 Task: Design a Vector Pattern for a Space-themed Fashion Show.
Action: Mouse moved to (50, 113)
Screenshot: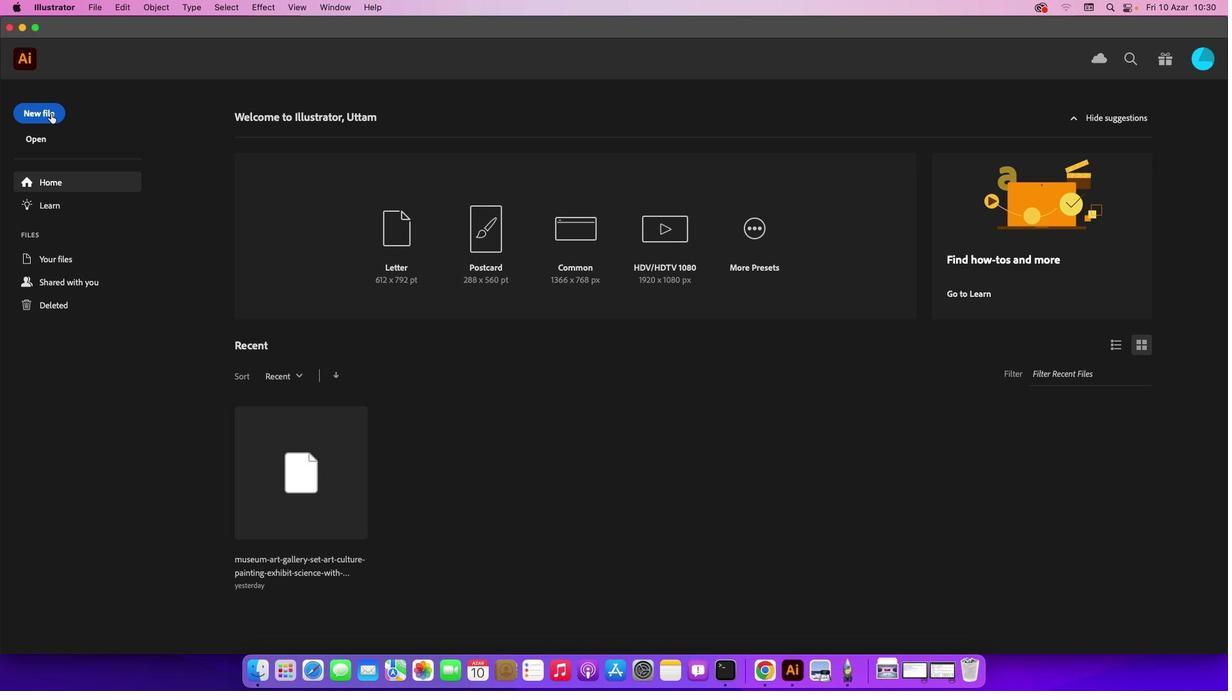 
Action: Mouse pressed left at (50, 113)
Screenshot: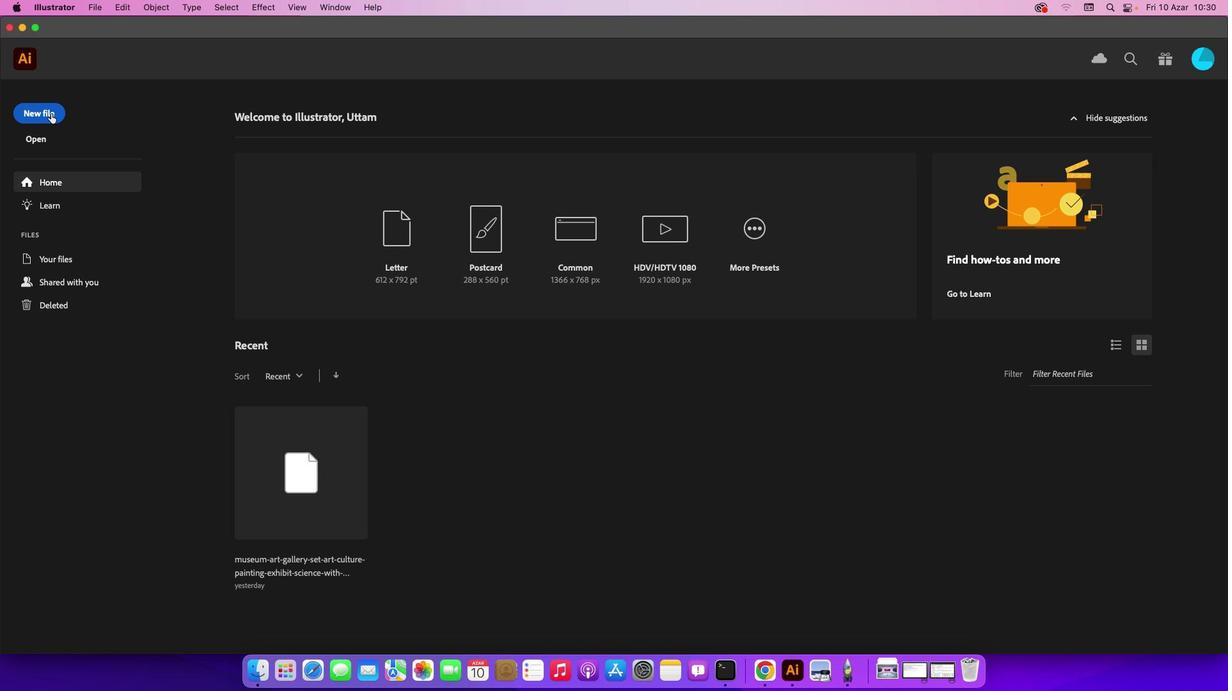 
Action: Mouse pressed left at (50, 113)
Screenshot: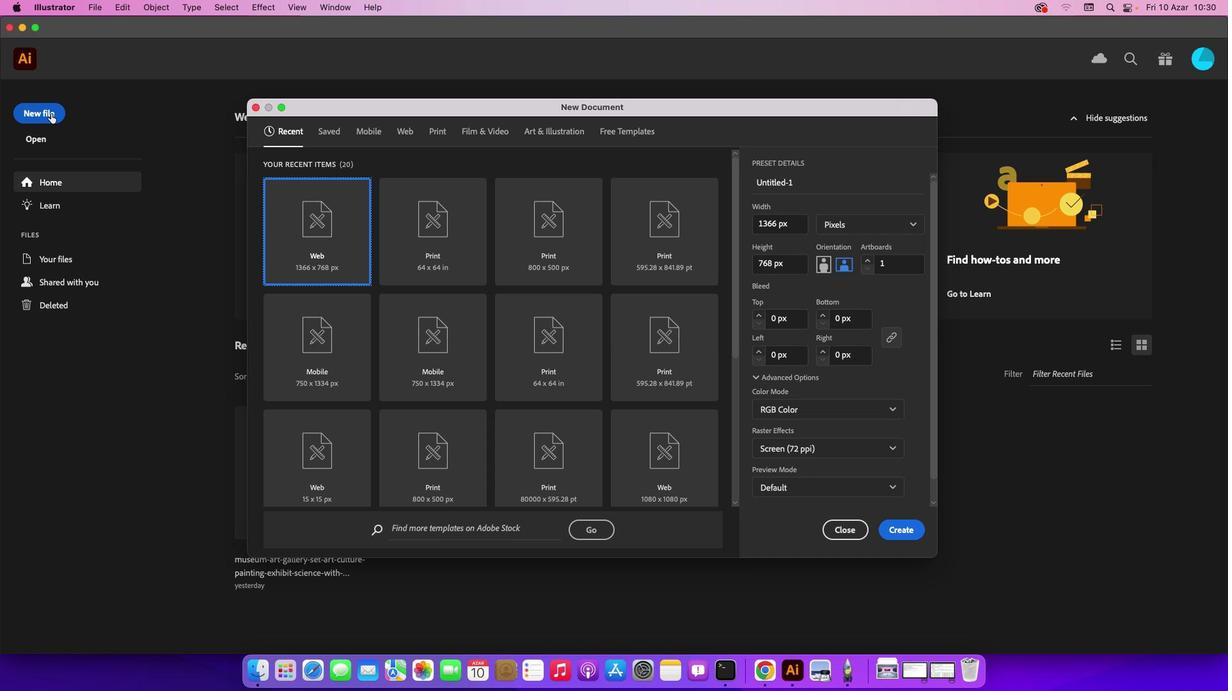 
Action: Mouse moved to (895, 529)
Screenshot: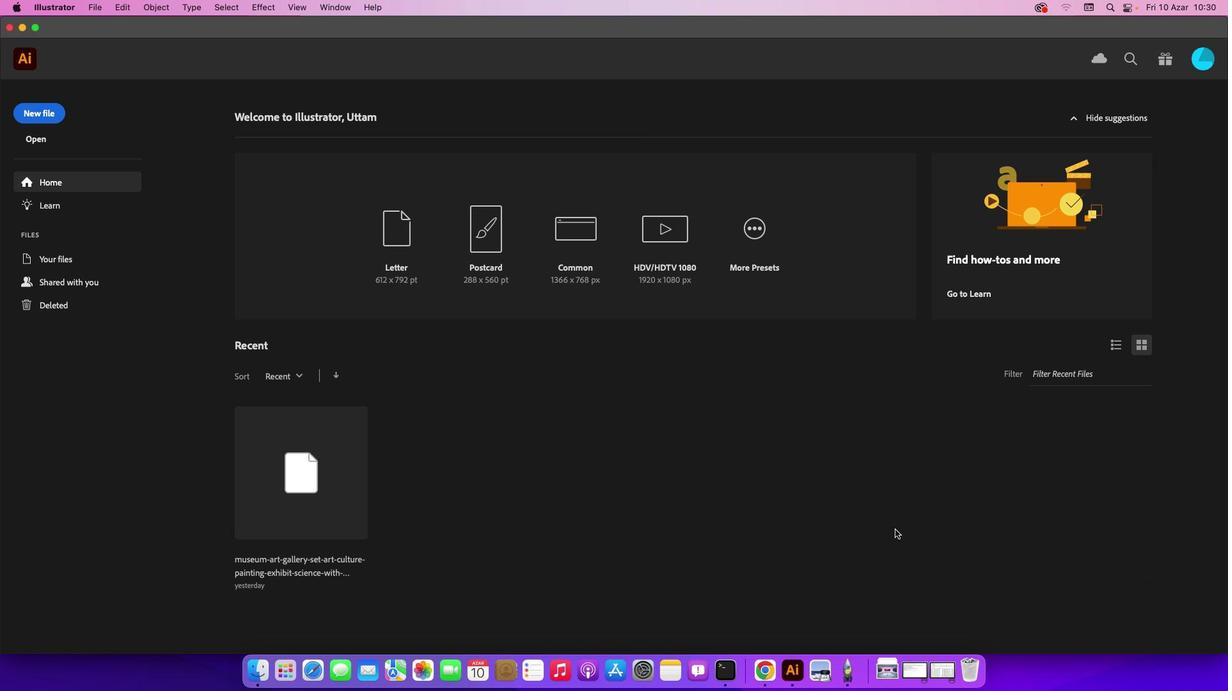 
Action: Mouse pressed left at (895, 529)
Screenshot: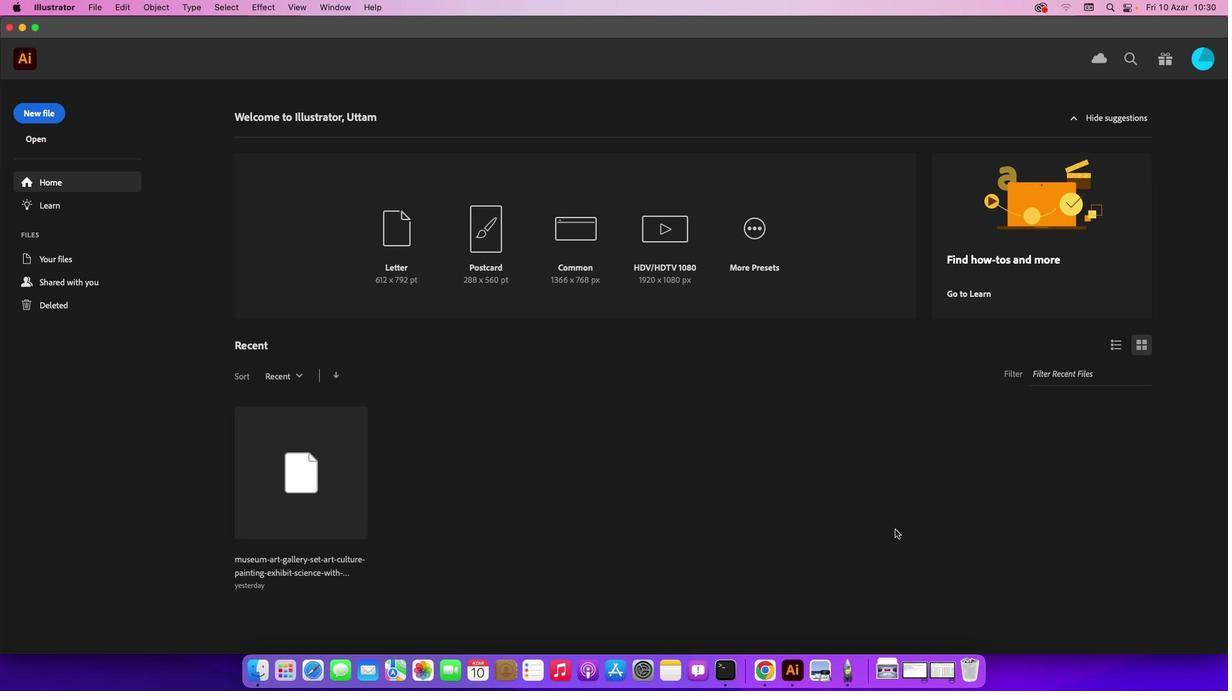 
Action: Mouse moved to (95, 7)
Screenshot: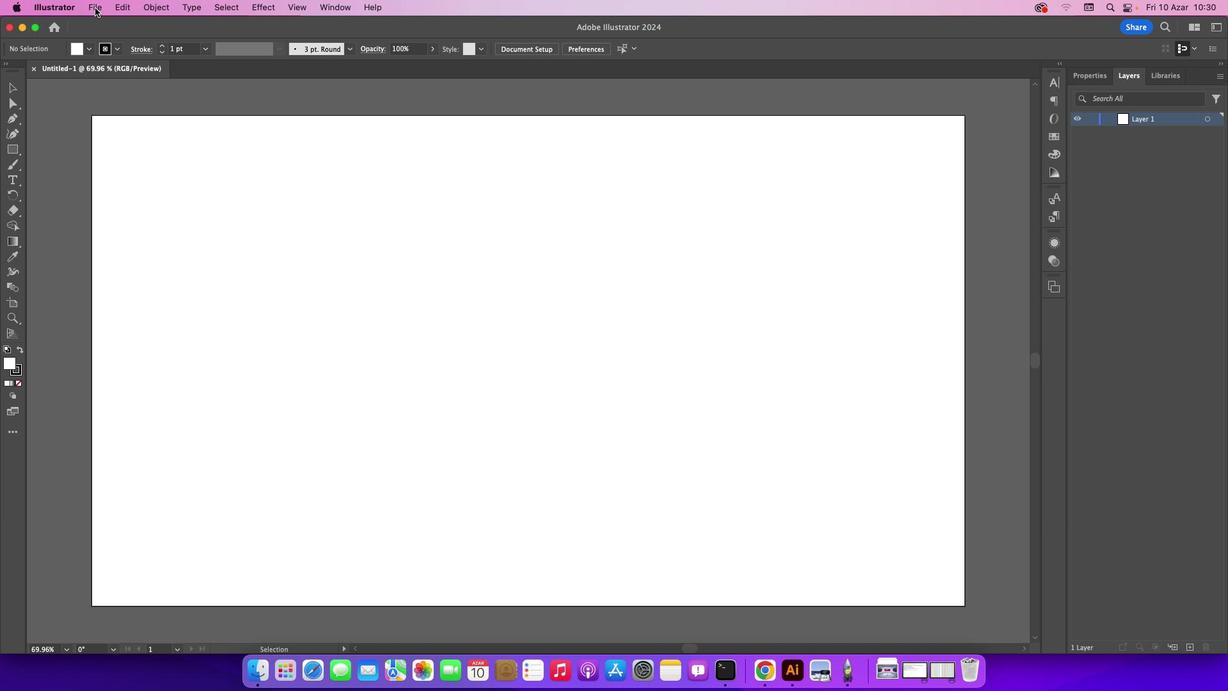 
Action: Mouse pressed left at (95, 7)
Screenshot: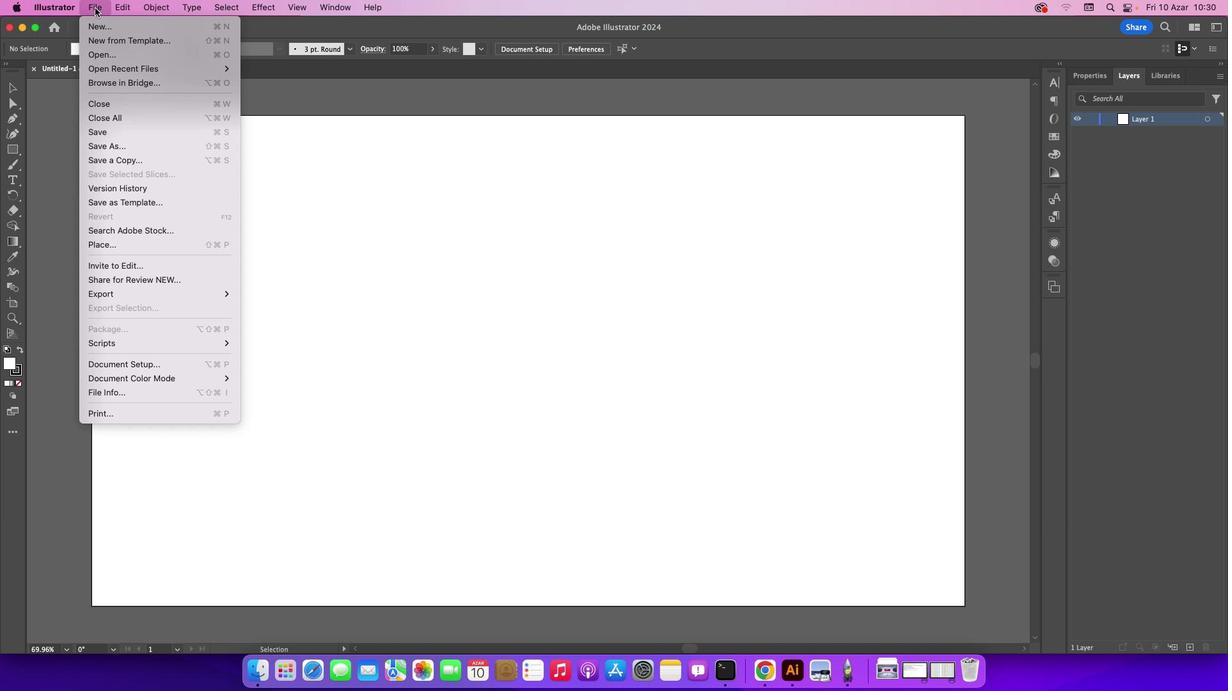 
Action: Mouse moved to (107, 59)
Screenshot: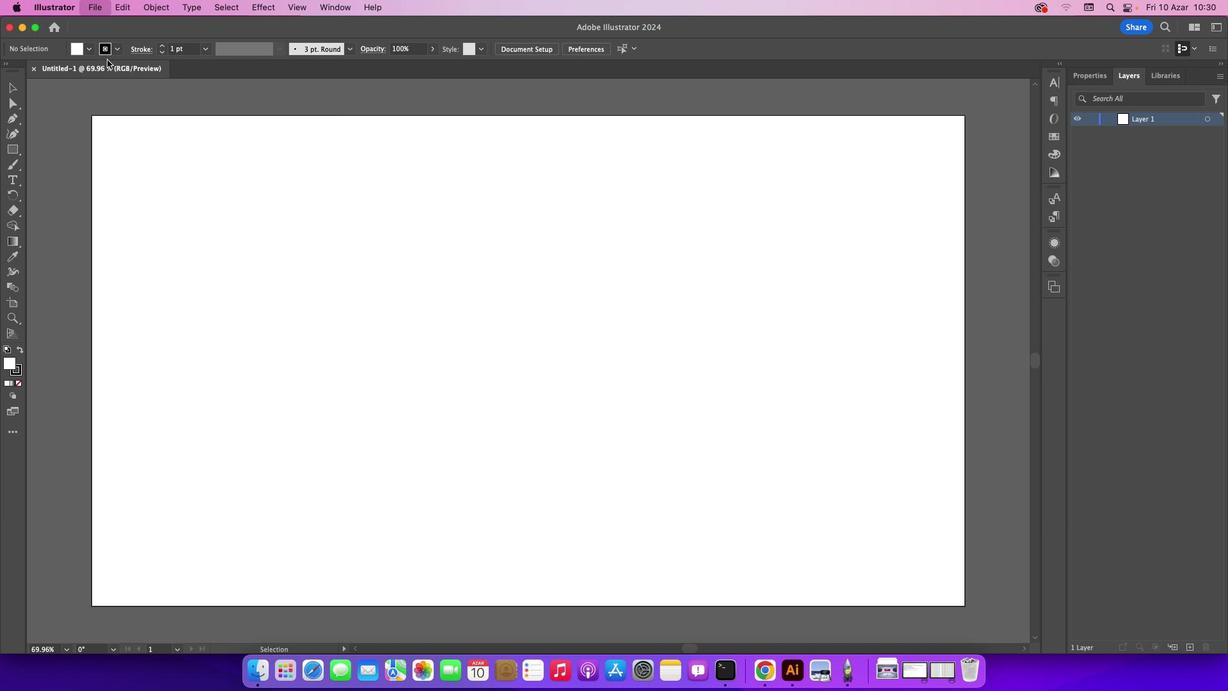 
Action: Mouse pressed left at (107, 59)
Screenshot: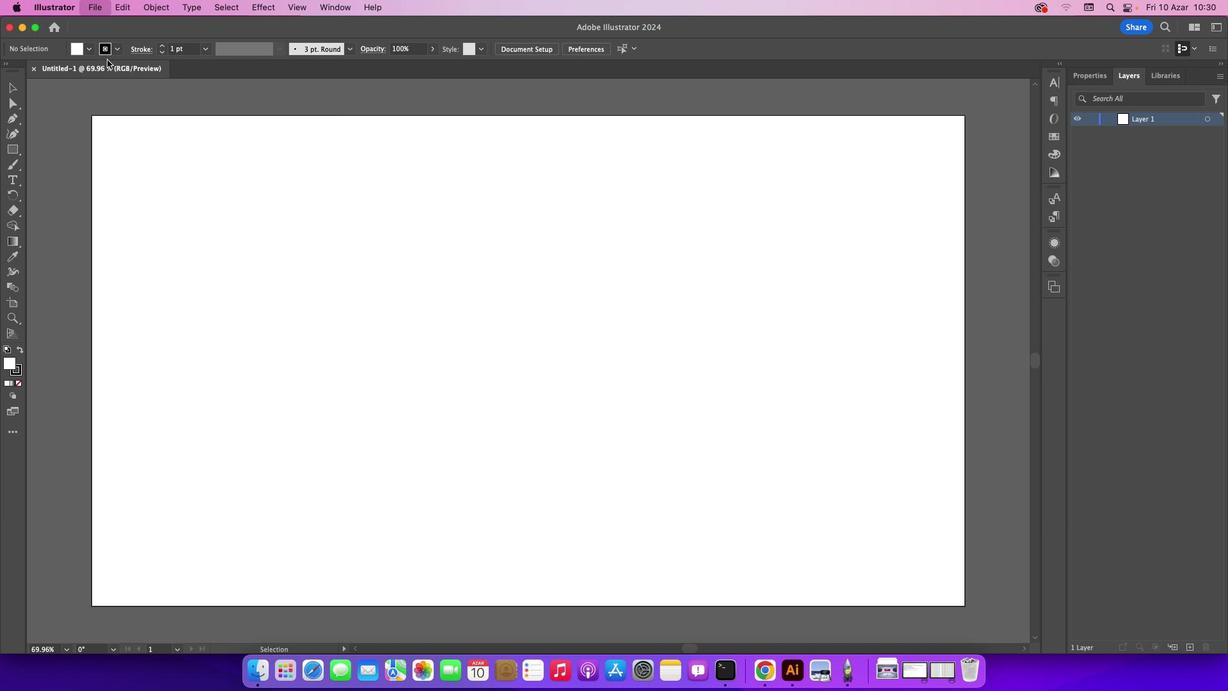 
Action: Mouse moved to (511, 190)
Screenshot: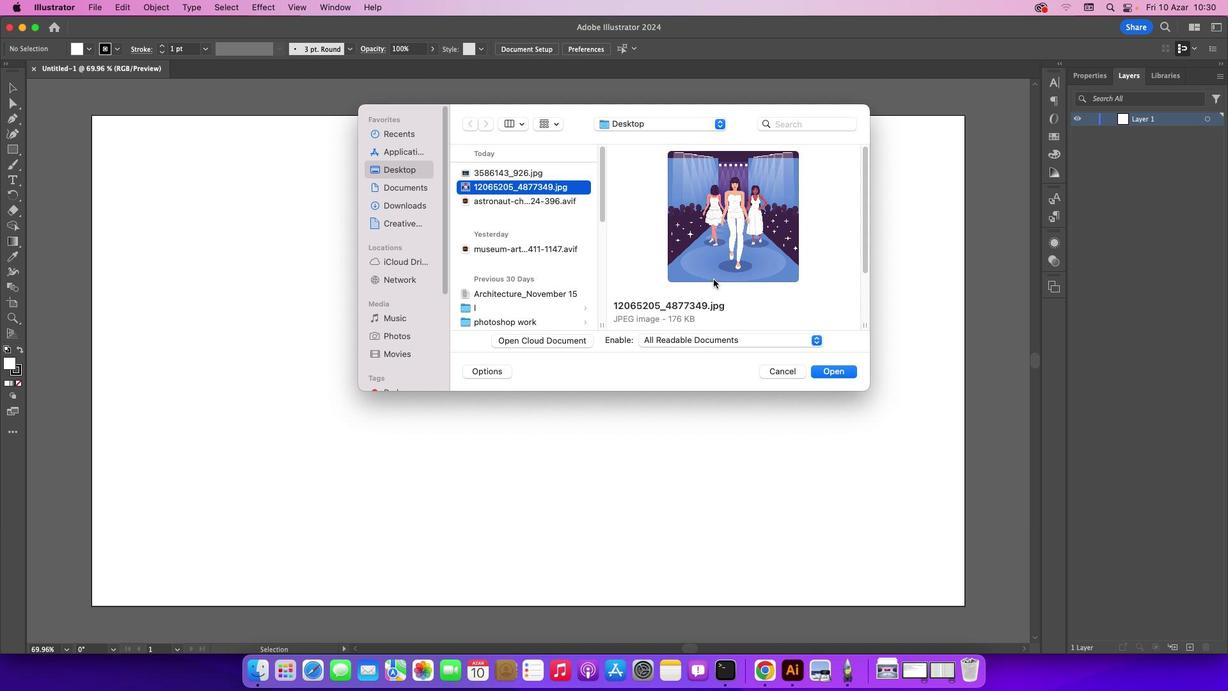 
Action: Mouse pressed left at (511, 190)
Screenshot: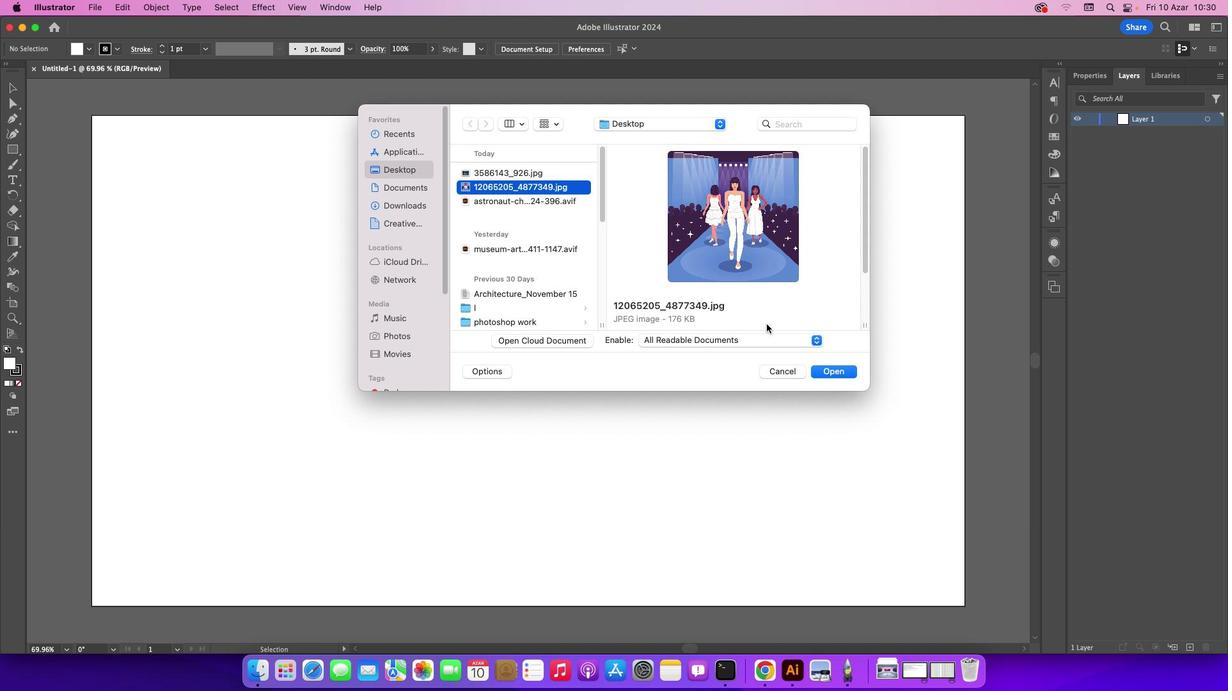 
Action: Mouse moved to (503, 170)
Screenshot: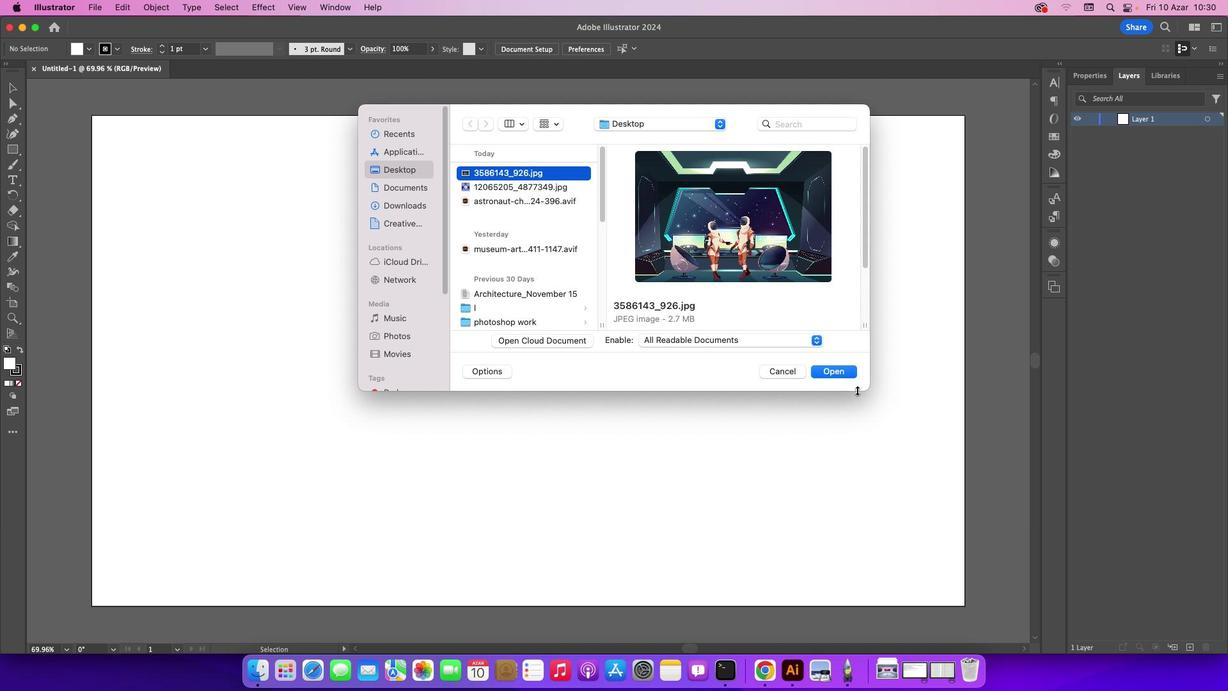 
Action: Mouse pressed left at (503, 170)
Screenshot: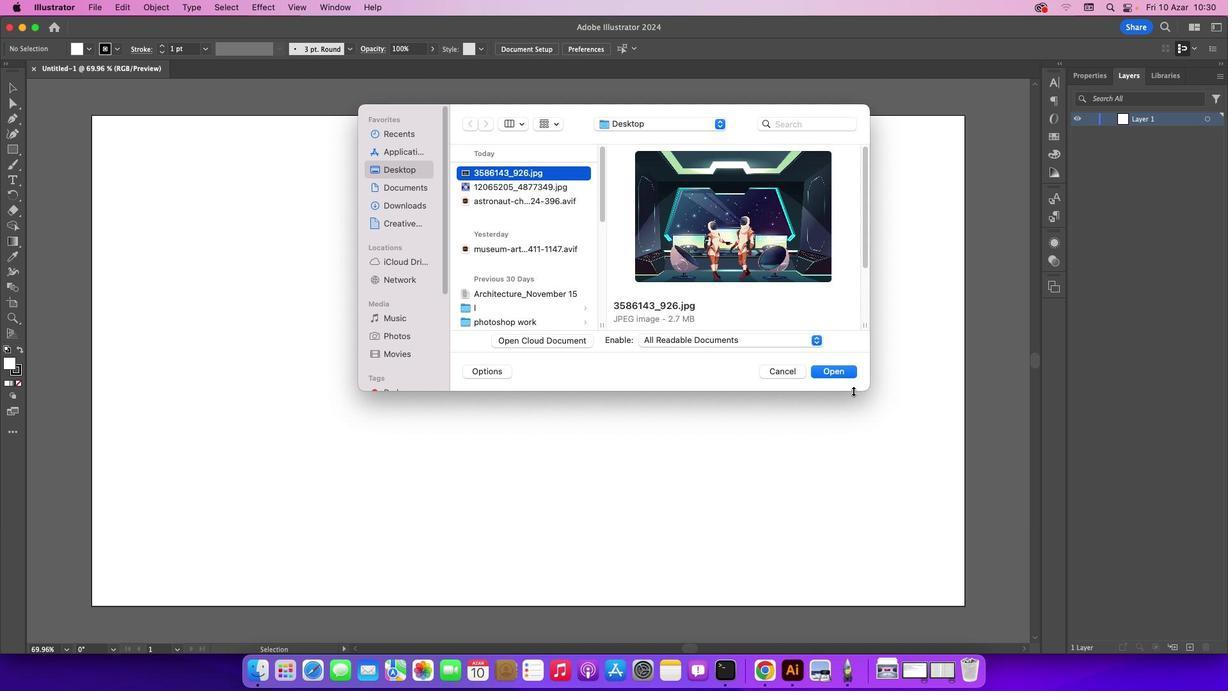 
Action: Mouse moved to (847, 374)
Screenshot: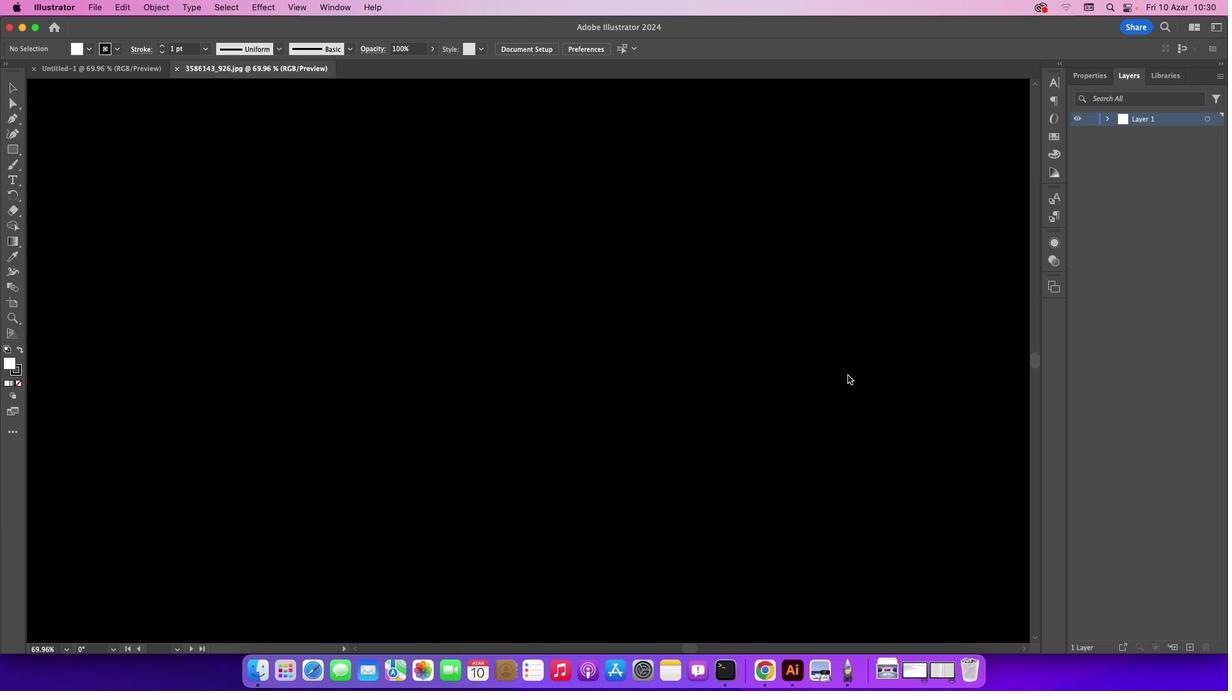 
Action: Mouse pressed left at (847, 374)
Screenshot: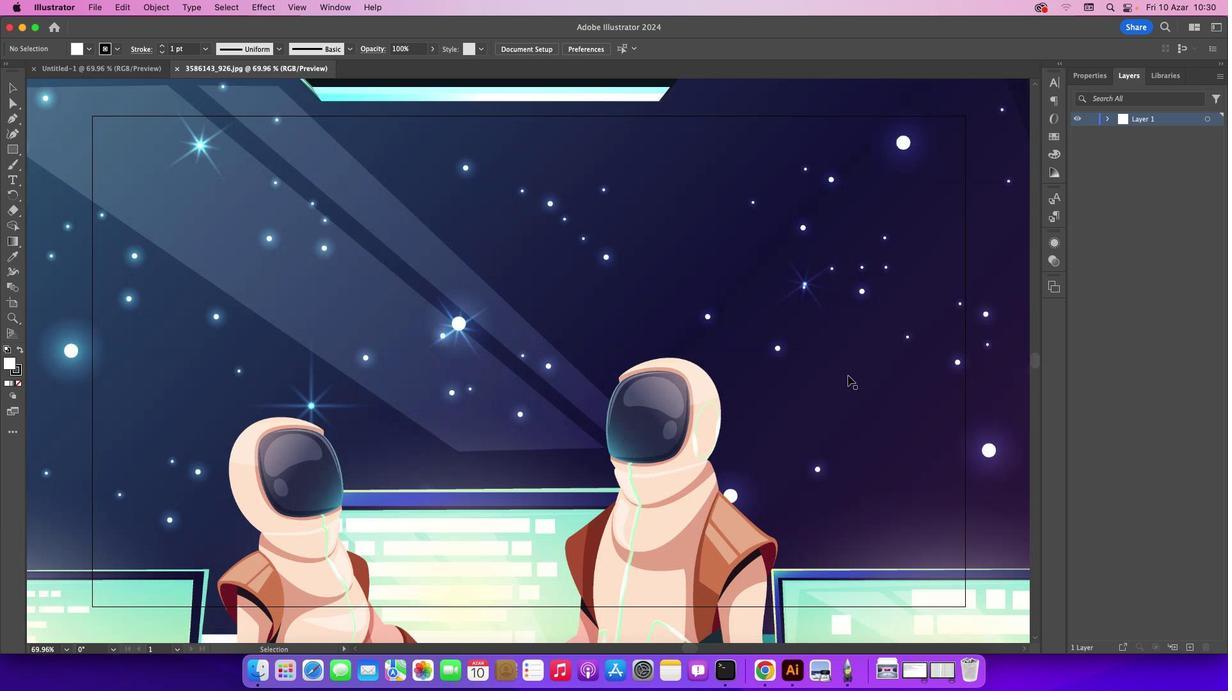 
Action: Mouse moved to (453, 398)
Screenshot: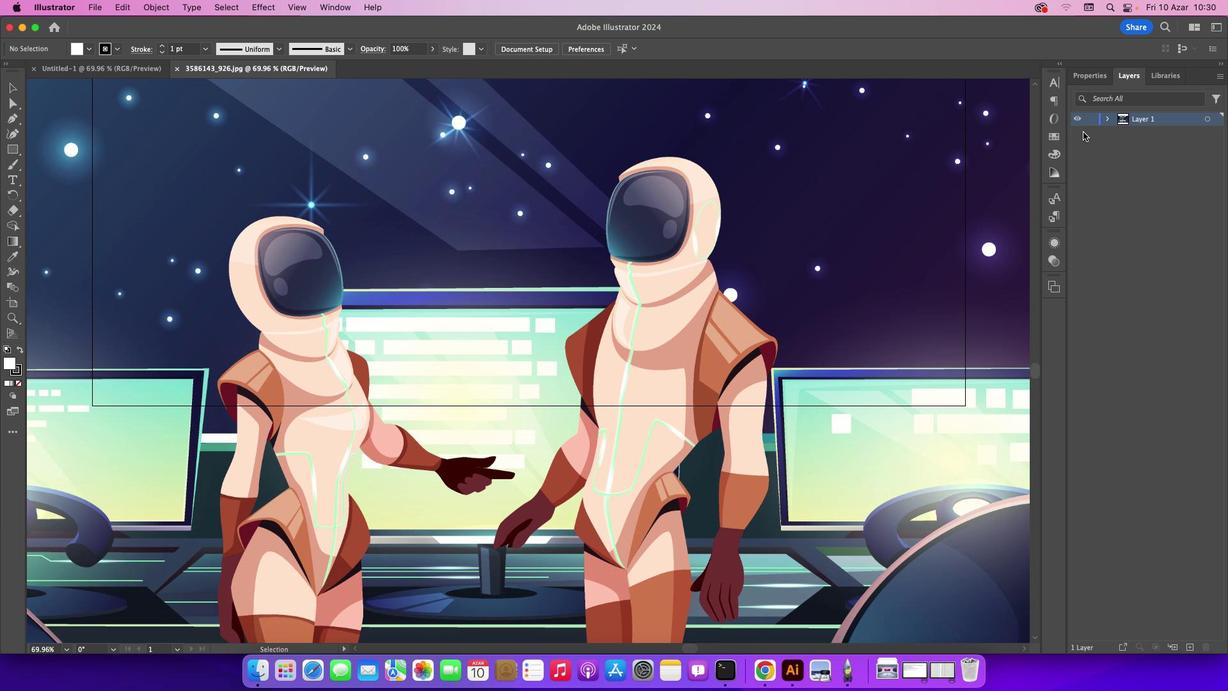 
Action: Mouse scrolled (453, 398) with delta (0, 0)
Screenshot: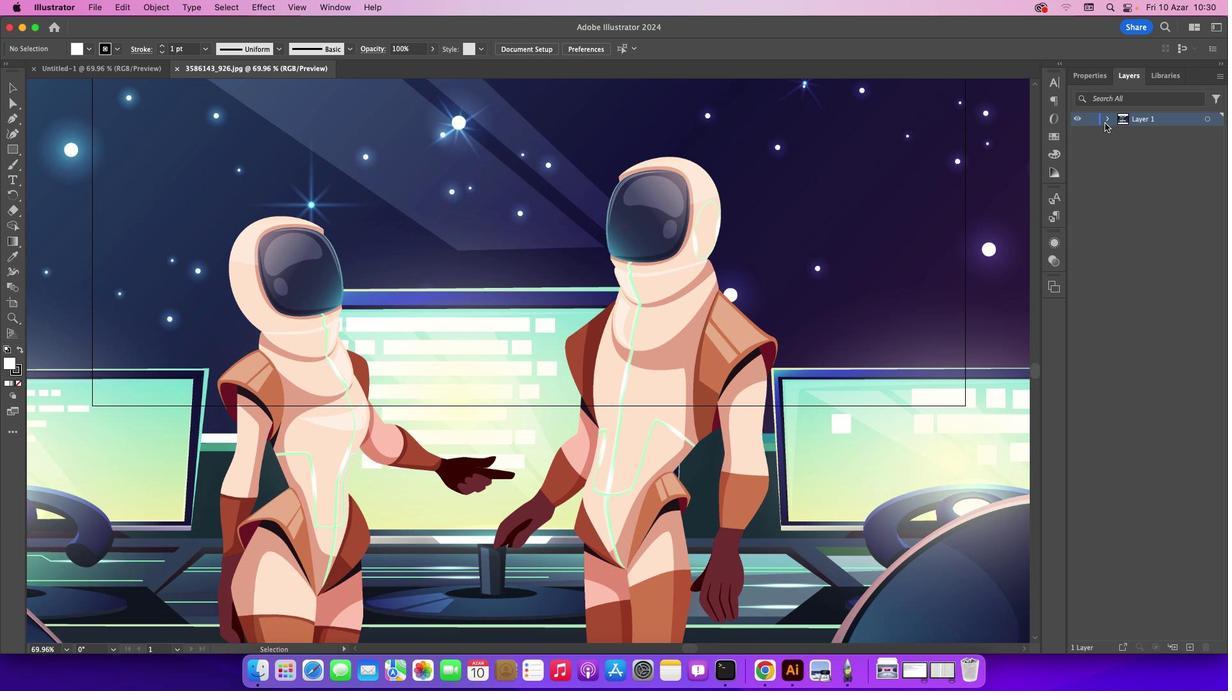
Action: Mouse scrolled (453, 398) with delta (0, 0)
Screenshot: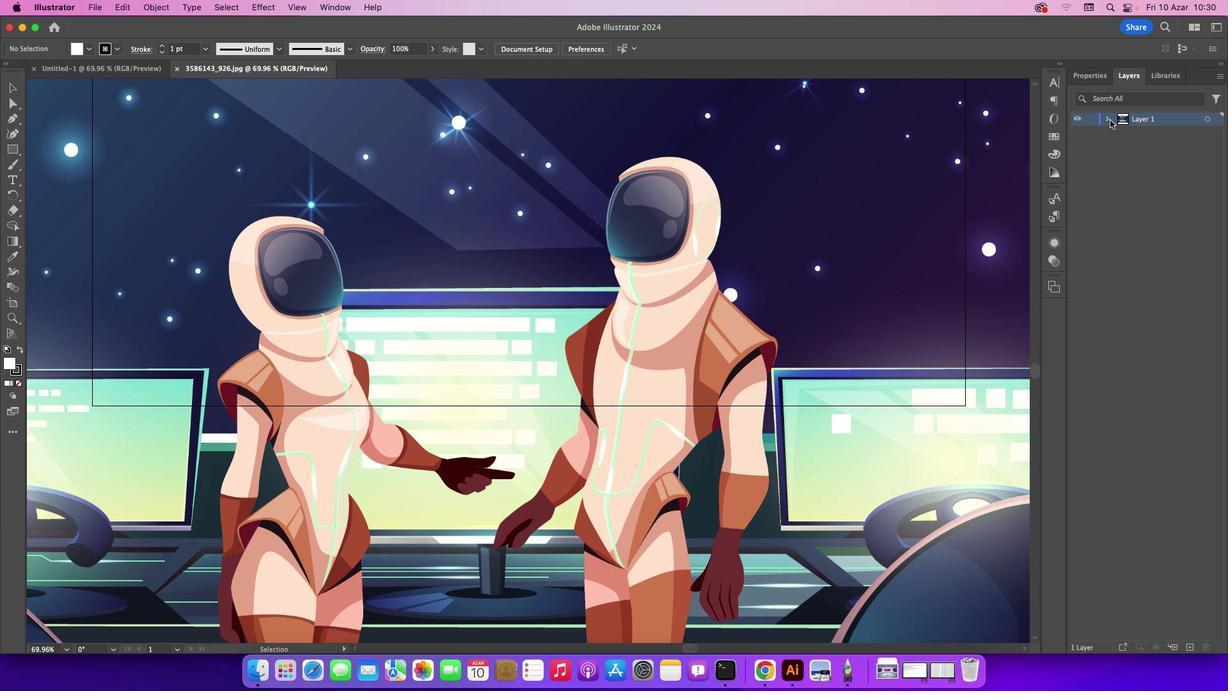 
Action: Mouse scrolled (453, 398) with delta (0, -1)
Screenshot: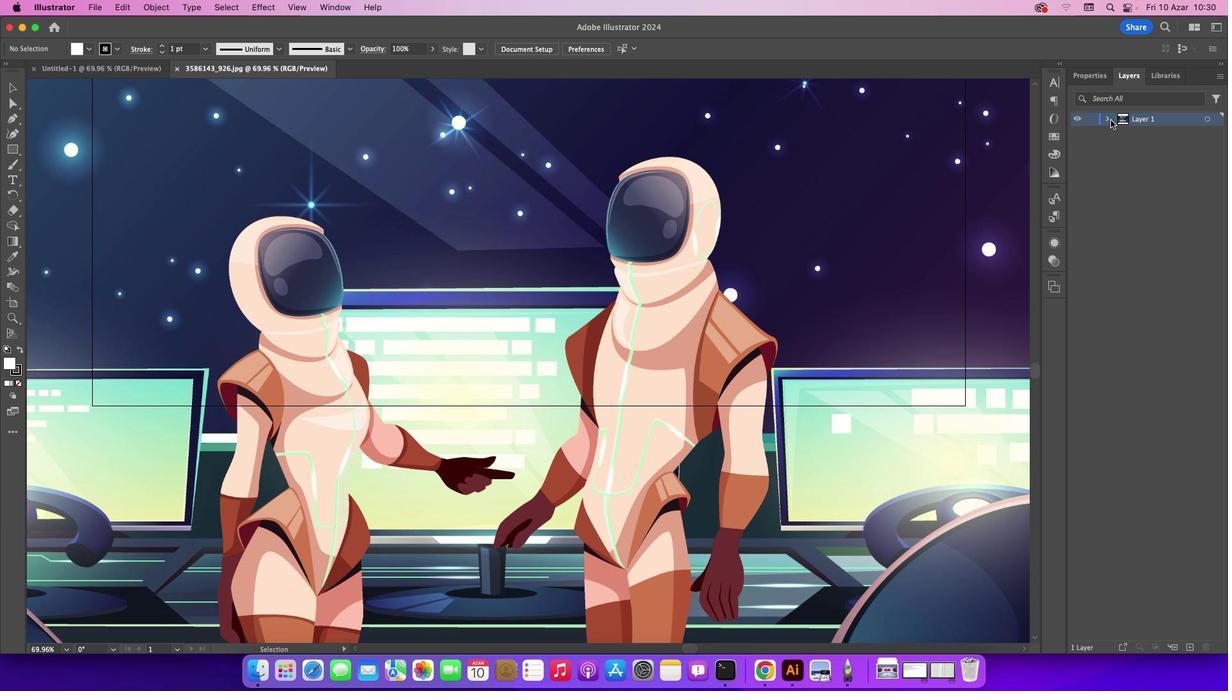 
Action: Mouse scrolled (453, 398) with delta (0, -2)
Screenshot: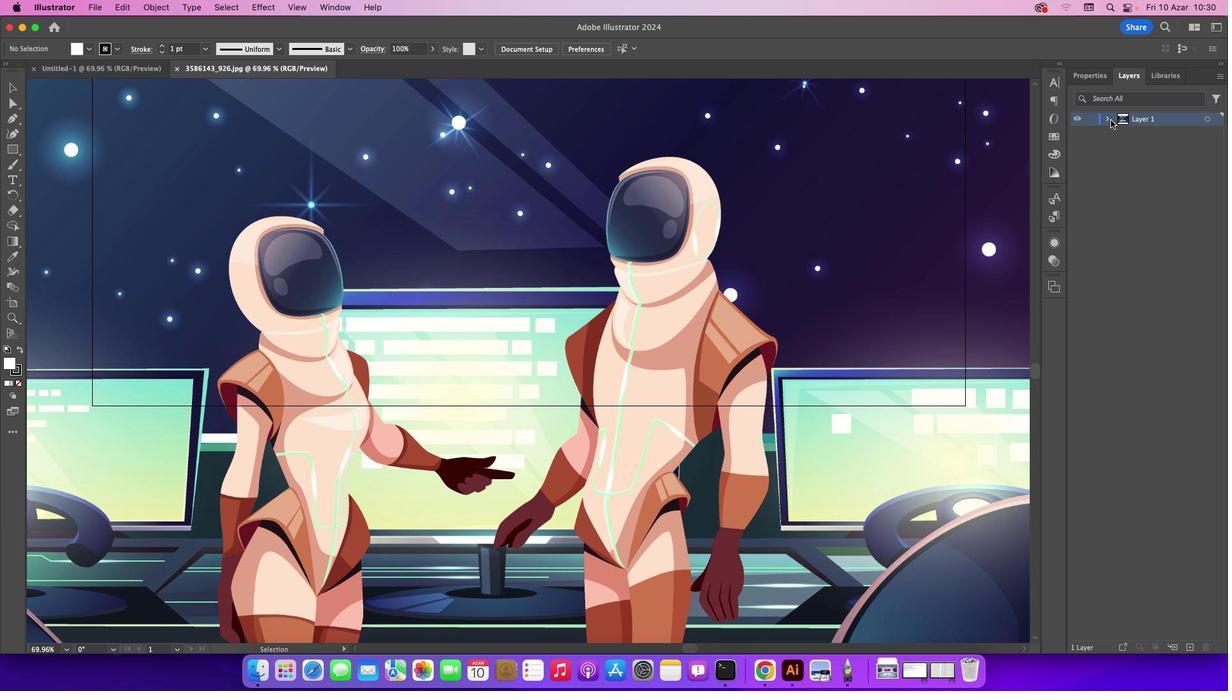 
Action: Mouse scrolled (453, 398) with delta (0, 0)
Screenshot: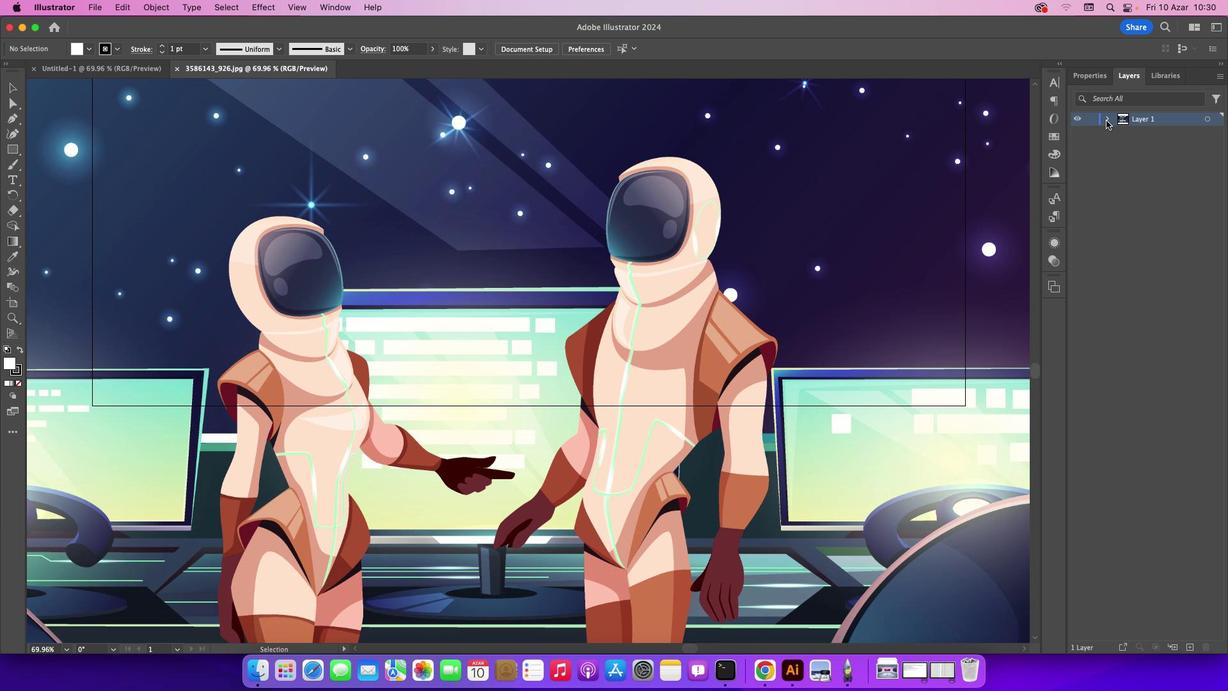 
Action: Mouse scrolled (453, 398) with delta (0, 0)
Screenshot: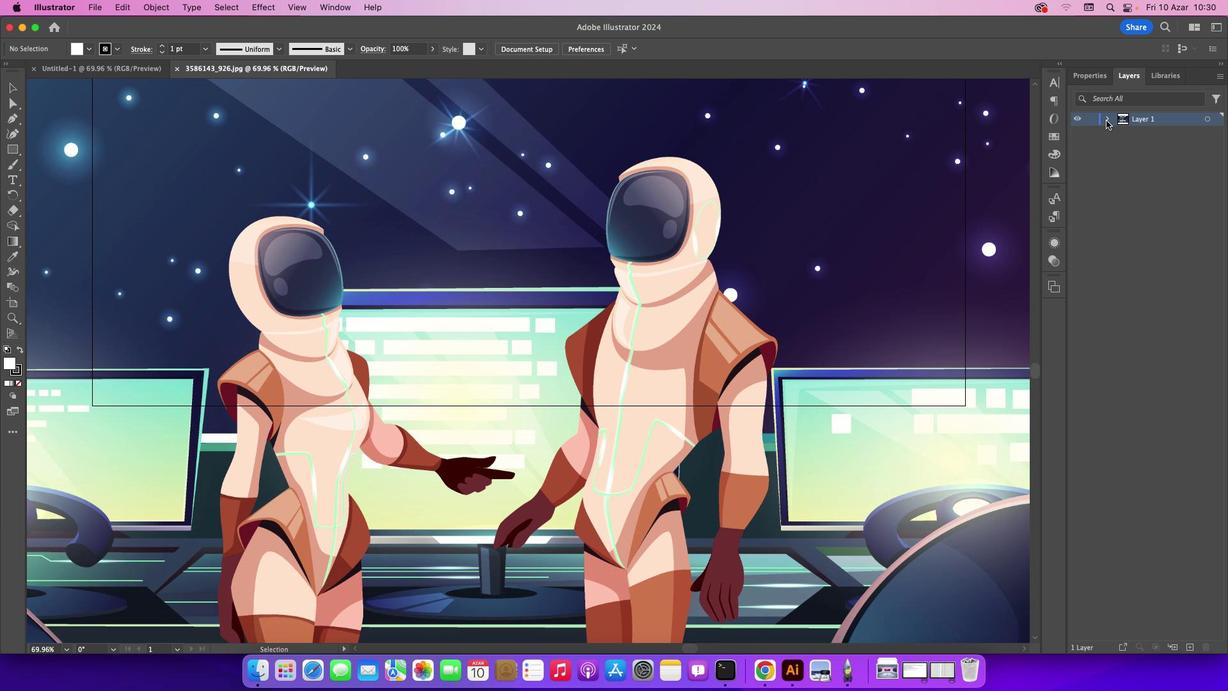 
Action: Mouse scrolled (453, 398) with delta (0, -1)
Screenshot: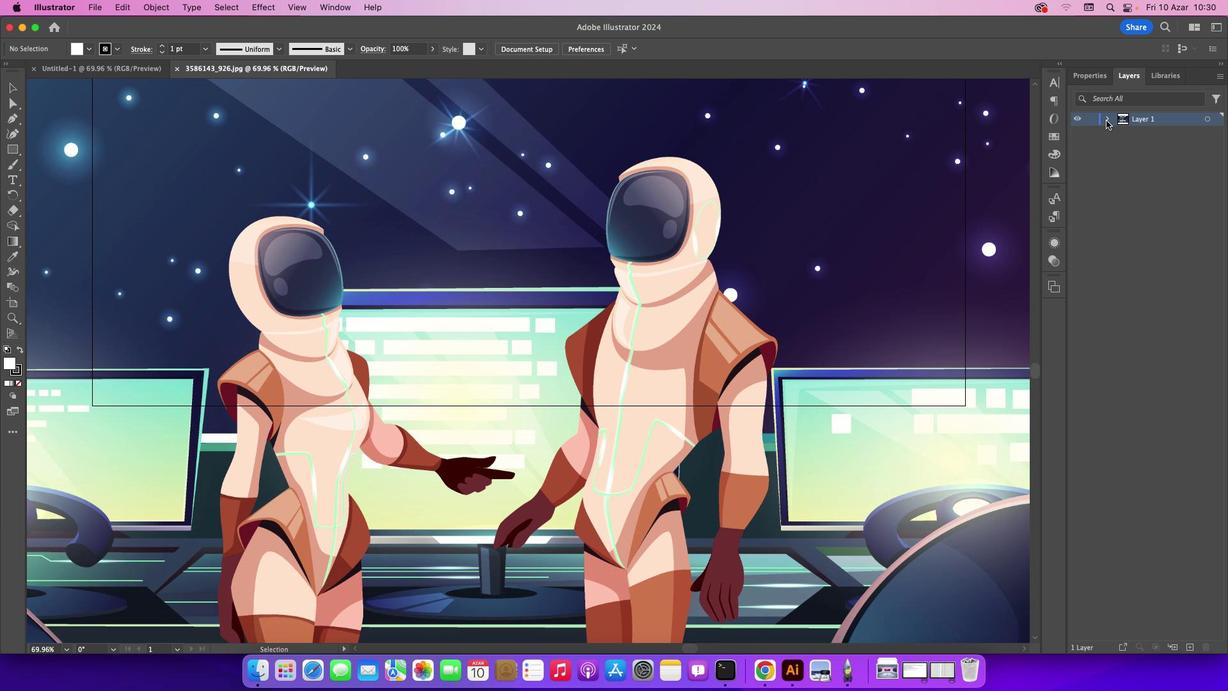 
Action: Mouse moved to (1106, 120)
Screenshot: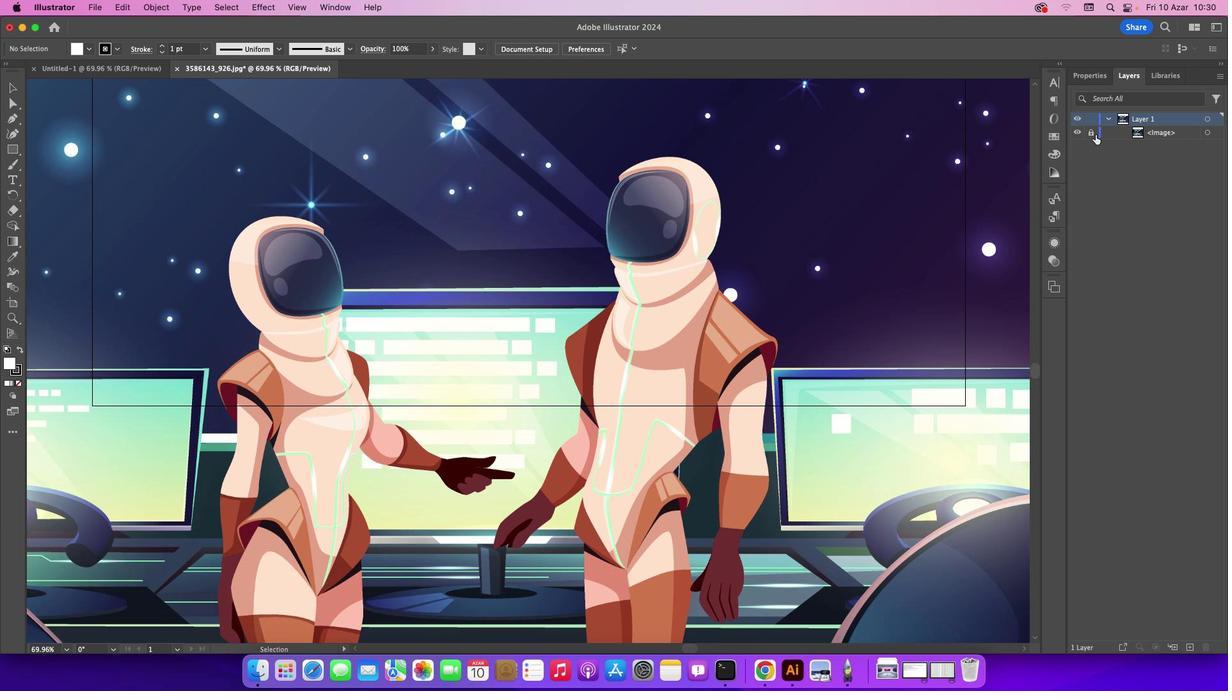 
Action: Mouse pressed left at (1106, 120)
Screenshot: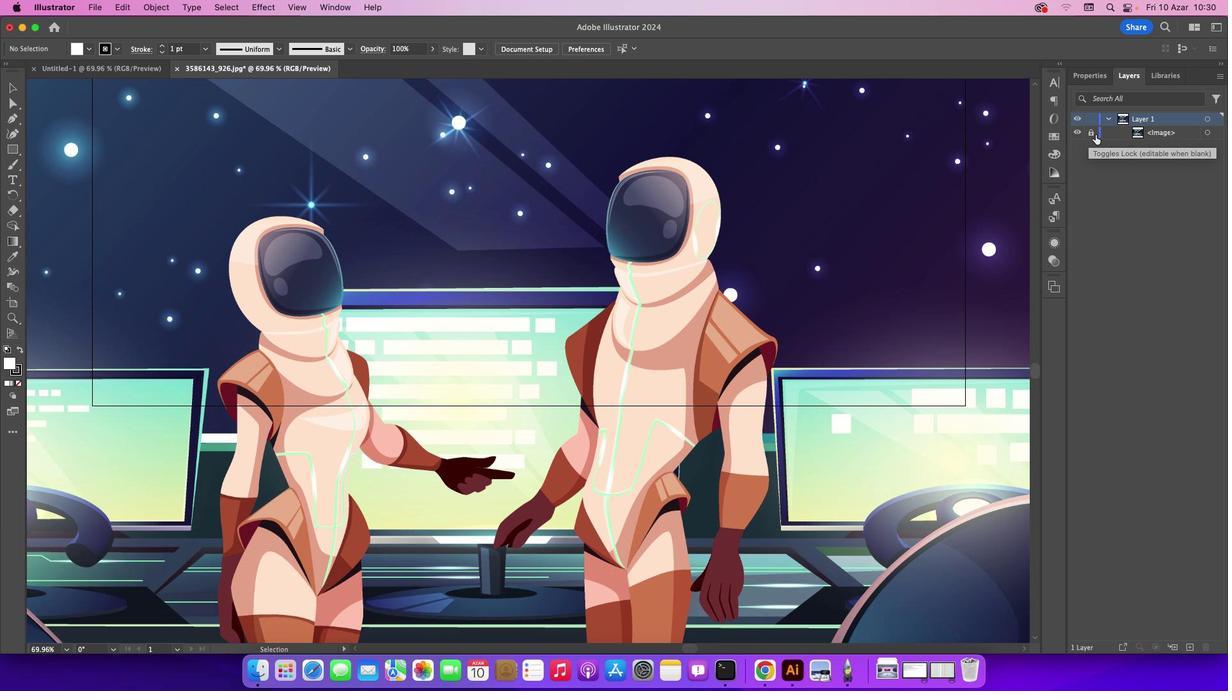 
Action: Mouse moved to (1095, 134)
Screenshot: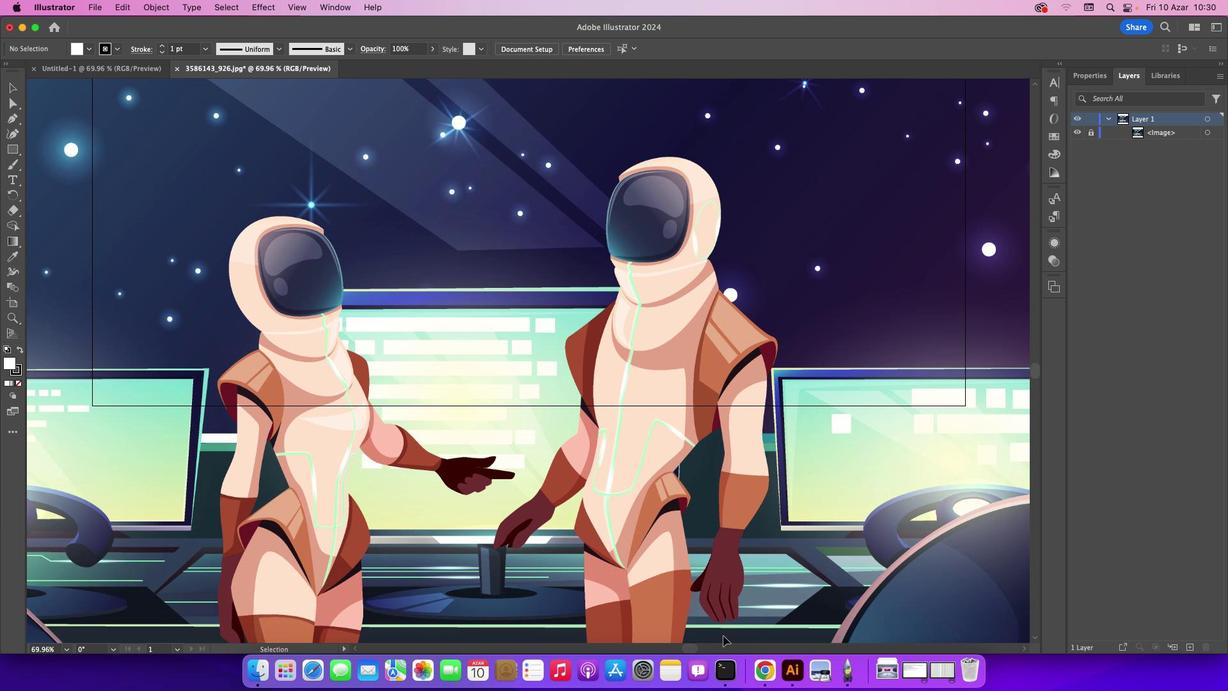 
Action: Mouse pressed left at (1095, 134)
Screenshot: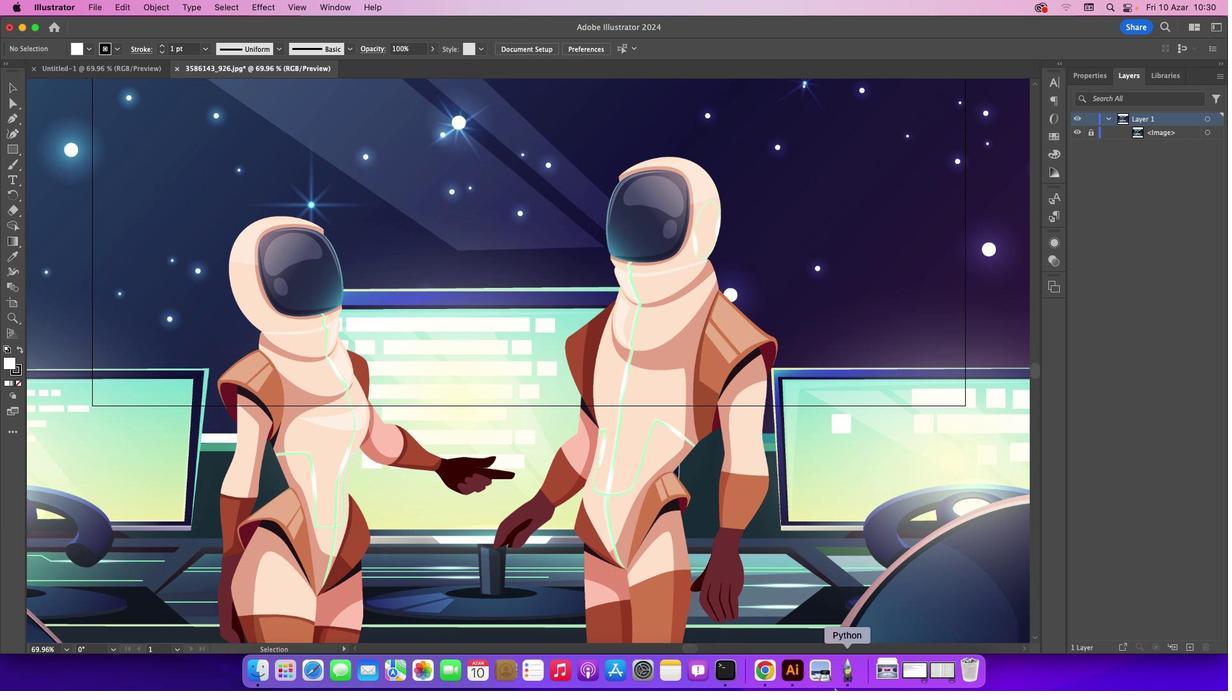 
Action: Mouse moved to (689, 648)
Screenshot: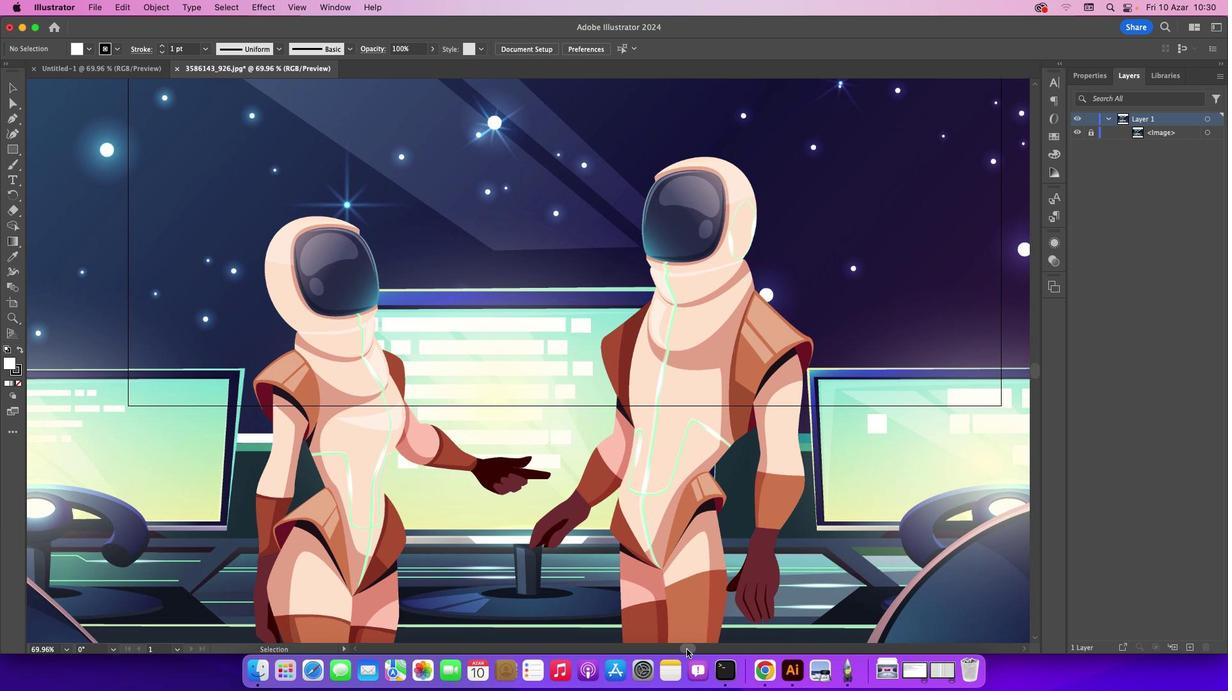 
Action: Mouse pressed left at (689, 648)
Screenshot: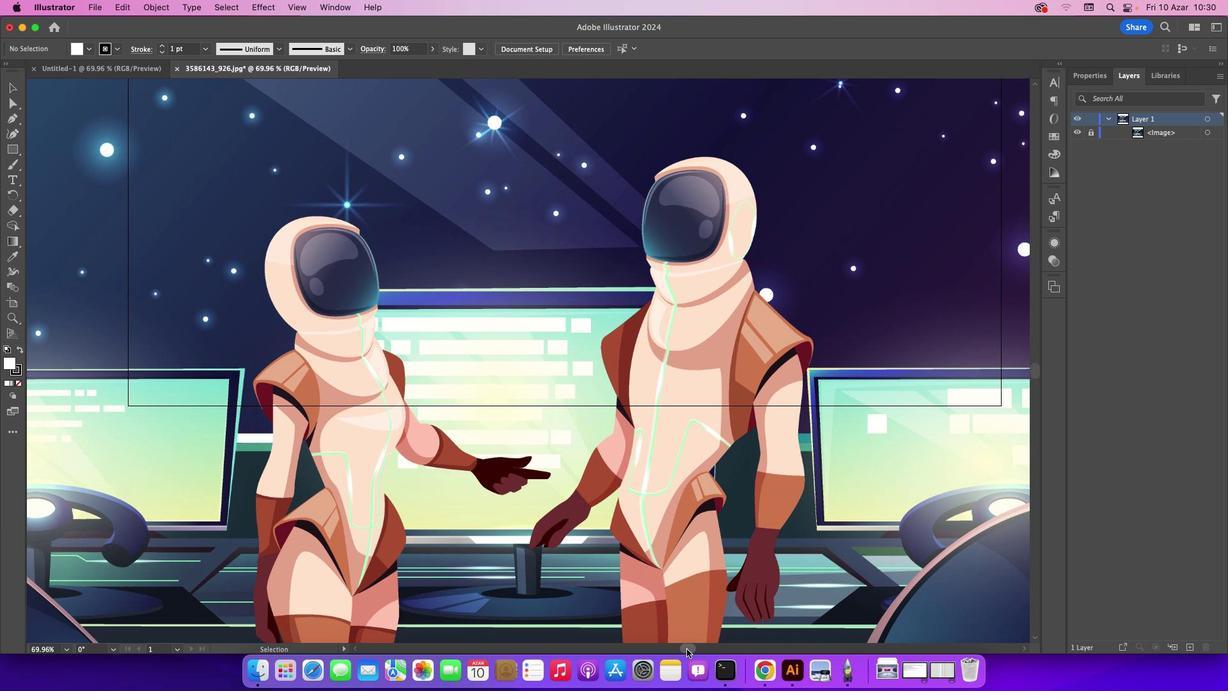 
Action: Mouse moved to (563, 577)
Screenshot: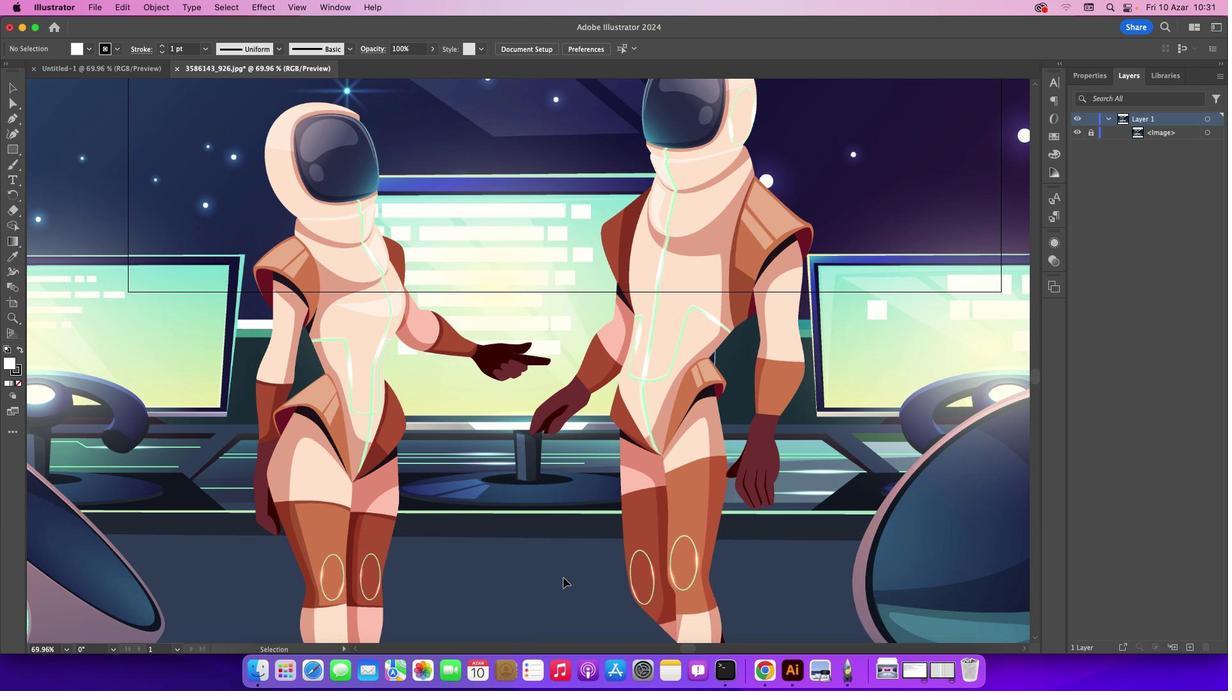 
Action: Mouse scrolled (563, 577) with delta (0, 0)
Screenshot: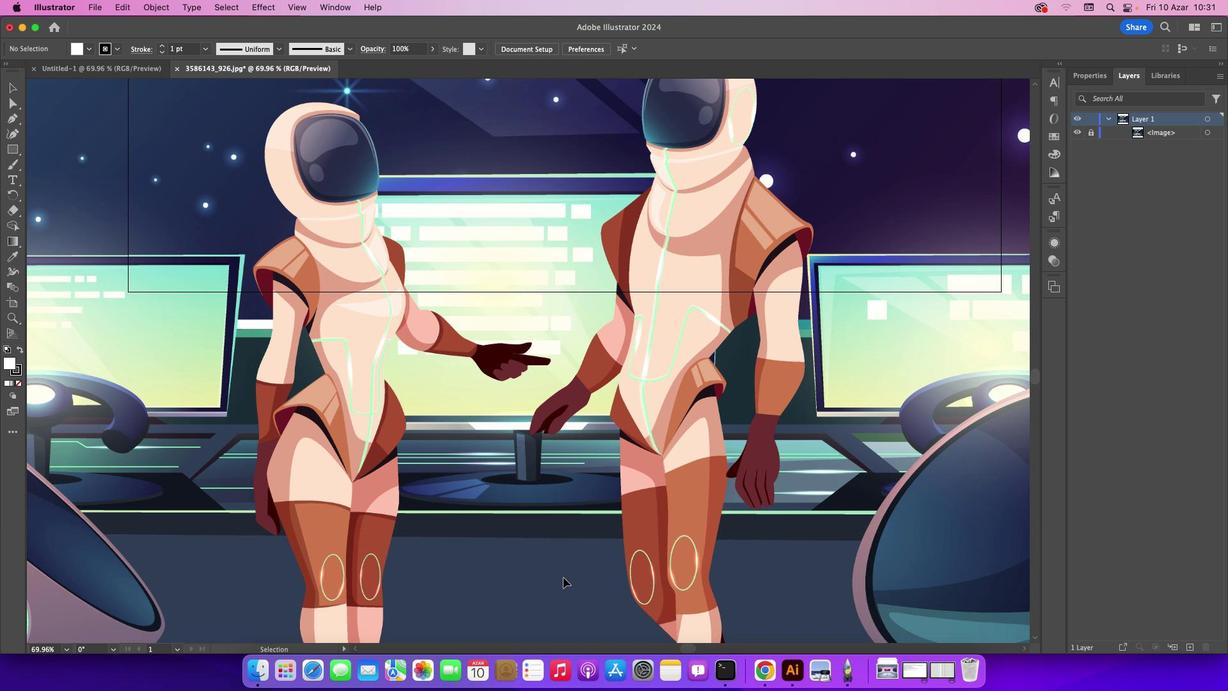 
Action: Mouse scrolled (563, 577) with delta (0, 0)
Screenshot: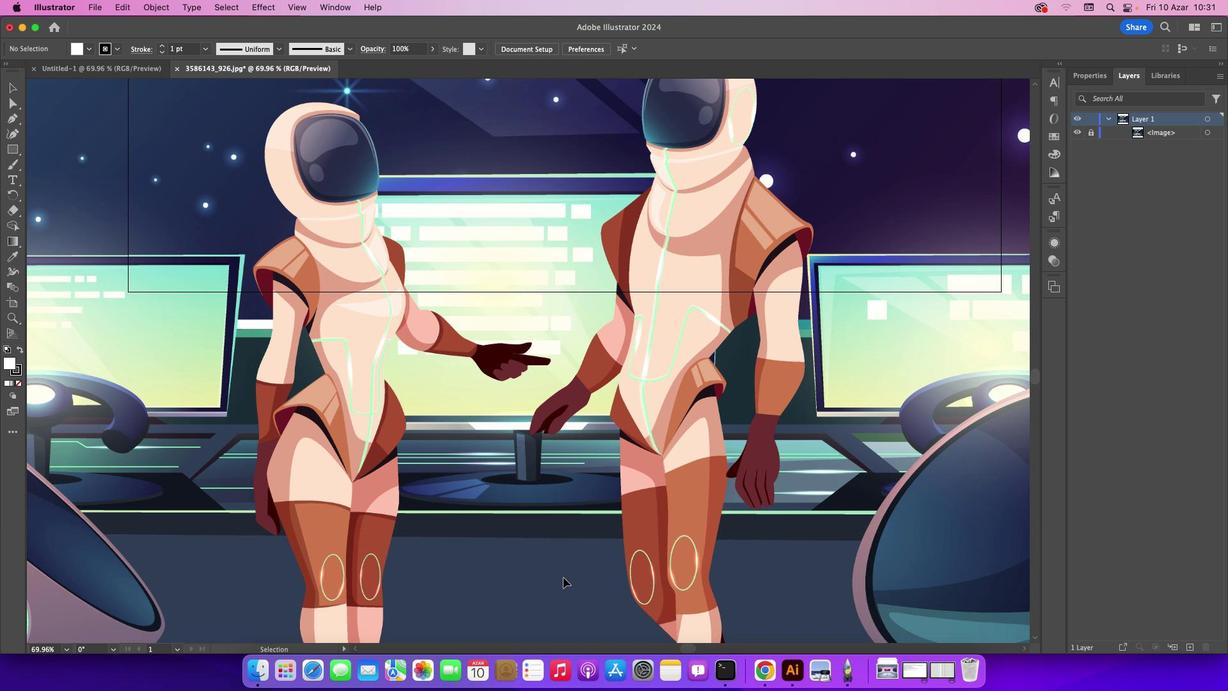 
Action: Mouse scrolled (563, 577) with delta (0, -1)
Screenshot: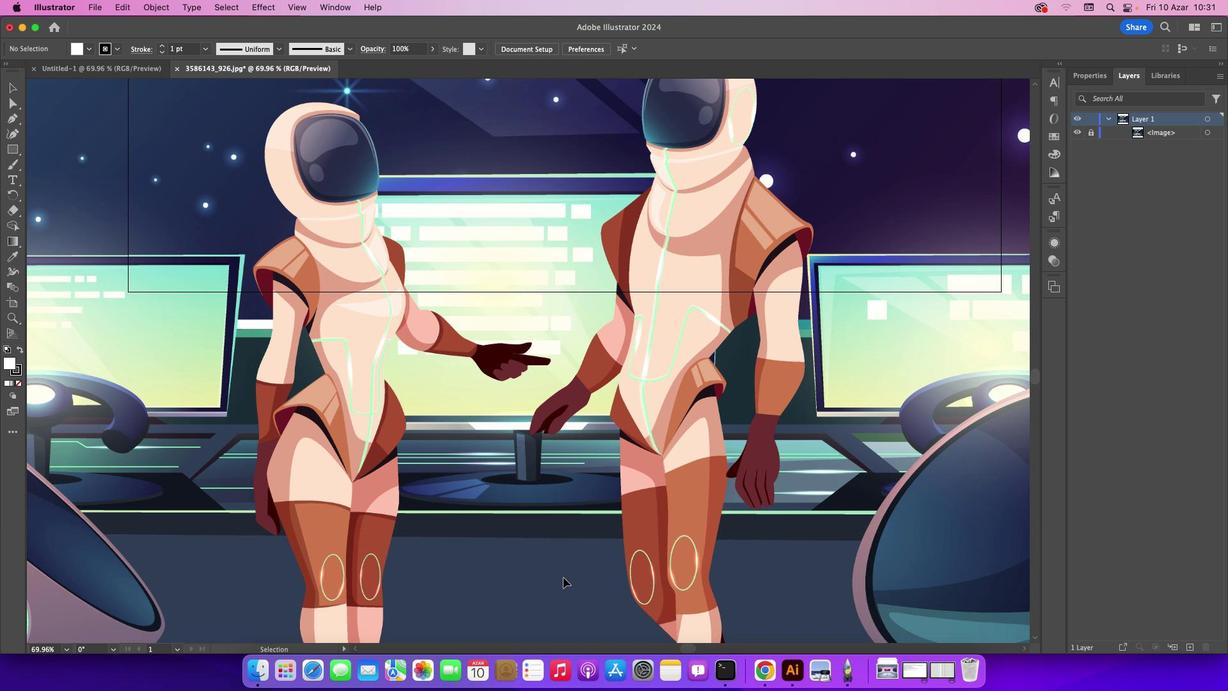 
Action: Mouse scrolled (563, 577) with delta (0, 0)
Screenshot: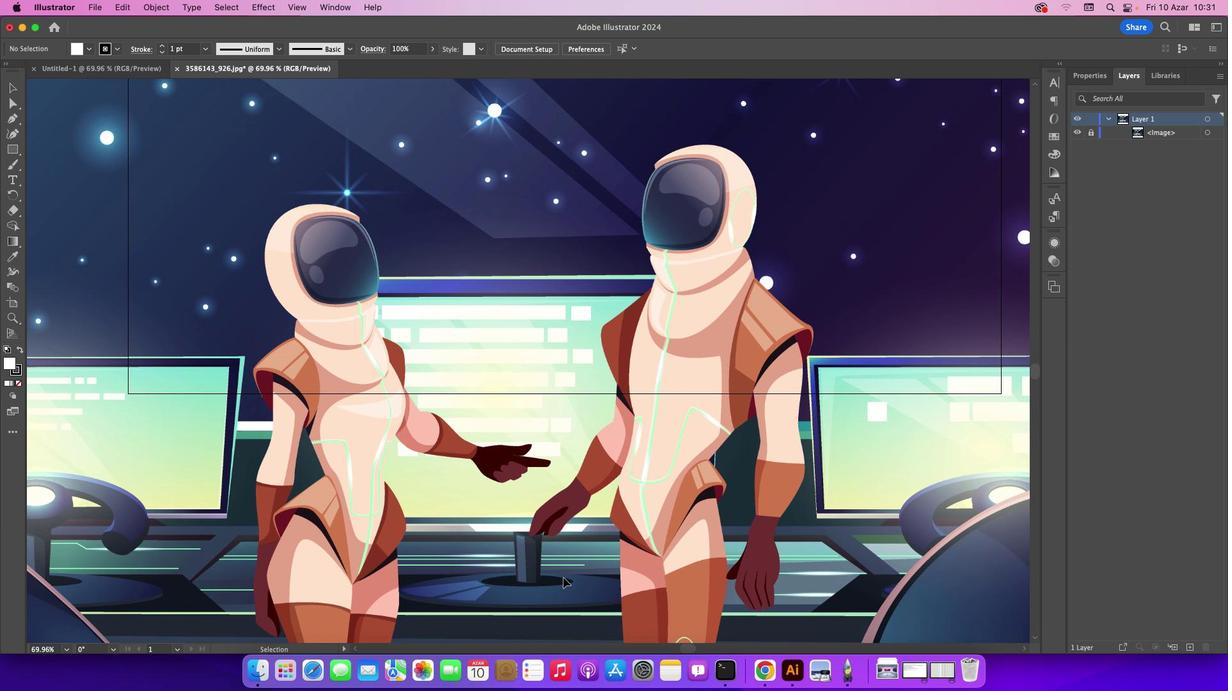 
Action: Mouse scrolled (563, 577) with delta (0, 0)
Screenshot: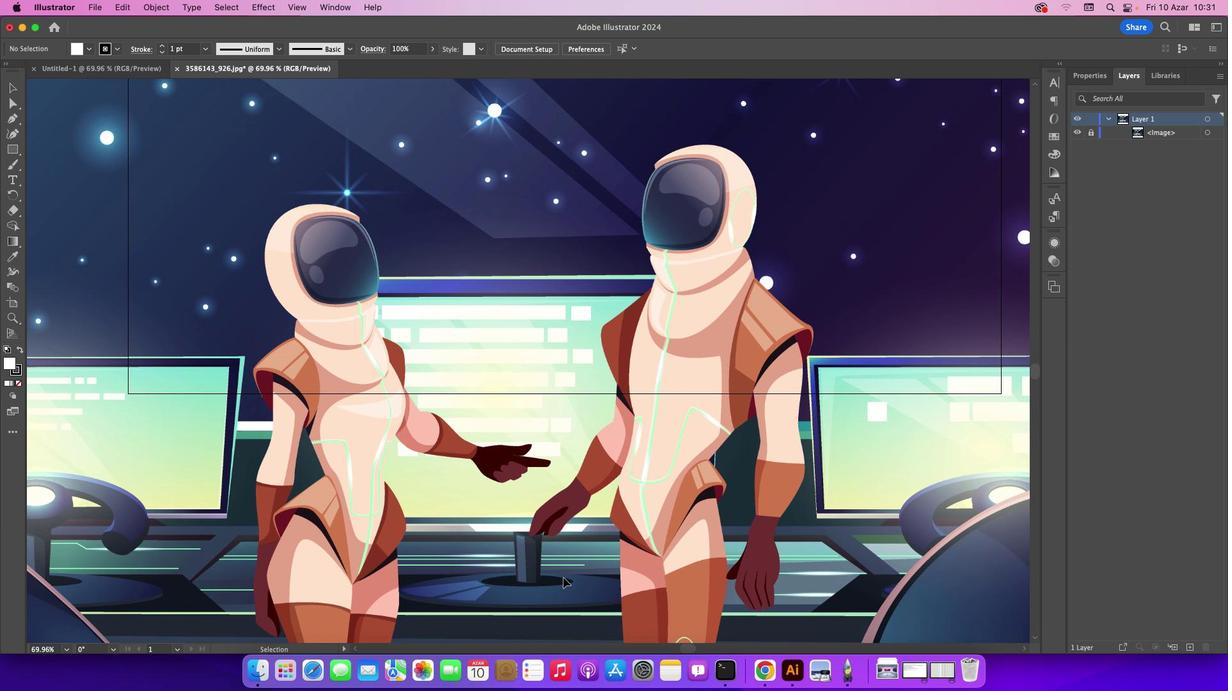 
Action: Mouse scrolled (563, 577) with delta (0, -1)
Screenshot: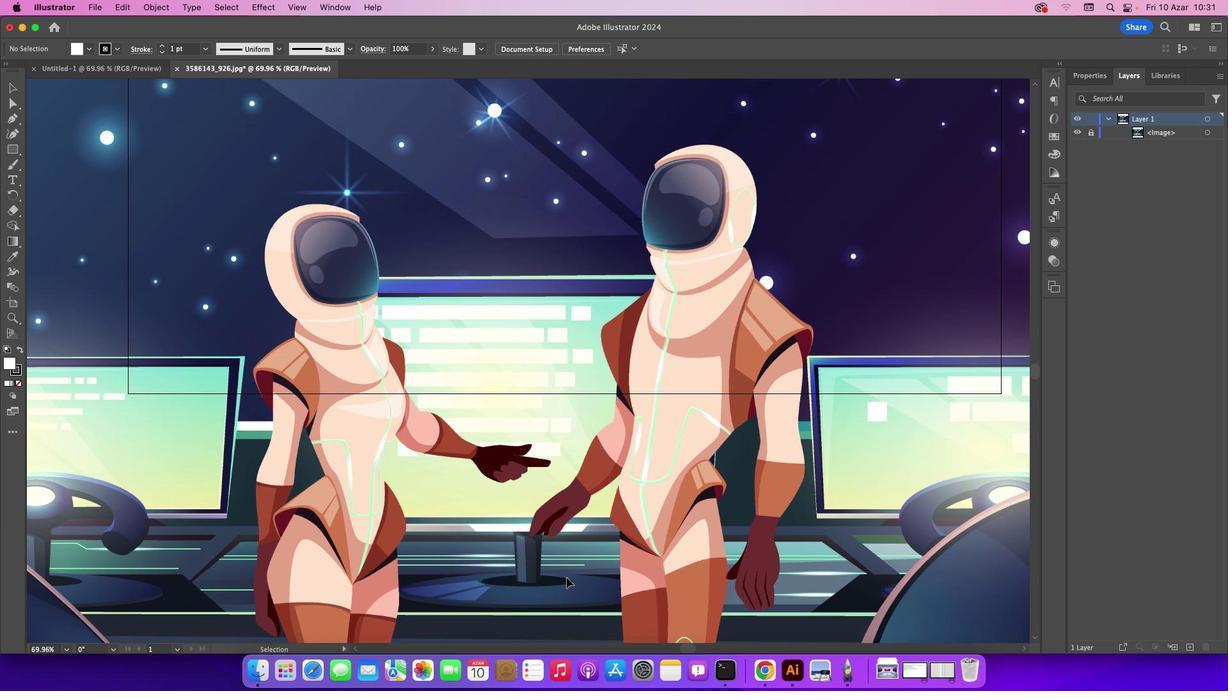 
Action: Mouse scrolled (563, 577) with delta (0, 0)
Screenshot: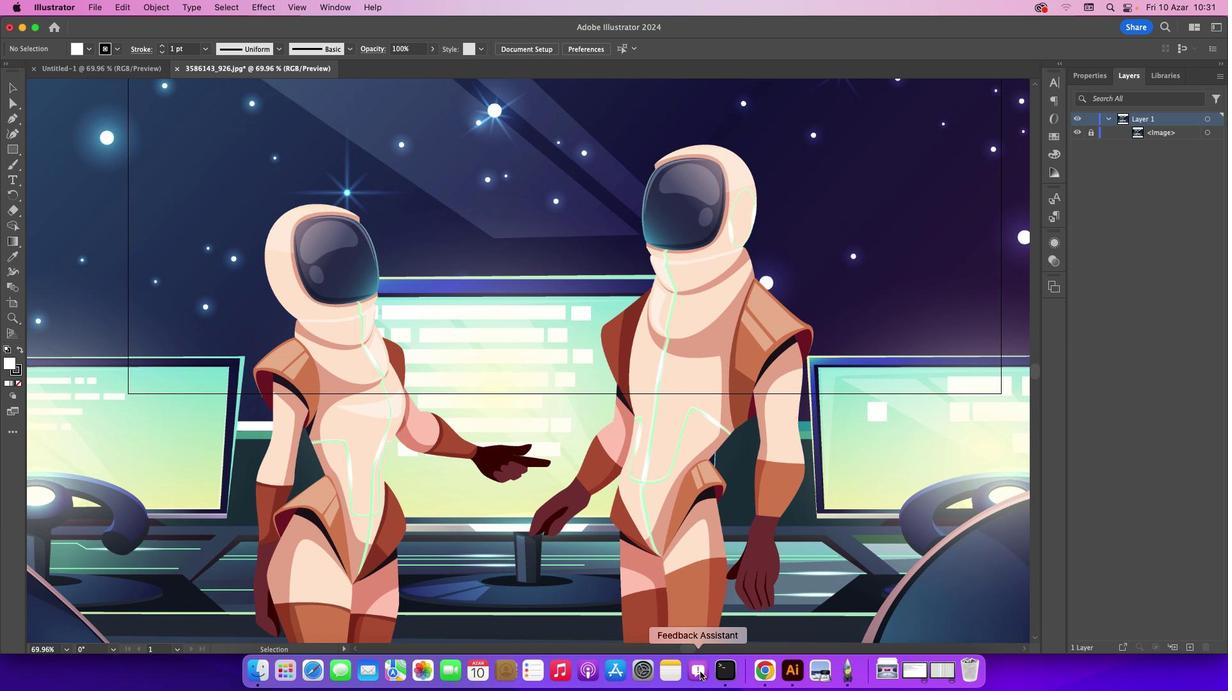 
Action: Mouse scrolled (563, 577) with delta (0, 0)
Screenshot: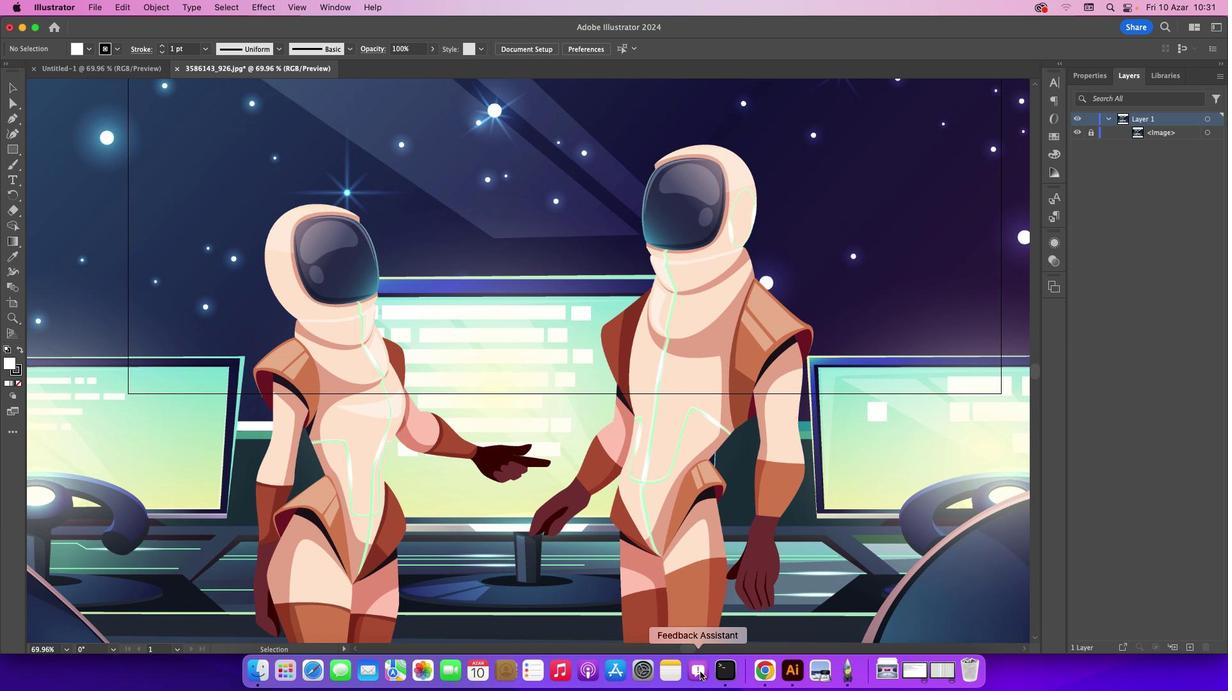 
Action: Mouse scrolled (563, 577) with delta (0, 1)
Screenshot: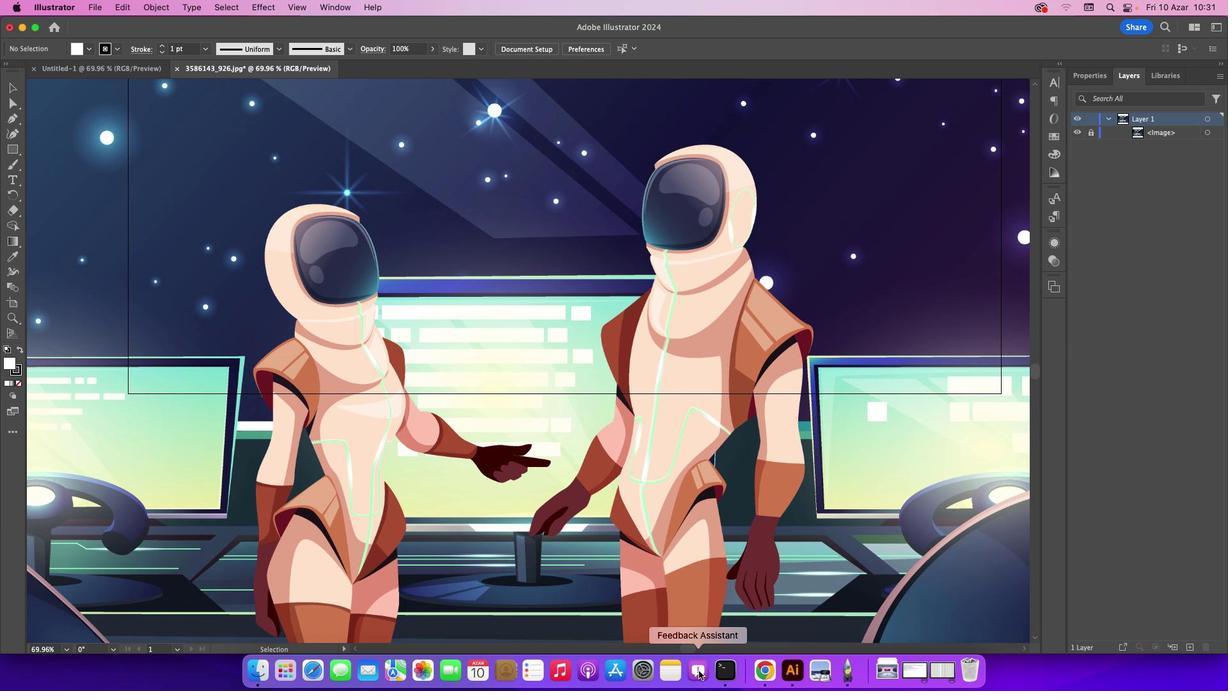 
Action: Mouse scrolled (563, 577) with delta (0, 1)
Screenshot: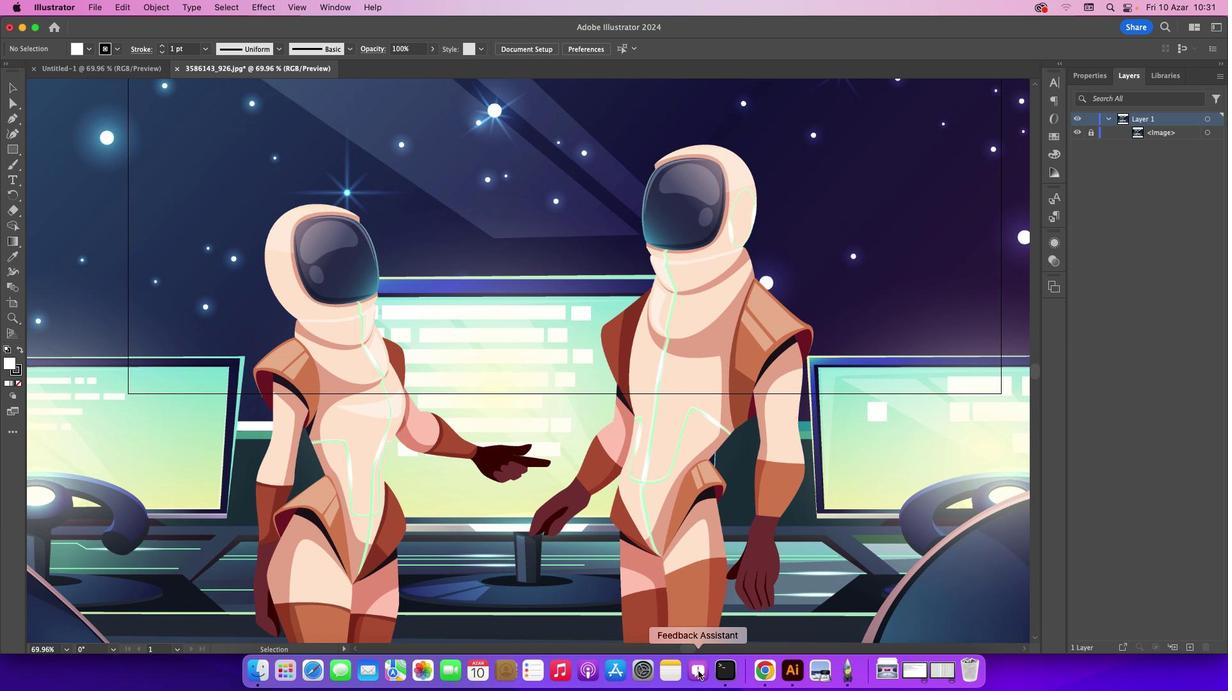 
Action: Mouse moved to (691, 649)
Screenshot: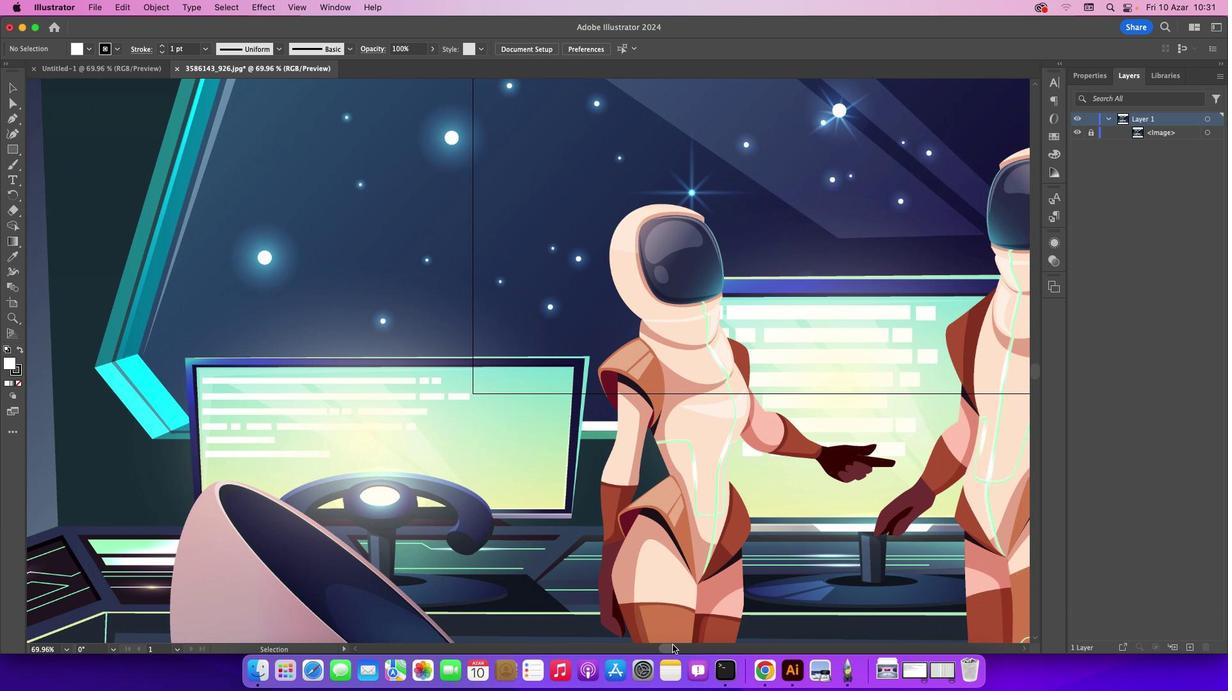 
Action: Mouse pressed left at (691, 649)
Screenshot: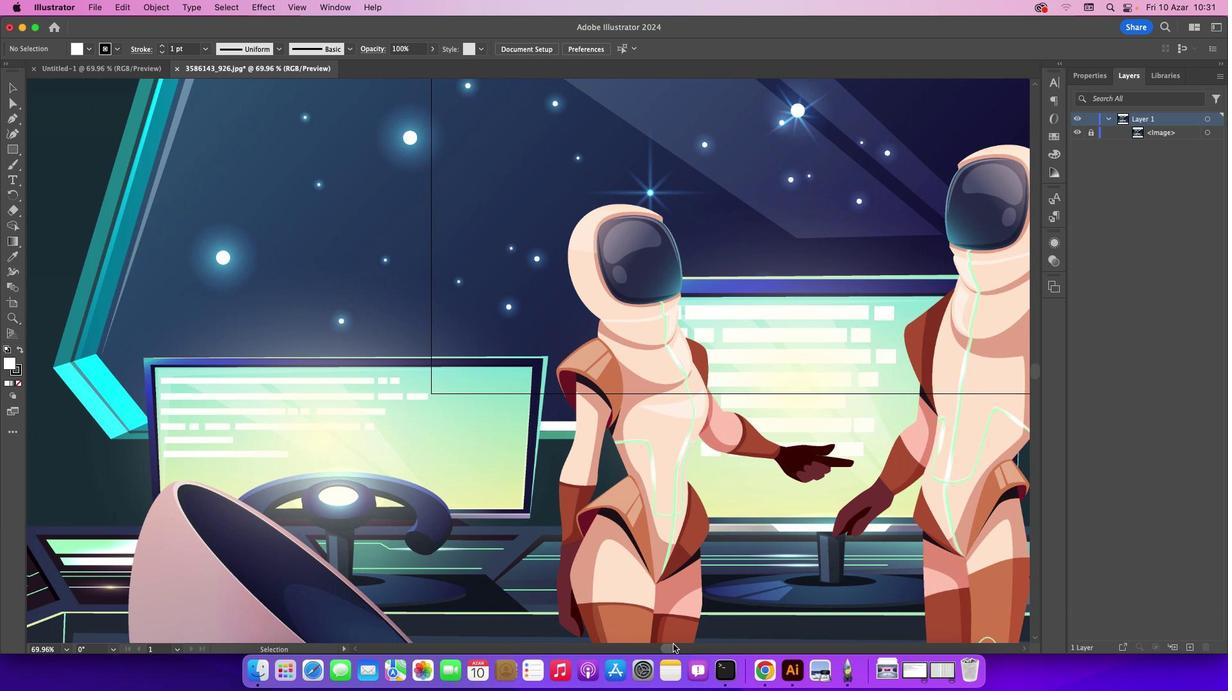 
Action: Mouse moved to (12, 118)
Screenshot: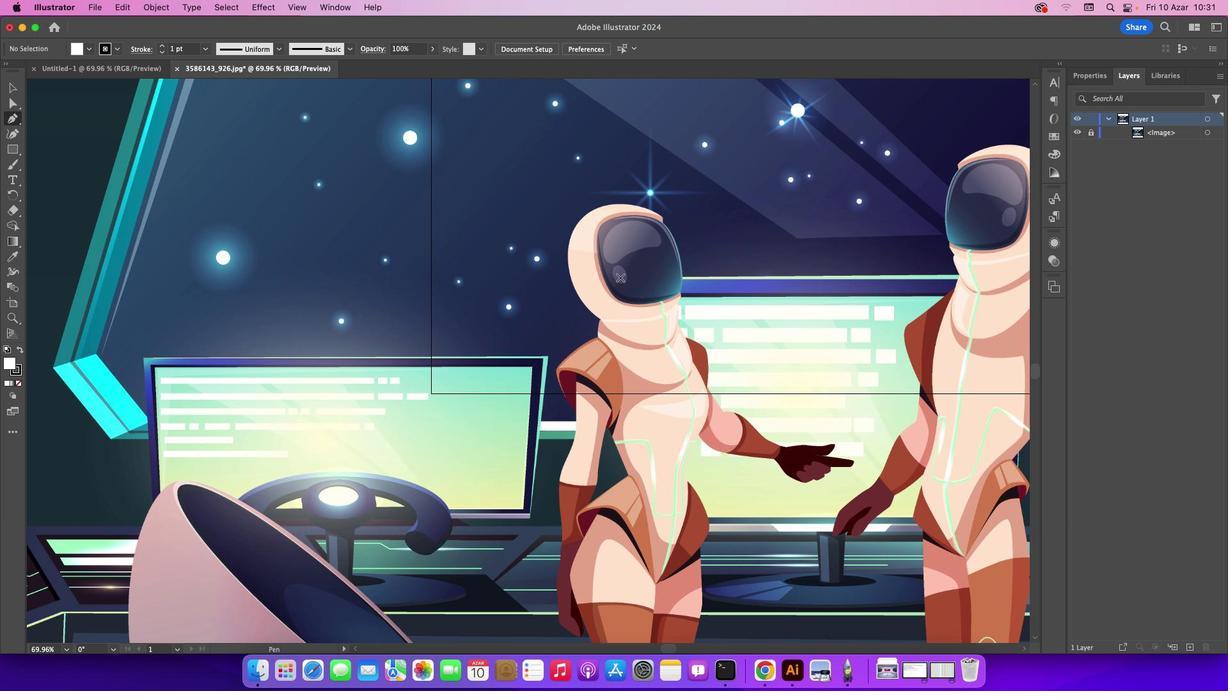 
Action: Mouse pressed left at (12, 118)
Screenshot: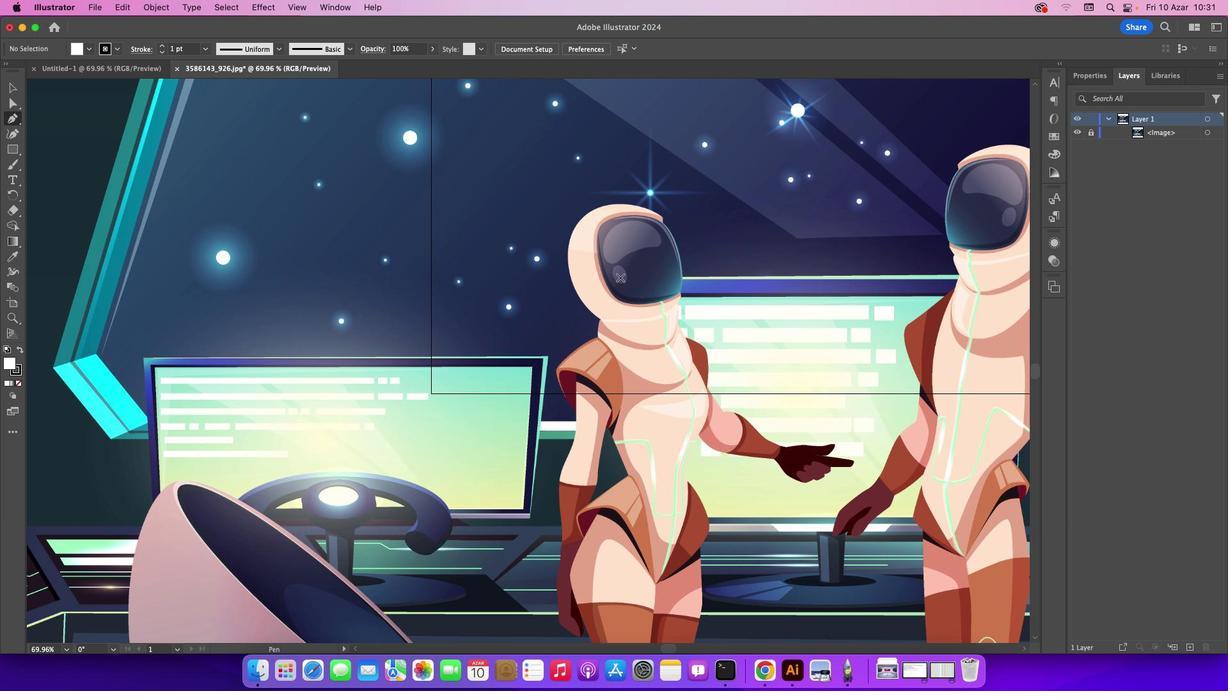 
Action: Mouse moved to (620, 277)
Screenshot: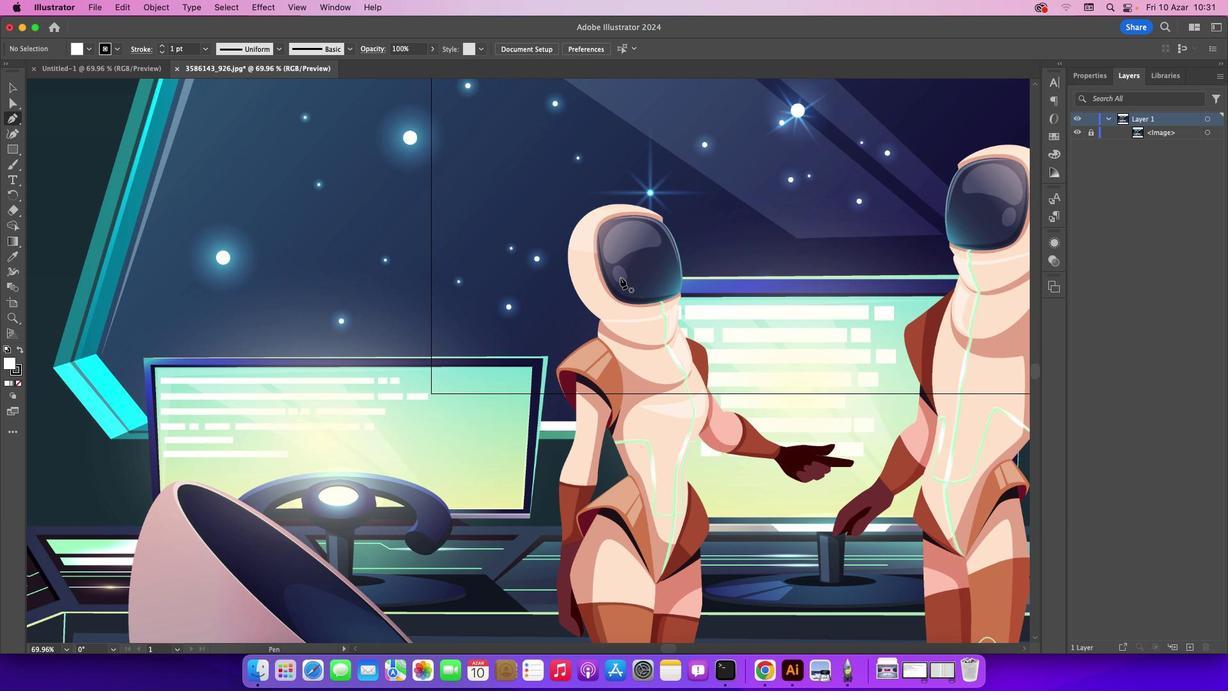 
Action: Key pressed Key.caps_lock
Screenshot: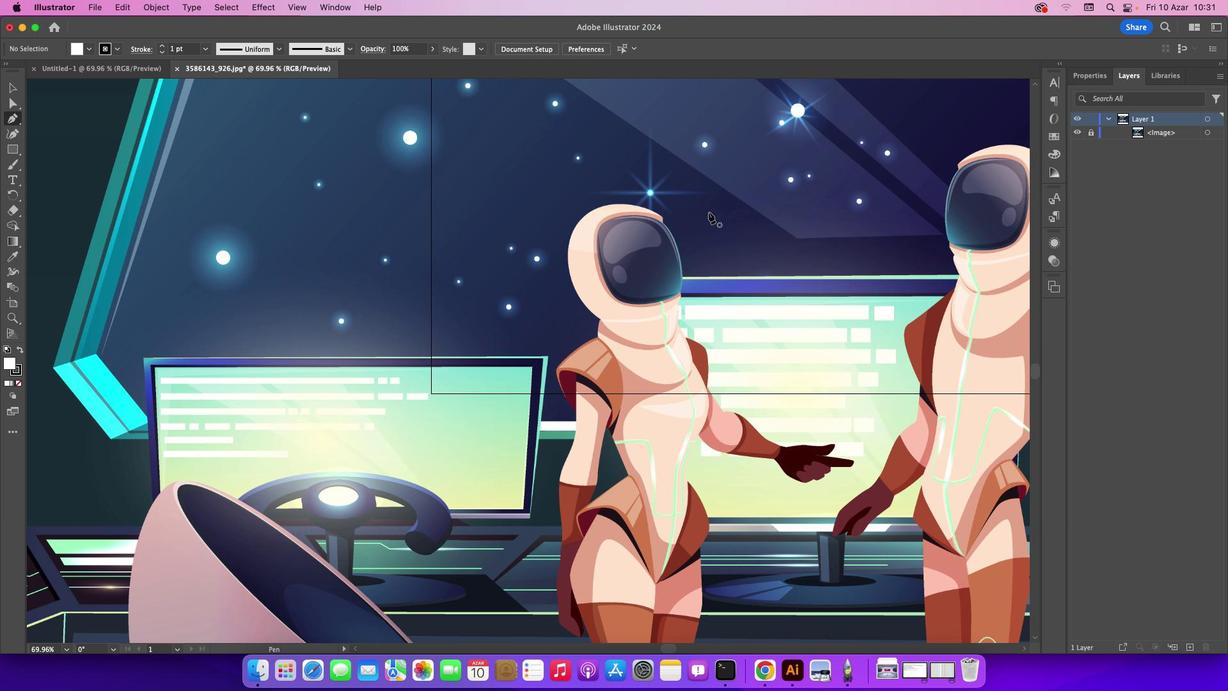 
Action: Mouse moved to (607, 220)
Screenshot: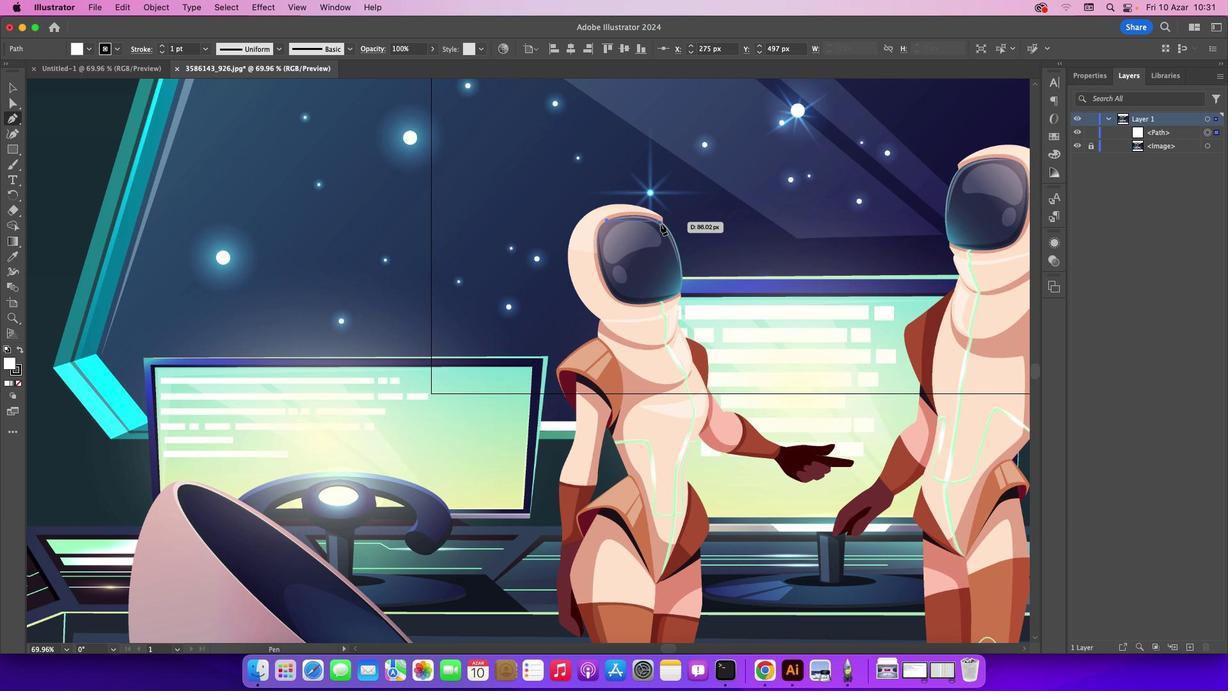 
Action: Mouse pressed left at (607, 220)
Screenshot: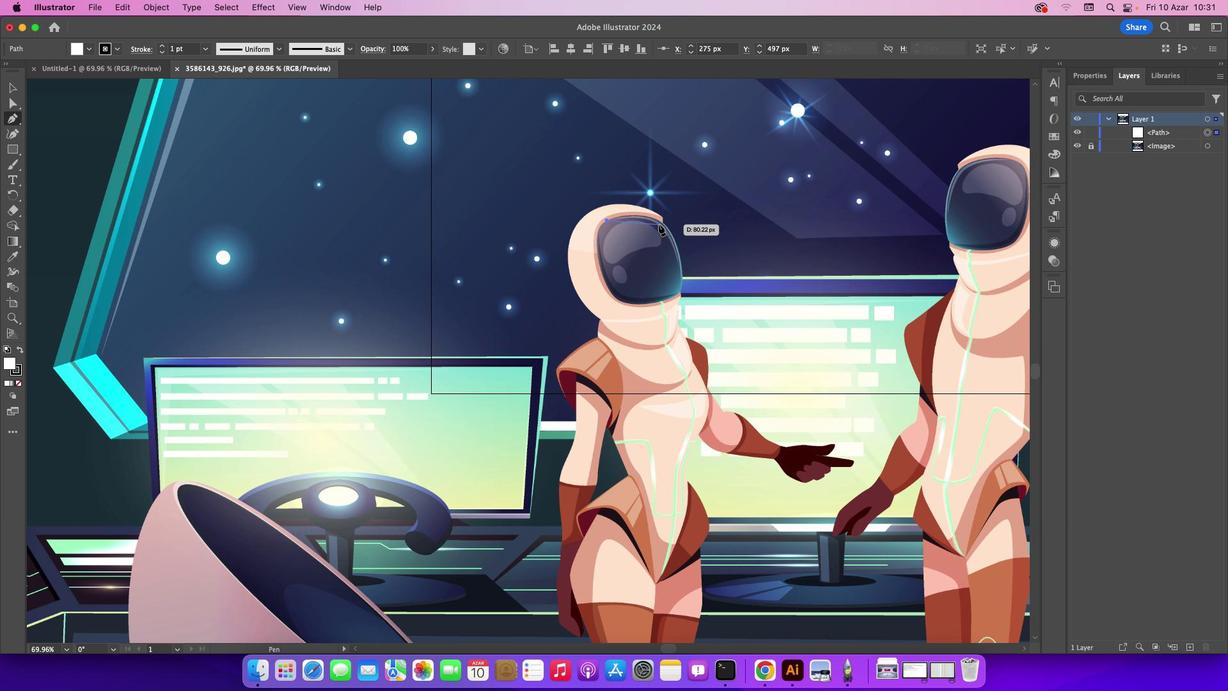 
Action: Mouse moved to (666, 225)
Screenshot: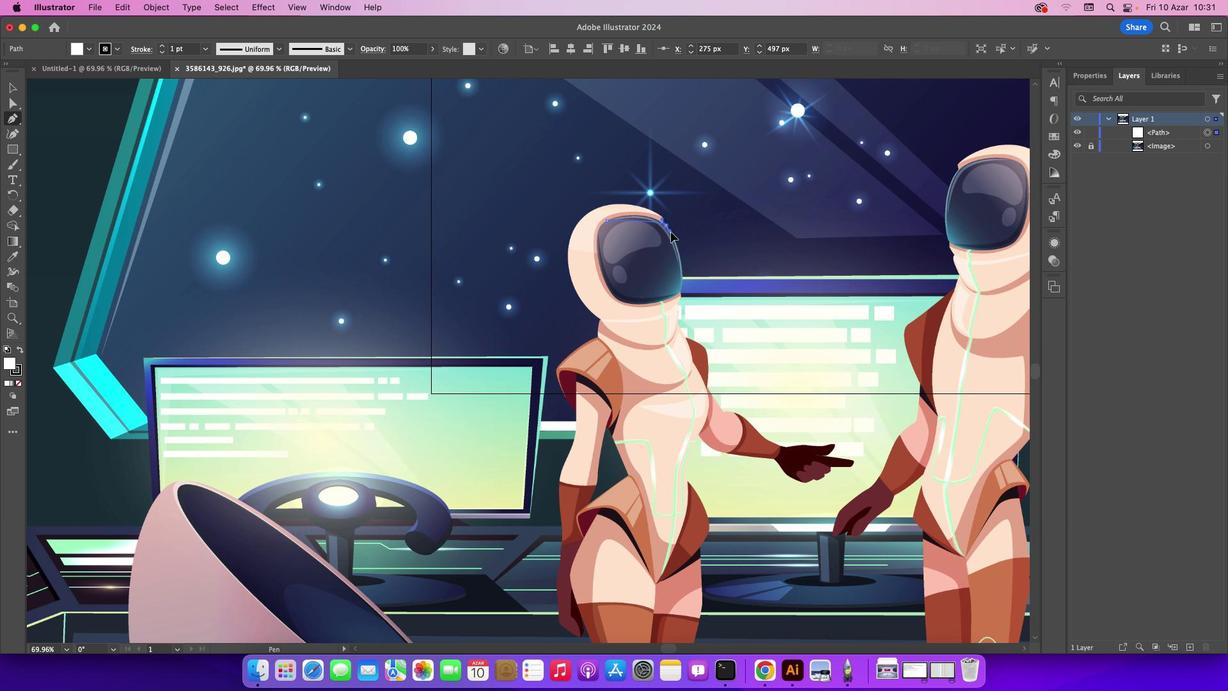 
Action: Mouse pressed left at (666, 225)
Screenshot: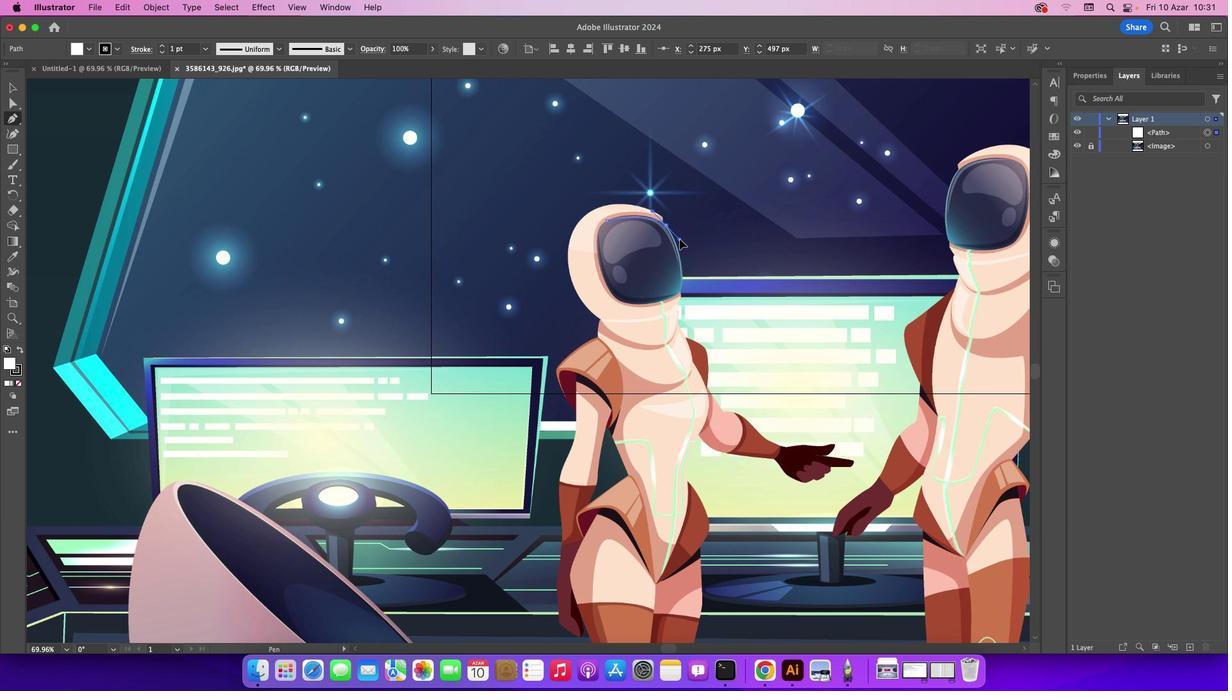 
Action: Mouse moved to (665, 225)
Screenshot: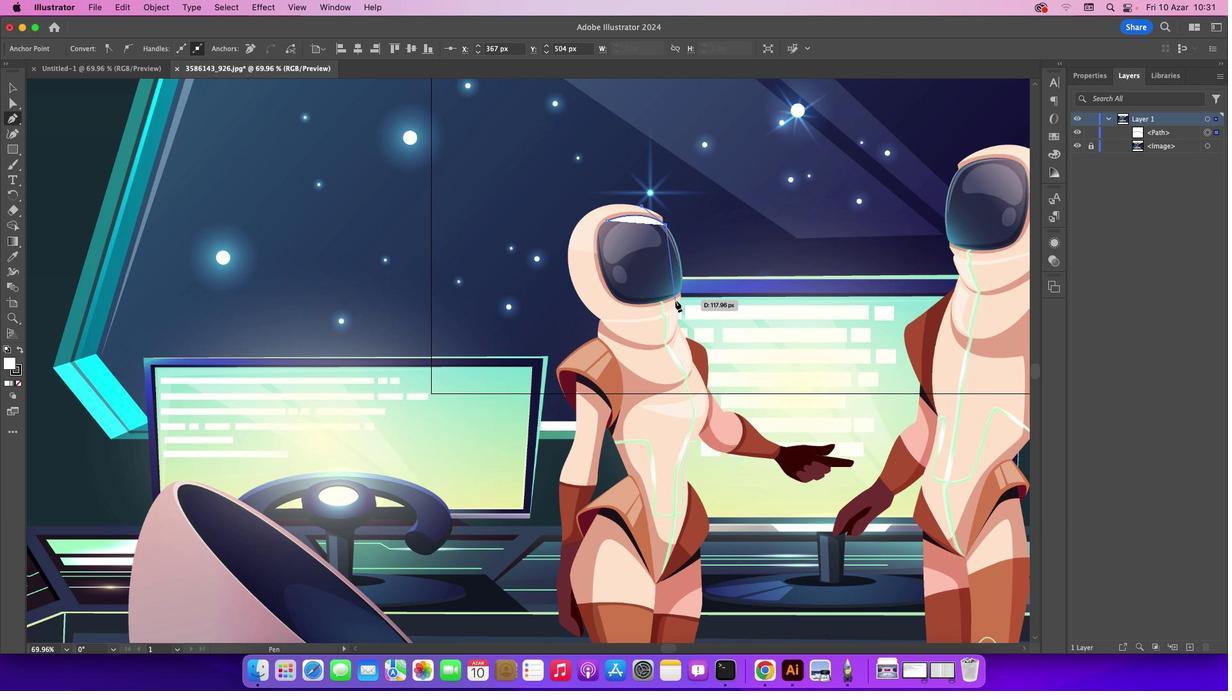 
Action: Mouse pressed left at (665, 225)
Screenshot: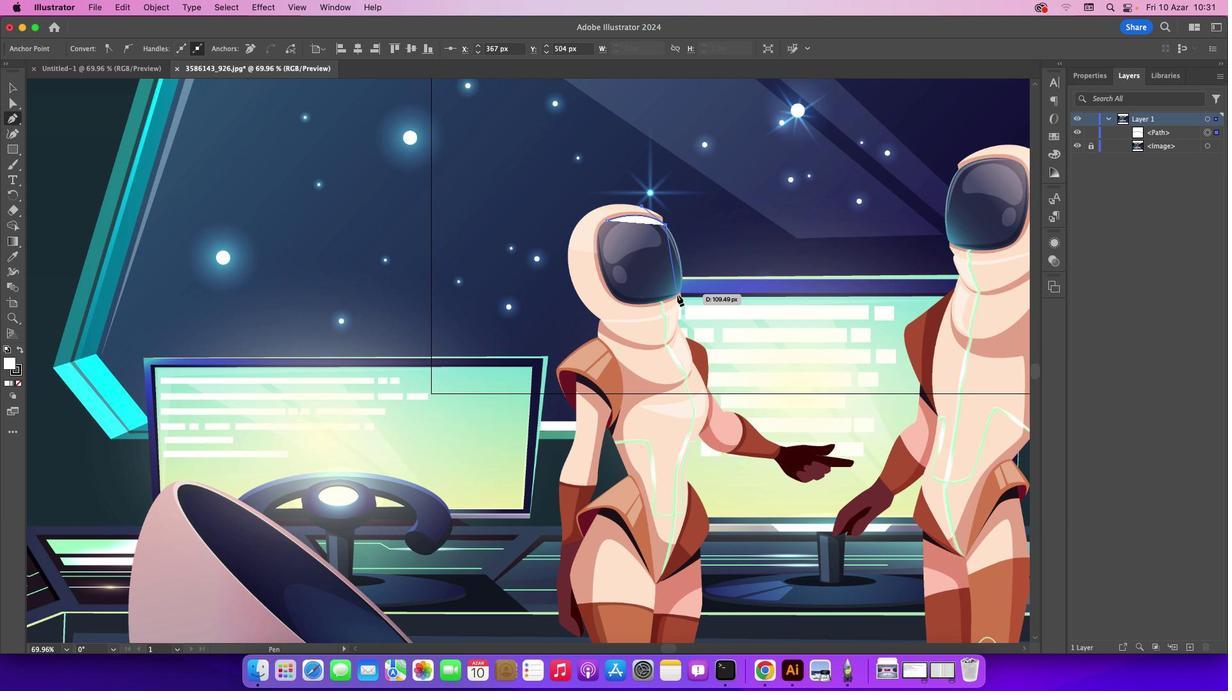 
Action: Mouse moved to (680, 292)
Screenshot: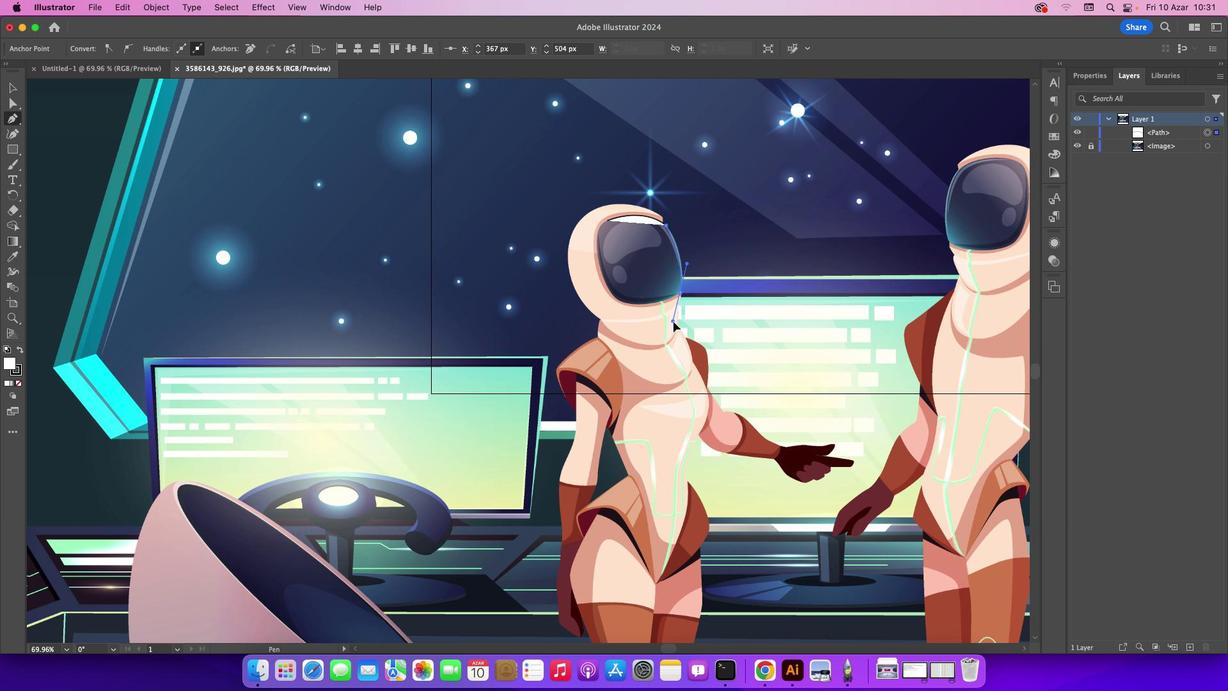 
Action: Mouse pressed left at (680, 292)
Screenshot: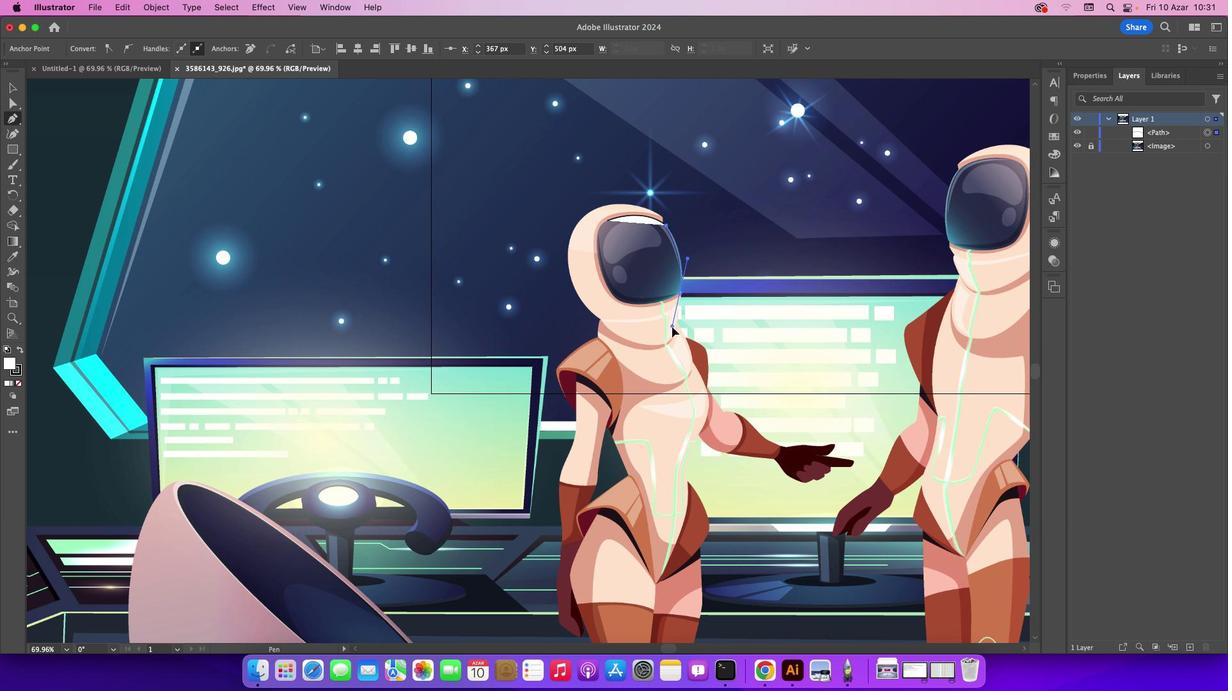 
Action: Mouse moved to (679, 293)
Screenshot: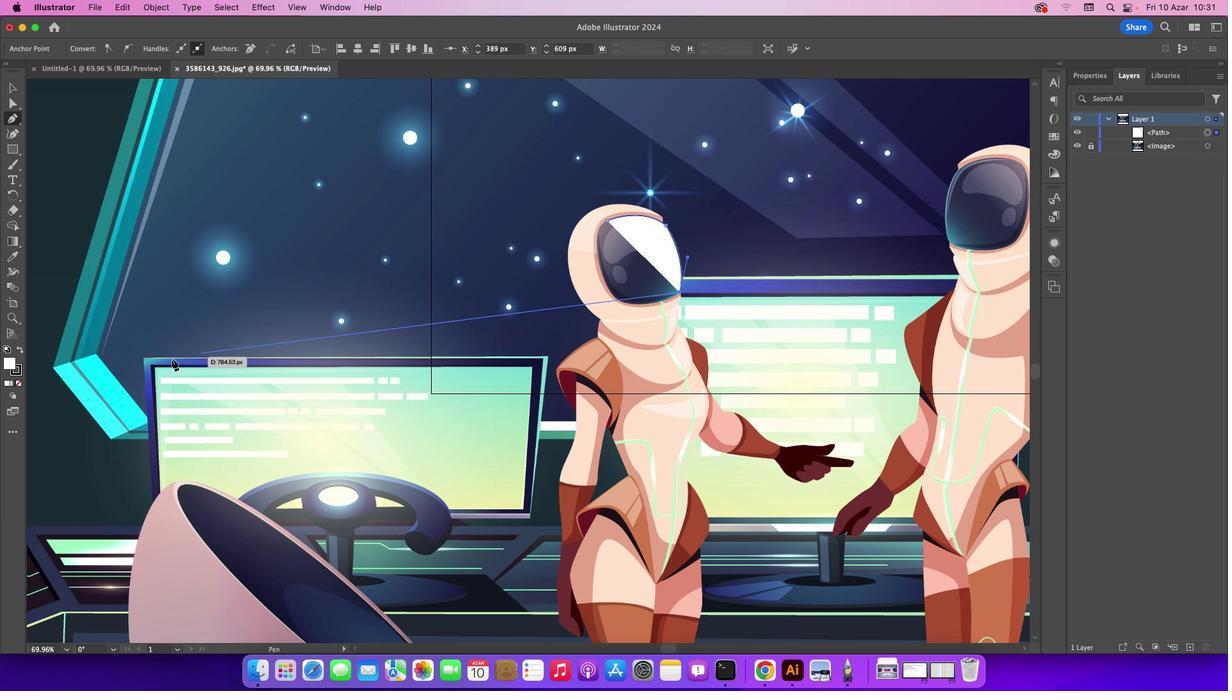 
Action: Mouse pressed left at (679, 293)
Screenshot: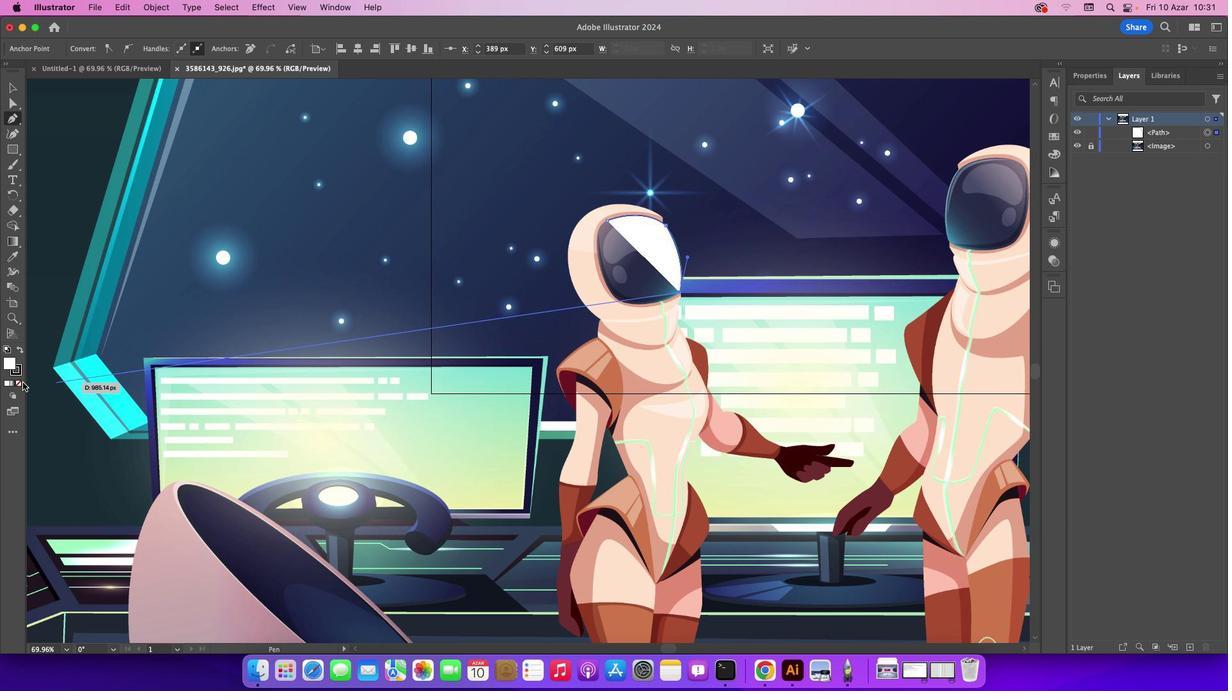 
Action: Mouse moved to (16, 385)
Screenshot: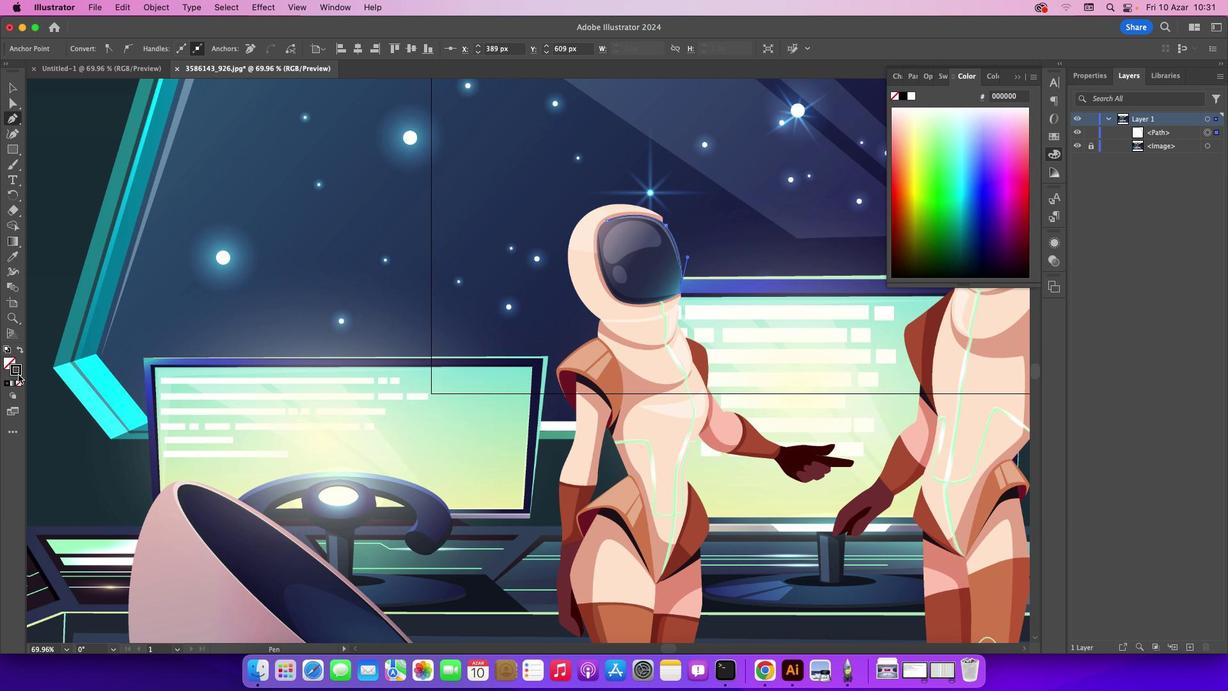 
Action: Mouse pressed left at (16, 385)
Screenshot: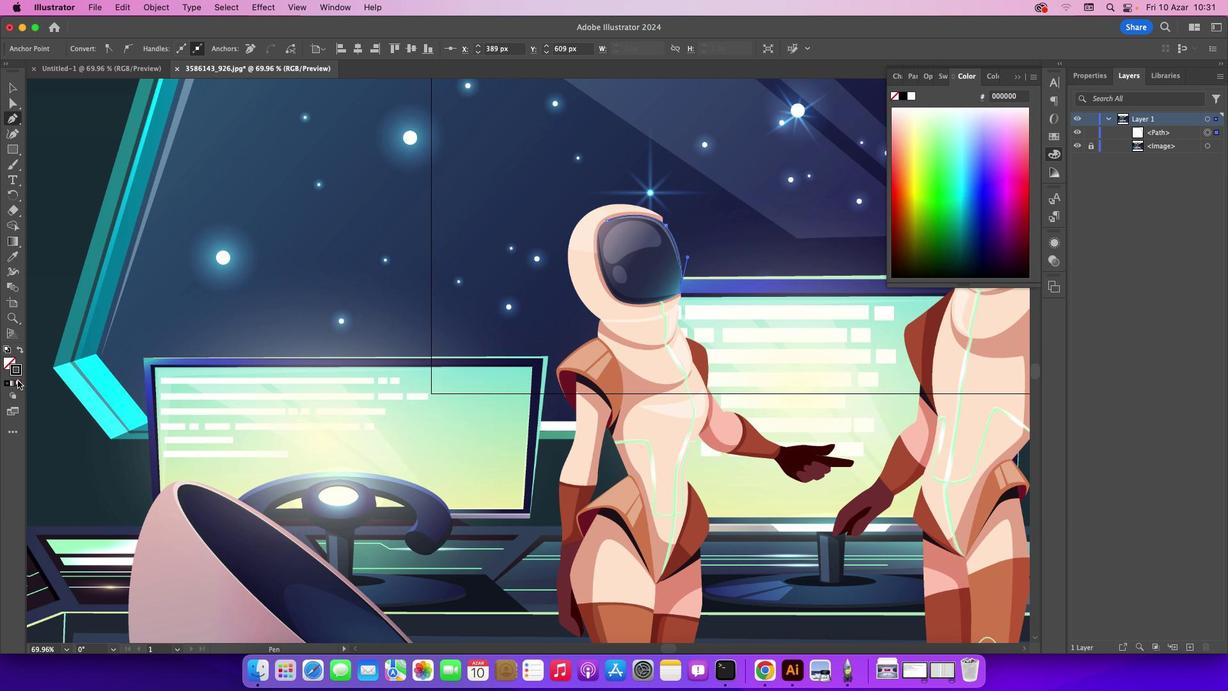 
Action: Mouse moved to (19, 372)
Screenshot: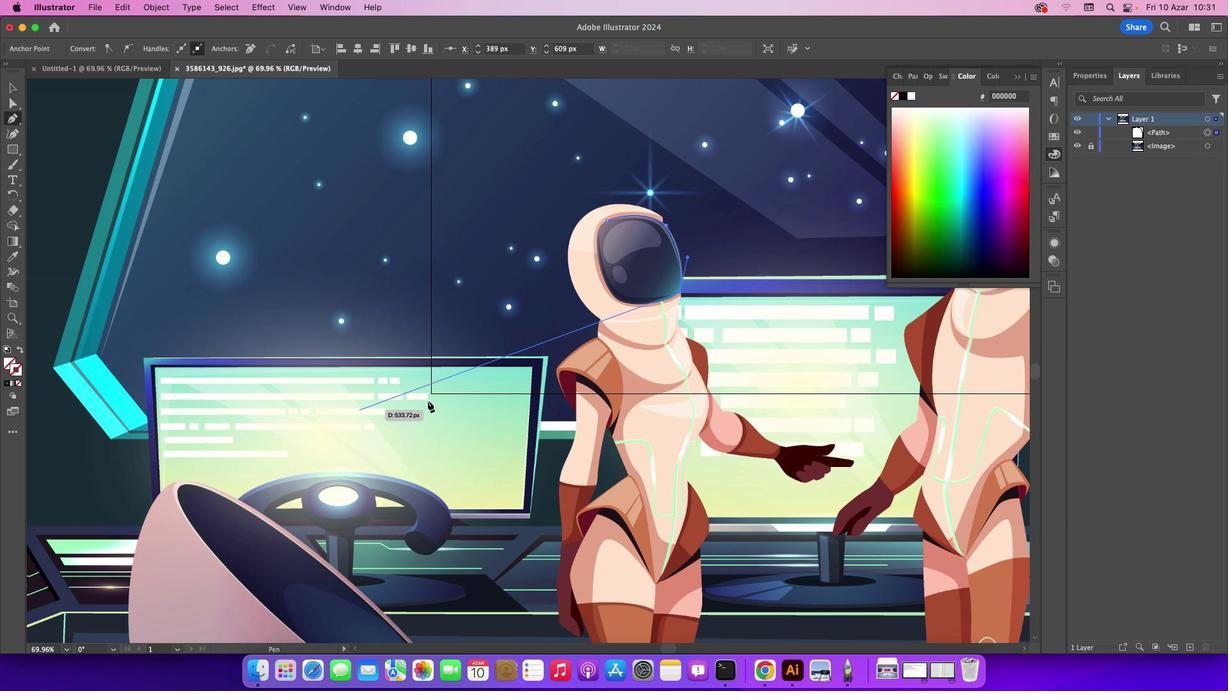 
Action: Mouse pressed left at (19, 372)
Screenshot: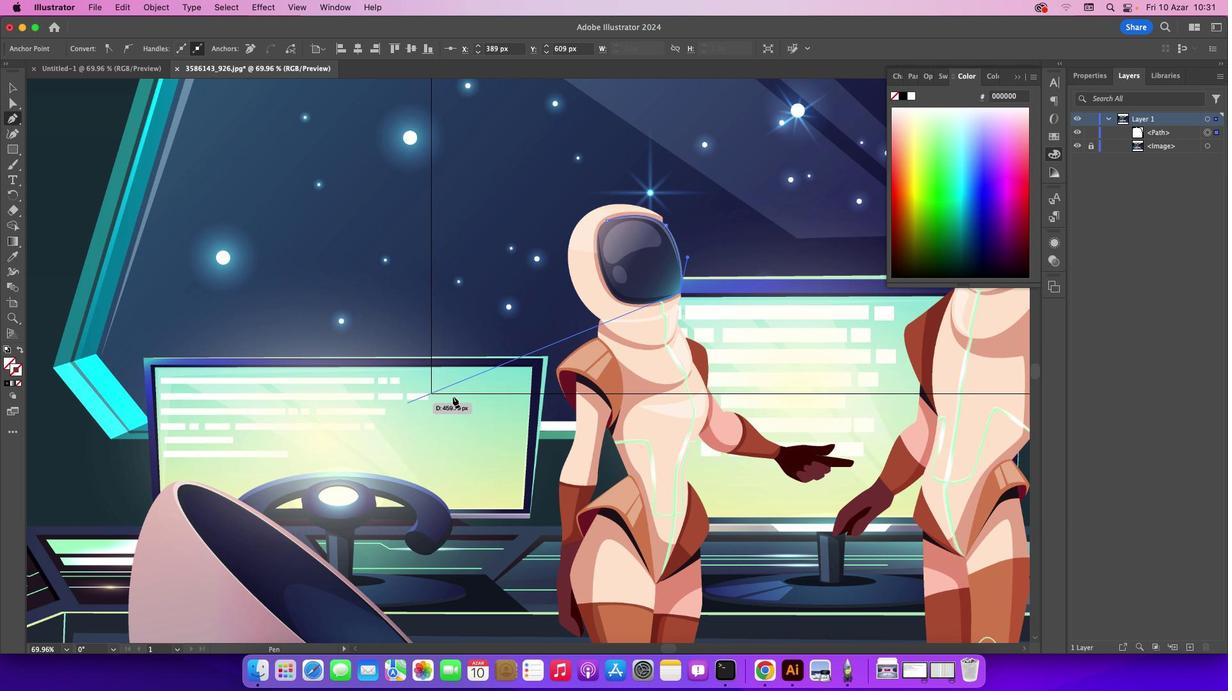 
Action: Mouse moved to (17, 383)
Screenshot: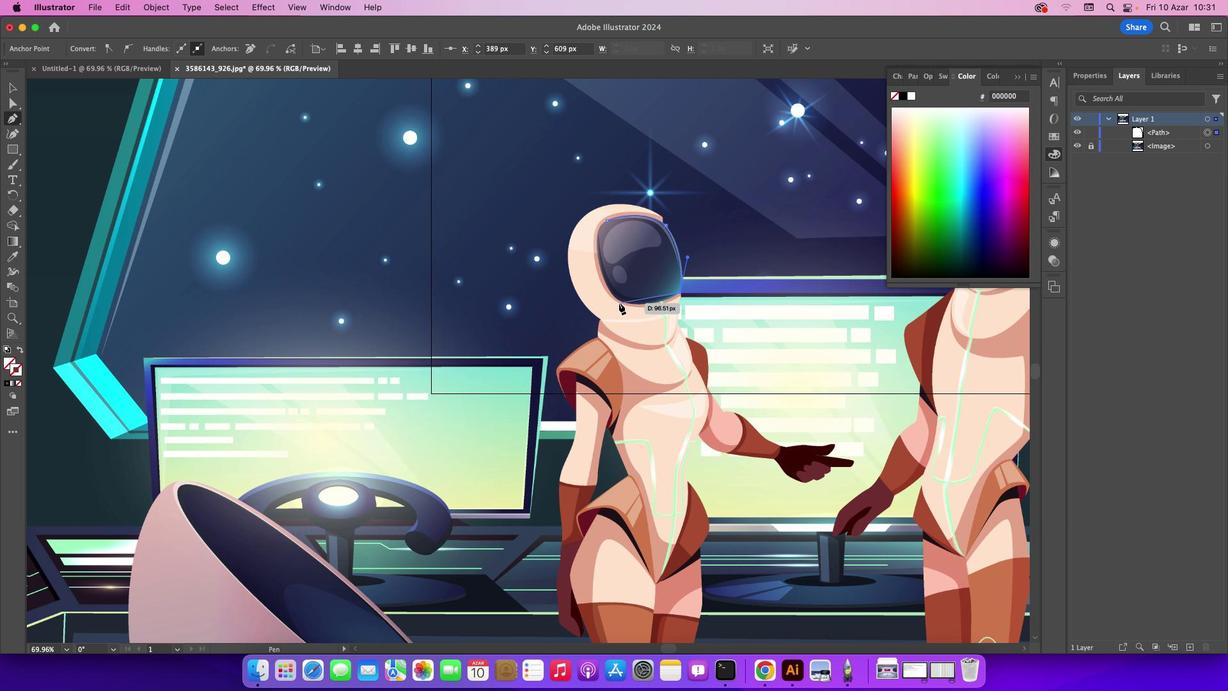 
Action: Mouse pressed left at (17, 383)
Screenshot: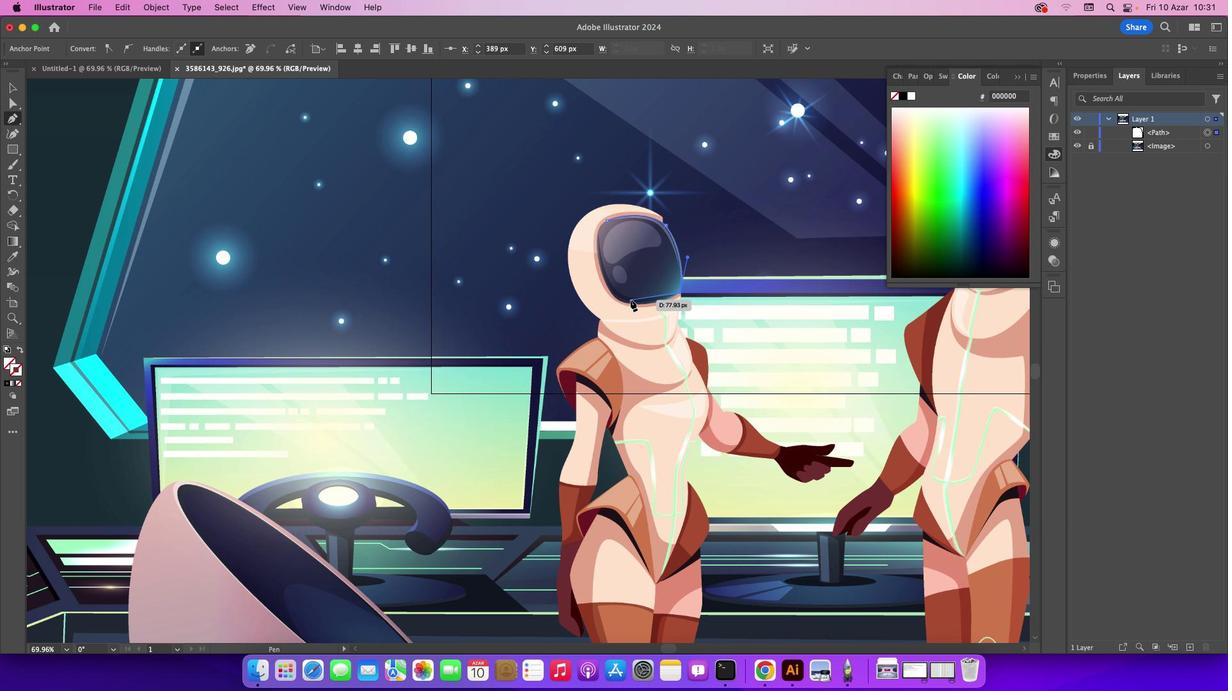 
Action: Mouse moved to (628, 303)
Screenshot: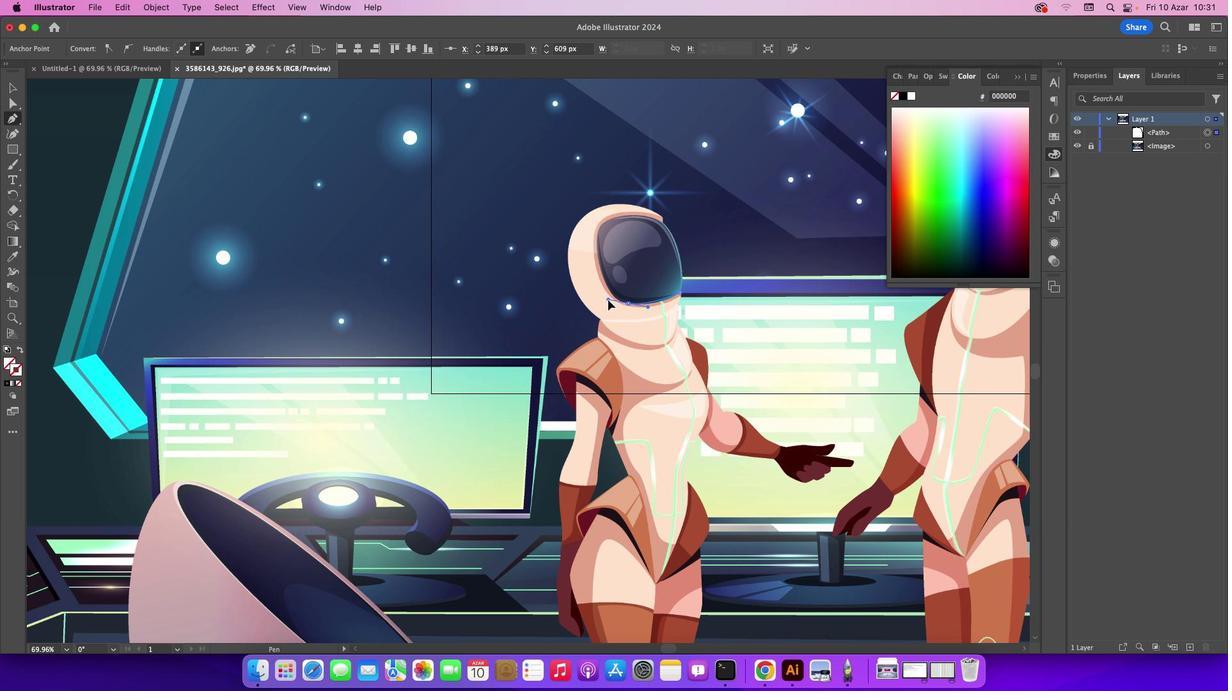 
Action: Mouse pressed left at (628, 303)
Screenshot: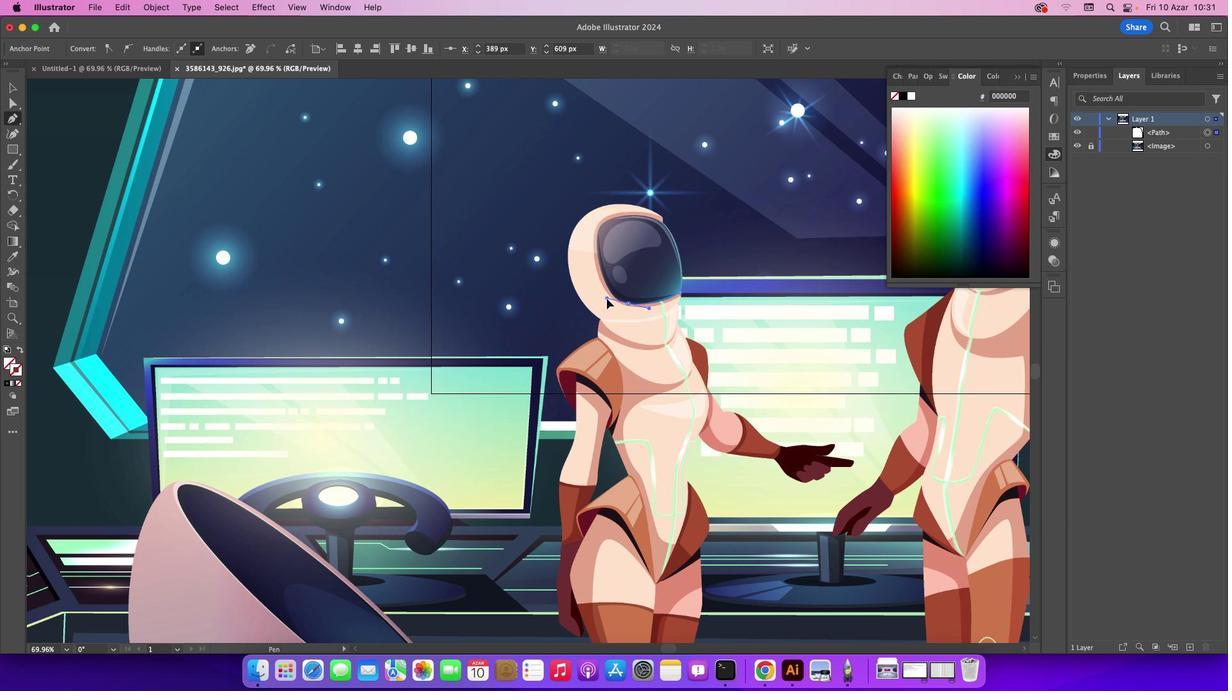 
Action: Mouse moved to (597, 233)
Screenshot: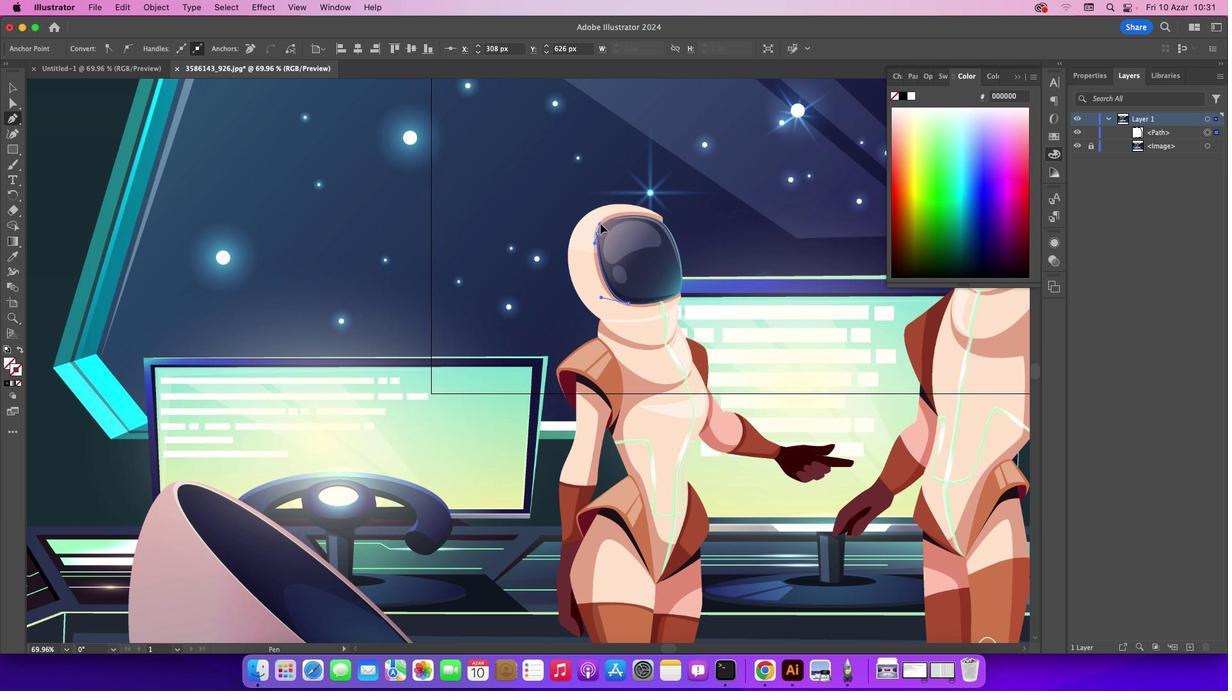 
Action: Mouse pressed left at (597, 233)
Screenshot: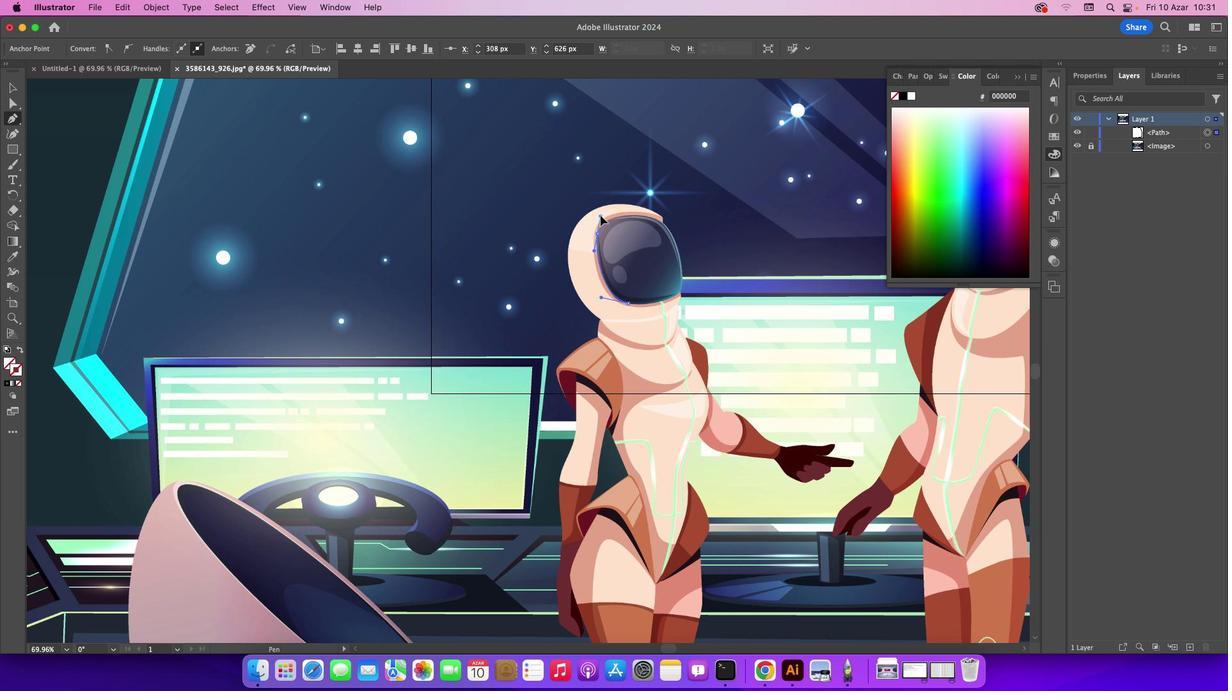 
Action: Mouse moved to (597, 234)
Screenshot: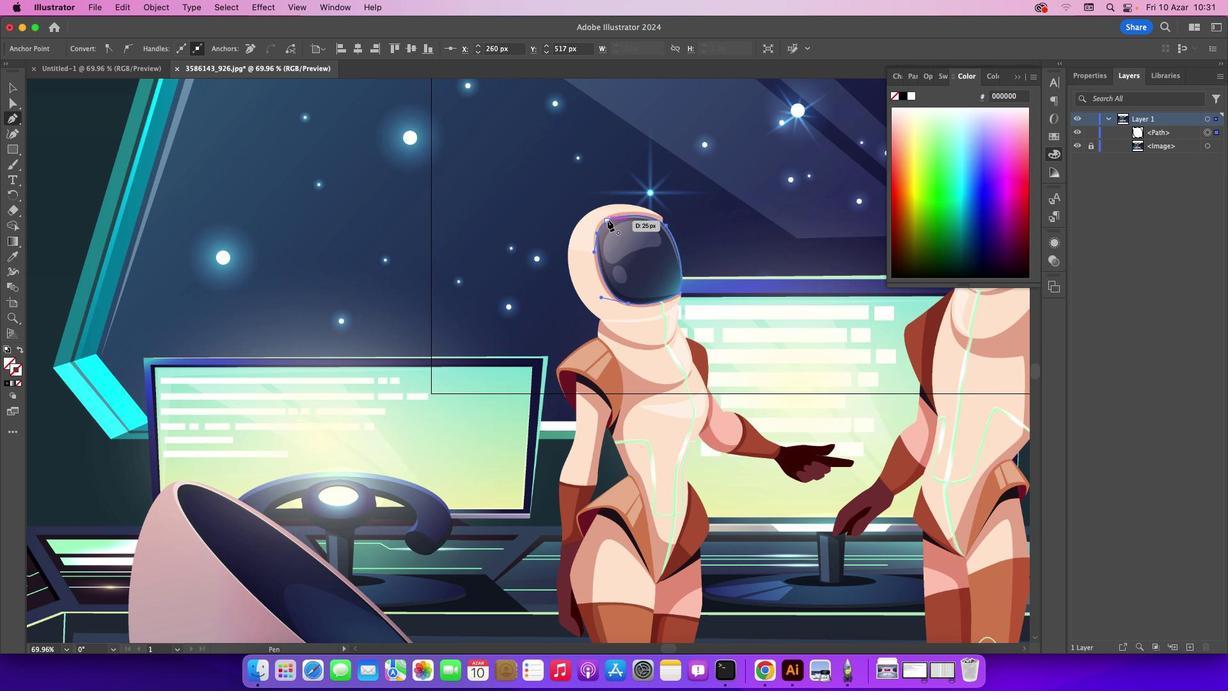 
Action: Mouse pressed left at (597, 234)
Screenshot: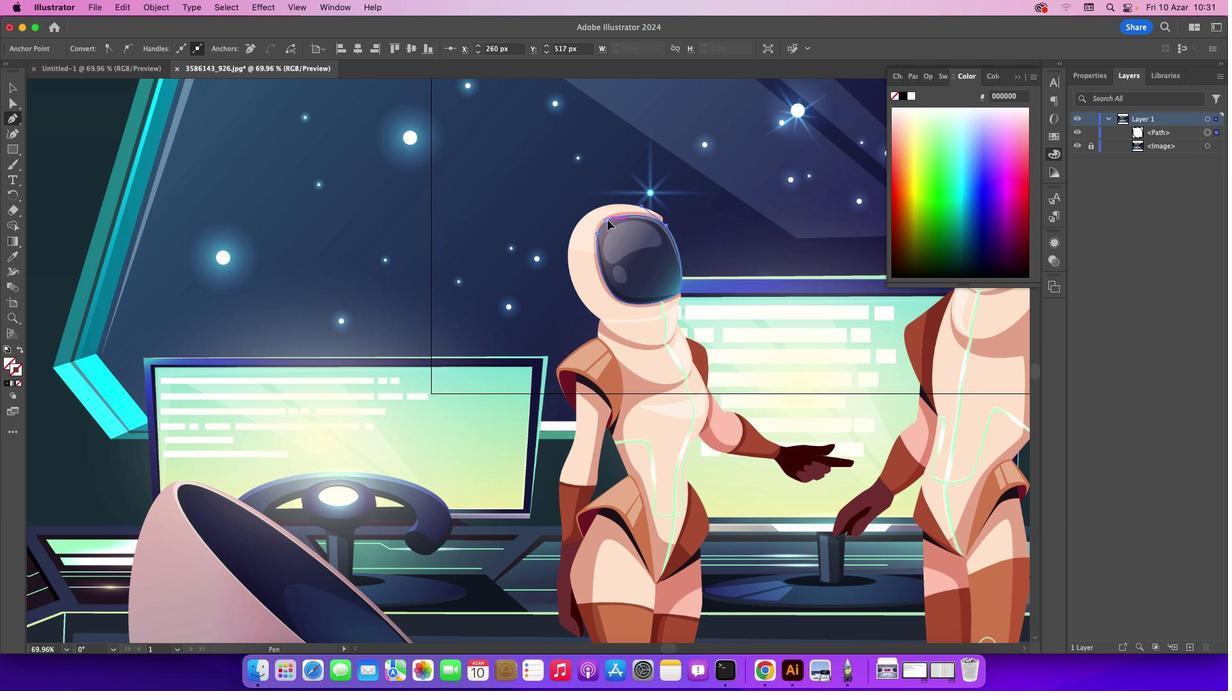 
Action: Mouse moved to (607, 219)
Screenshot: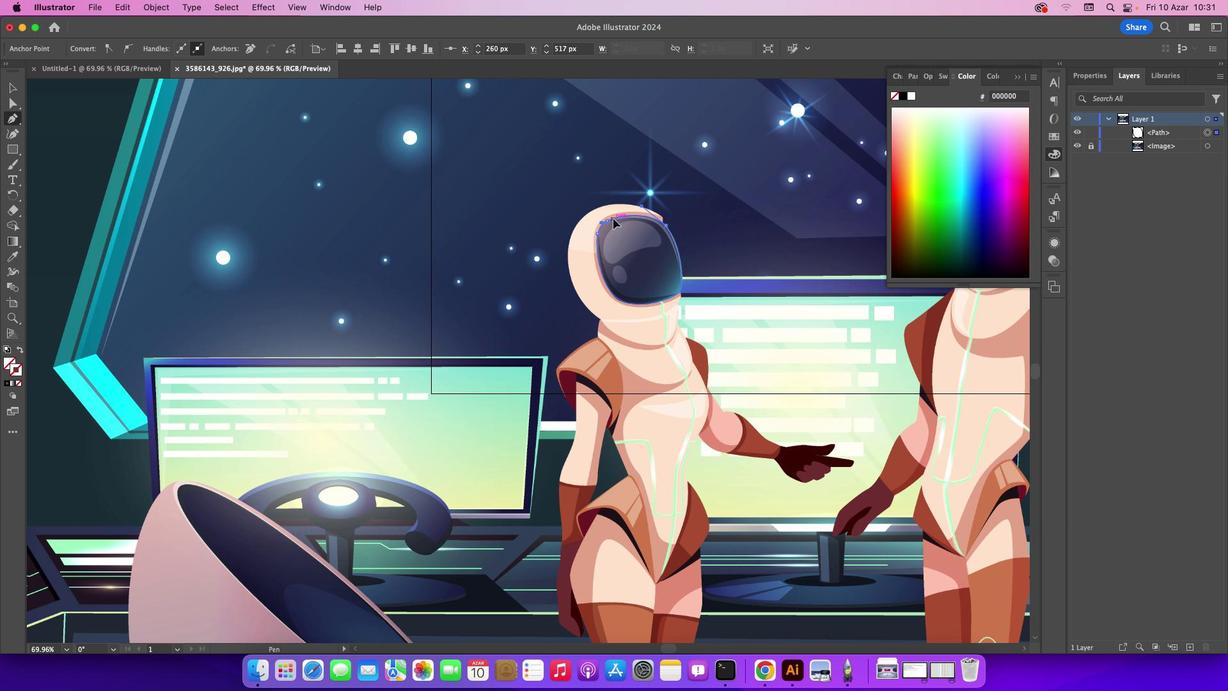 
Action: Mouse pressed left at (607, 219)
Screenshot: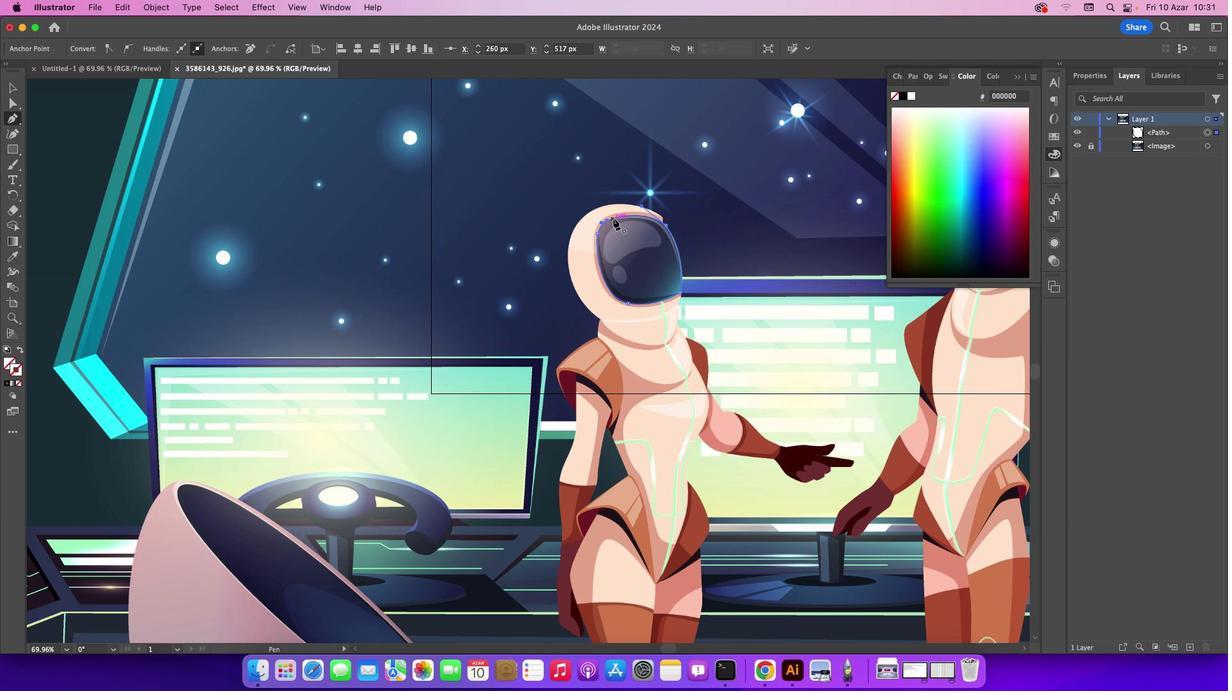 
Action: Mouse moved to (16, 78)
Screenshot: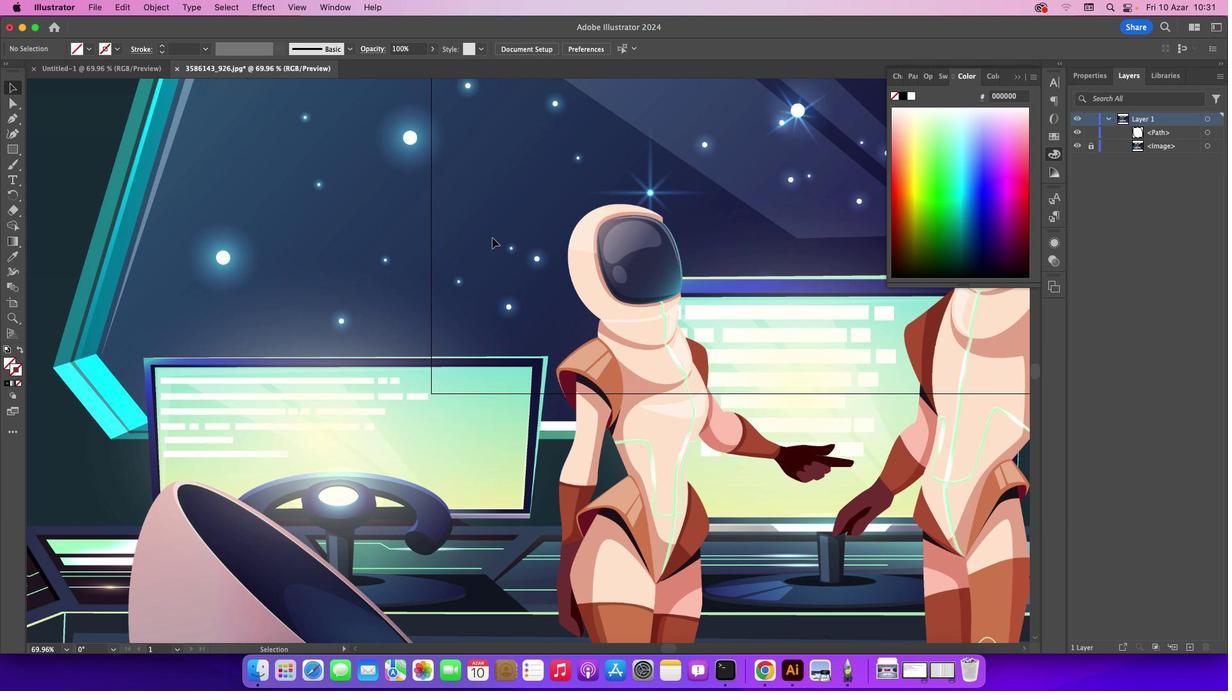 
Action: Mouse pressed left at (16, 78)
Screenshot: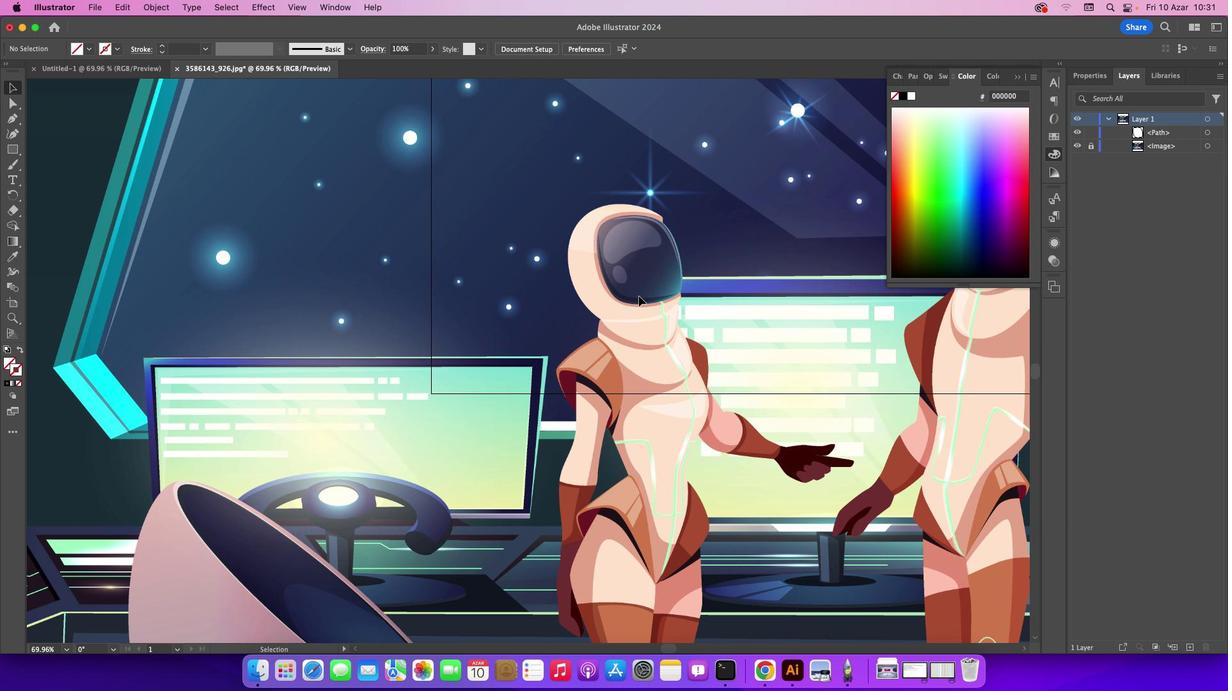 
Action: Mouse moved to (15, 83)
Screenshot: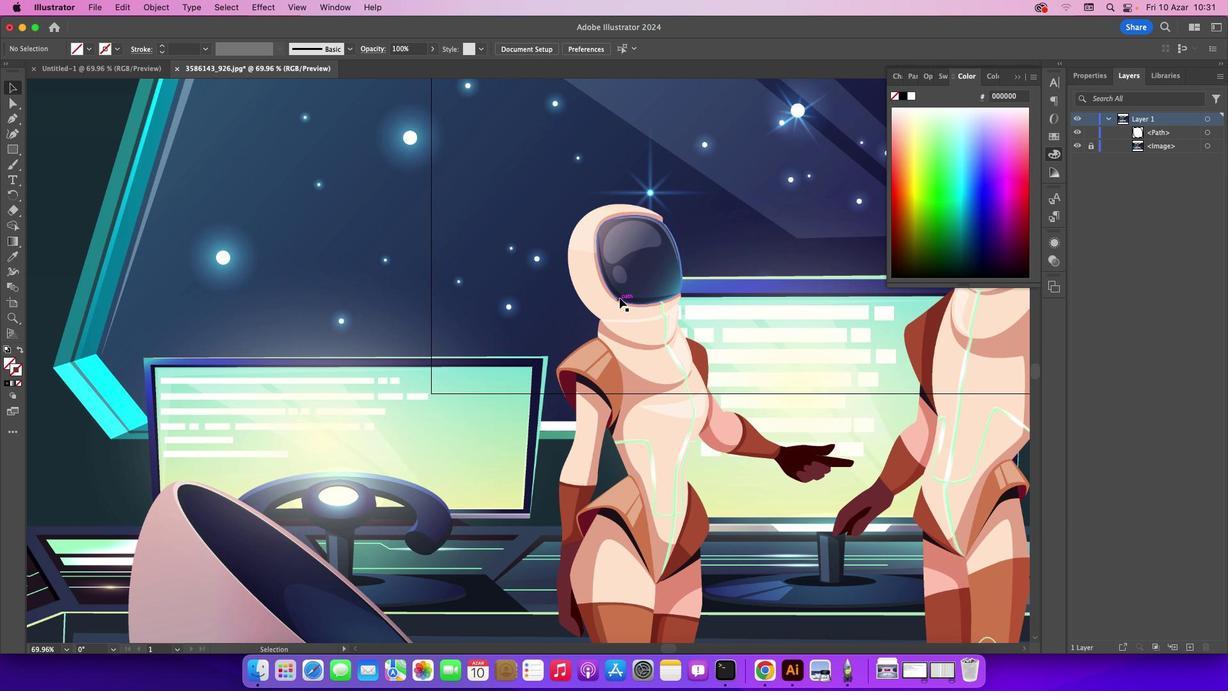
Action: Mouse pressed left at (15, 83)
Screenshot: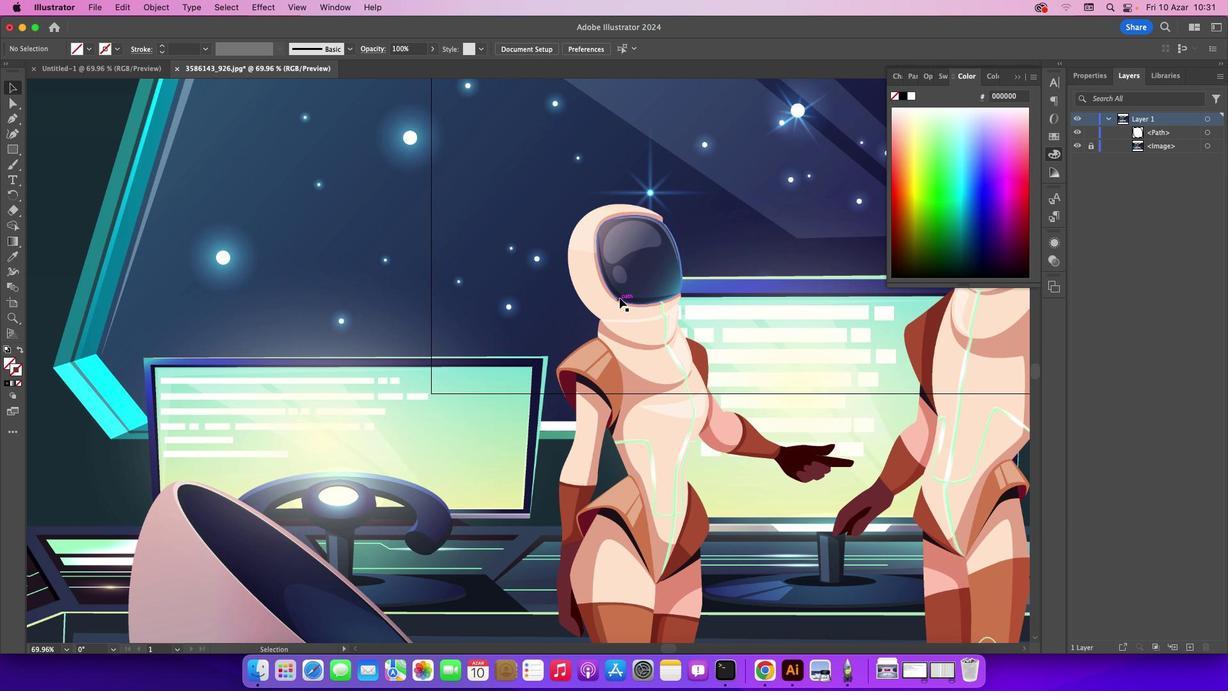 
Action: Mouse moved to (309, 181)
Screenshot: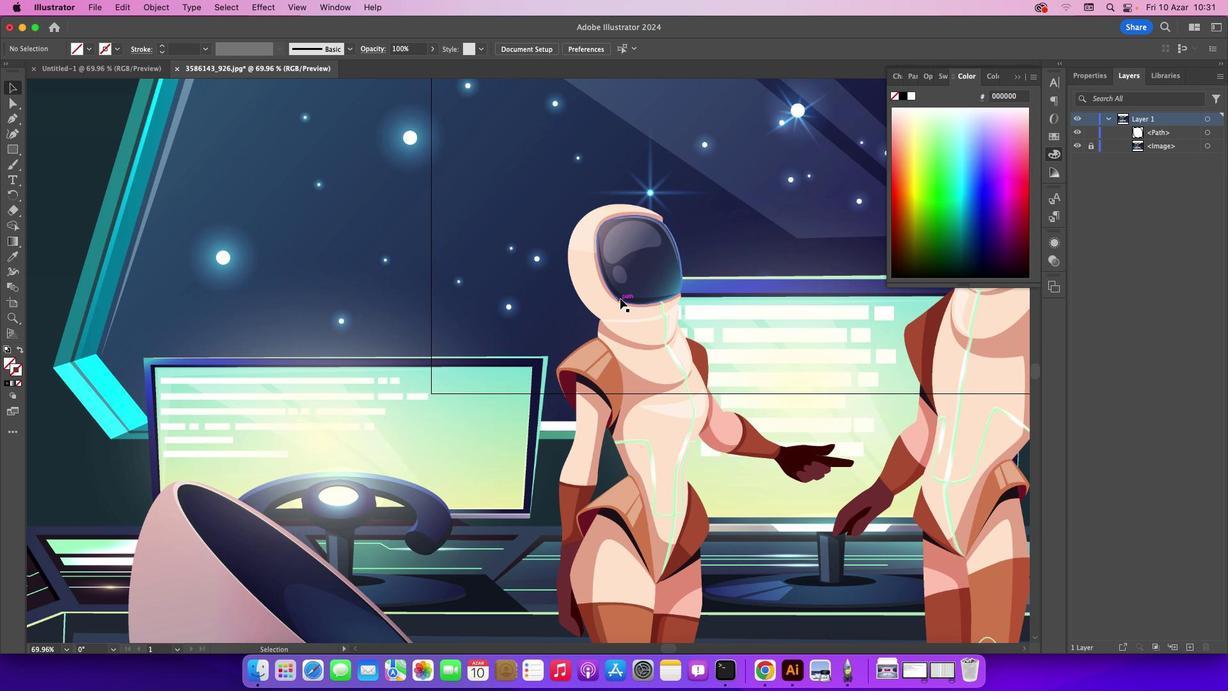 
Action: Mouse pressed left at (309, 181)
Screenshot: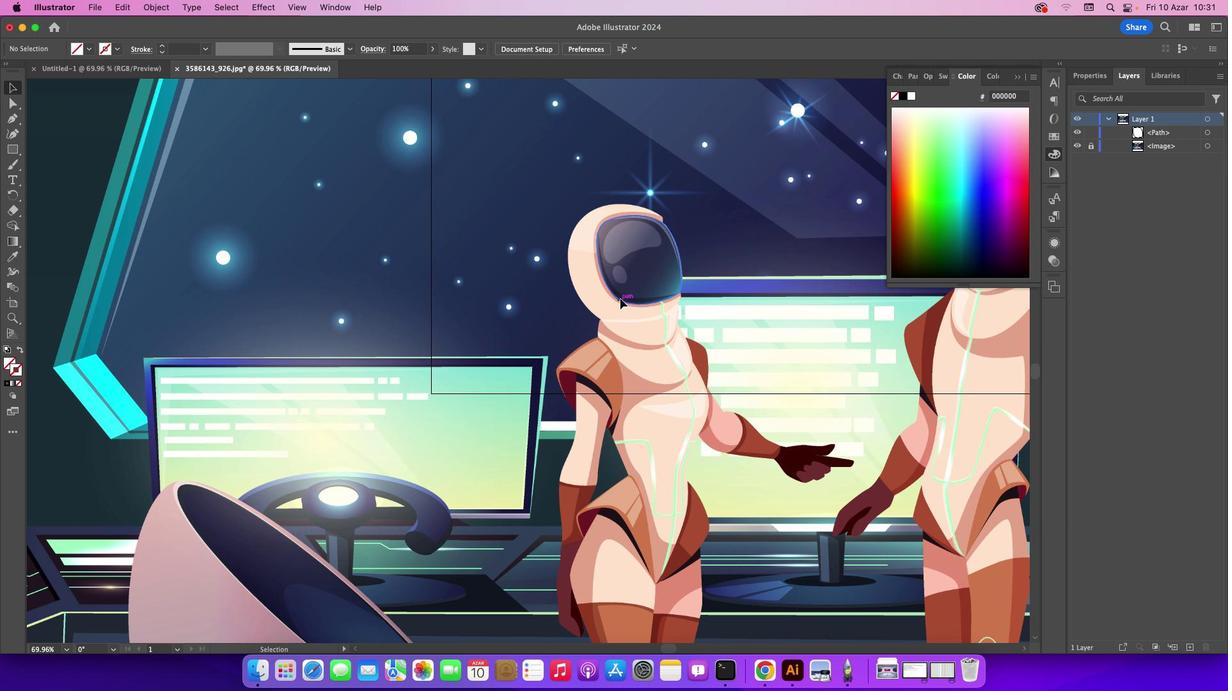
Action: Mouse moved to (620, 298)
Screenshot: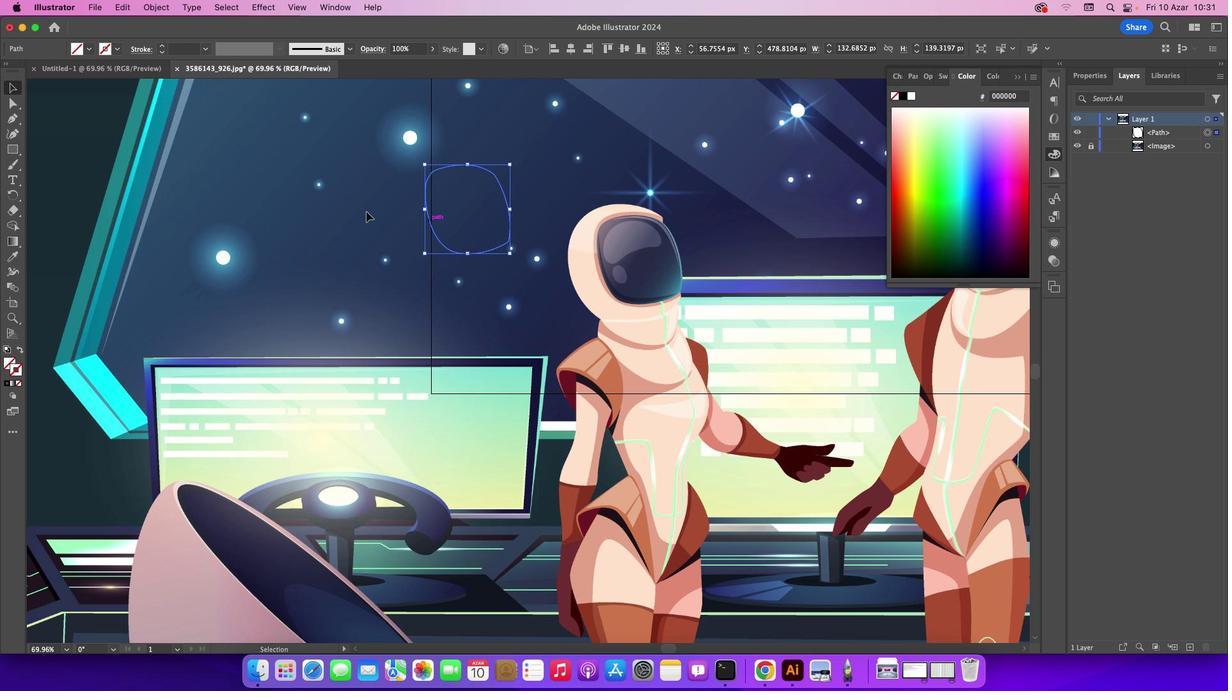 
Action: Mouse pressed left at (620, 298)
Screenshot: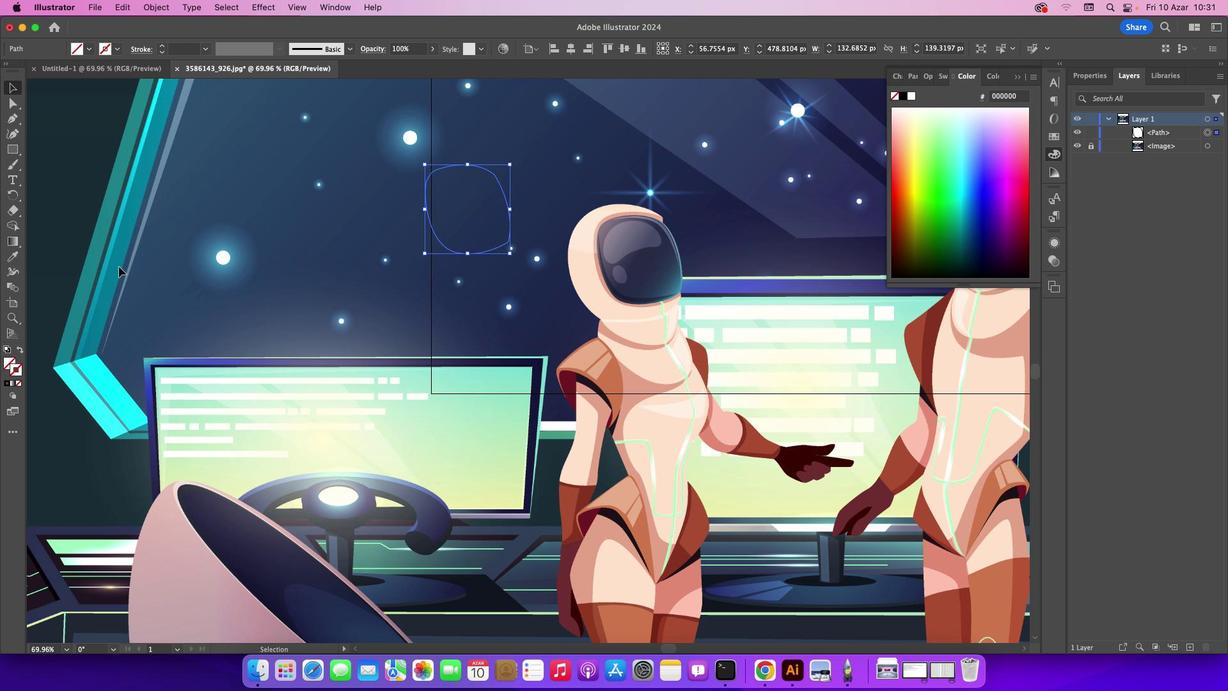 
Action: Mouse moved to (6, 250)
Screenshot: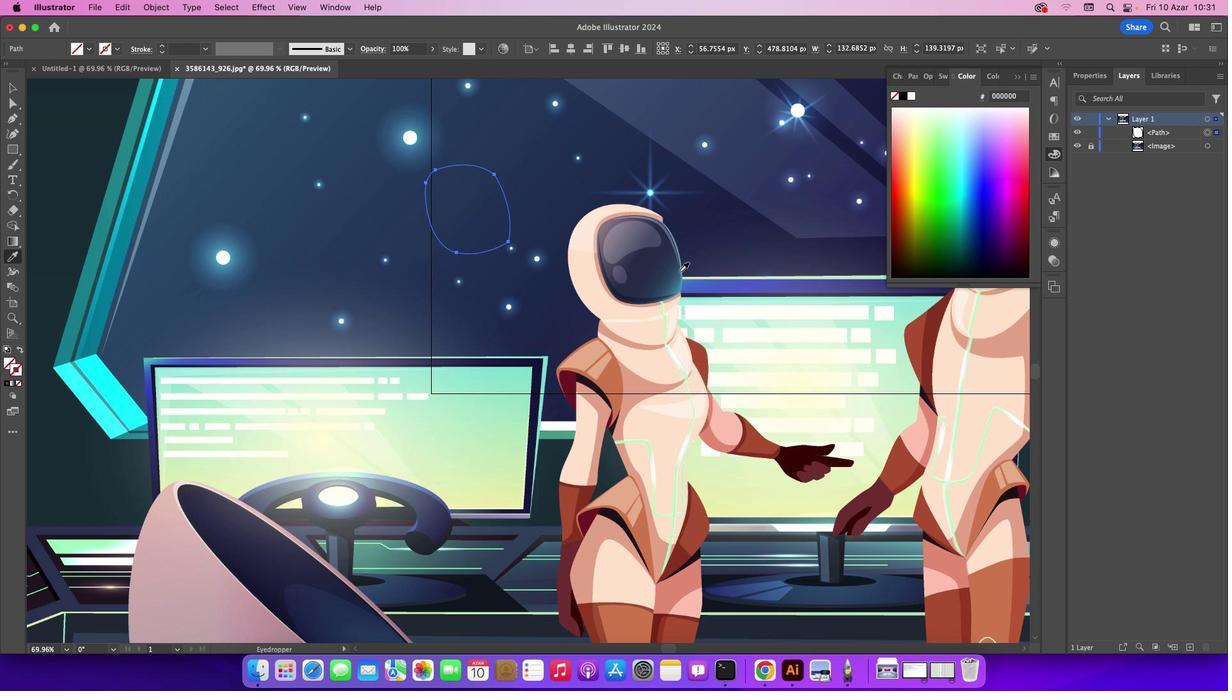 
Action: Mouse pressed left at (6, 250)
Screenshot: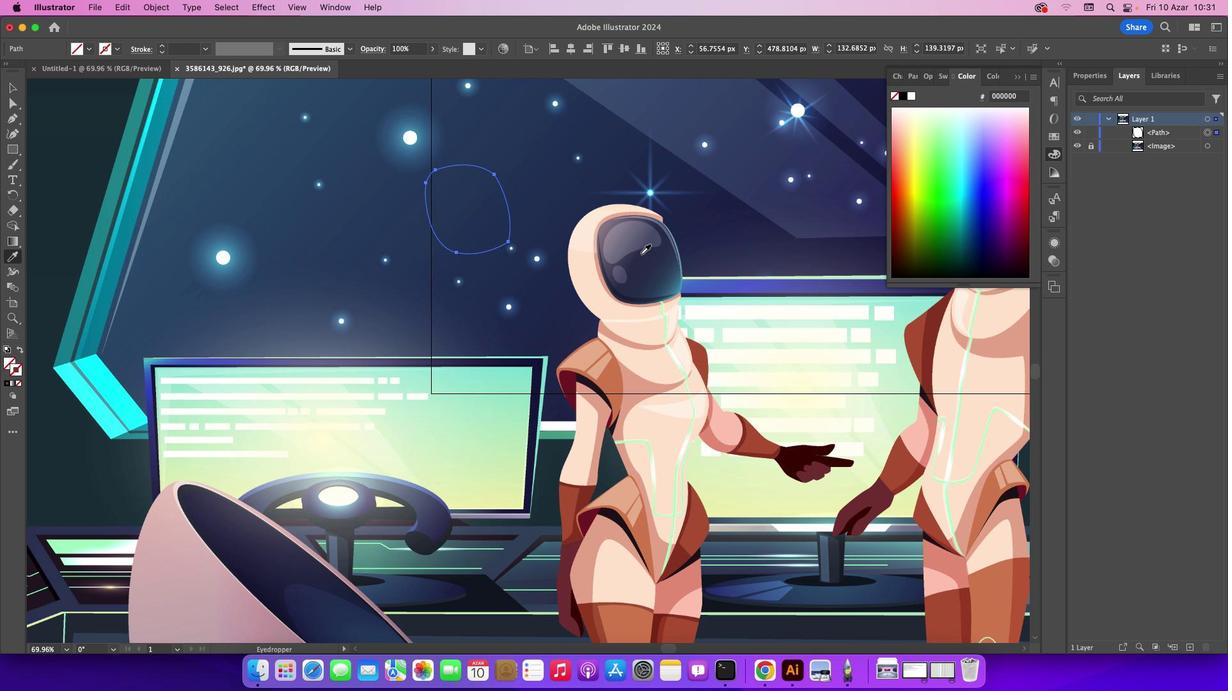 
Action: Mouse moved to (660, 254)
Screenshot: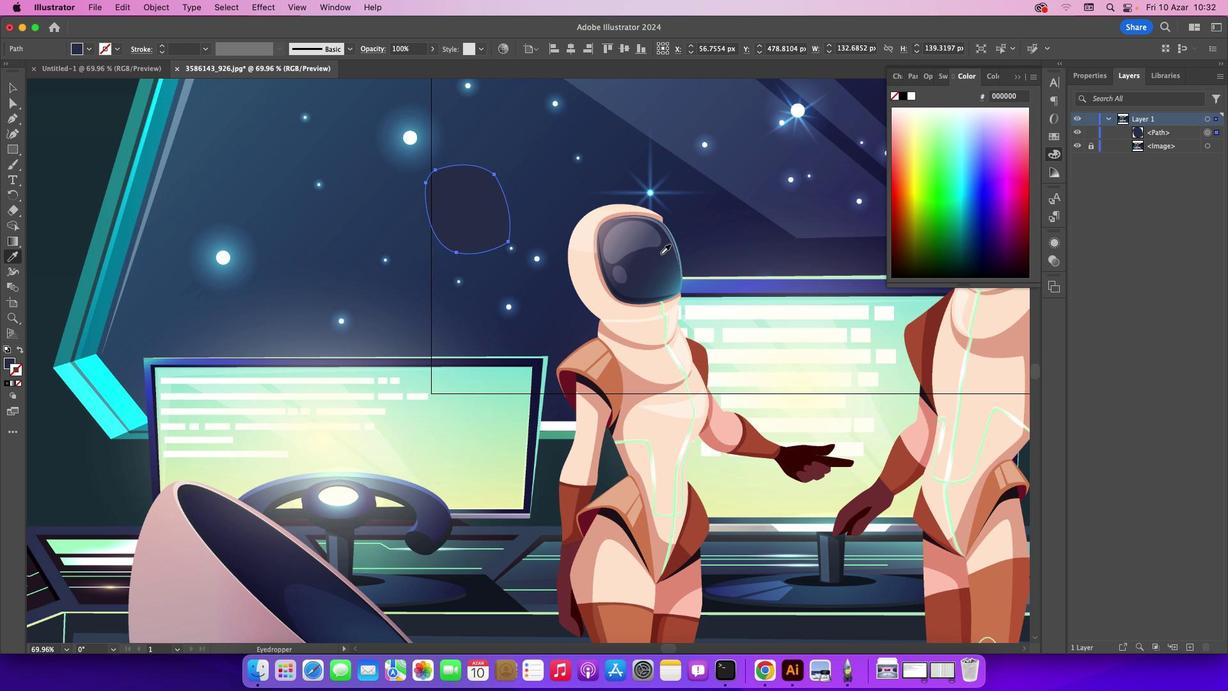 
Action: Mouse pressed left at (660, 254)
Screenshot: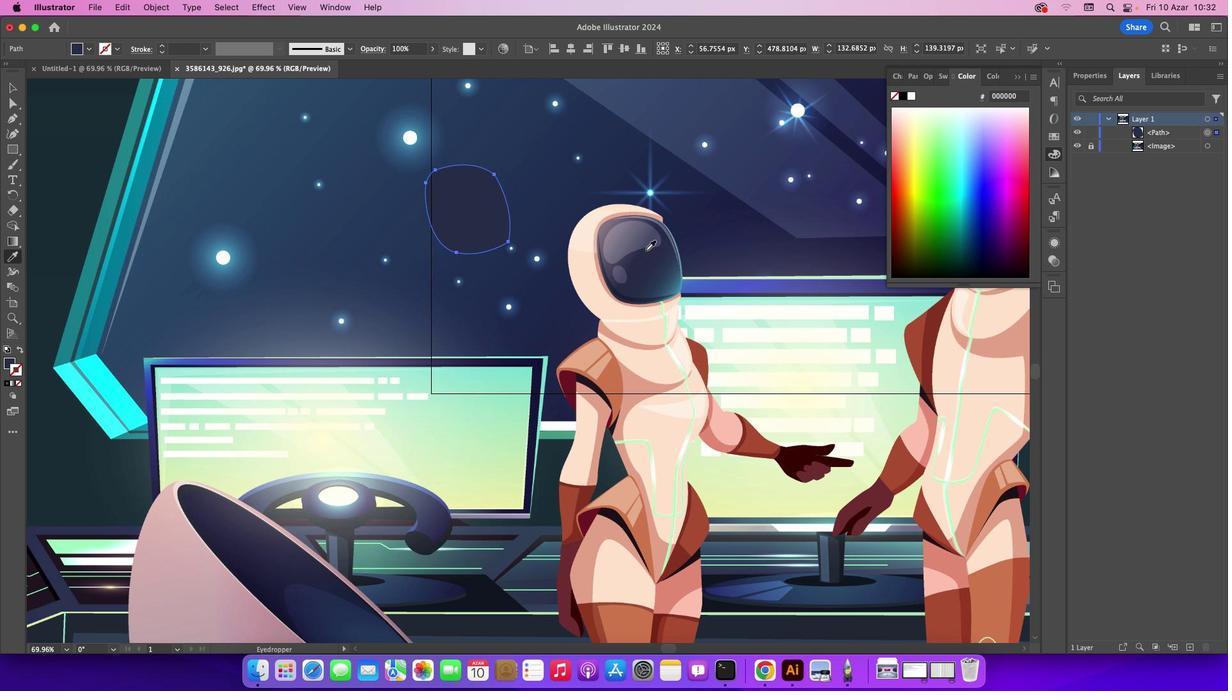 
Action: Mouse moved to (19, 92)
Screenshot: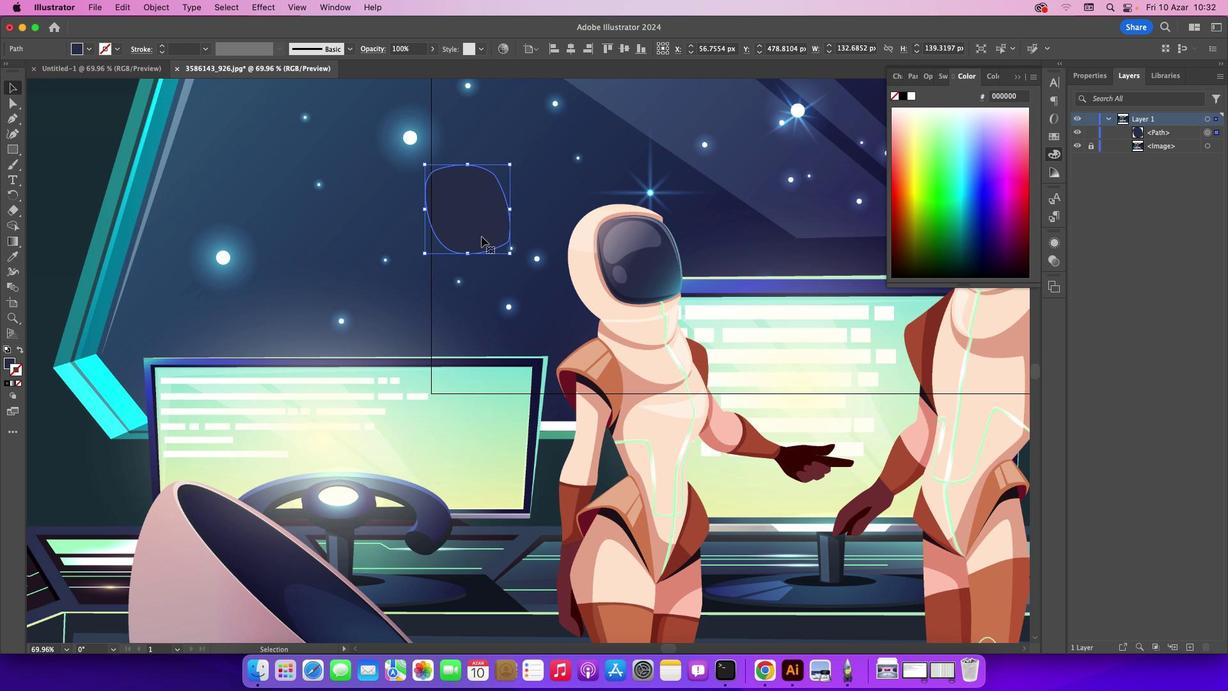 
Action: Mouse pressed left at (19, 92)
Screenshot: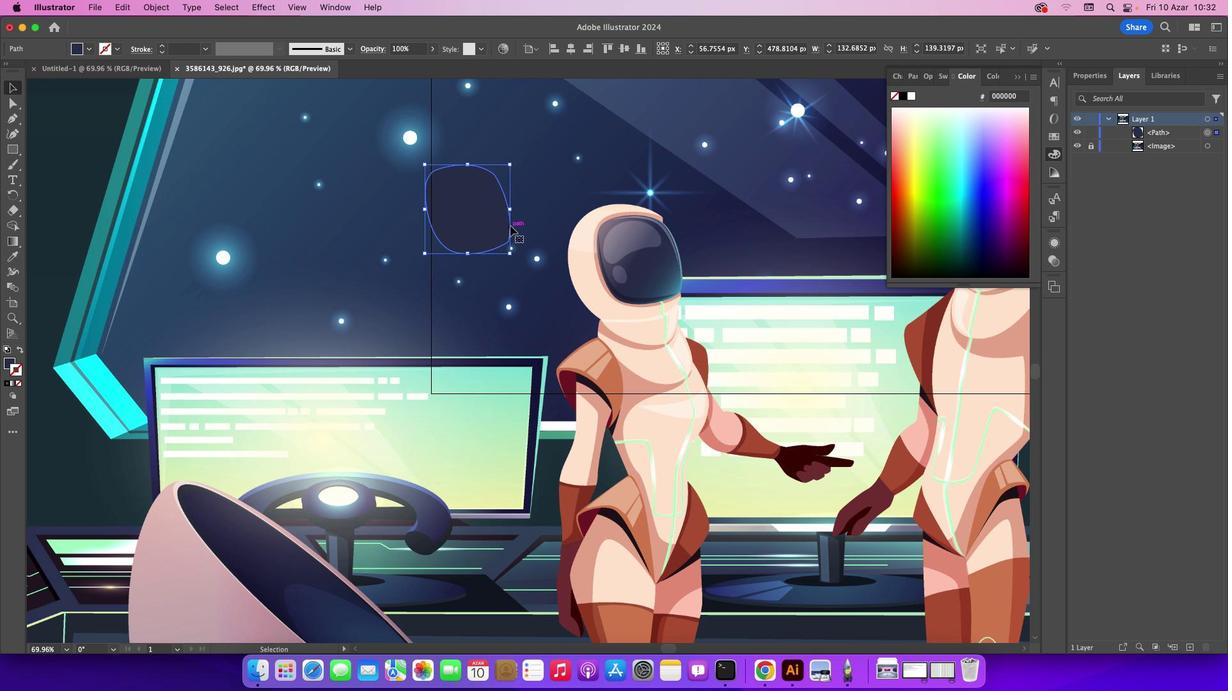 
Action: Mouse moved to (489, 219)
Screenshot: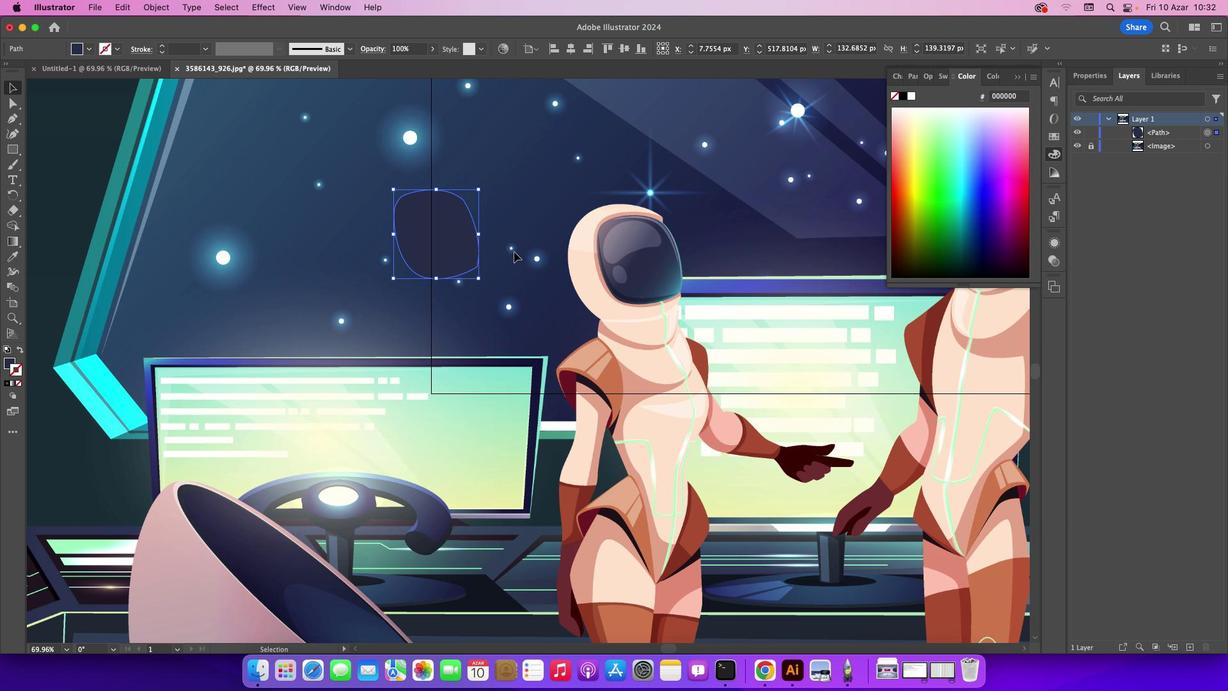 
Action: Mouse pressed left at (489, 219)
Screenshot: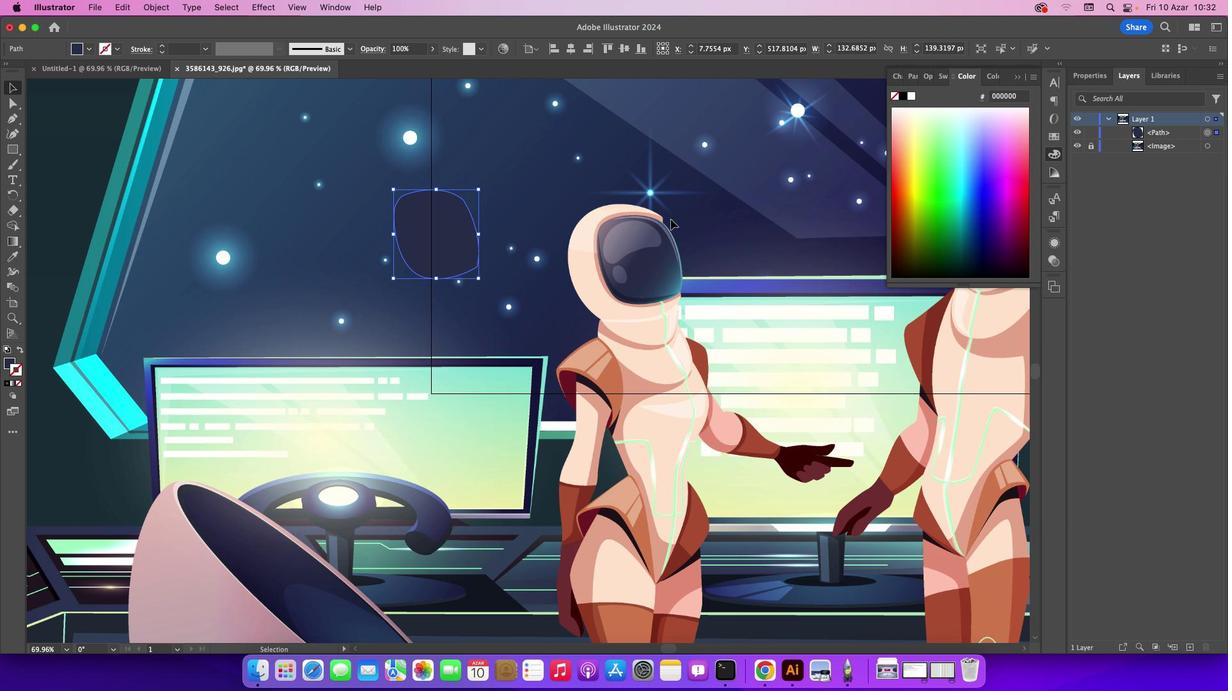 
Action: Mouse moved to (10, 363)
Screenshot: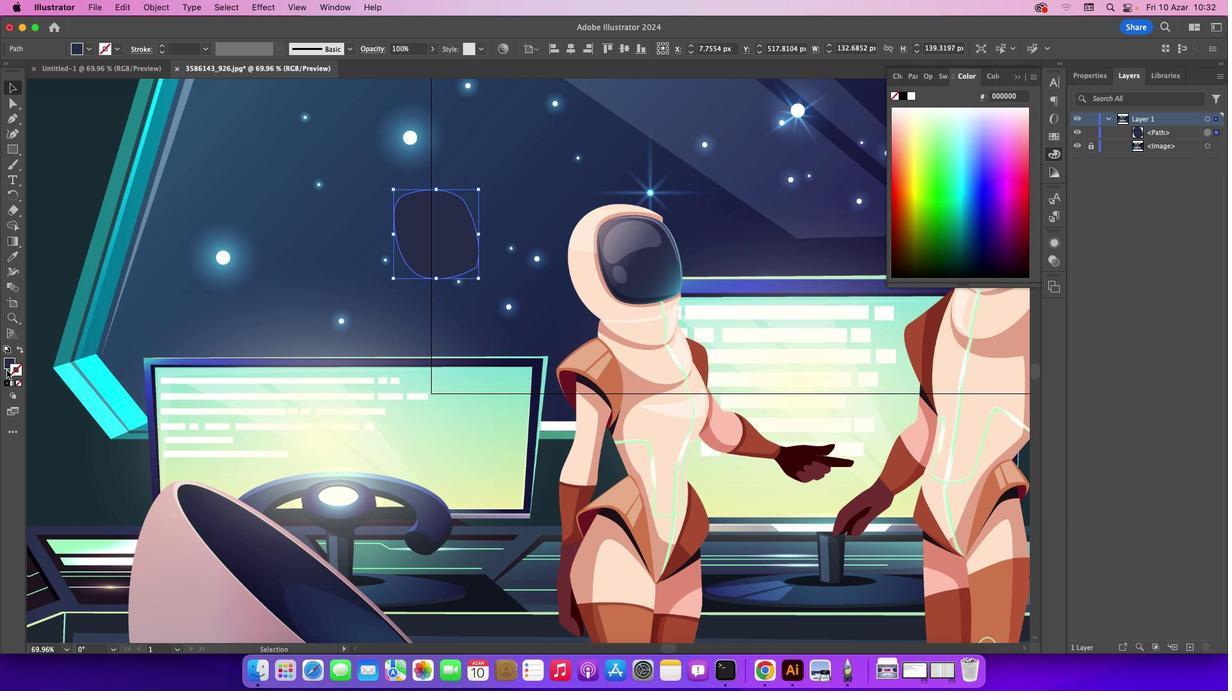
Action: Mouse pressed left at (10, 363)
Screenshot: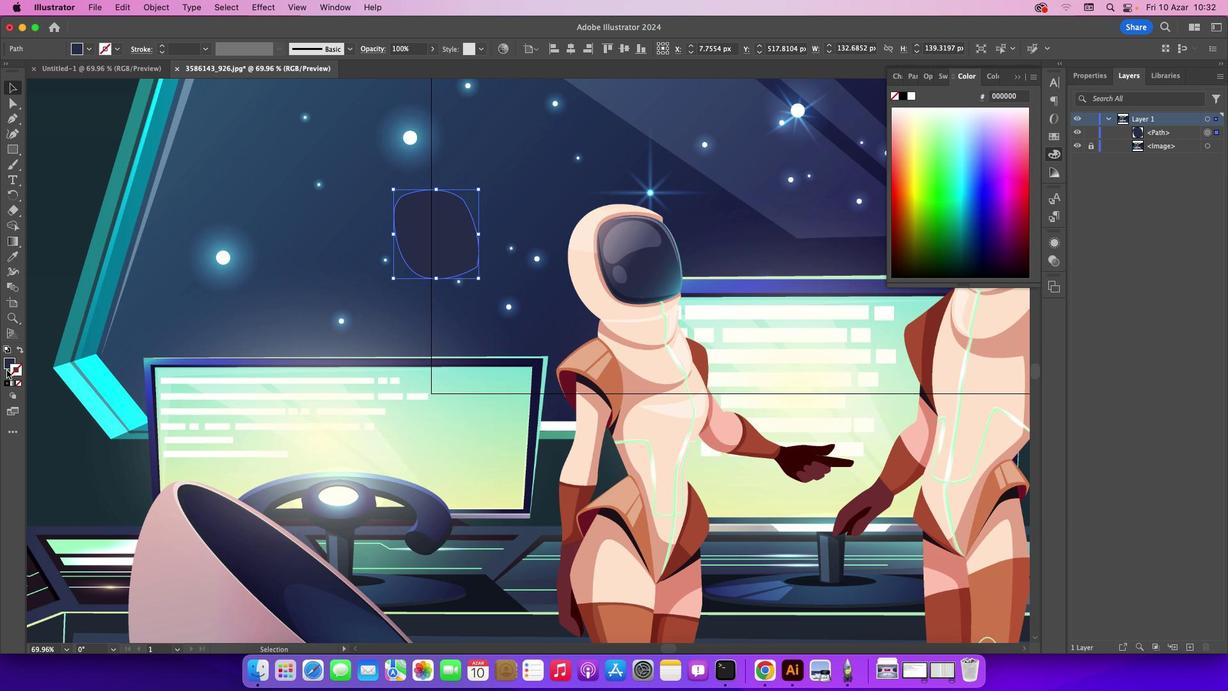 
Action: Mouse moved to (10, 363)
Screenshot: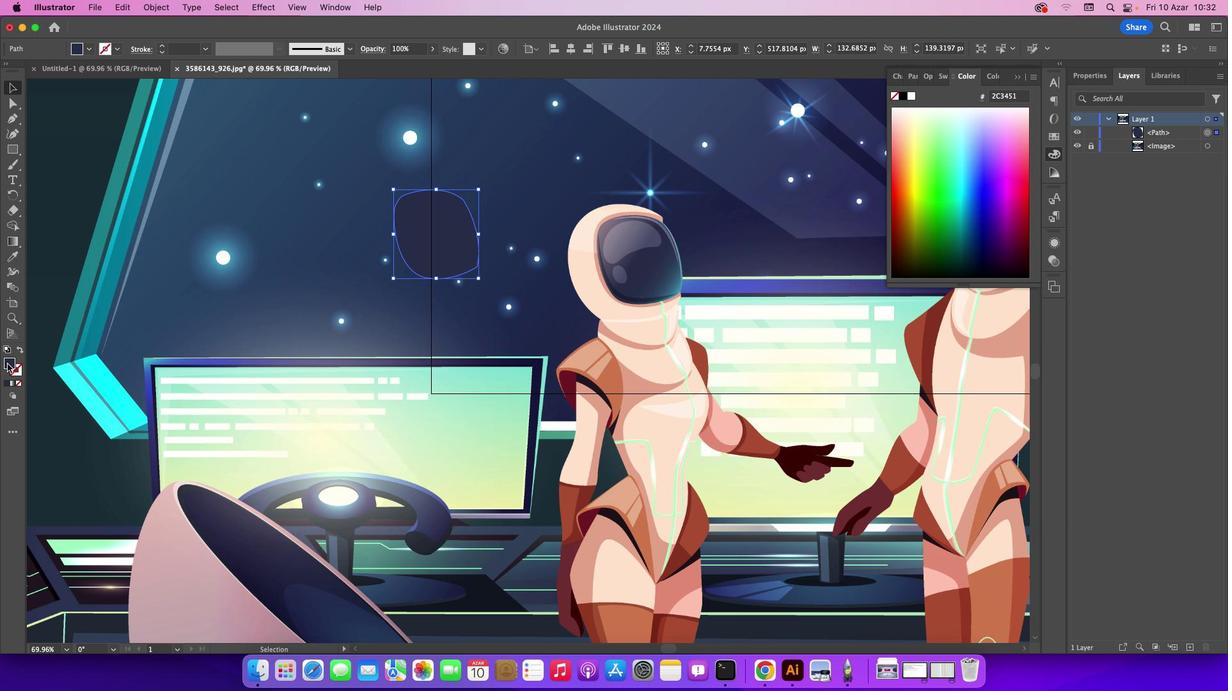 
Action: Mouse pressed left at (10, 363)
Screenshot: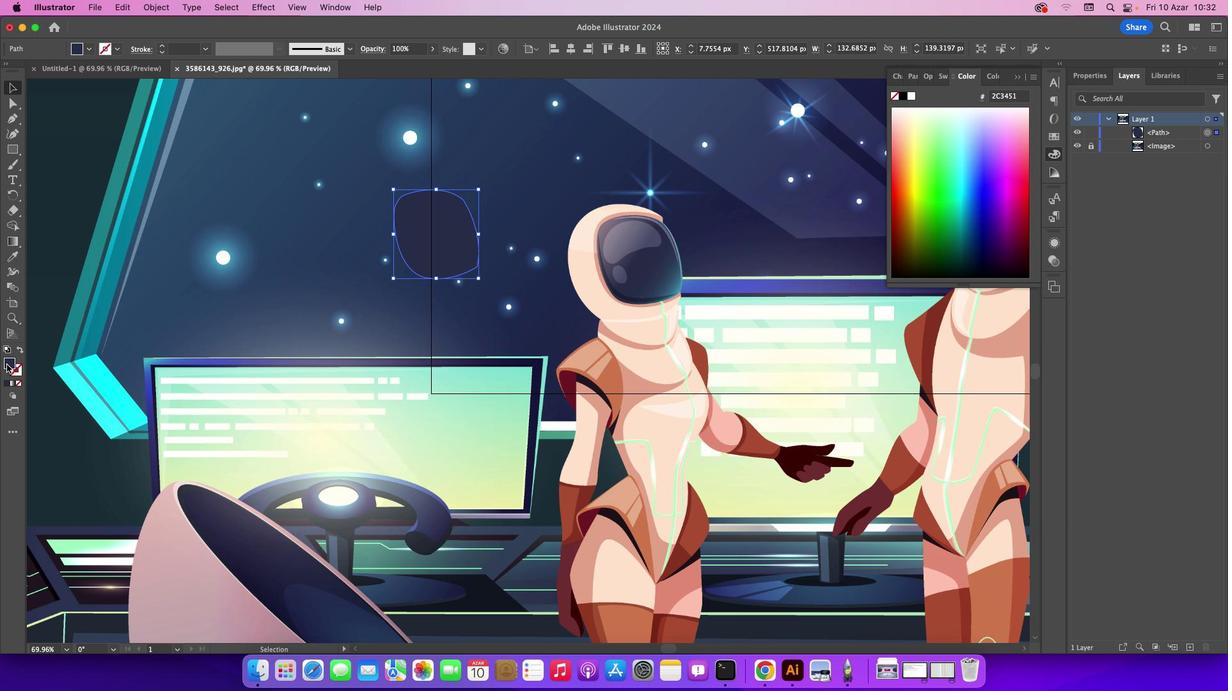
Action: Mouse moved to (7, 364)
Screenshot: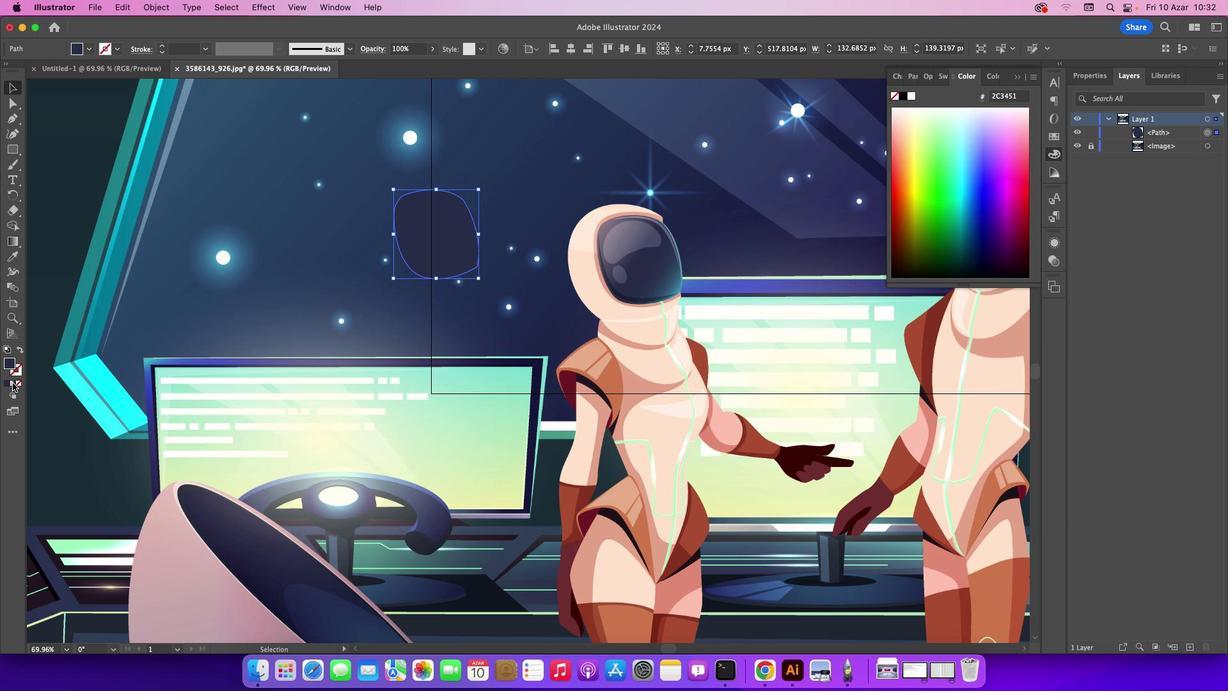 
Action: Mouse pressed left at (7, 364)
Screenshot: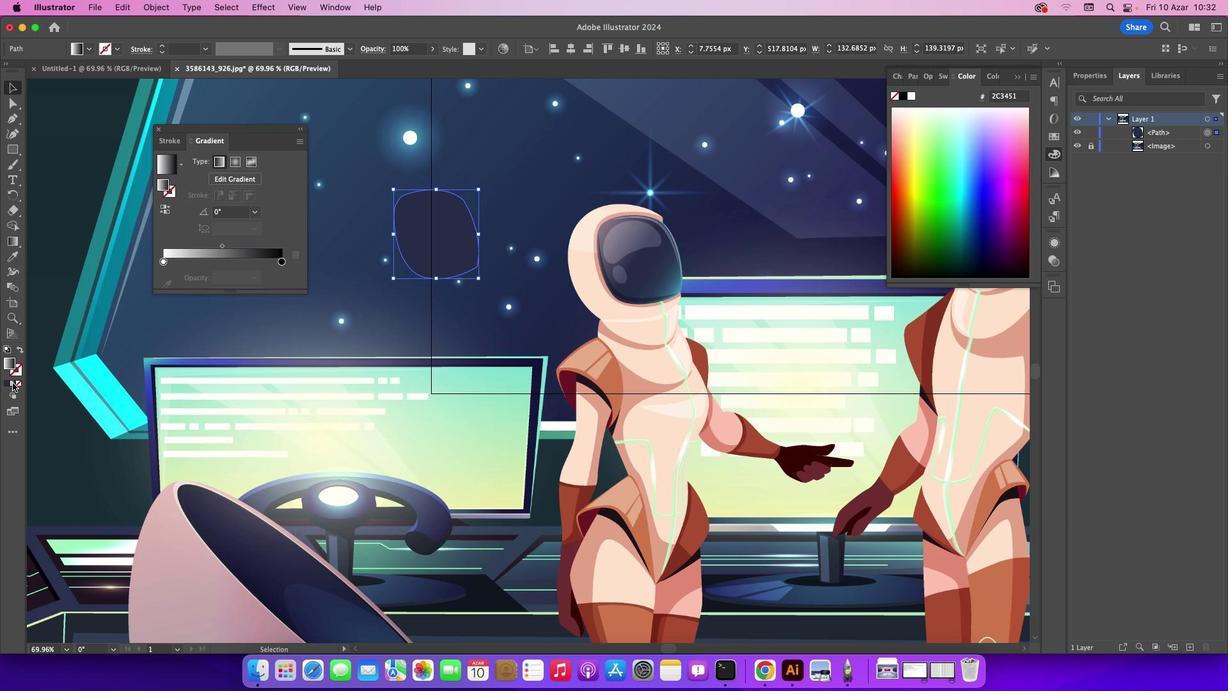 
Action: Mouse moved to (12, 382)
Screenshot: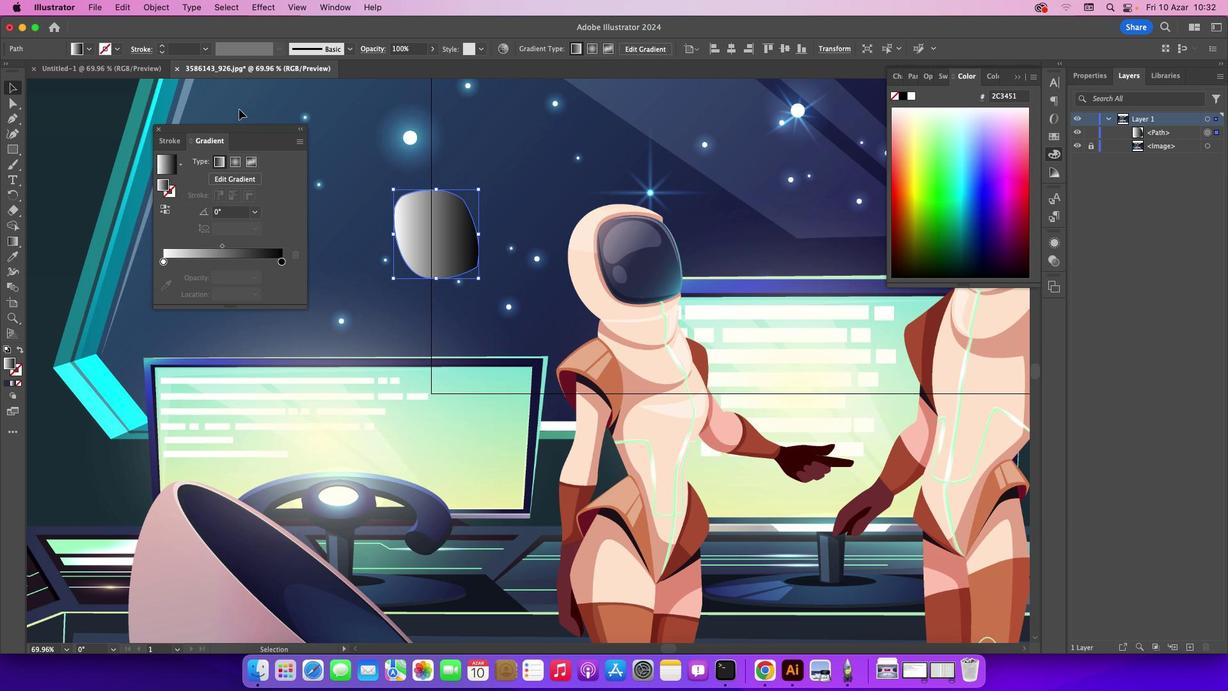 
Action: Mouse pressed left at (12, 382)
Screenshot: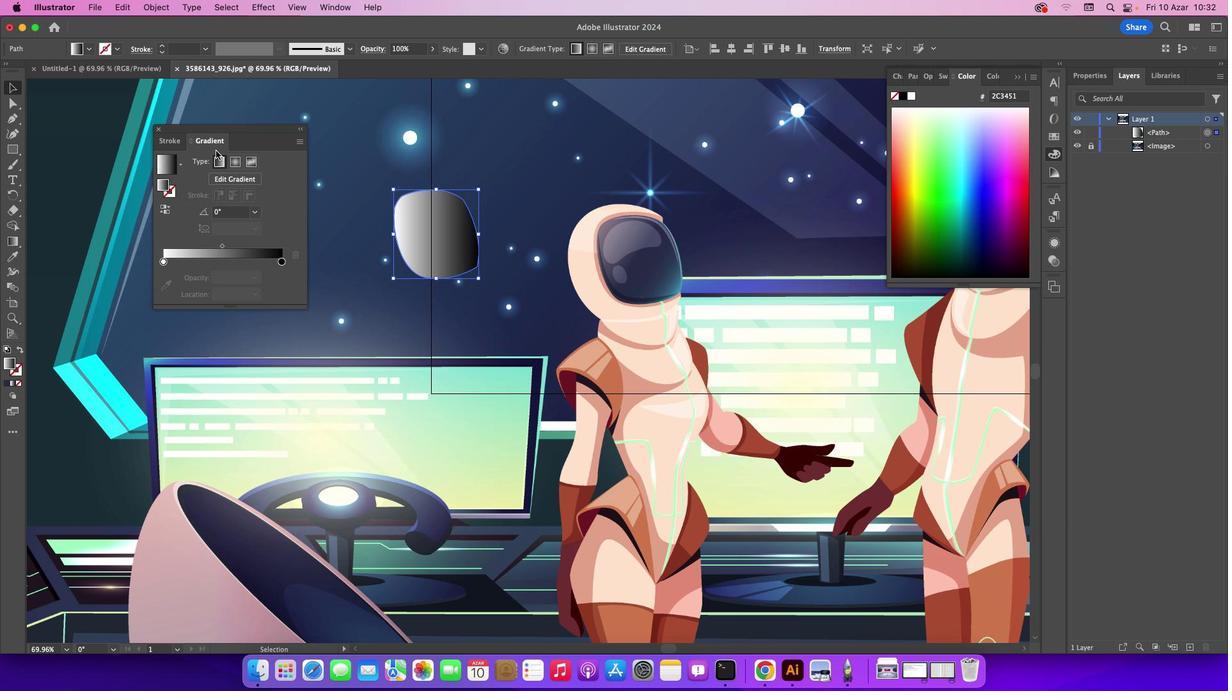 
Action: Mouse moved to (163, 261)
Screenshot: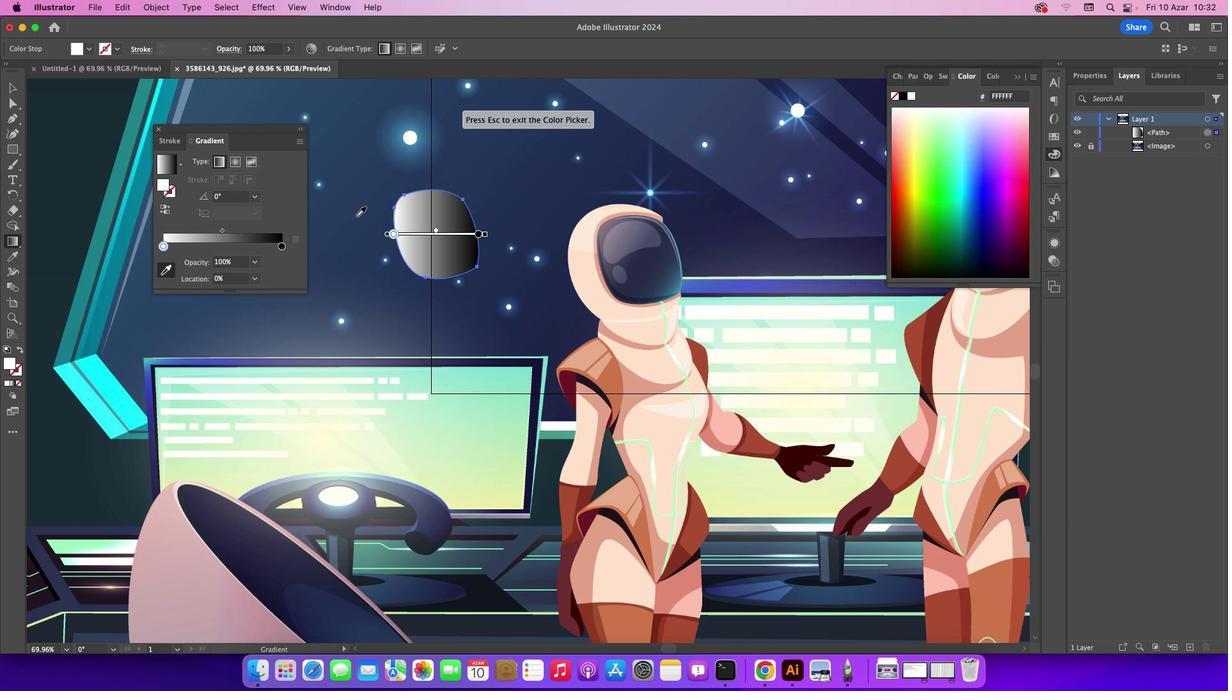 
Action: Mouse pressed left at (163, 261)
Screenshot: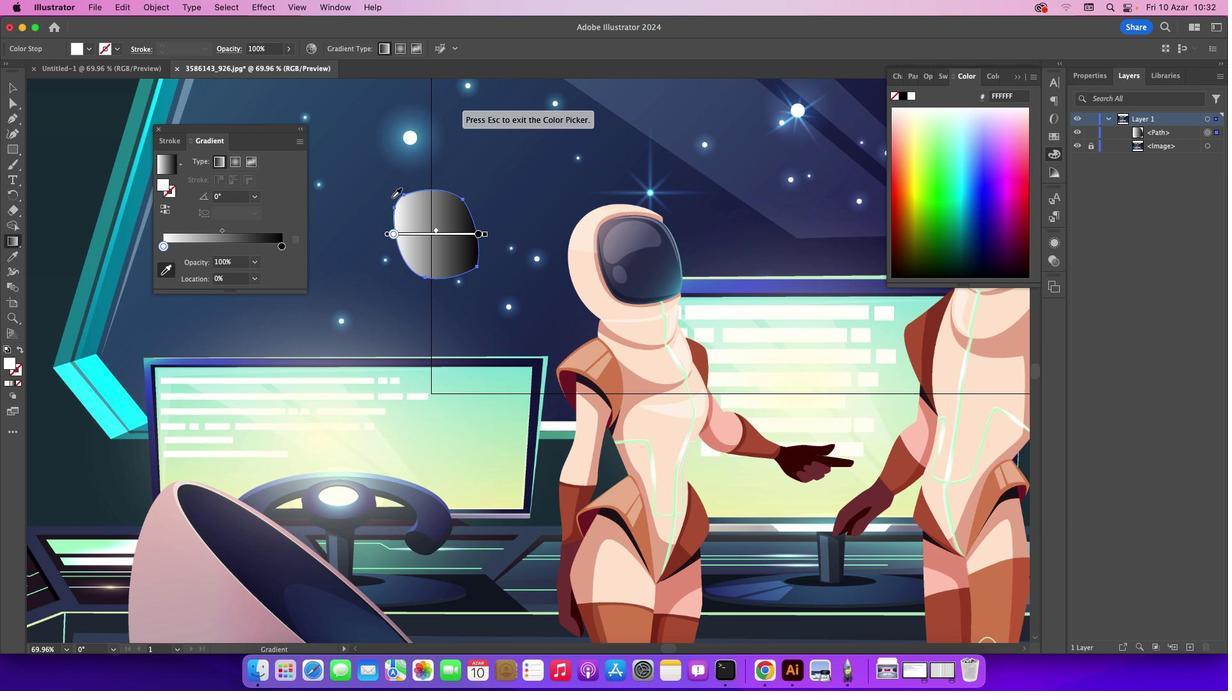 
Action: Mouse moved to (168, 284)
Screenshot: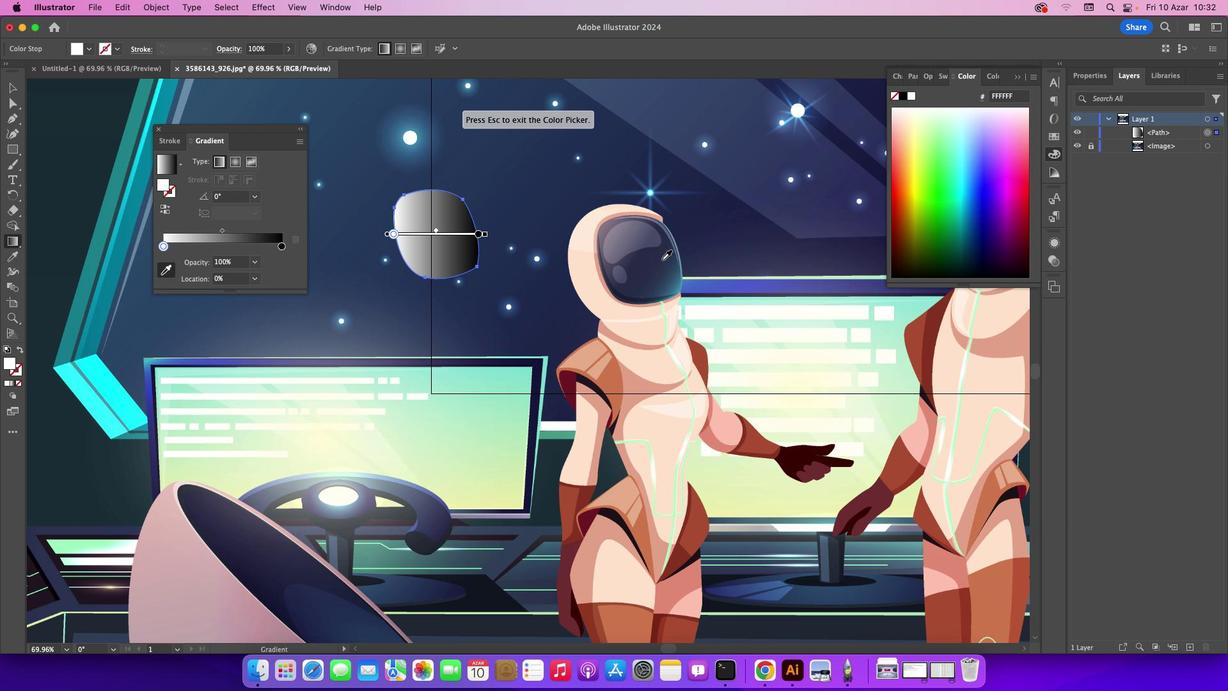 
Action: Mouse pressed left at (168, 284)
Screenshot: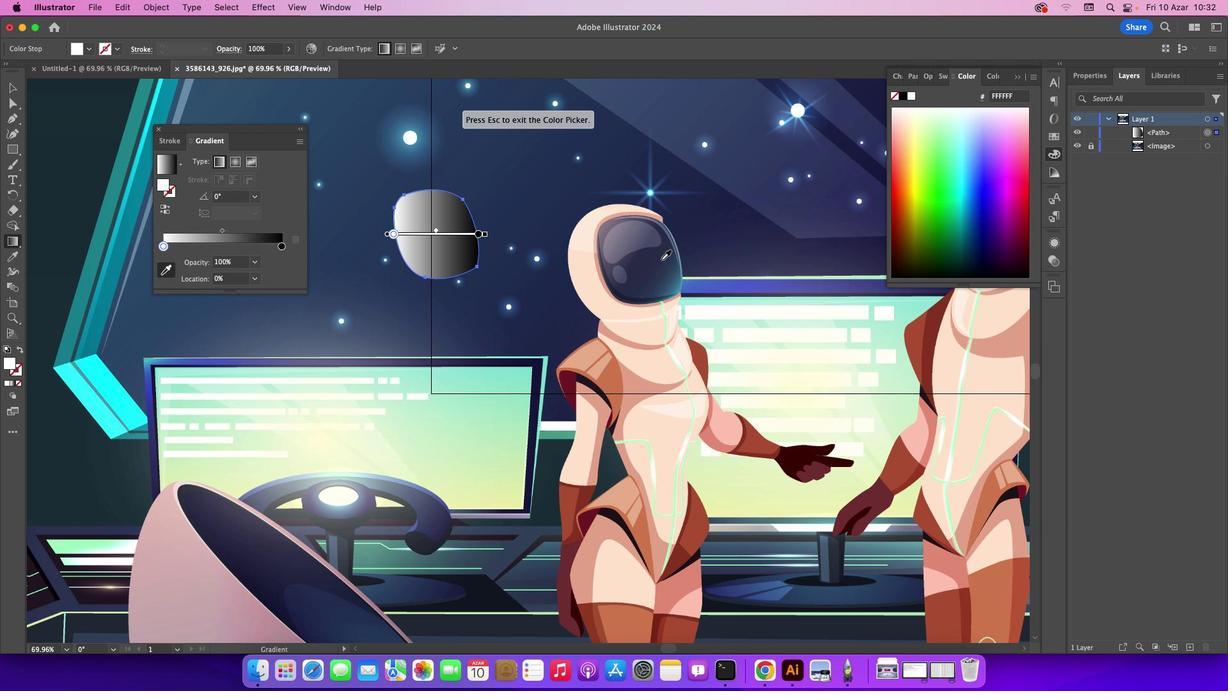 
Action: Mouse moved to (646, 262)
Screenshot: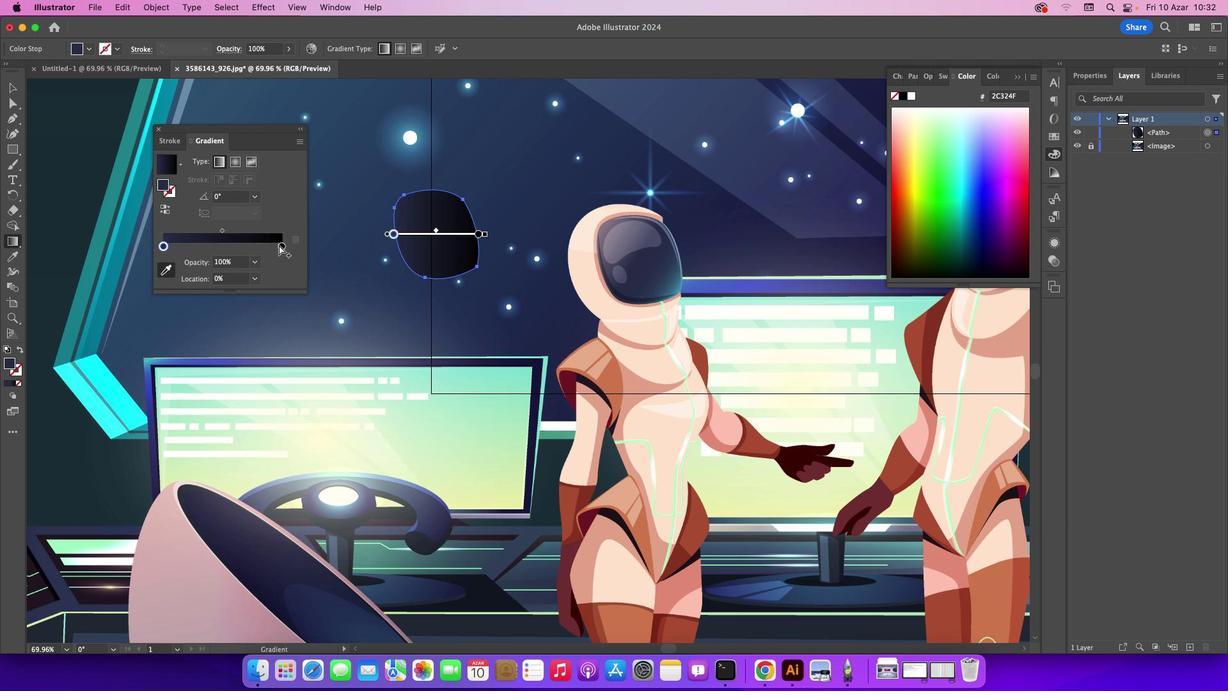 
Action: Mouse pressed left at (646, 262)
Screenshot: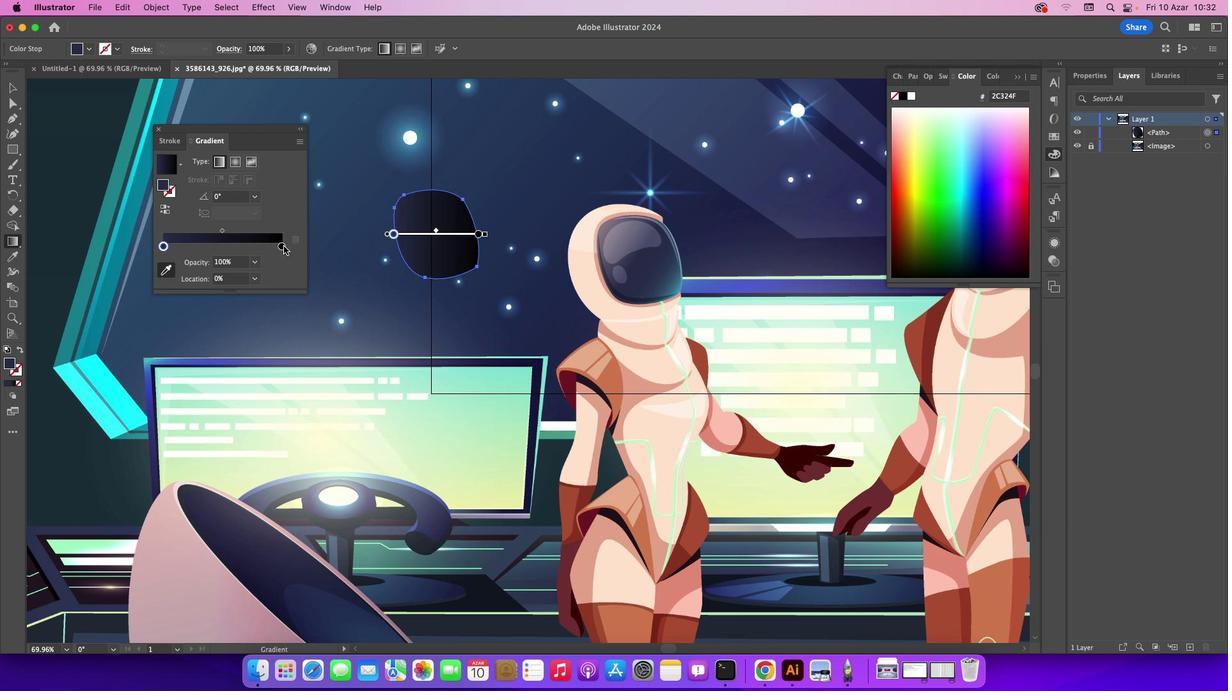 
Action: Mouse moved to (284, 246)
Screenshot: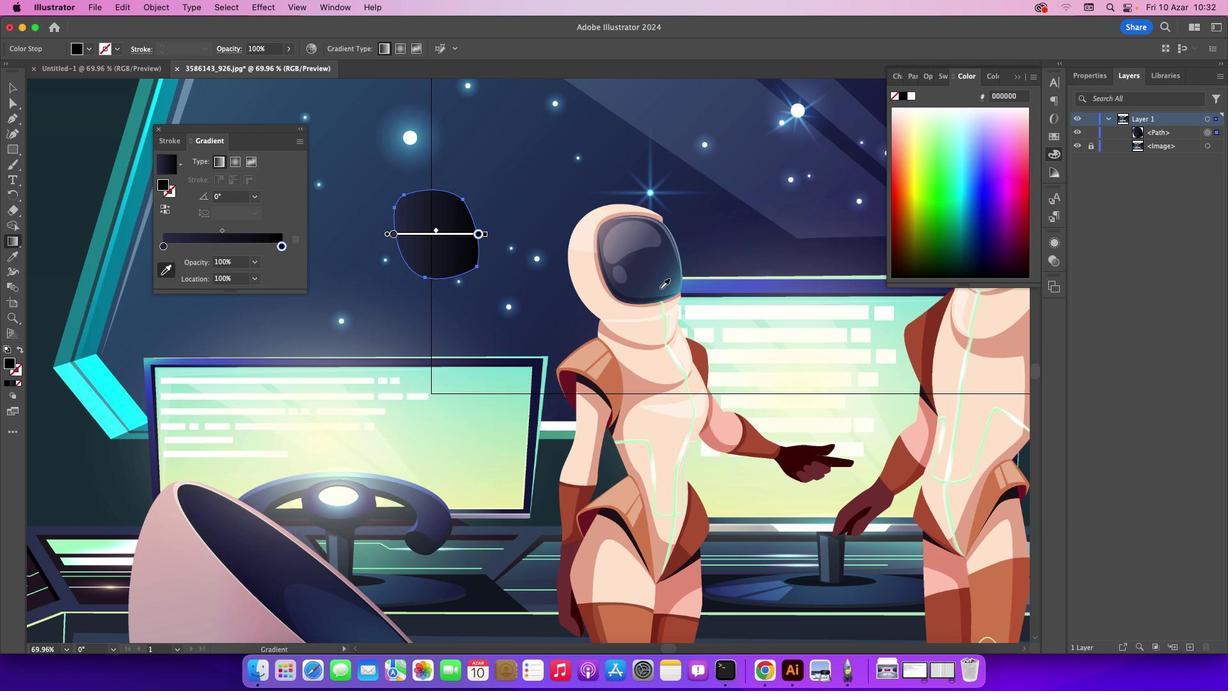 
Action: Mouse pressed left at (284, 246)
Screenshot: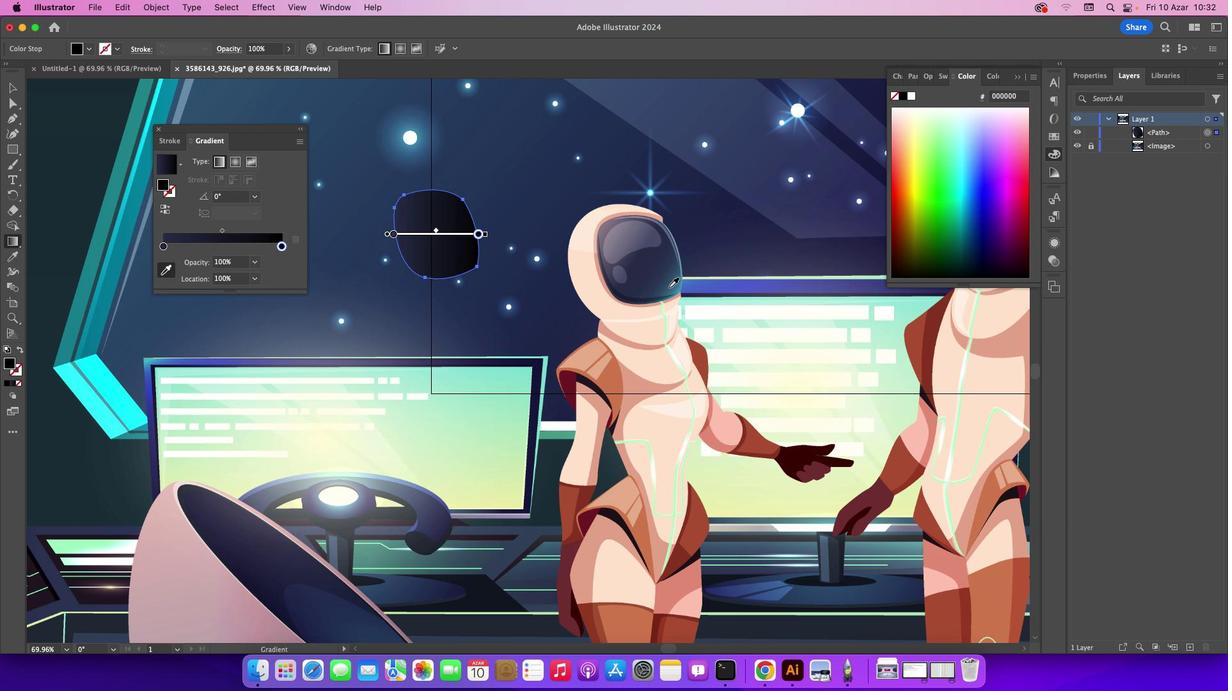 
Action: Mouse moved to (676, 286)
Screenshot: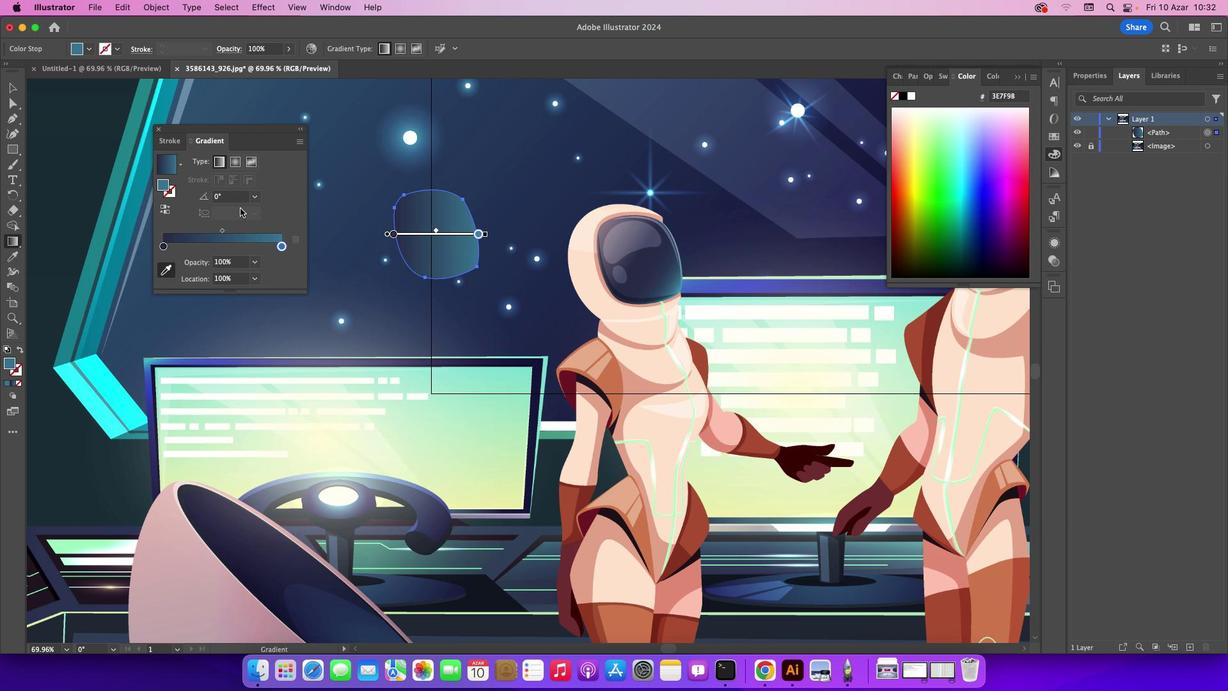 
Action: Mouse pressed left at (676, 286)
Screenshot: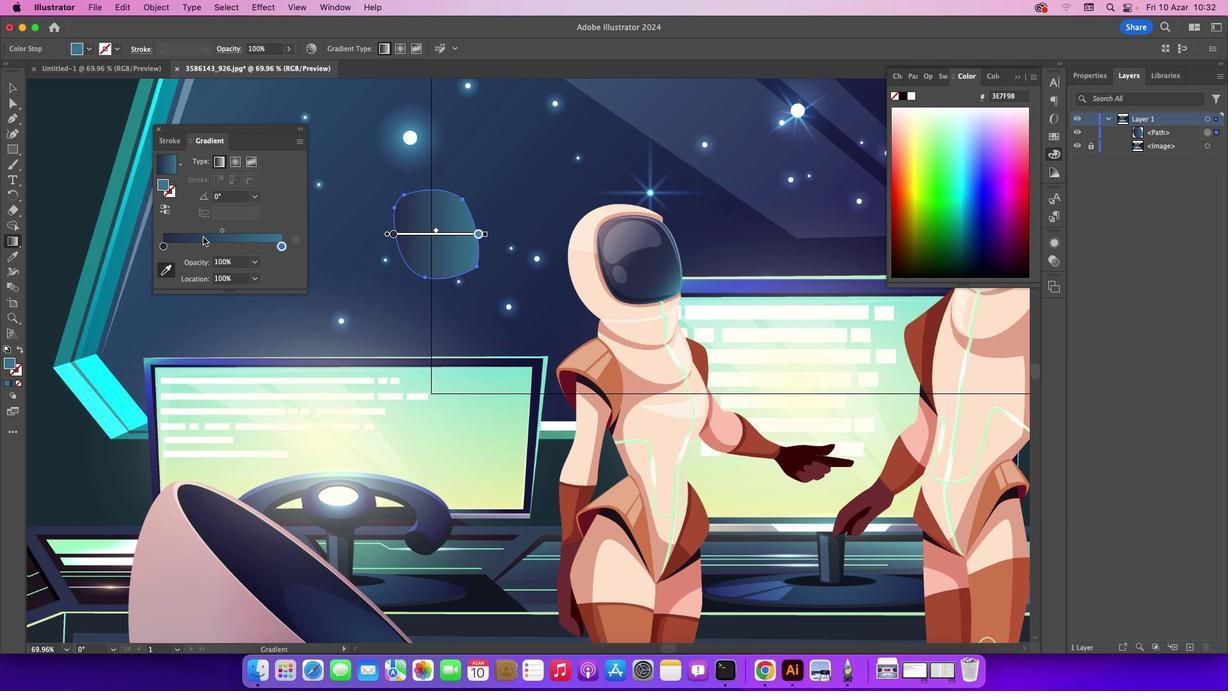 
Action: Mouse moved to (222, 232)
Screenshot: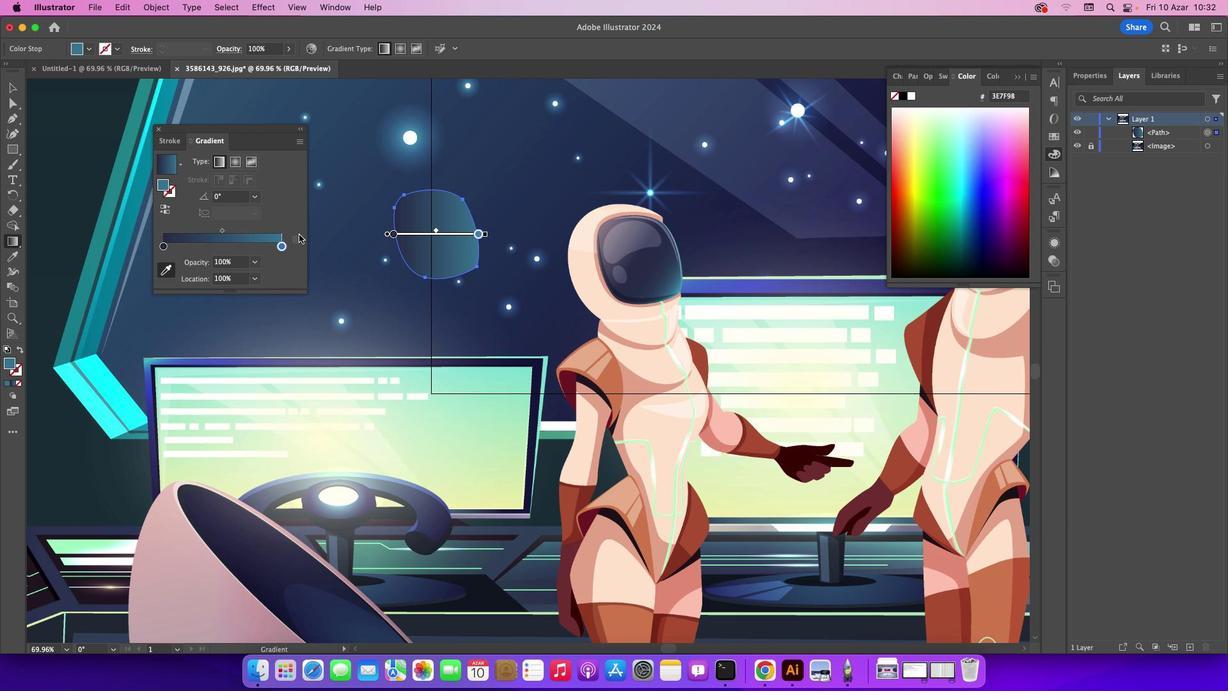 
Action: Mouse pressed left at (222, 232)
Screenshot: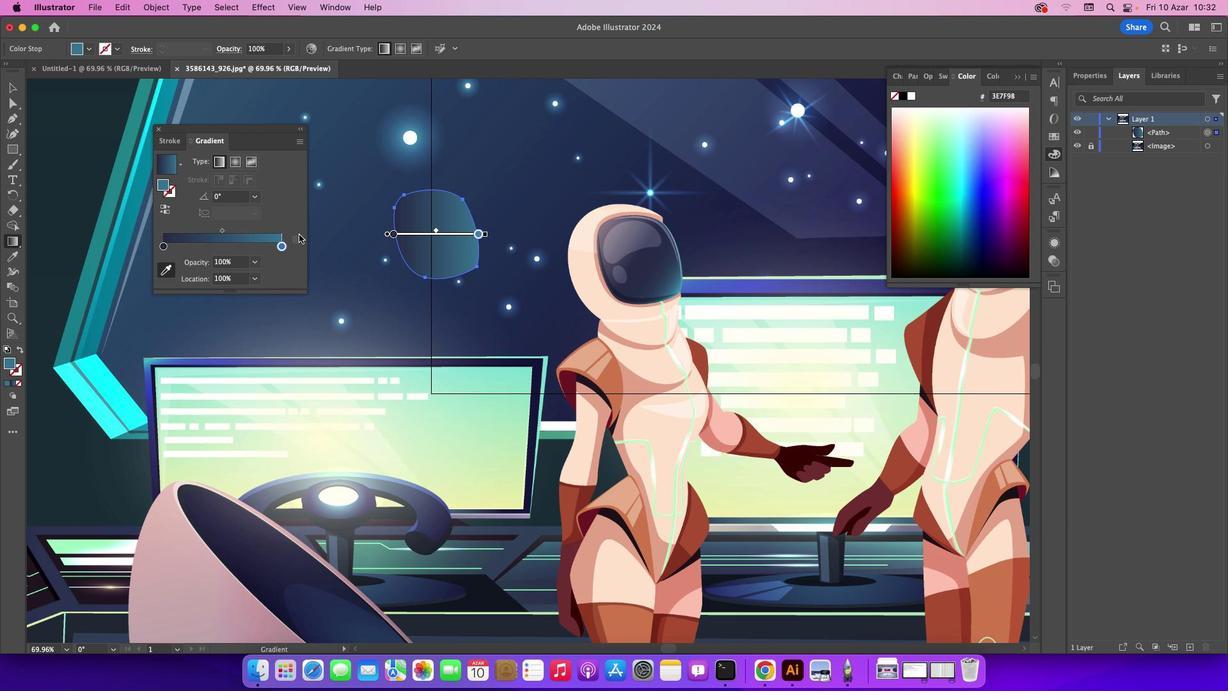 
Action: Mouse moved to (222, 232)
Screenshot: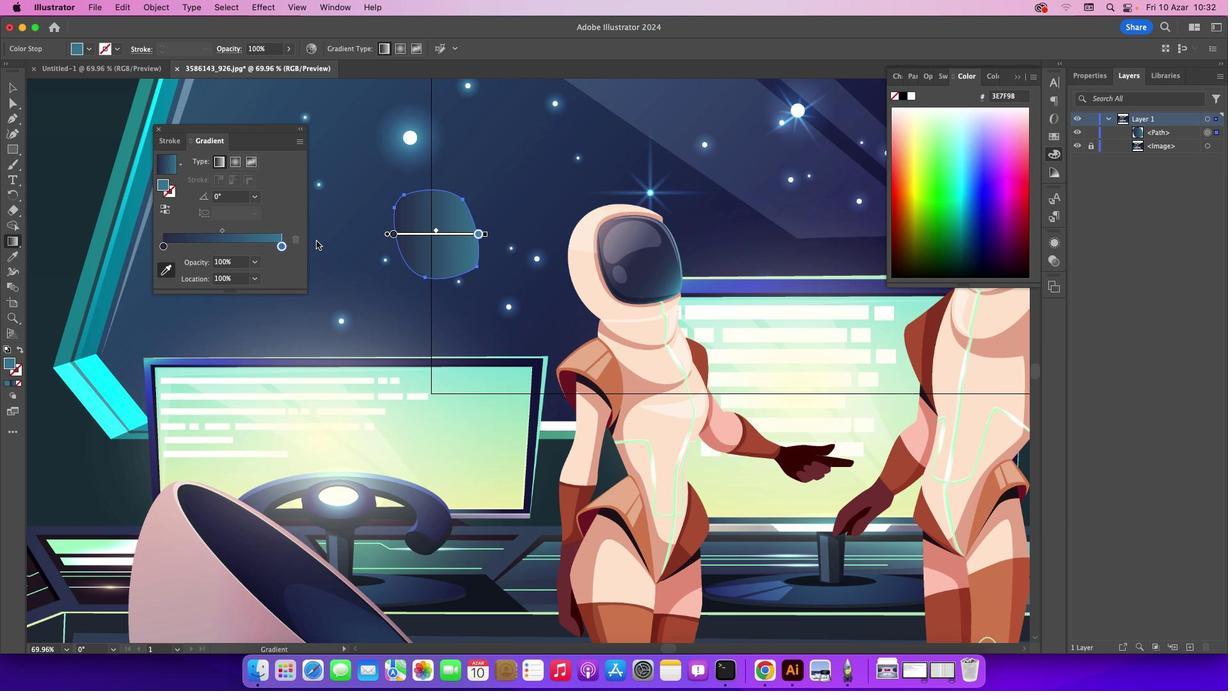 
Action: Mouse pressed left at (222, 232)
Screenshot: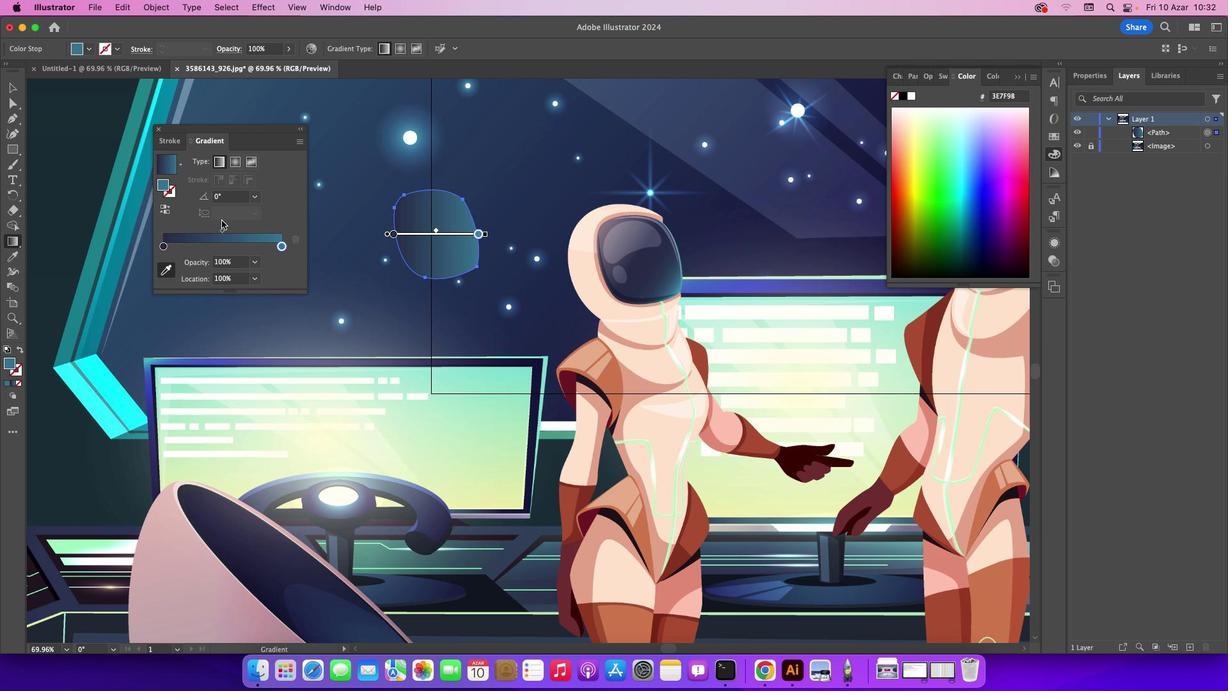 
Action: Mouse moved to (222, 232)
Screenshot: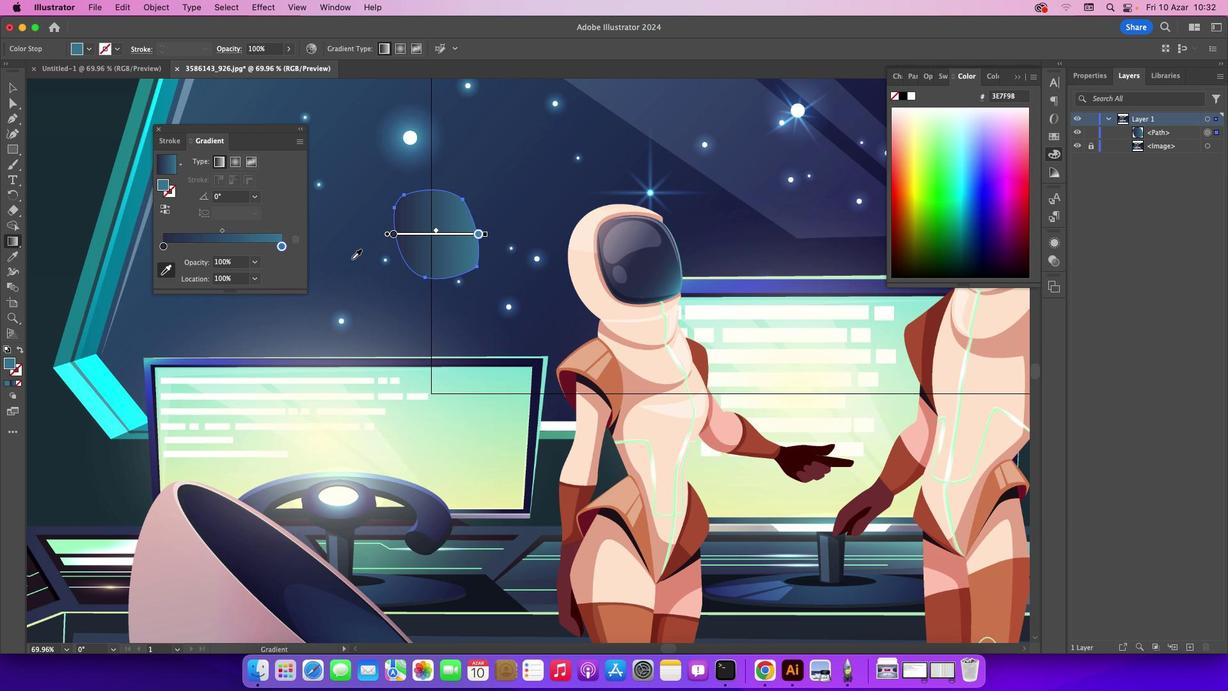 
Action: Mouse pressed left at (222, 232)
Screenshot: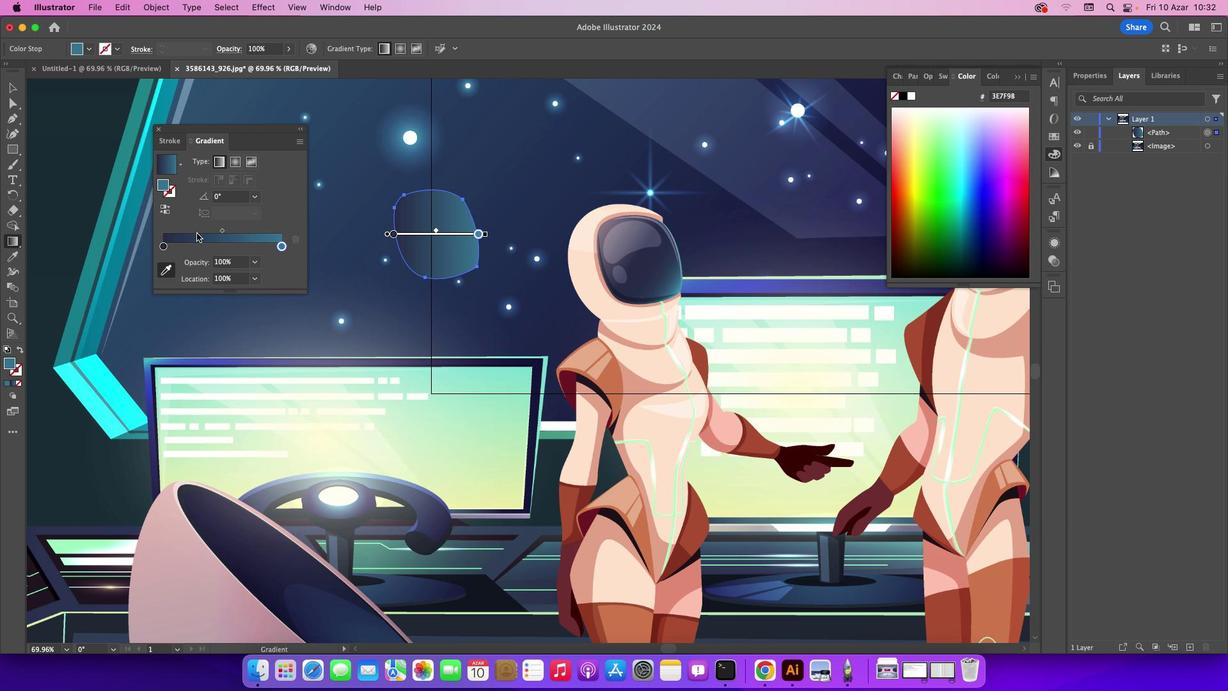 
Action: Mouse moved to (162, 246)
Screenshot: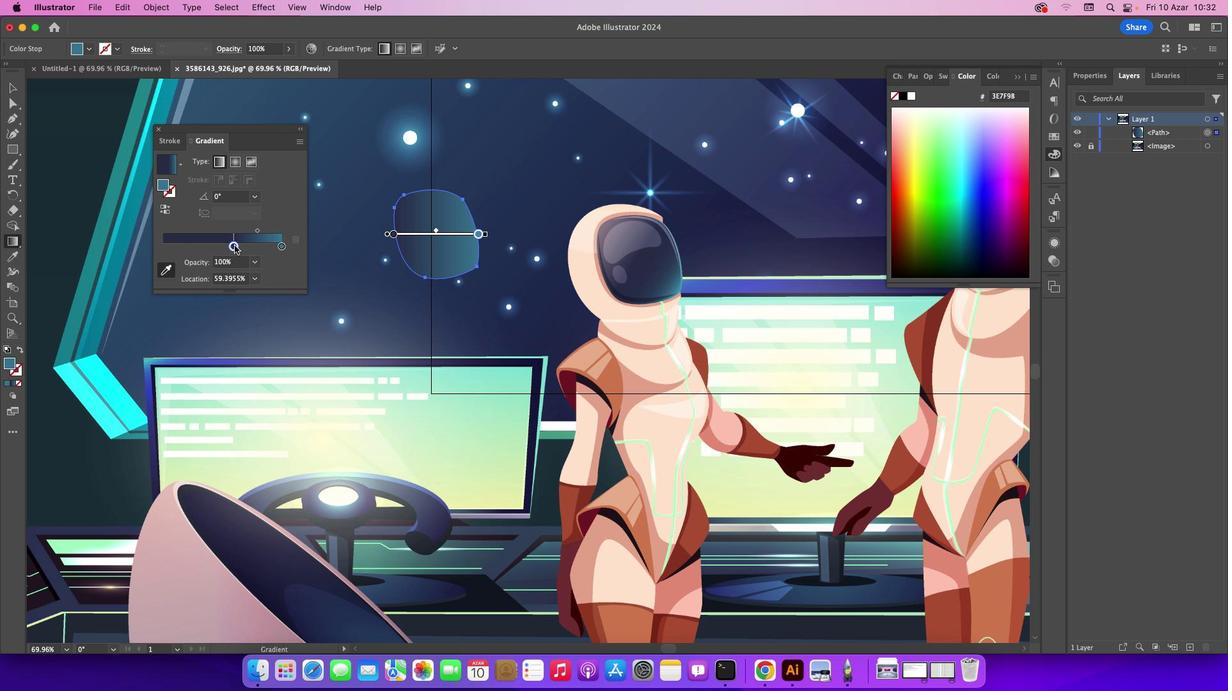 
Action: Mouse pressed left at (162, 246)
Screenshot: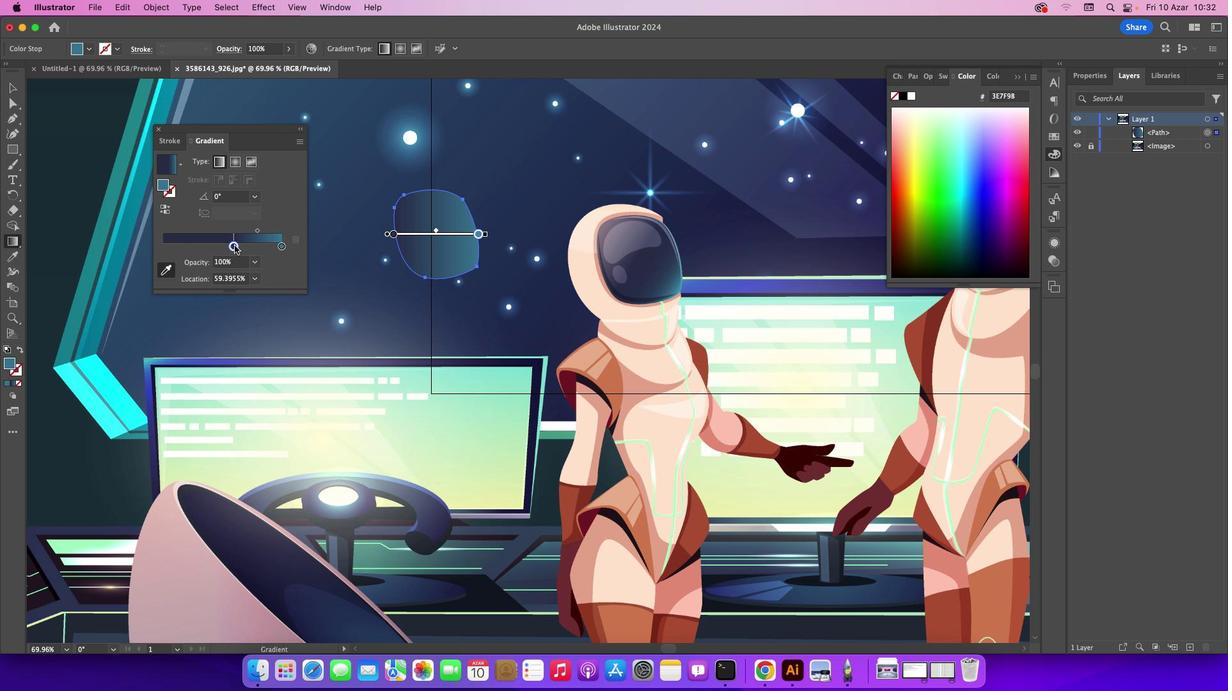 
Action: Mouse moved to (234, 245)
Screenshot: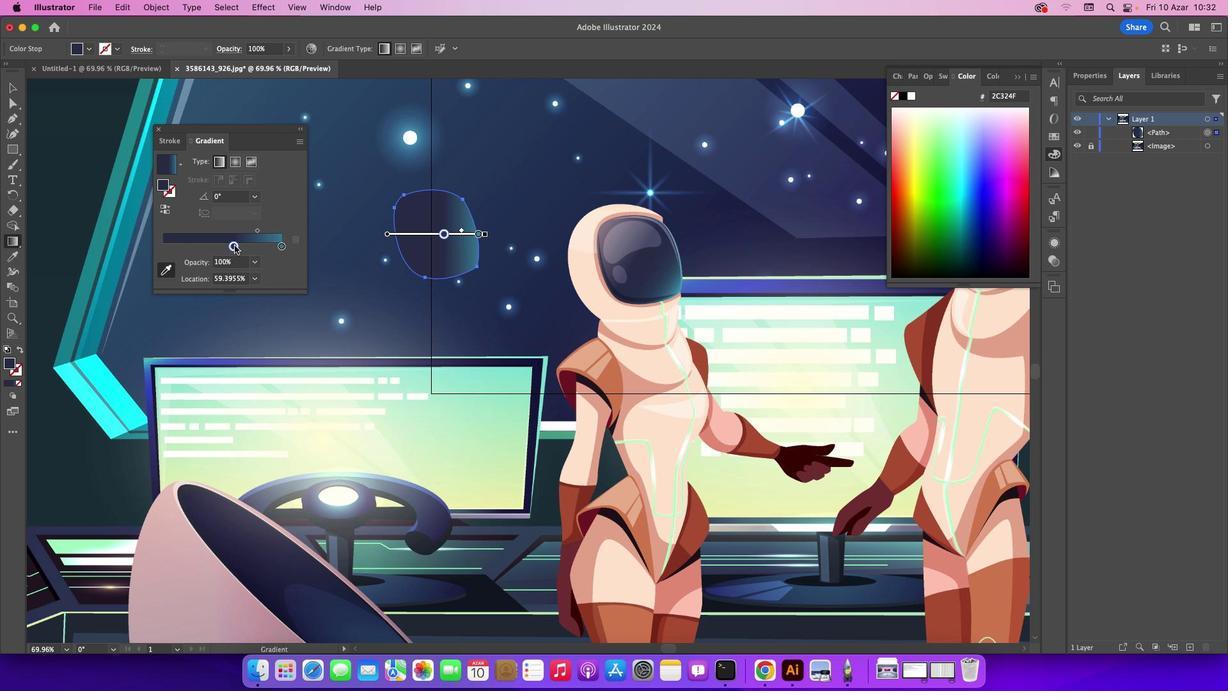 
Action: Mouse pressed left at (234, 245)
Screenshot: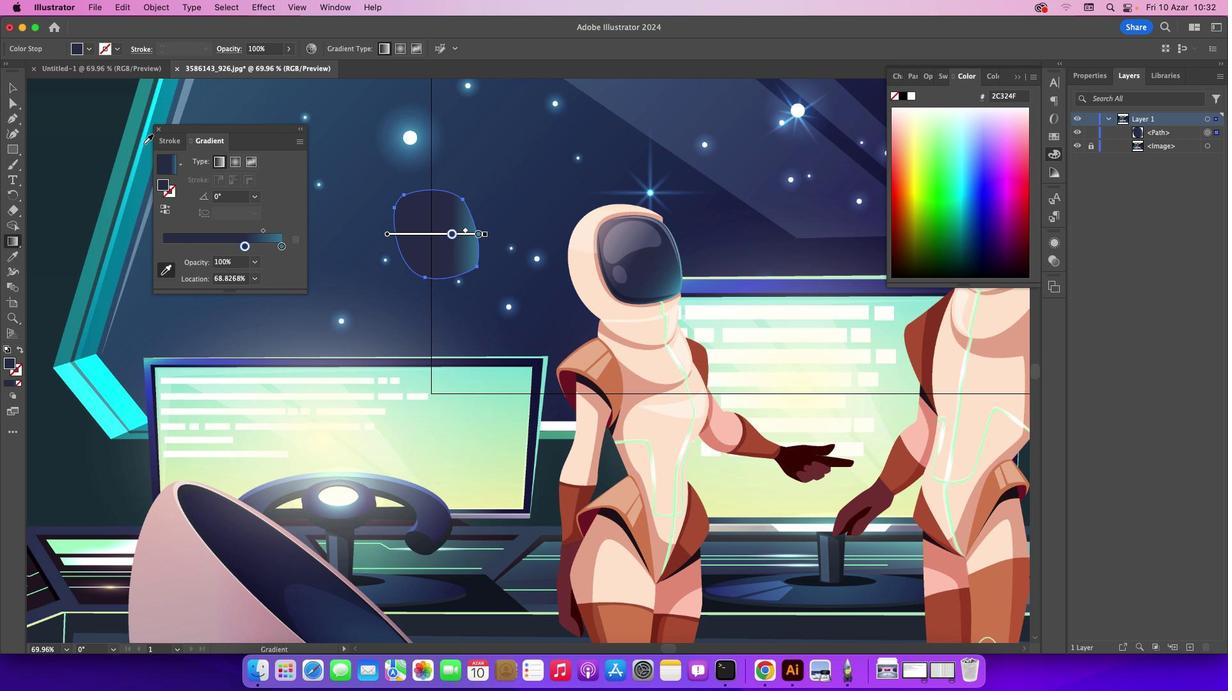 
Action: Mouse moved to (158, 128)
Screenshot: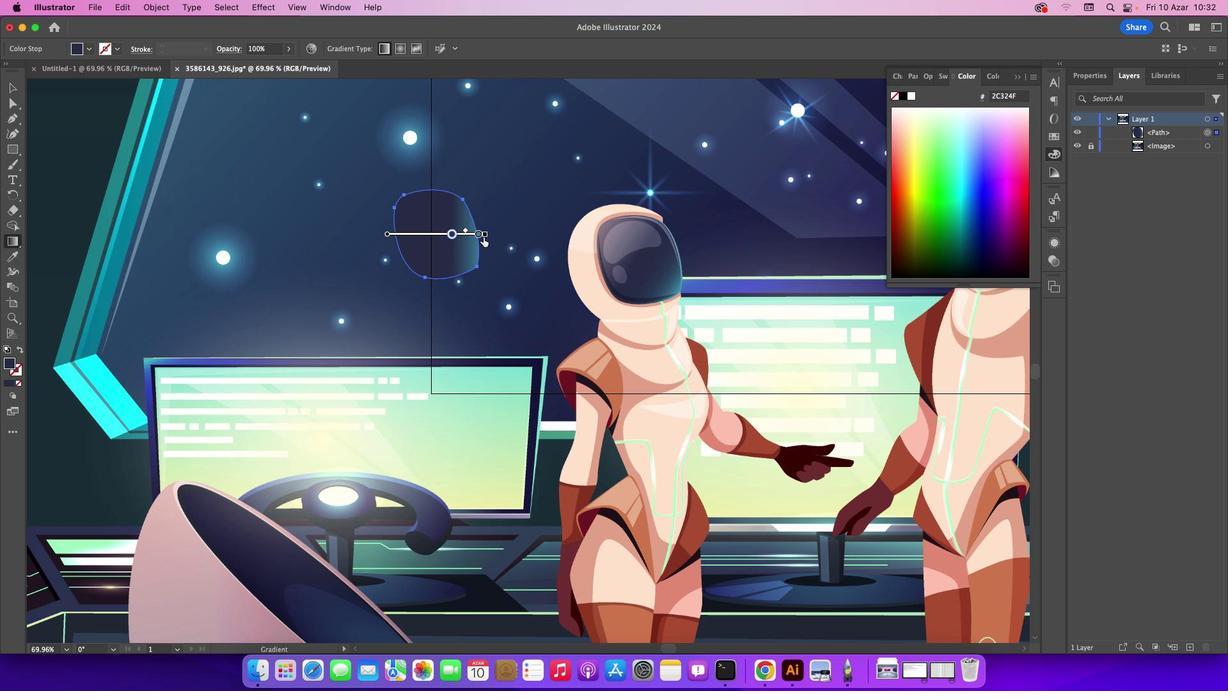 
Action: Mouse pressed left at (158, 128)
Screenshot: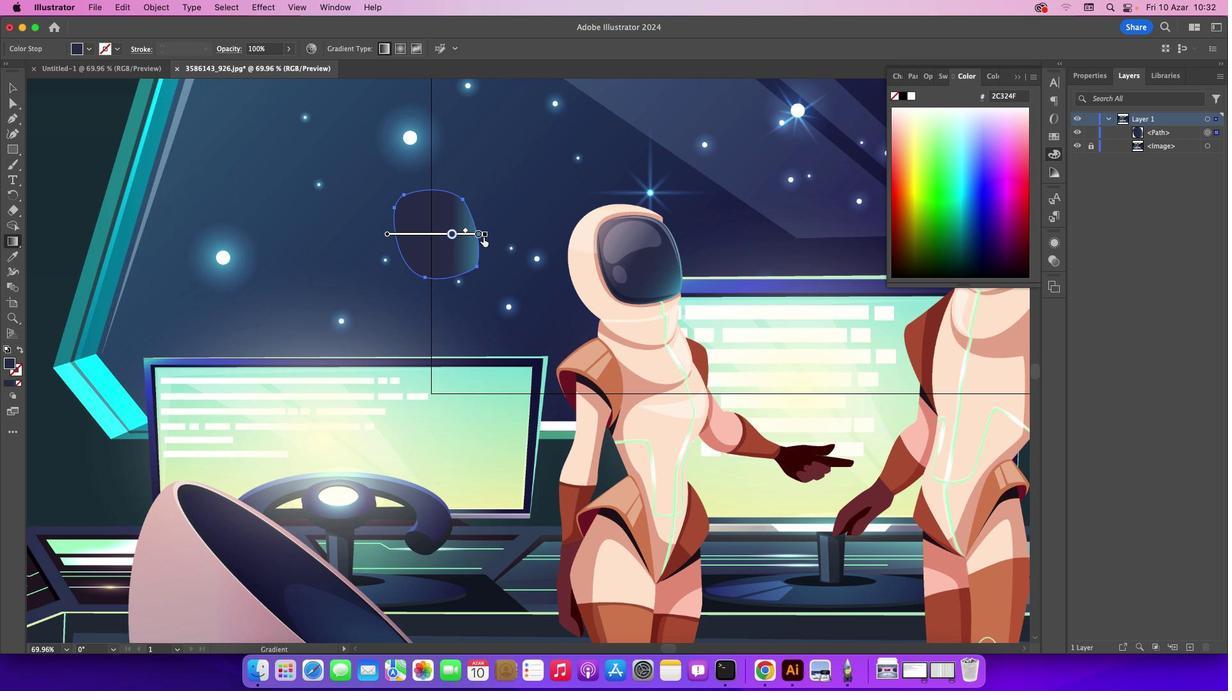 
Action: Mouse moved to (488, 232)
Screenshot: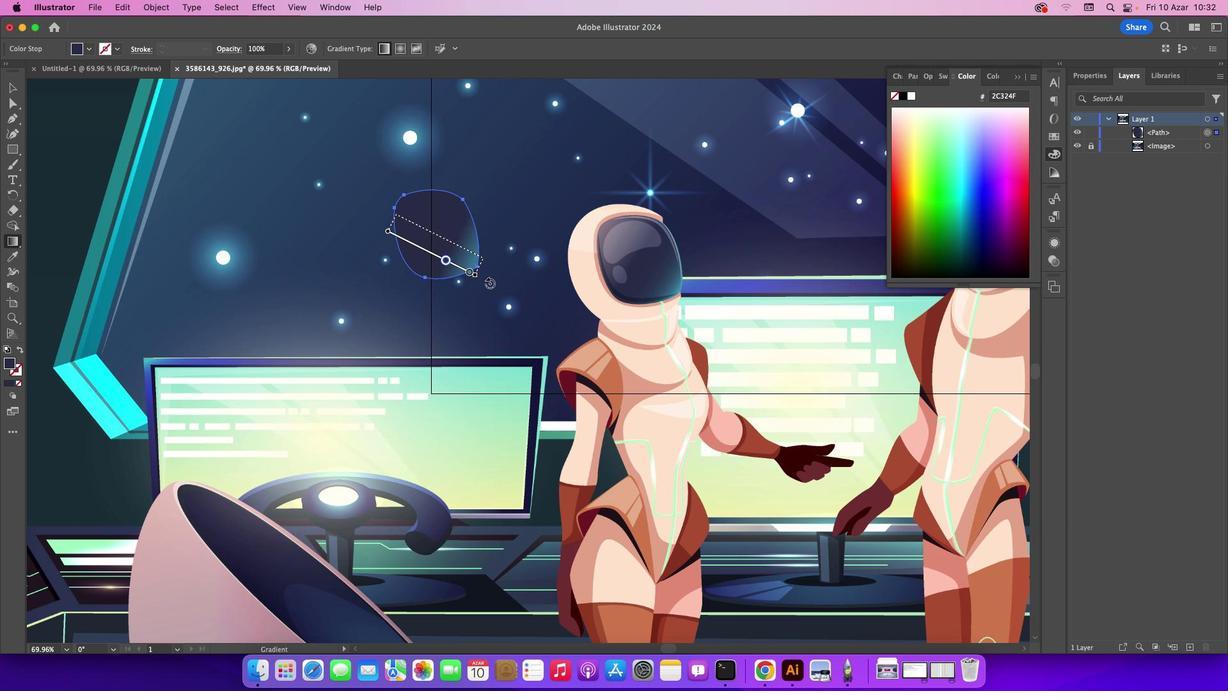 
Action: Mouse pressed left at (488, 232)
Screenshot: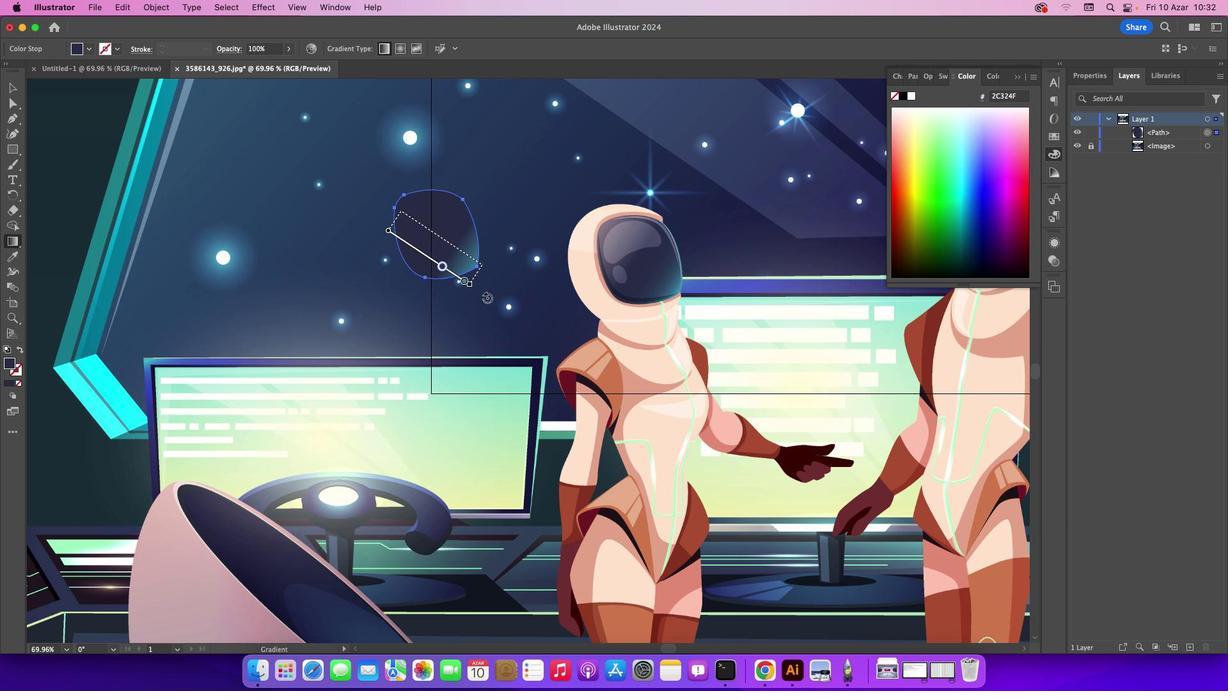 
Action: Mouse moved to (14, 92)
Screenshot: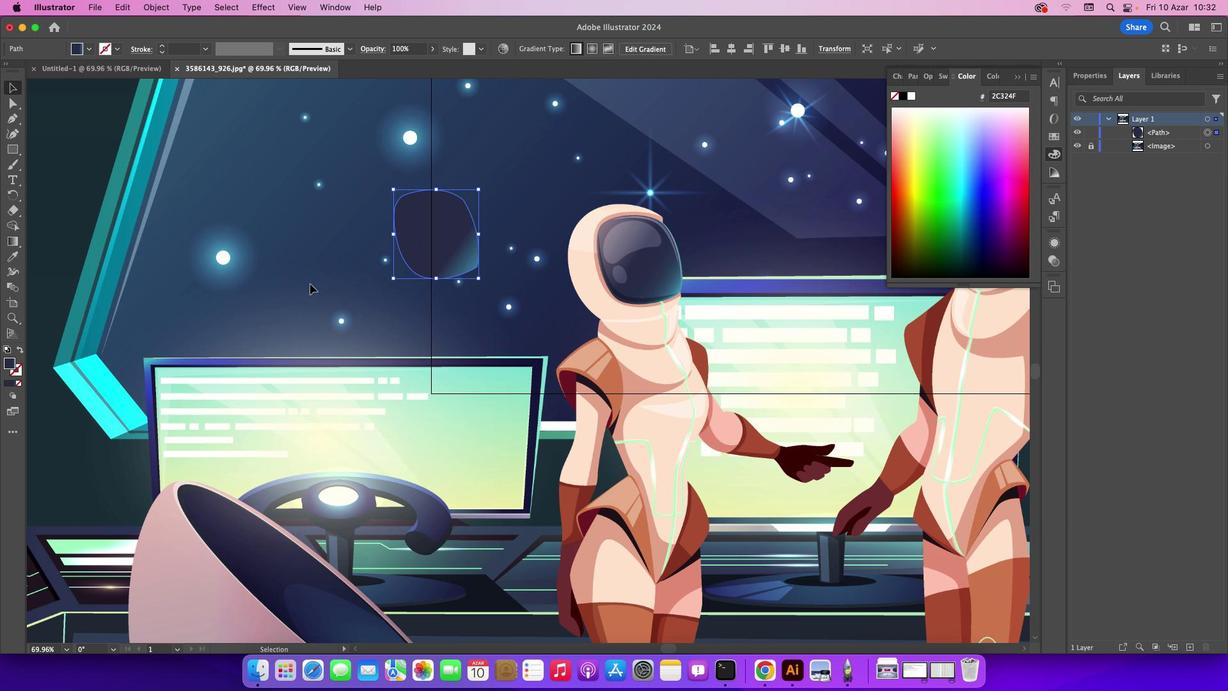 
Action: Mouse pressed left at (14, 92)
Screenshot: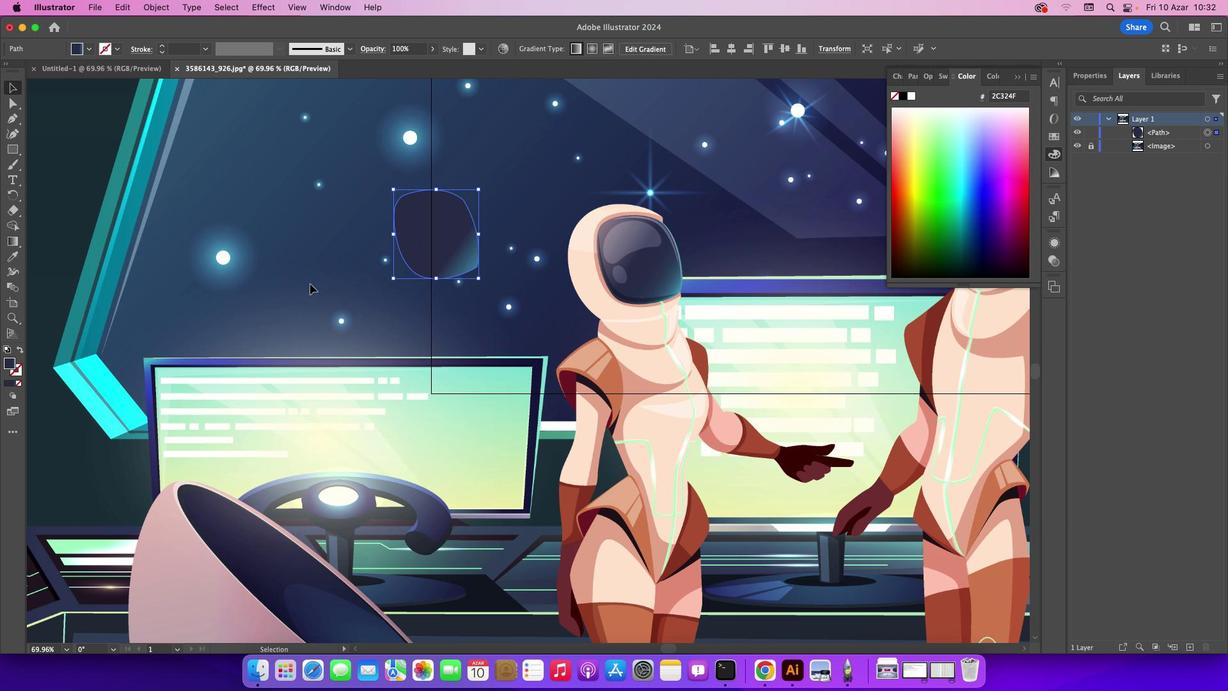 
Action: Mouse moved to (310, 283)
Screenshot: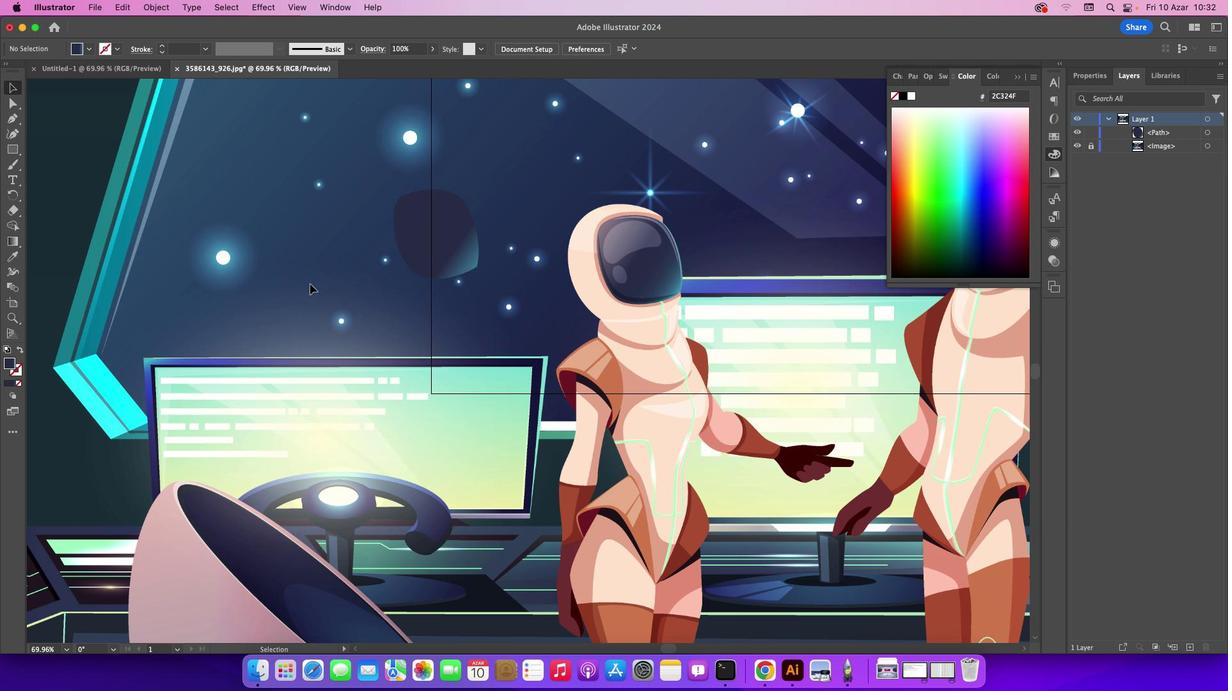 
Action: Mouse pressed left at (310, 283)
Screenshot: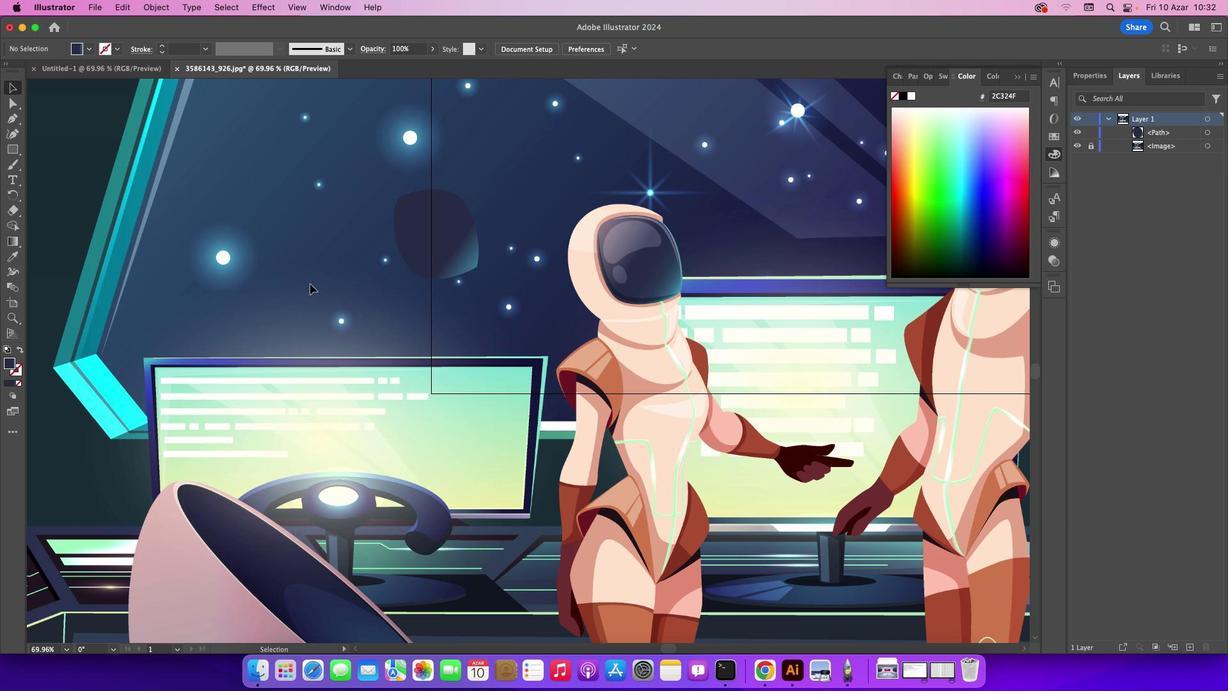 
Action: Mouse moved to (17, 113)
Screenshot: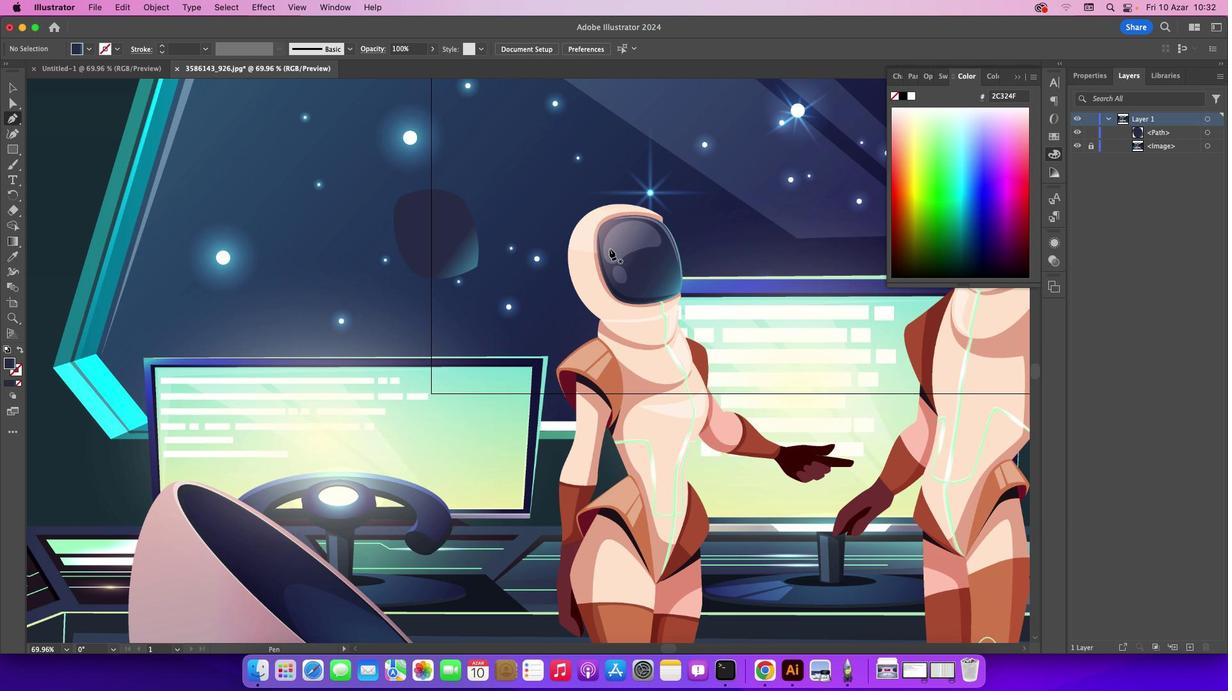 
Action: Mouse pressed left at (17, 113)
Screenshot: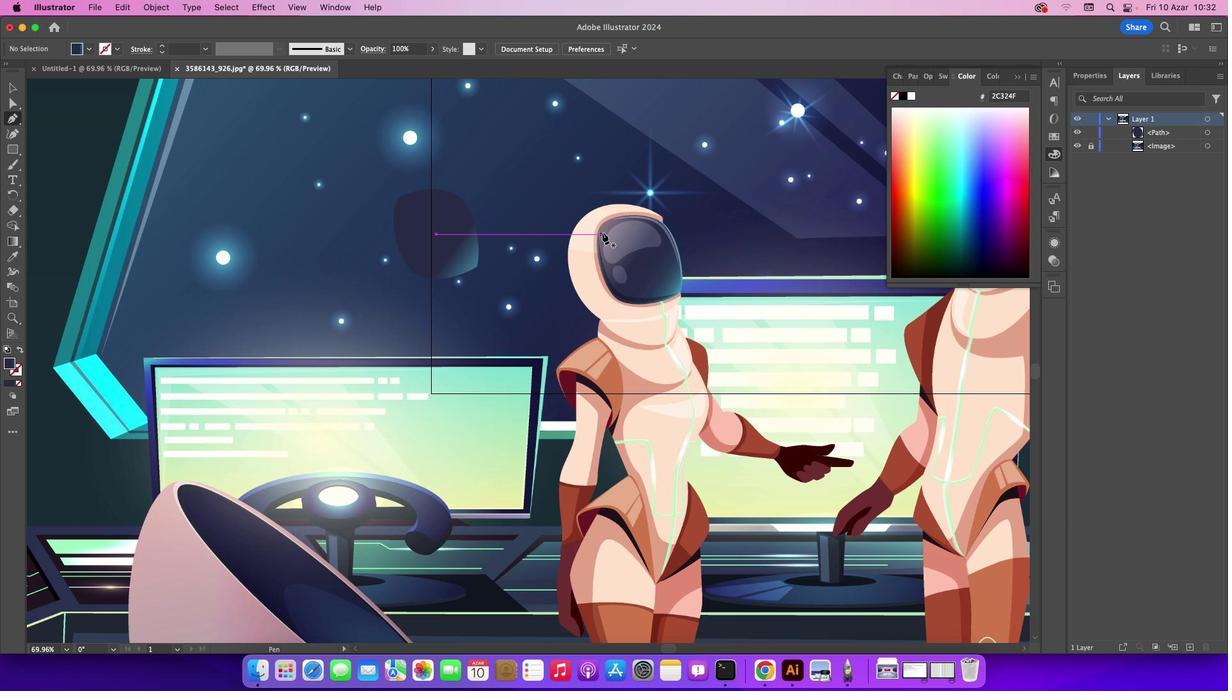 
Action: Mouse moved to (609, 230)
Screenshot: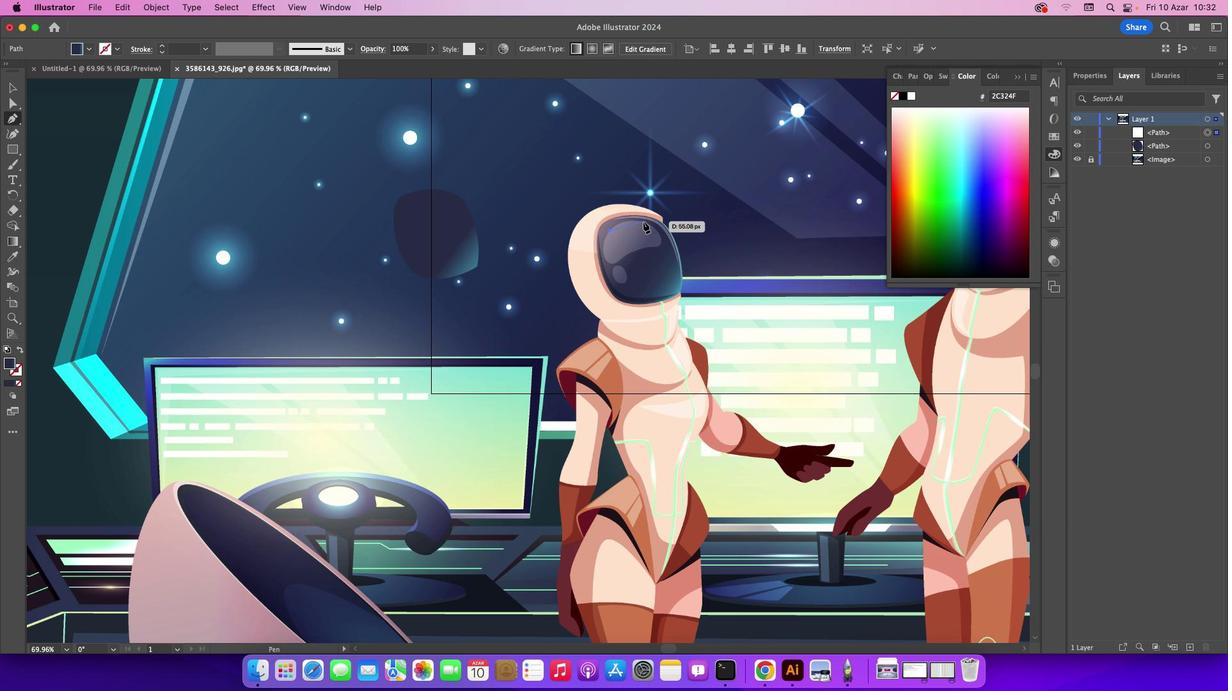 
Action: Mouse pressed left at (609, 230)
Screenshot: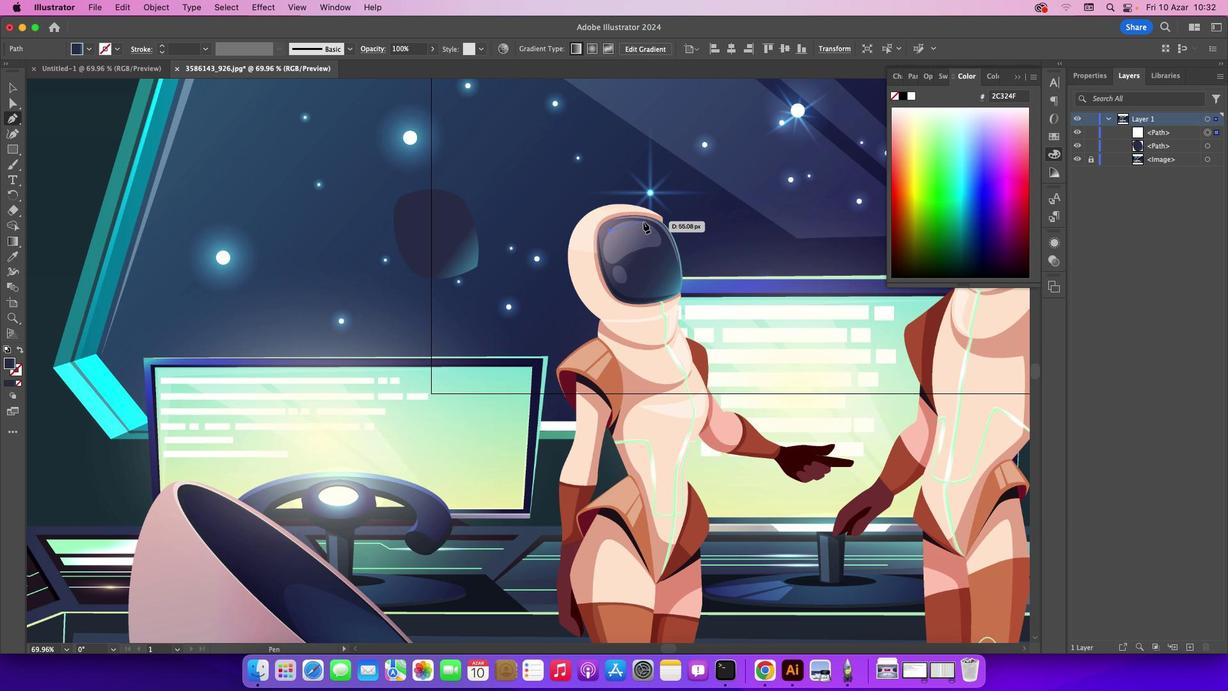 
Action: Mouse moved to (643, 221)
Screenshot: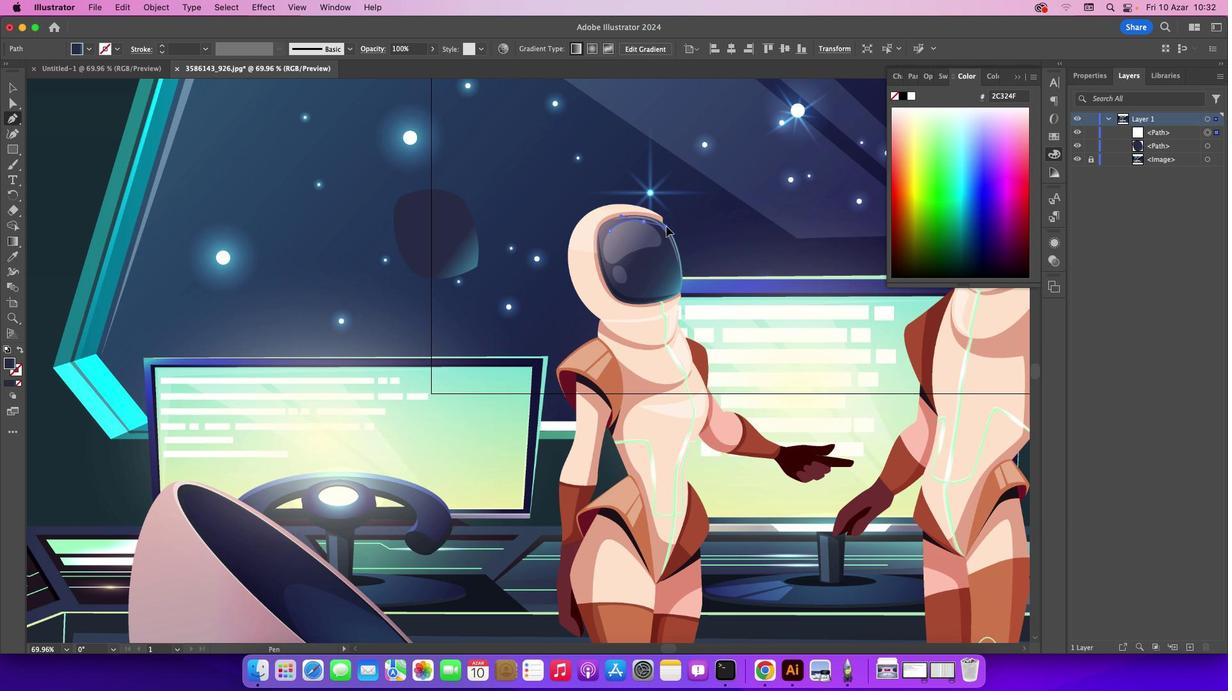 
Action: Mouse pressed left at (643, 221)
Screenshot: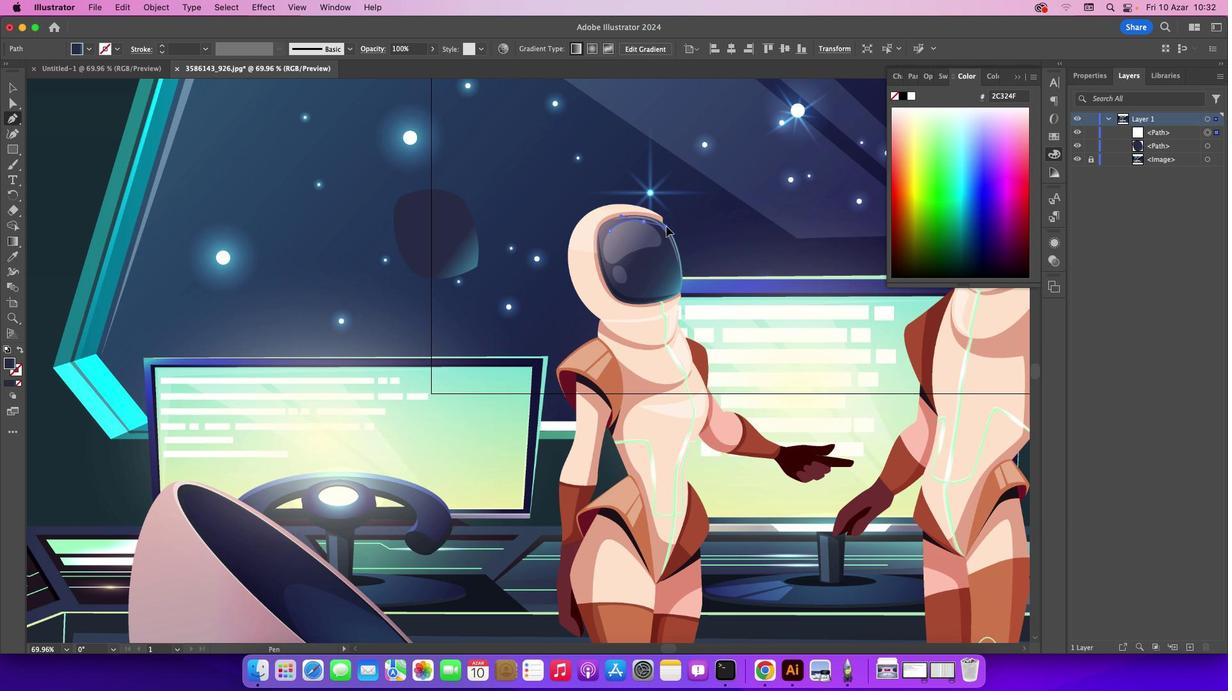 
Action: Mouse moved to (658, 246)
Screenshot: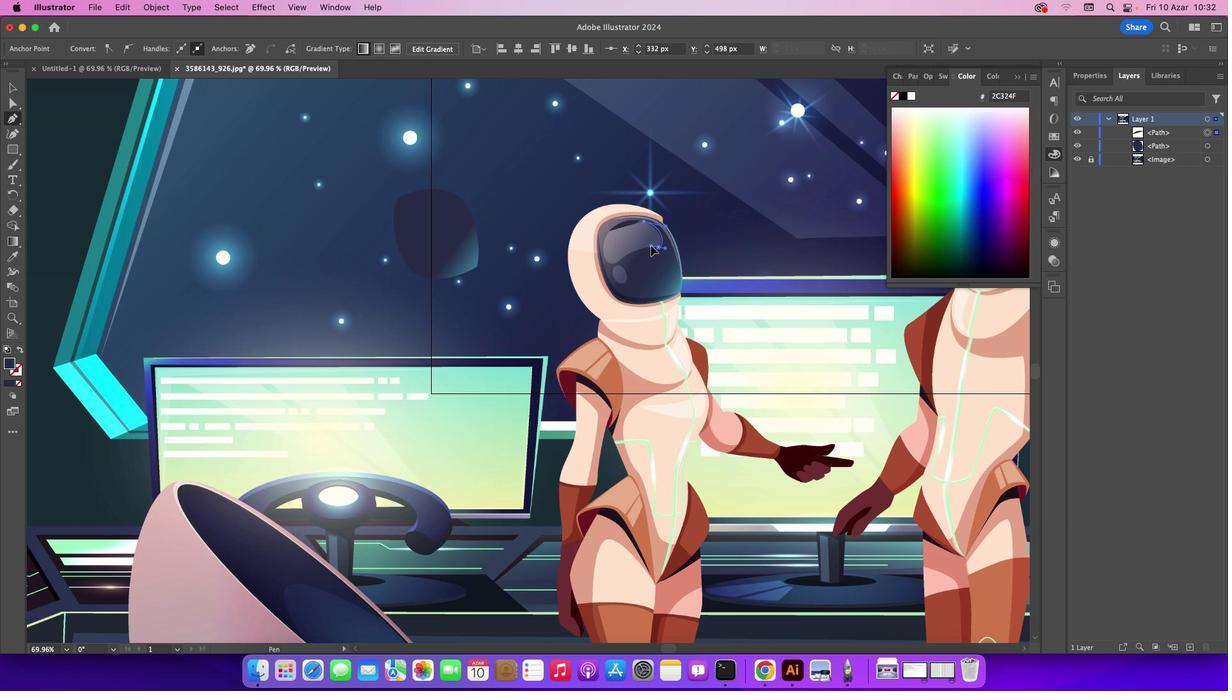 
Action: Mouse pressed left at (658, 246)
Screenshot: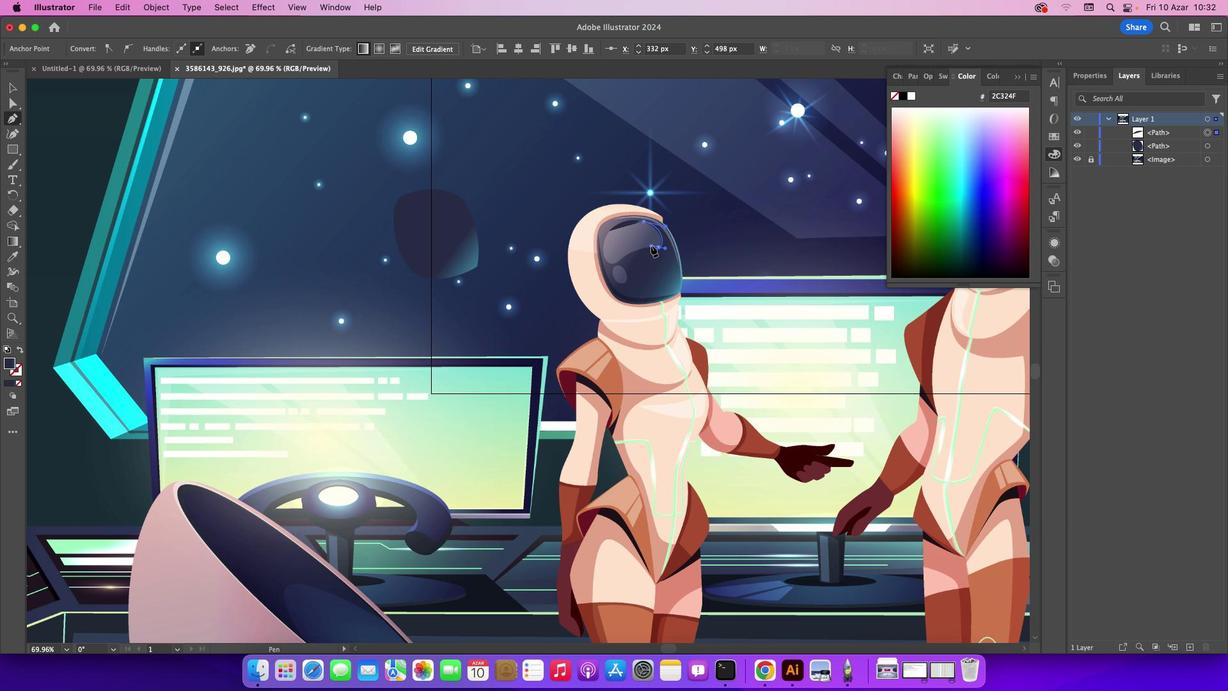 
Action: Mouse moved to (620, 259)
Screenshot: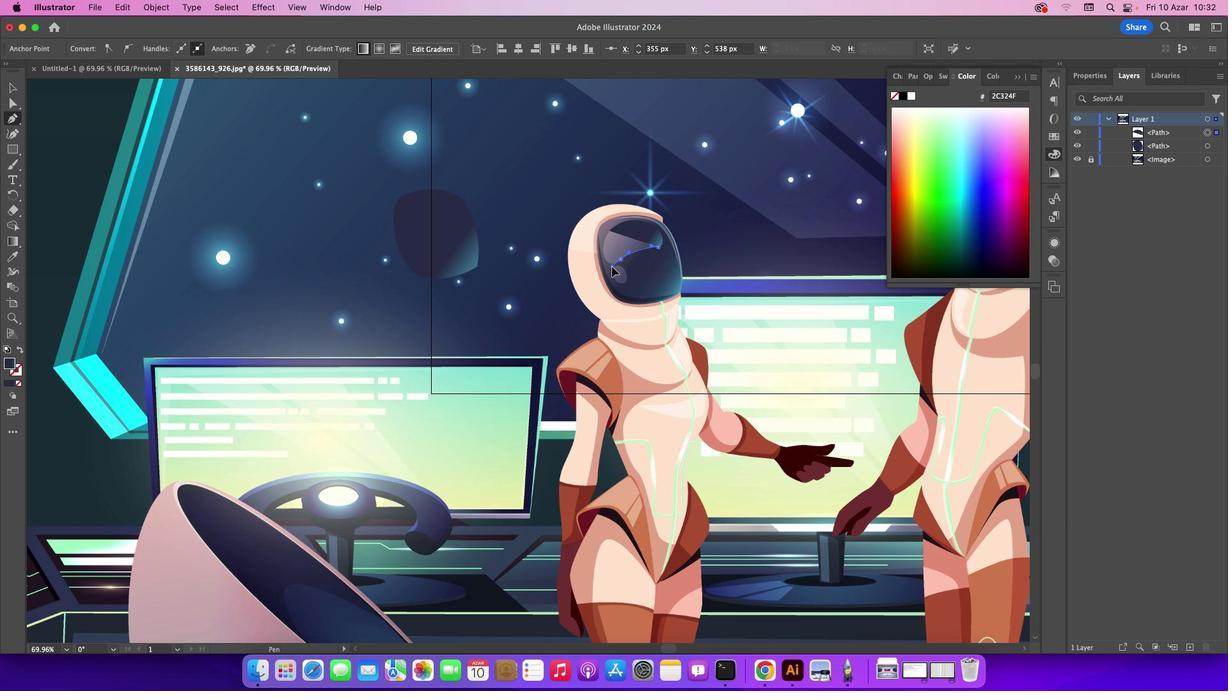 
Action: Mouse pressed left at (620, 259)
Screenshot: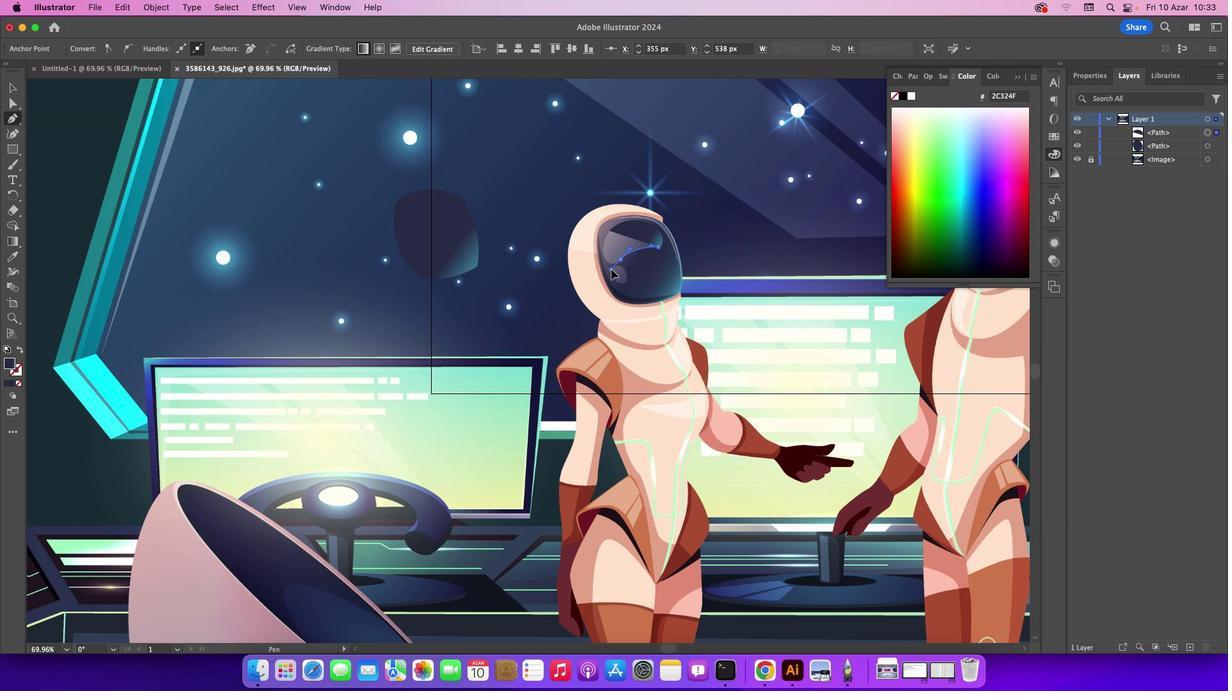 
Action: Mouse moved to (603, 245)
Screenshot: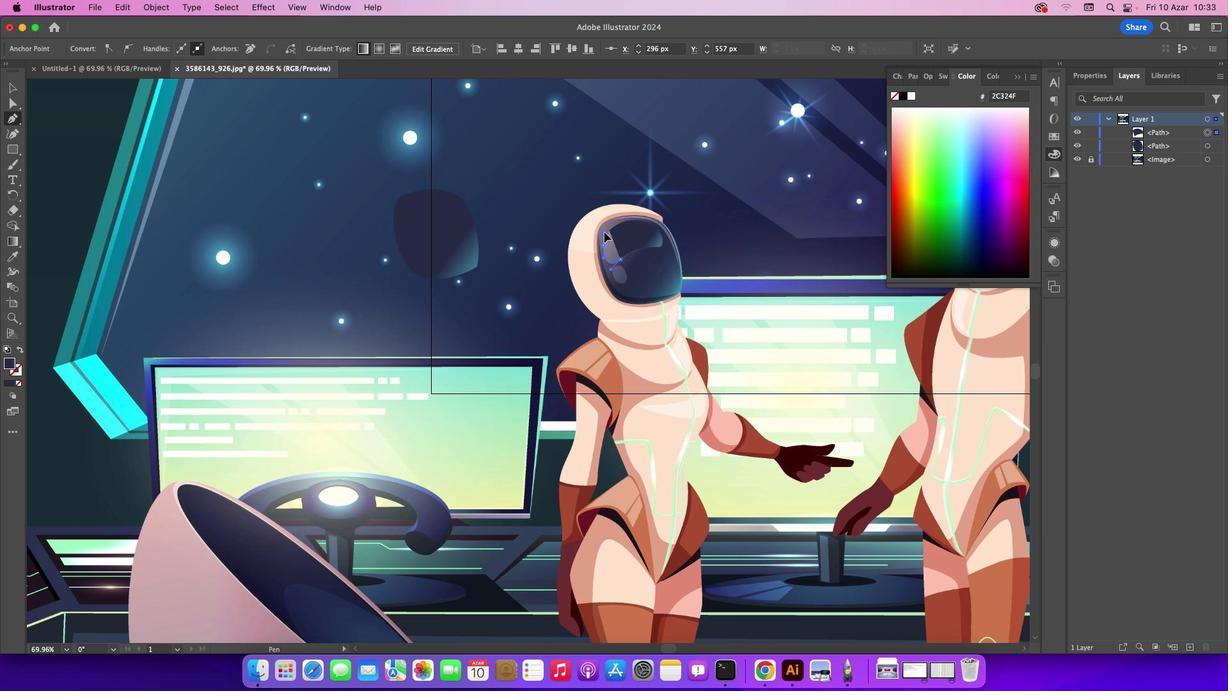 
Action: Mouse pressed left at (603, 245)
Screenshot: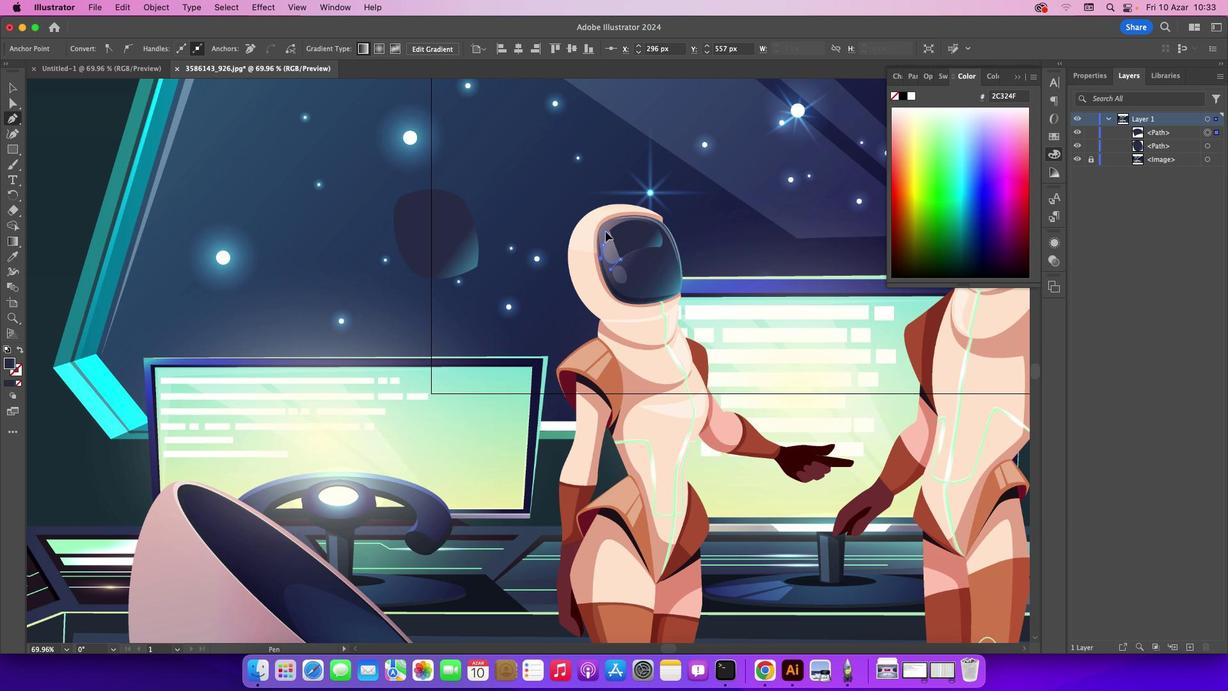 
Action: Mouse moved to (612, 230)
Screenshot: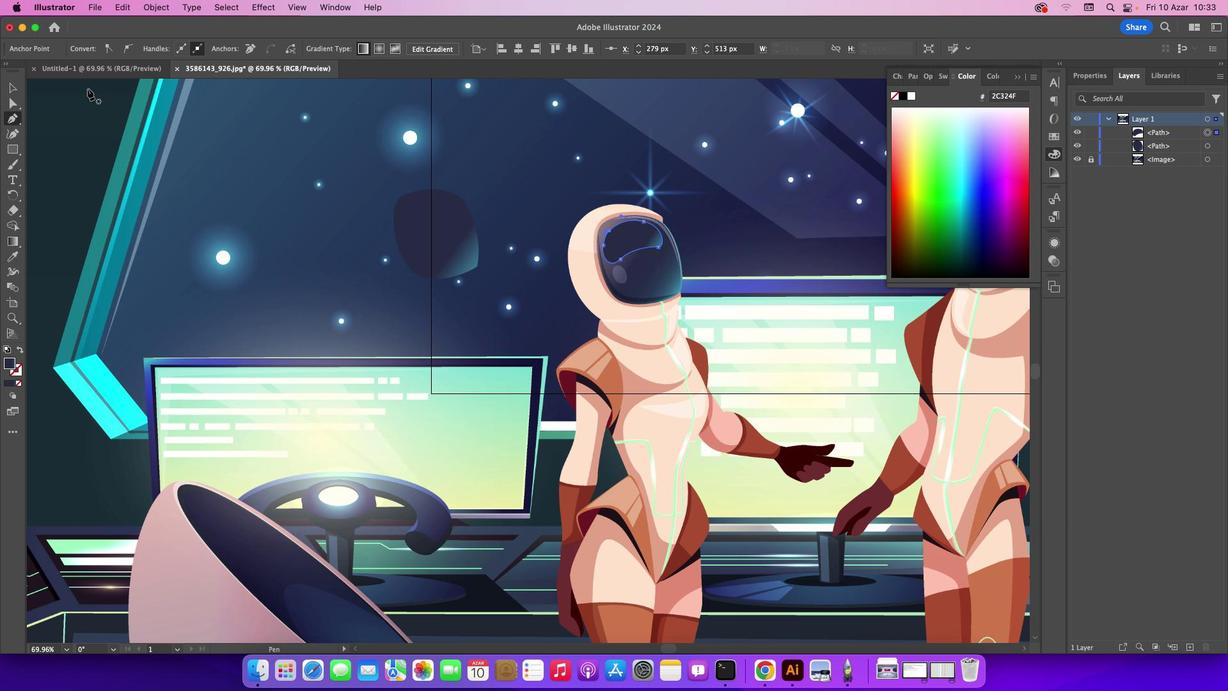 
Action: Mouse pressed left at (612, 230)
Screenshot: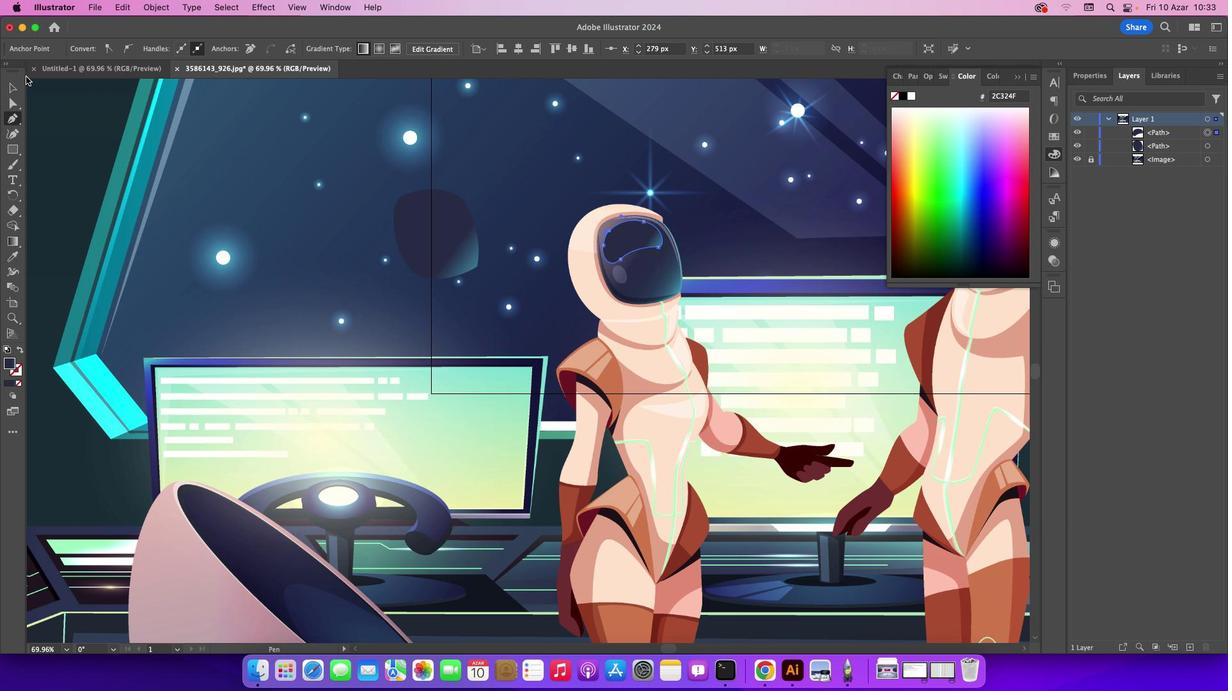
Action: Mouse moved to (17, 83)
Screenshot: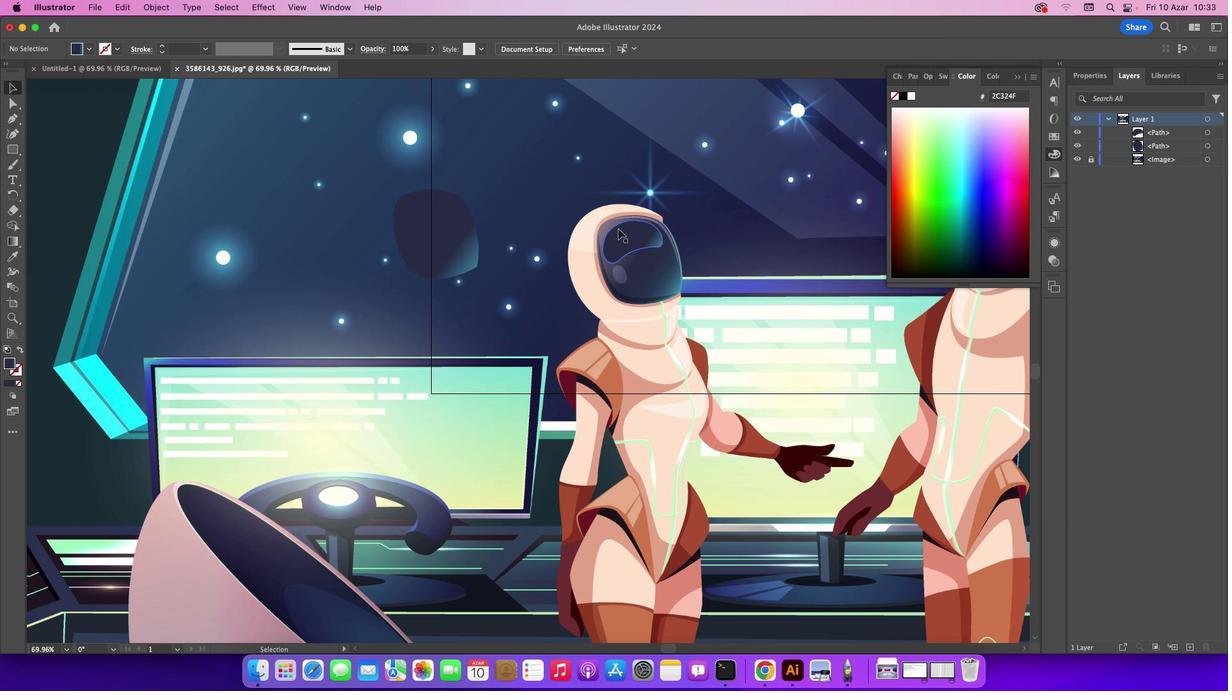 
Action: Mouse pressed left at (17, 83)
Screenshot: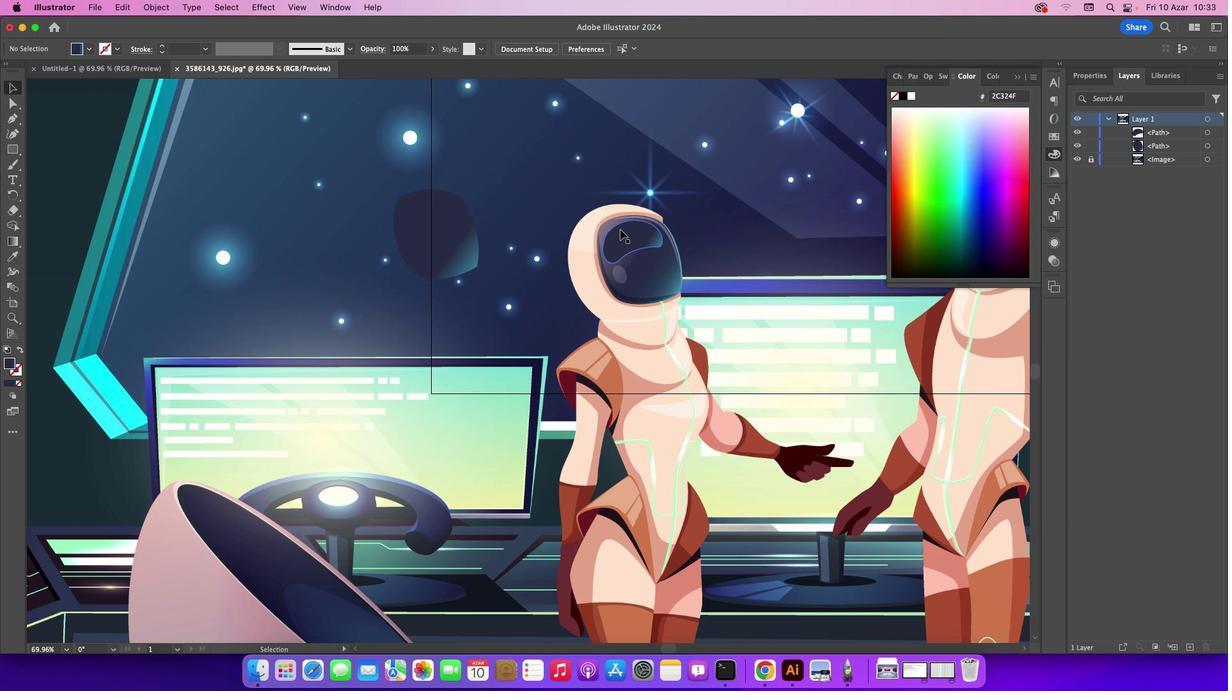 
Action: Mouse moved to (168, 139)
Screenshot: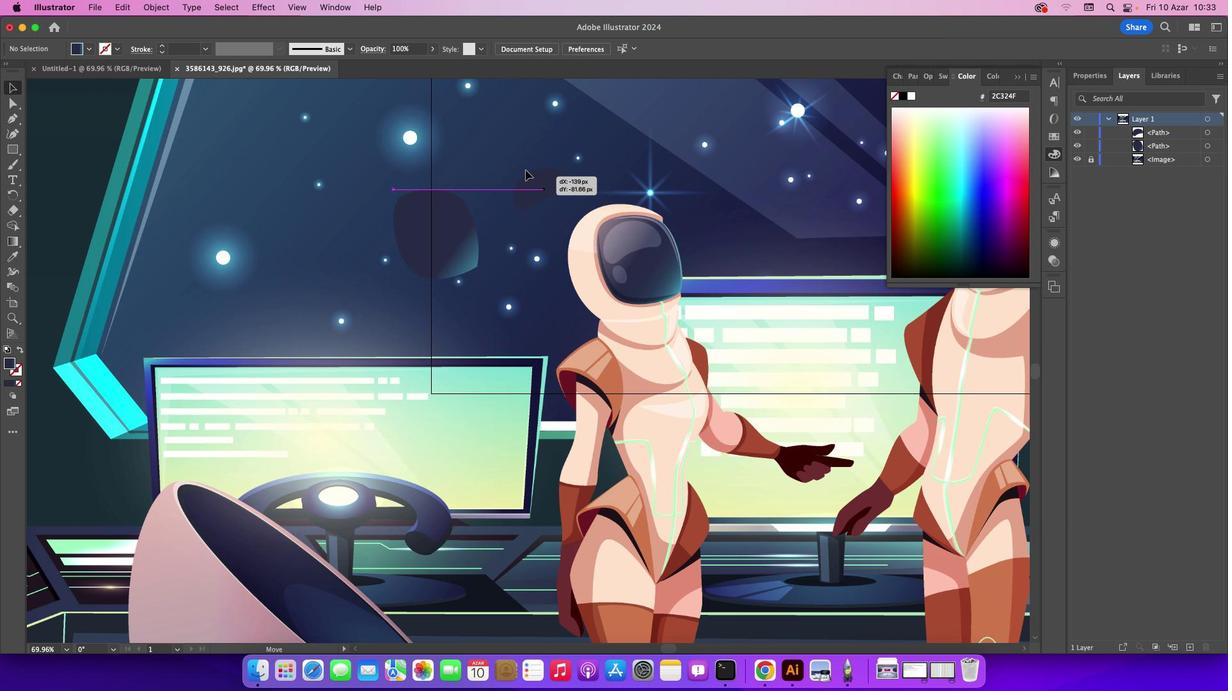 
Action: Mouse pressed left at (168, 139)
Screenshot: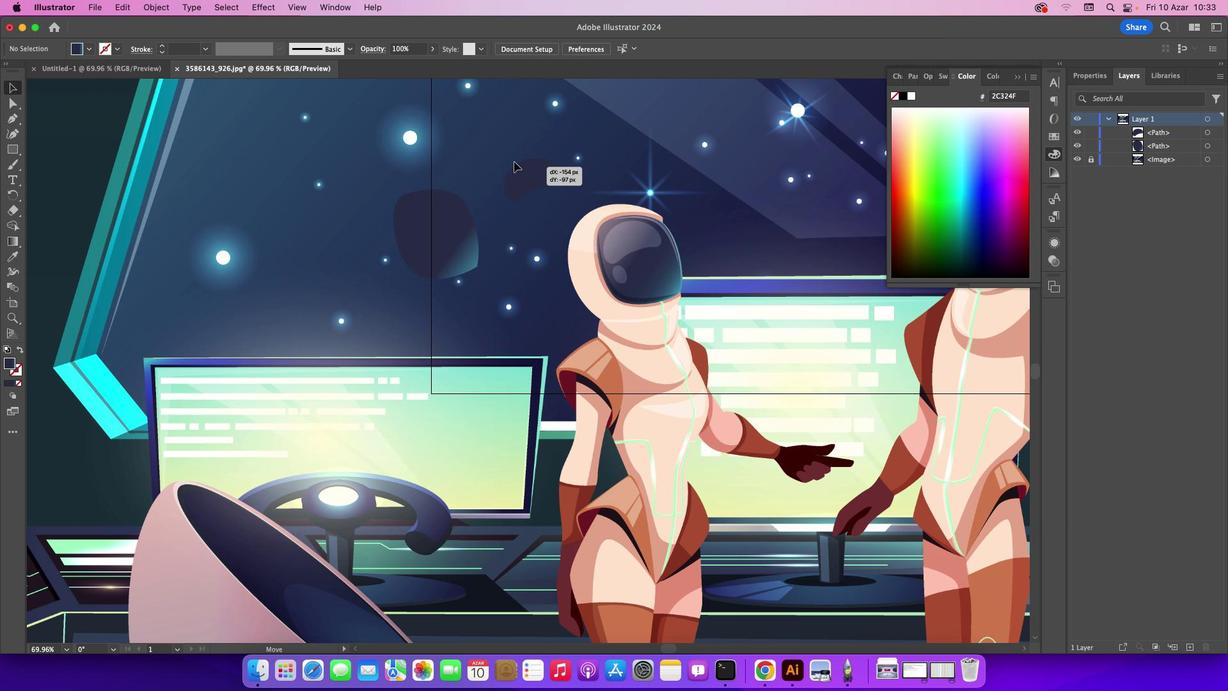 
Action: Mouse moved to (620, 229)
Screenshot: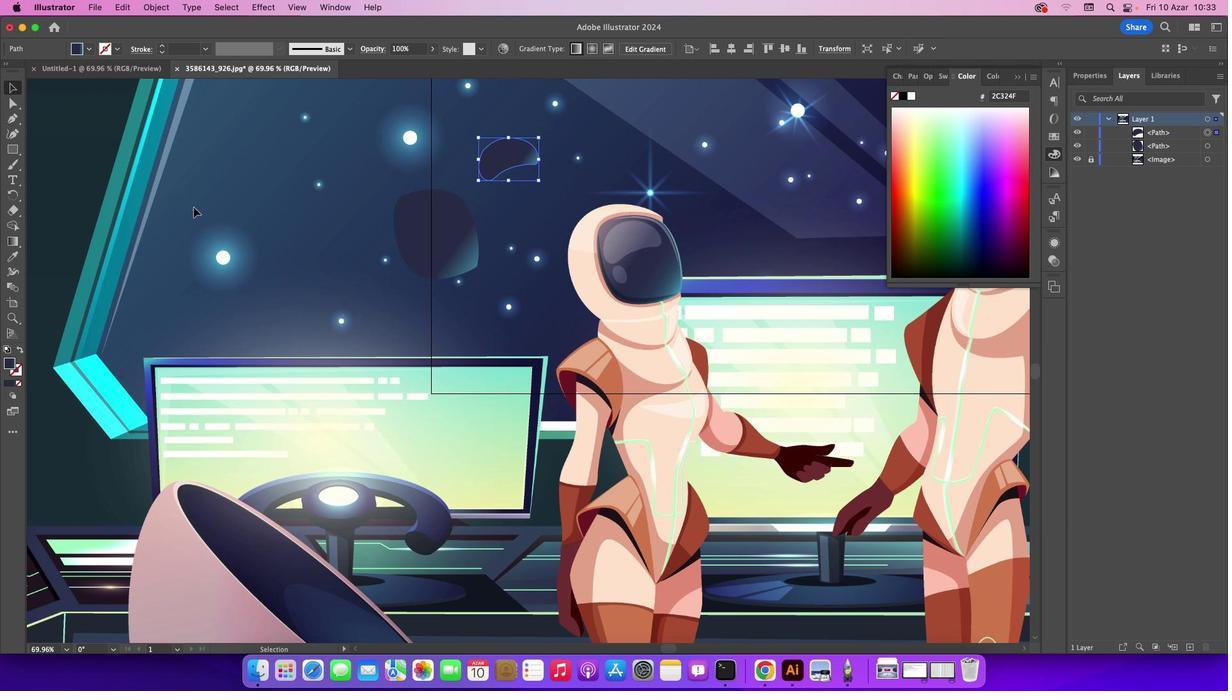 
Action: Mouse pressed left at (620, 229)
Screenshot: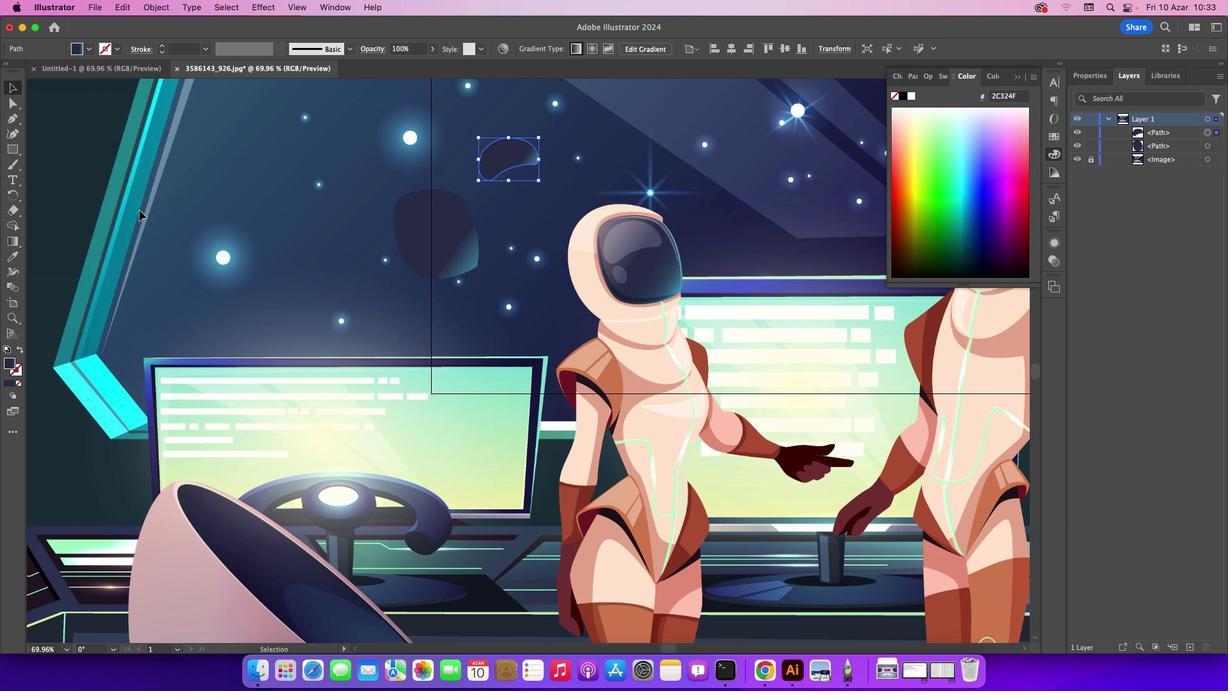 
Action: Mouse moved to (12, 255)
Screenshot: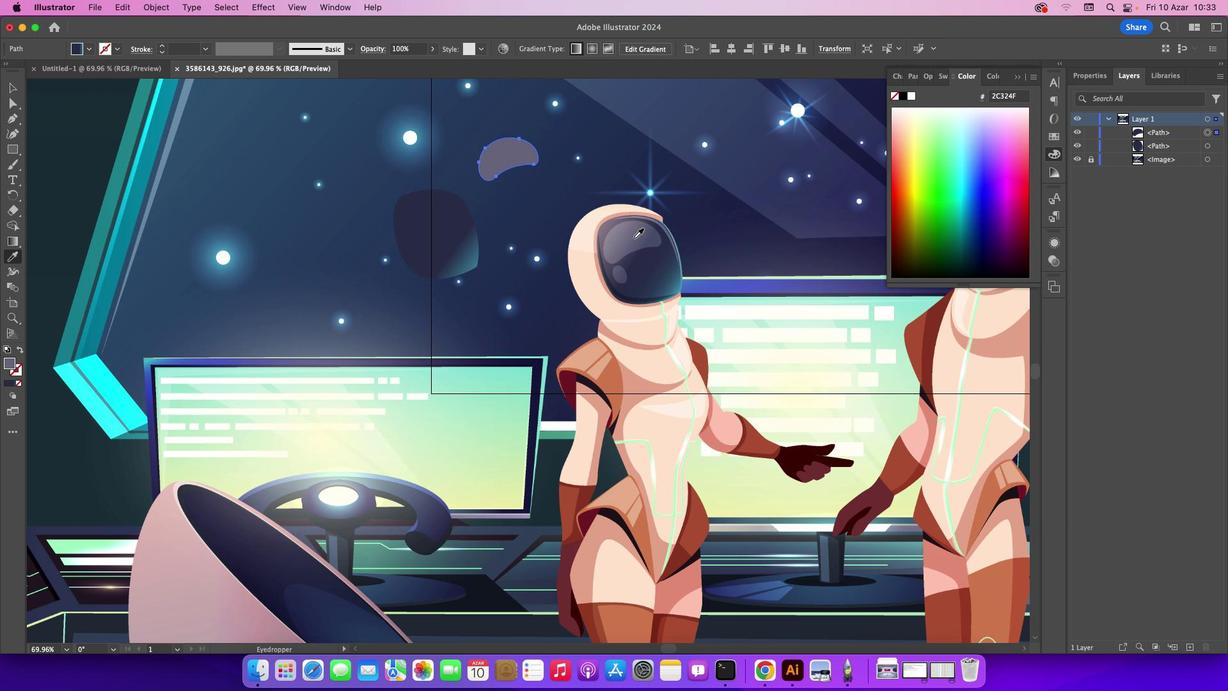 
Action: Mouse pressed left at (12, 255)
Screenshot: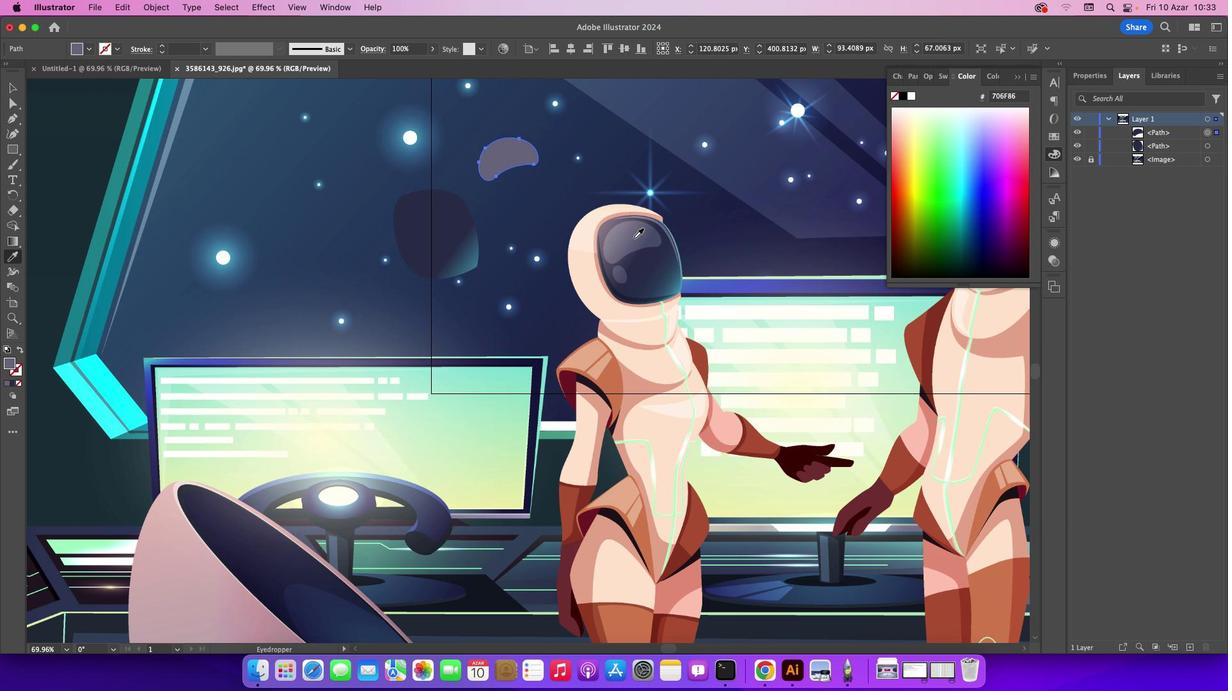 
Action: Mouse moved to (633, 237)
Screenshot: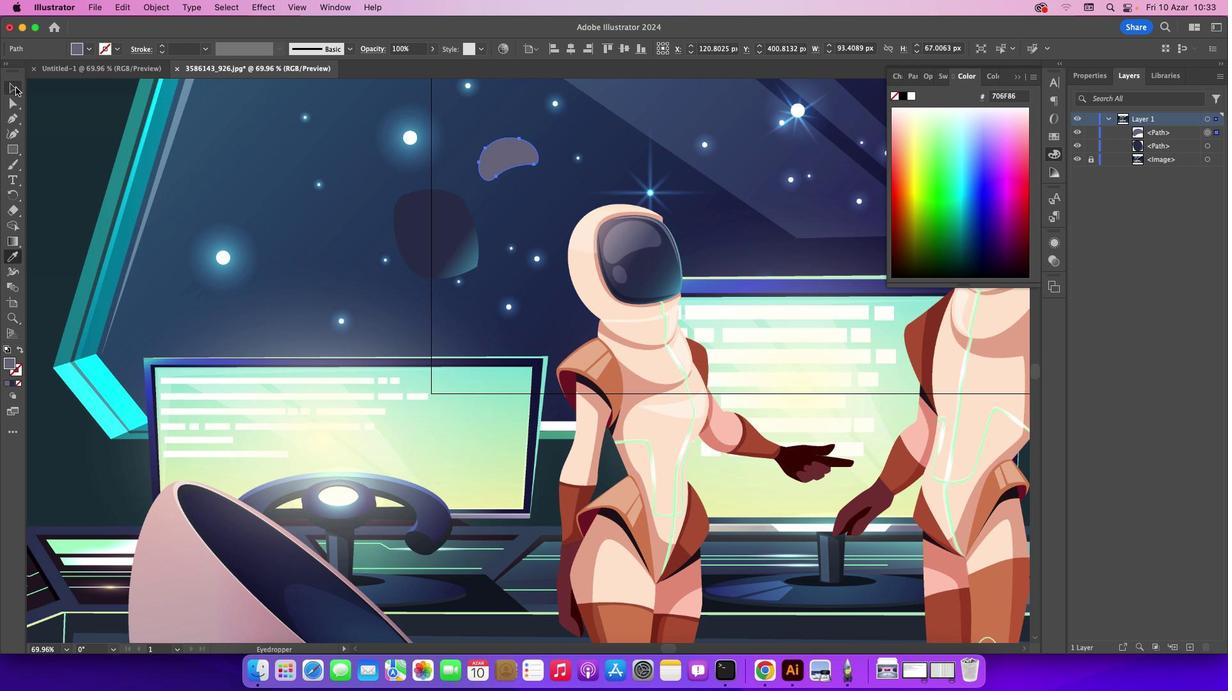 
Action: Mouse pressed left at (633, 237)
Screenshot: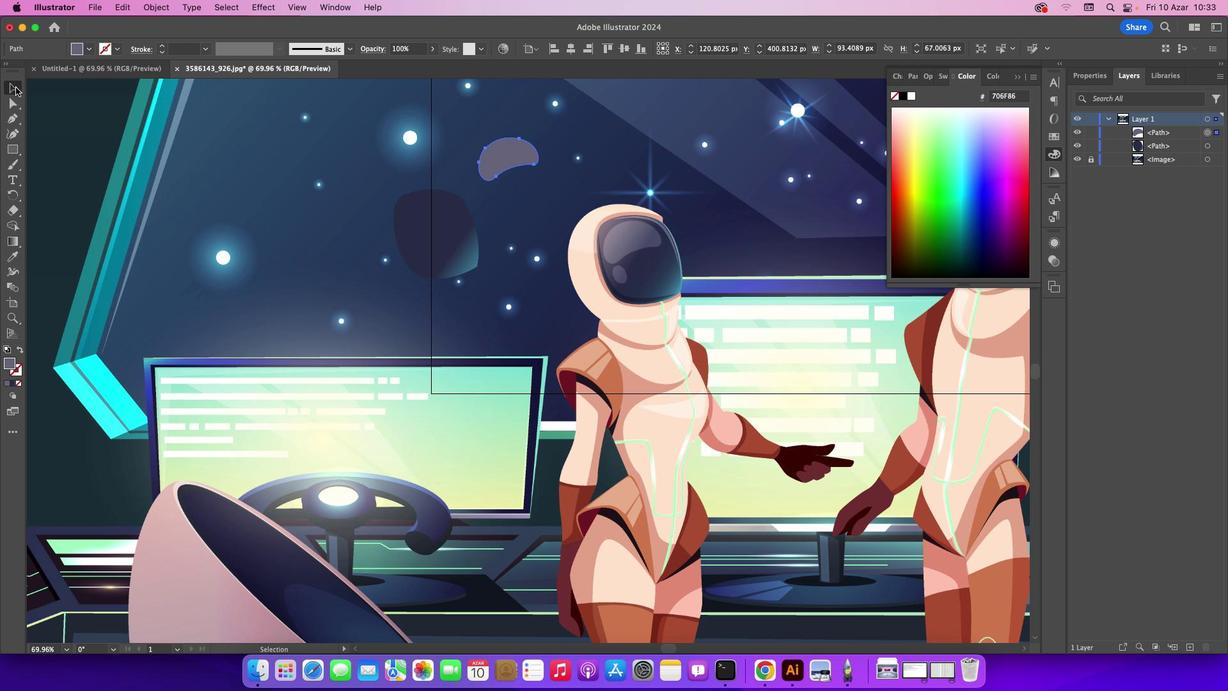 
Action: Mouse moved to (15, 87)
Screenshot: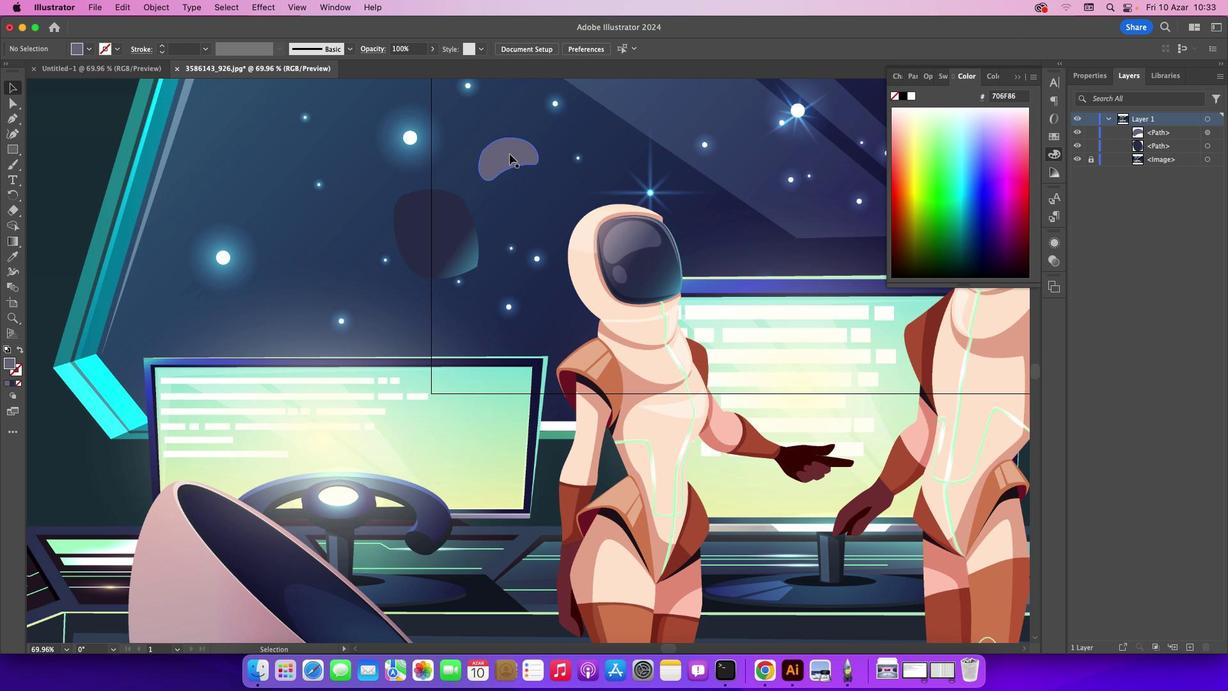 
Action: Mouse pressed left at (15, 87)
Screenshot: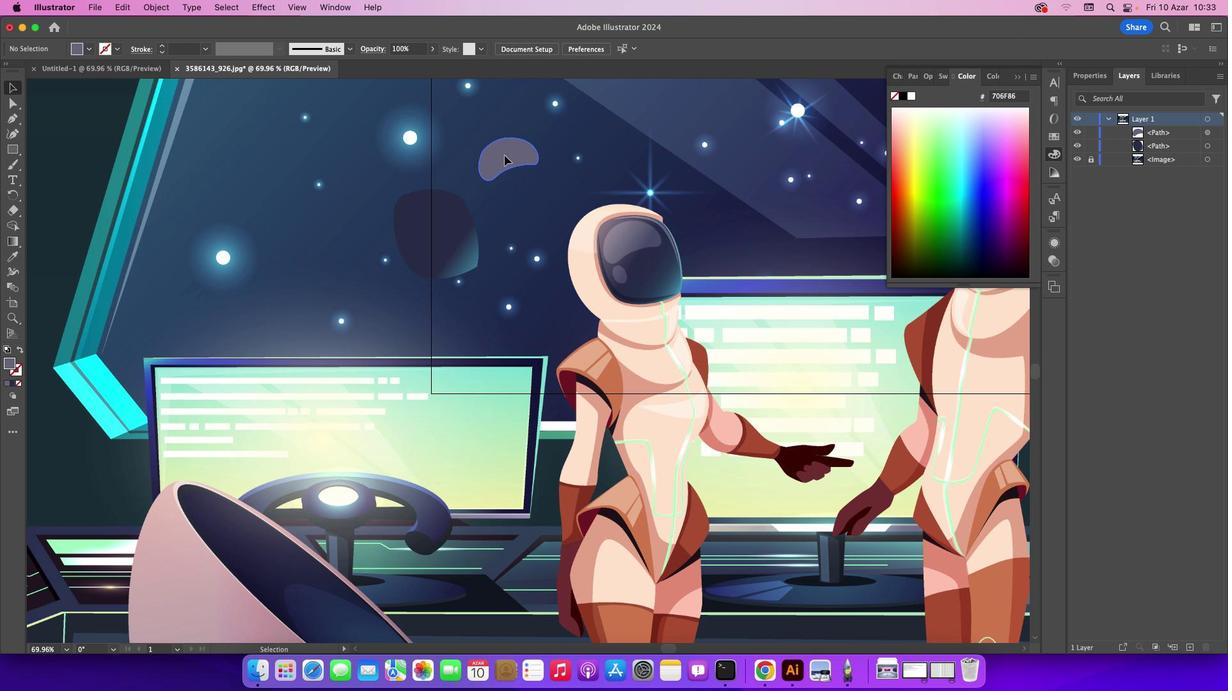 
Action: Mouse moved to (126, 127)
Screenshot: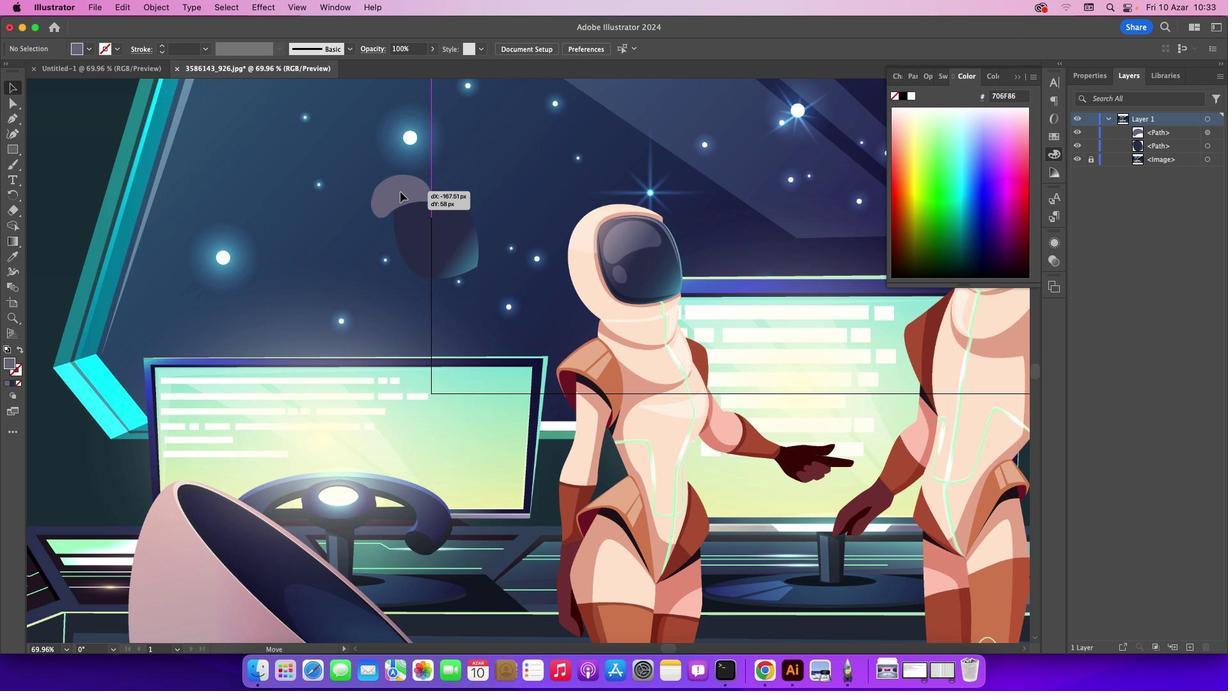 
Action: Mouse pressed left at (126, 127)
Screenshot: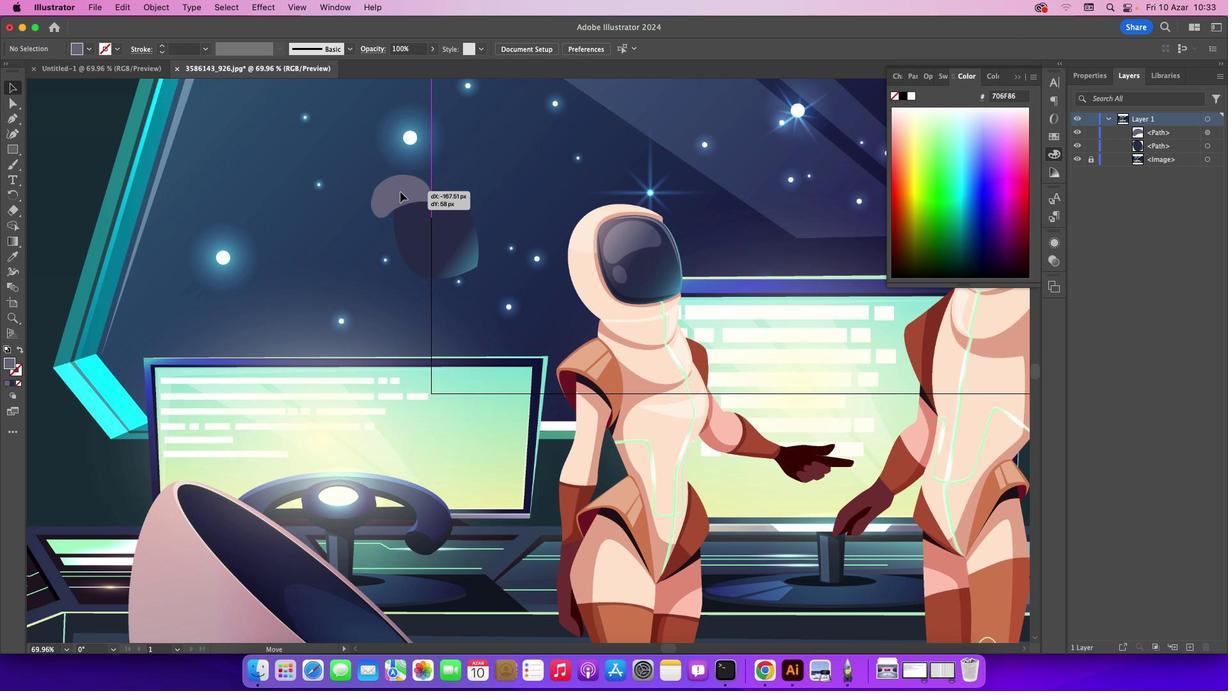
Action: Mouse moved to (509, 154)
Screenshot: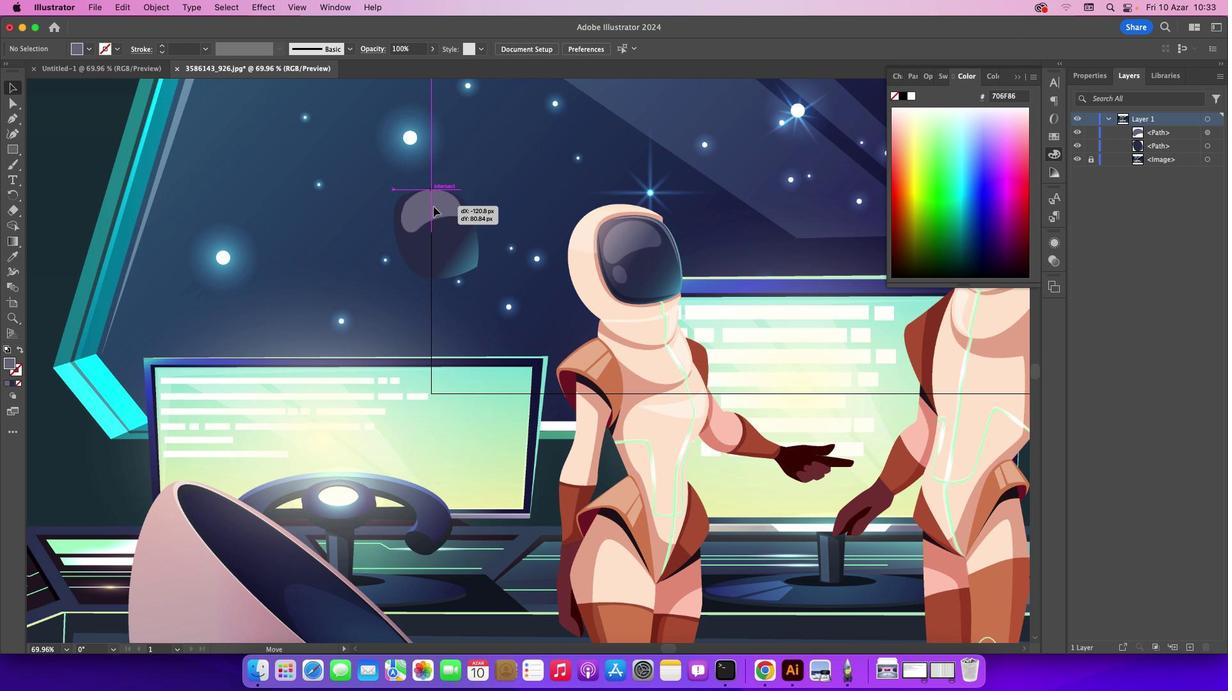 
Action: Mouse pressed left at (509, 154)
Screenshot: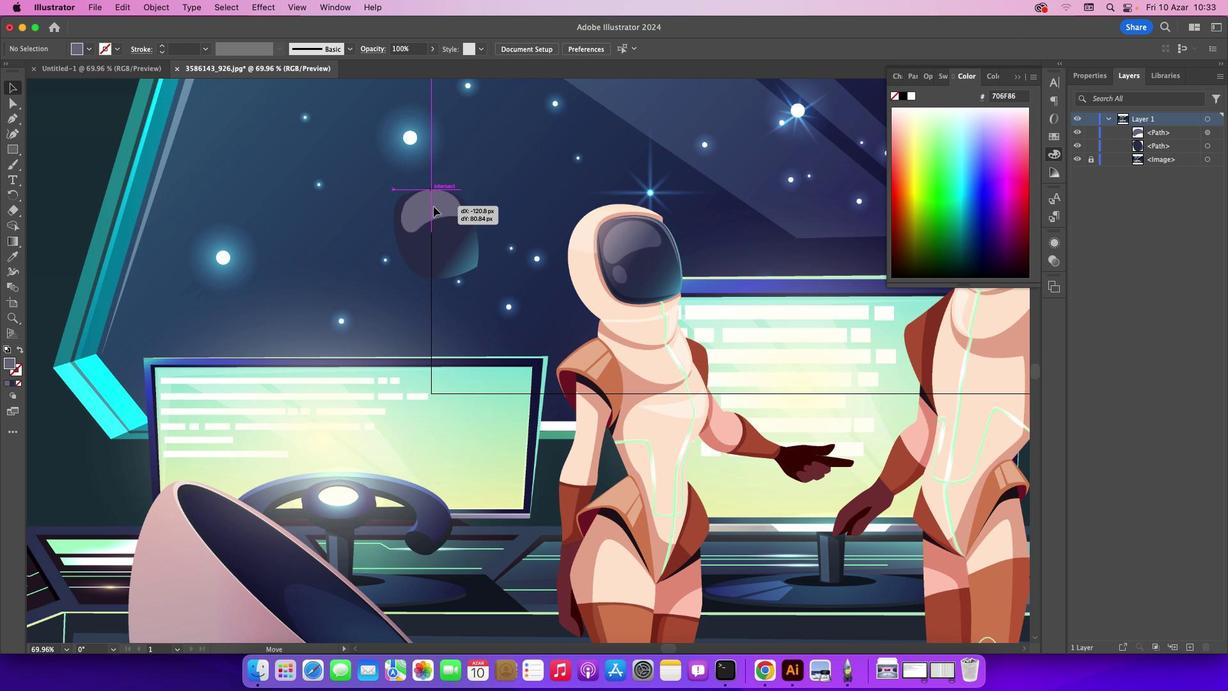 
Action: Mouse moved to (511, 184)
Screenshot: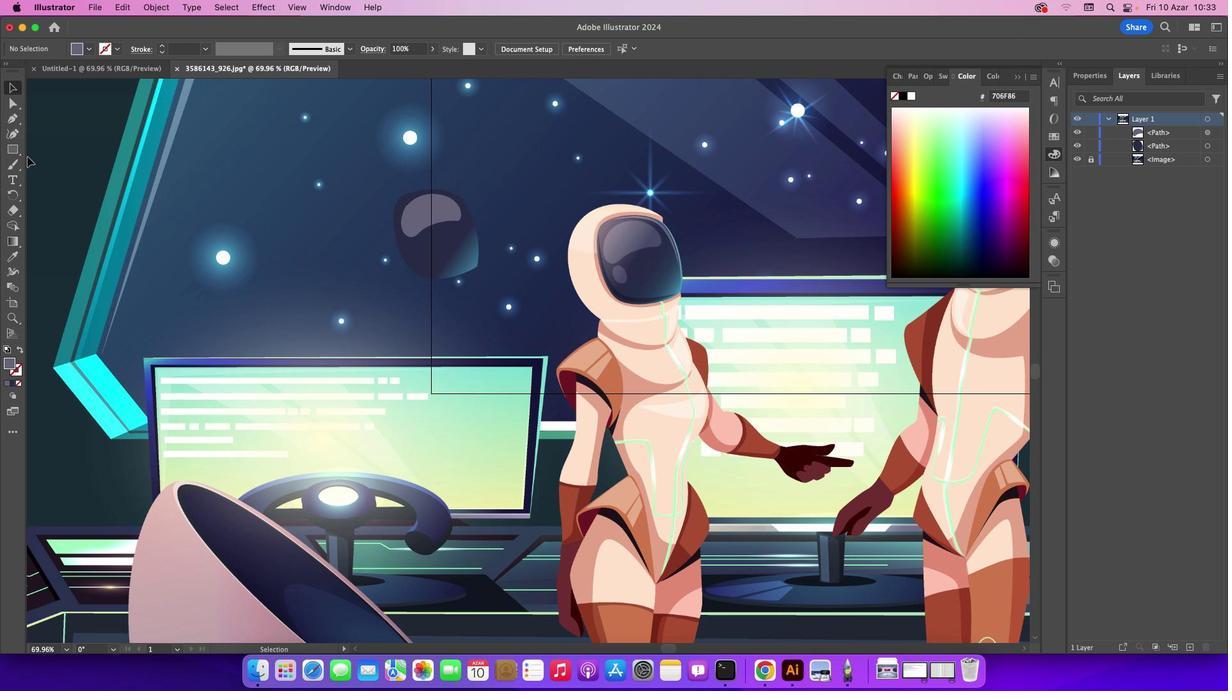 
Action: Mouse pressed left at (511, 184)
Screenshot: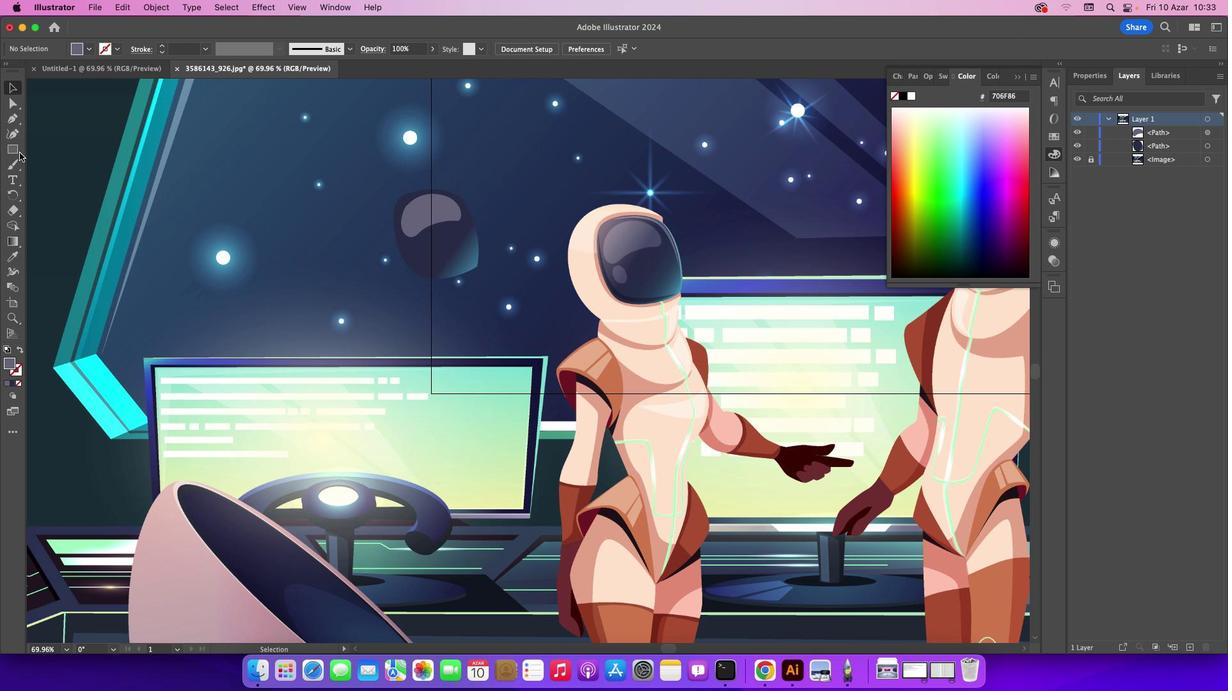 
Action: Mouse moved to (12, 147)
Screenshot: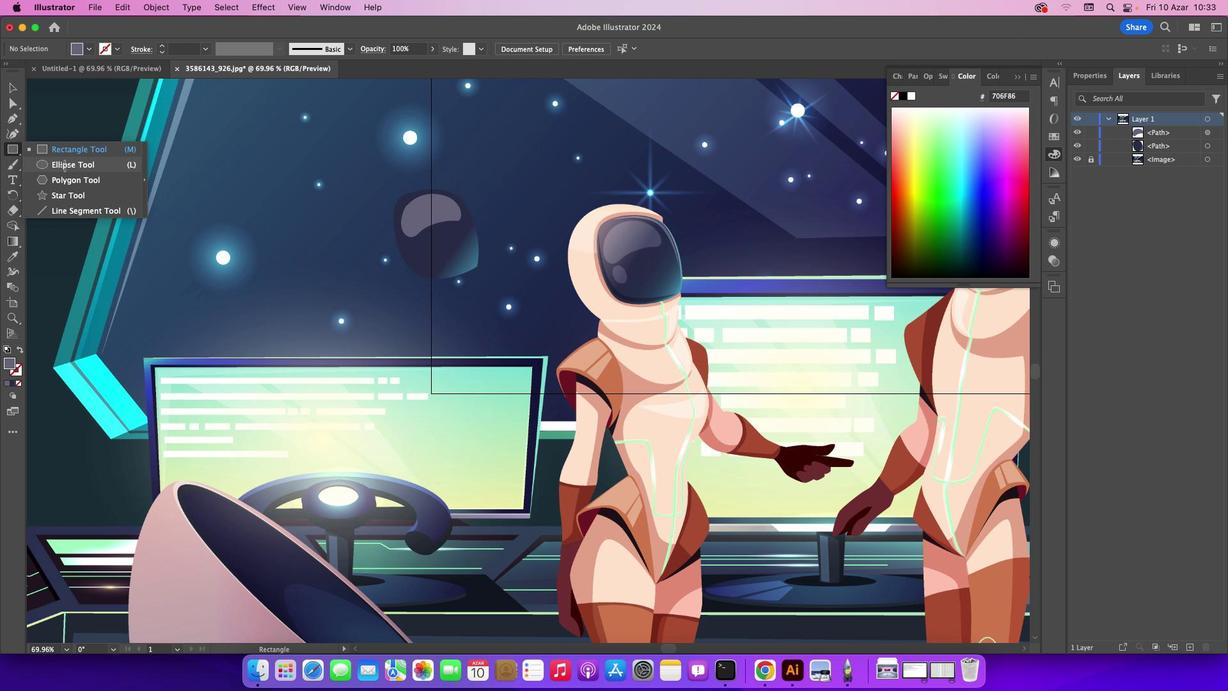 
Action: Mouse pressed left at (12, 147)
Screenshot: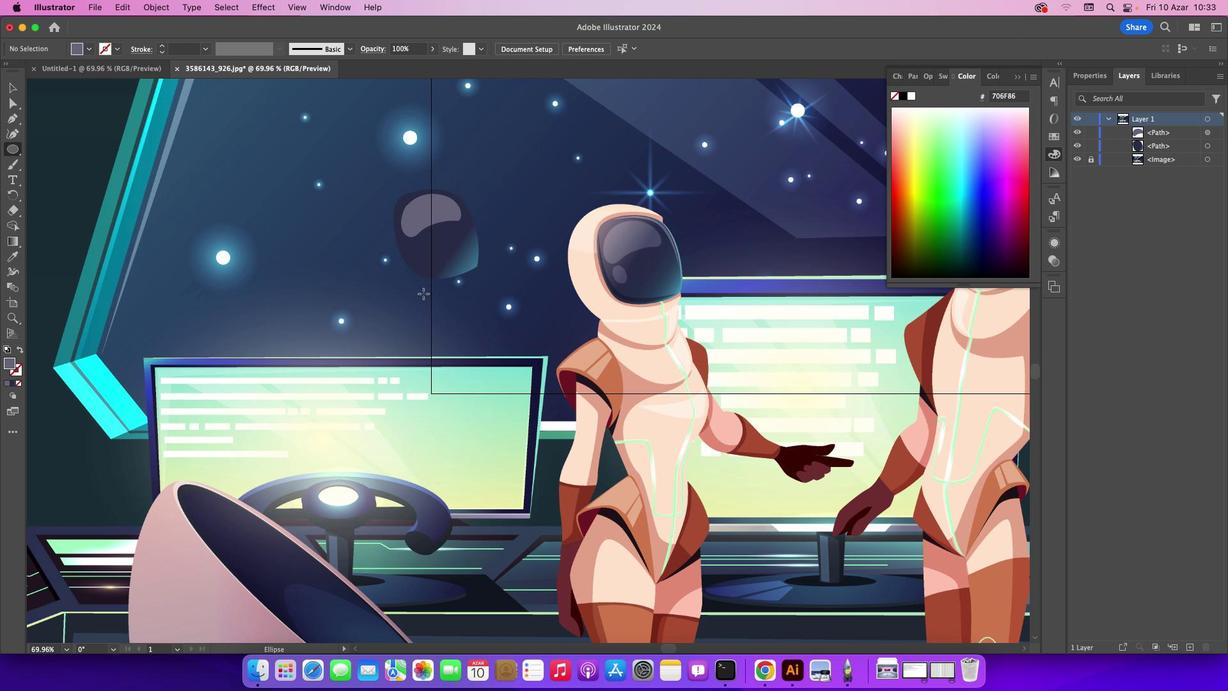 
Action: Mouse moved to (64, 165)
Screenshot: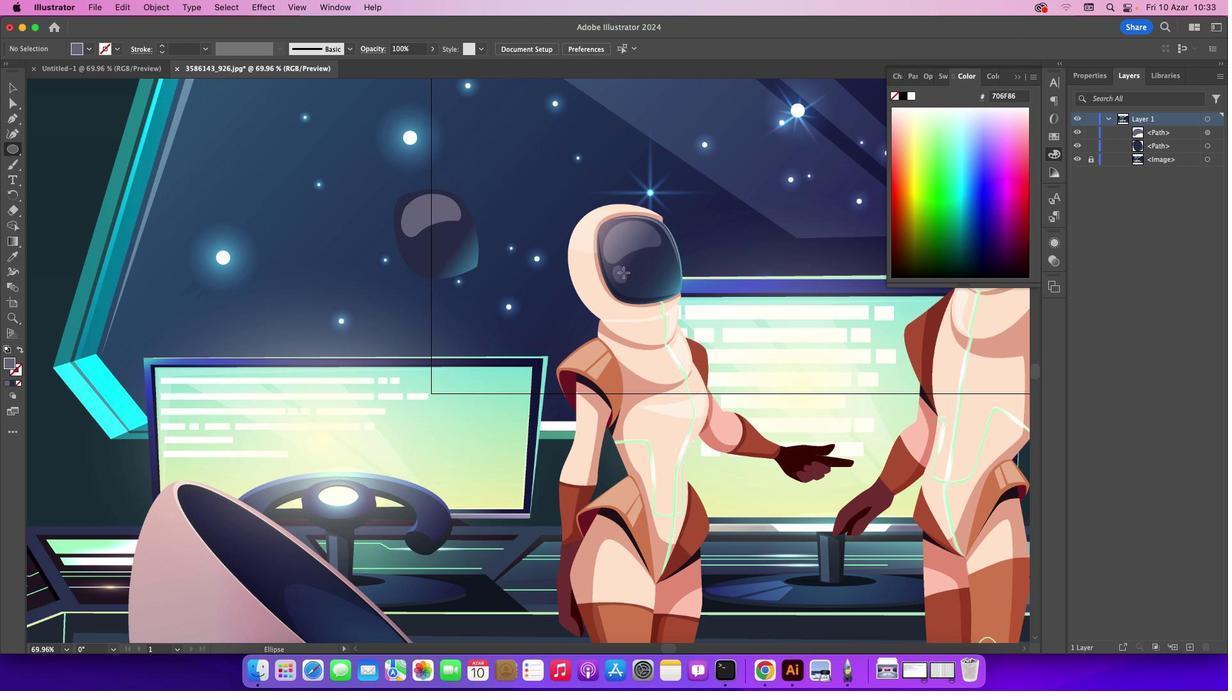 
Action: Mouse pressed left at (64, 165)
Screenshot: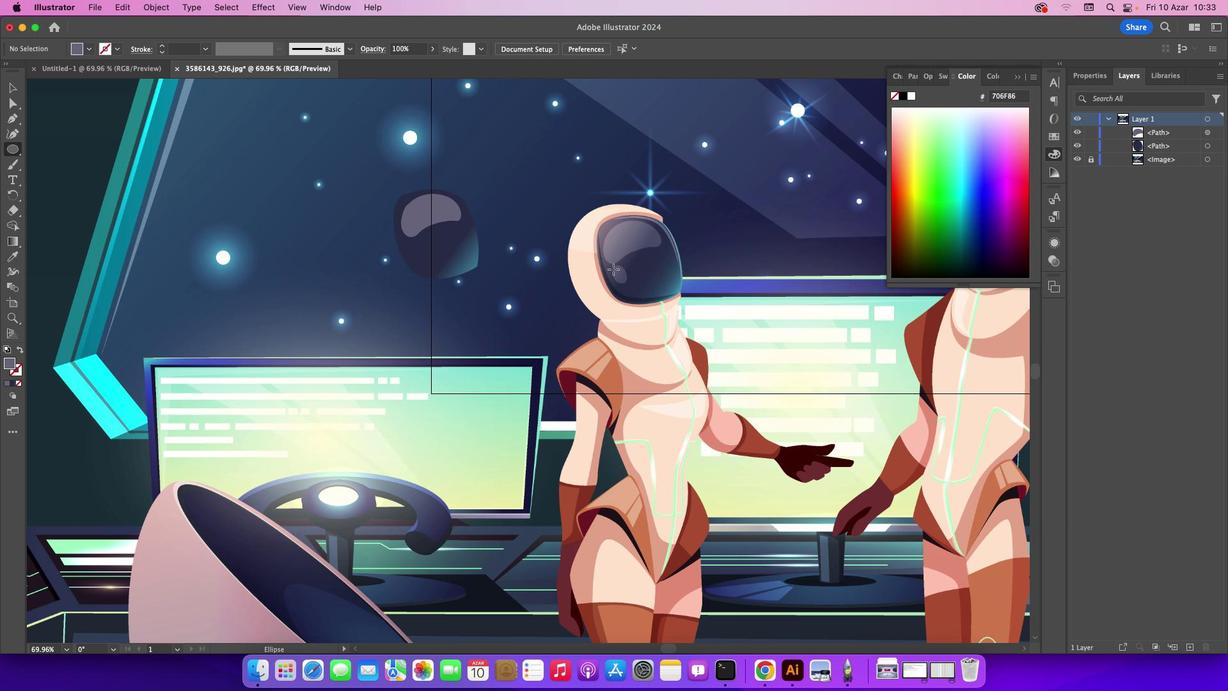 
Action: Mouse moved to (613, 268)
Screenshot: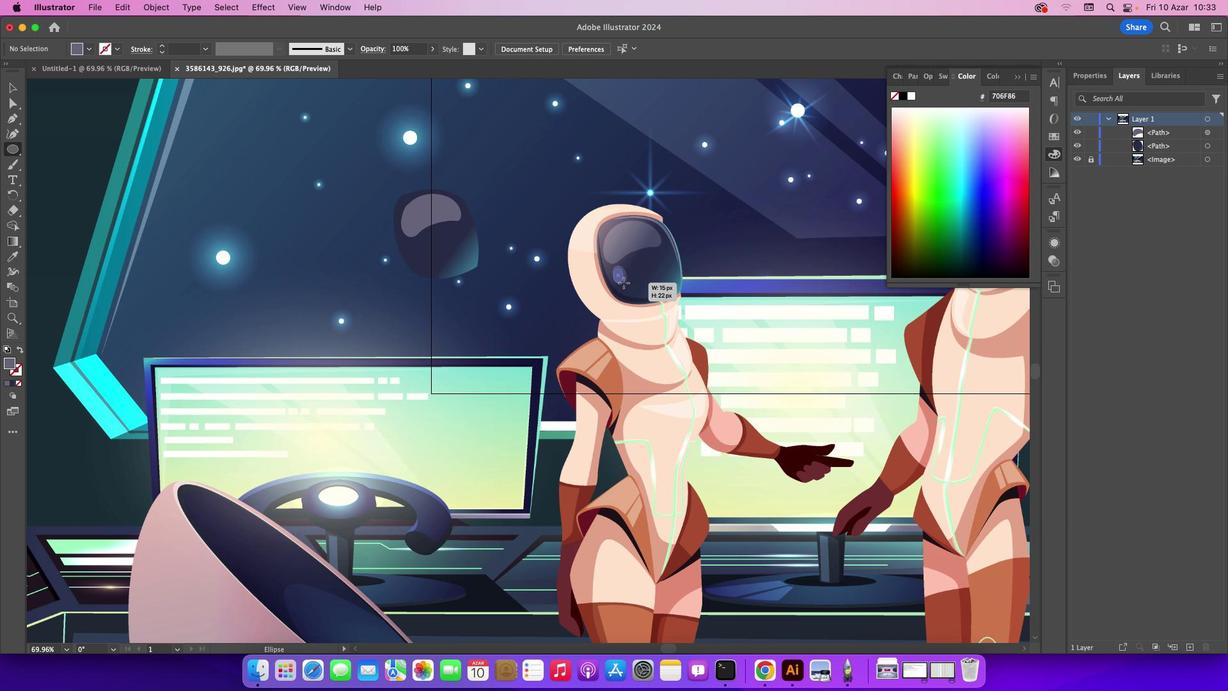 
Action: Mouse pressed left at (613, 268)
Screenshot: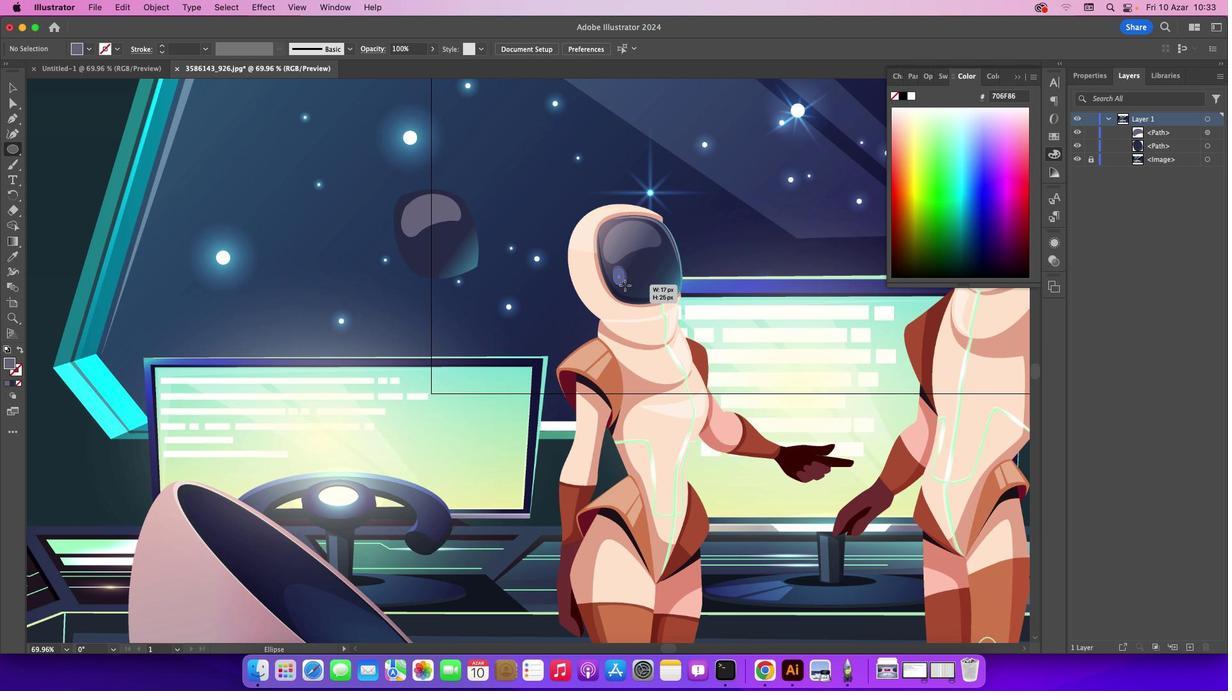 
Action: Mouse moved to (21, 94)
Screenshot: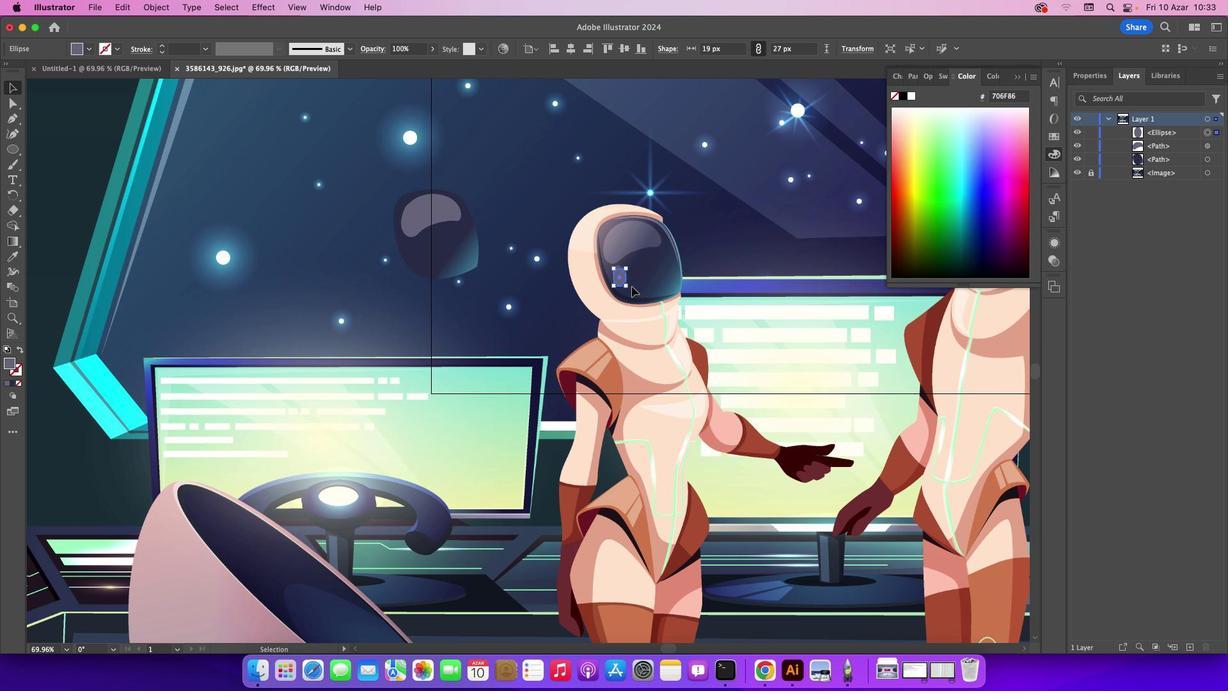 
Action: Mouse pressed left at (21, 94)
Screenshot: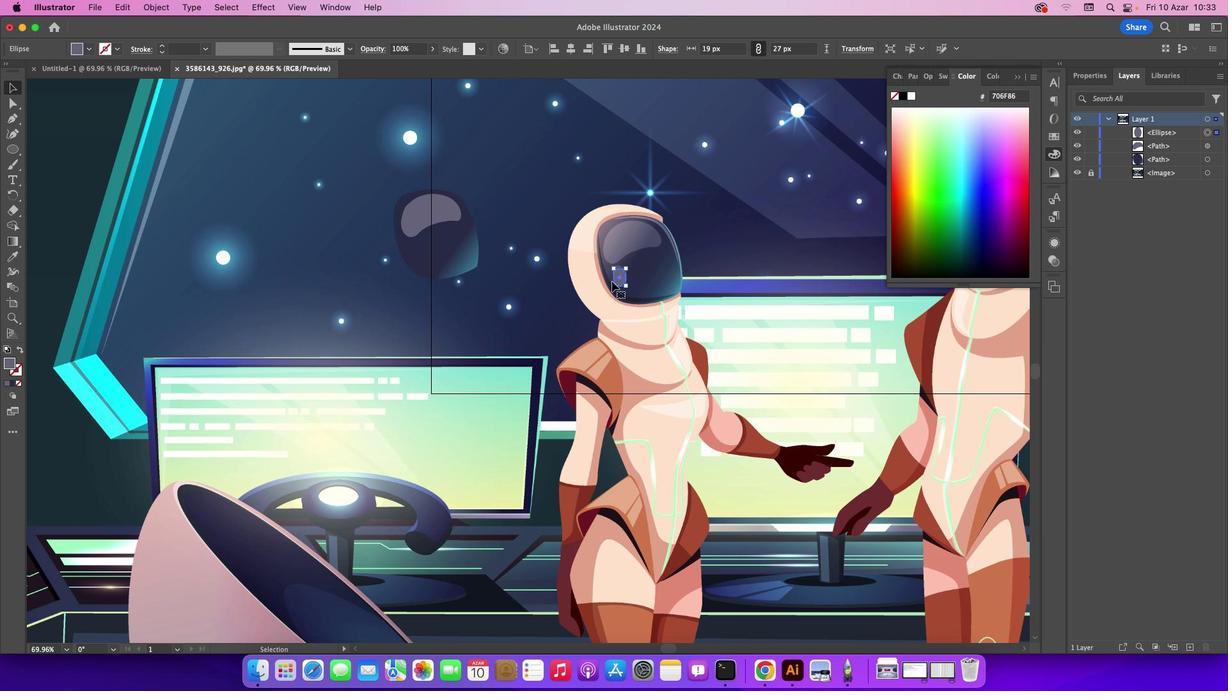 
Action: Mouse moved to (620, 277)
Screenshot: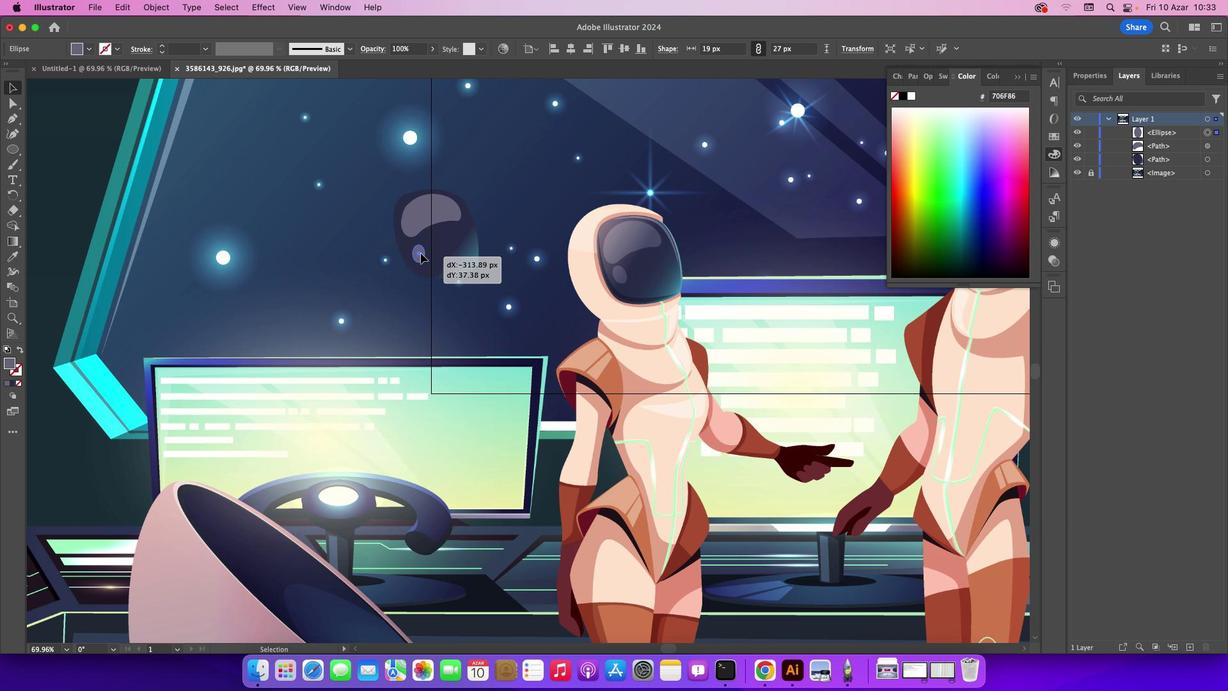 
Action: Mouse pressed left at (620, 277)
Screenshot: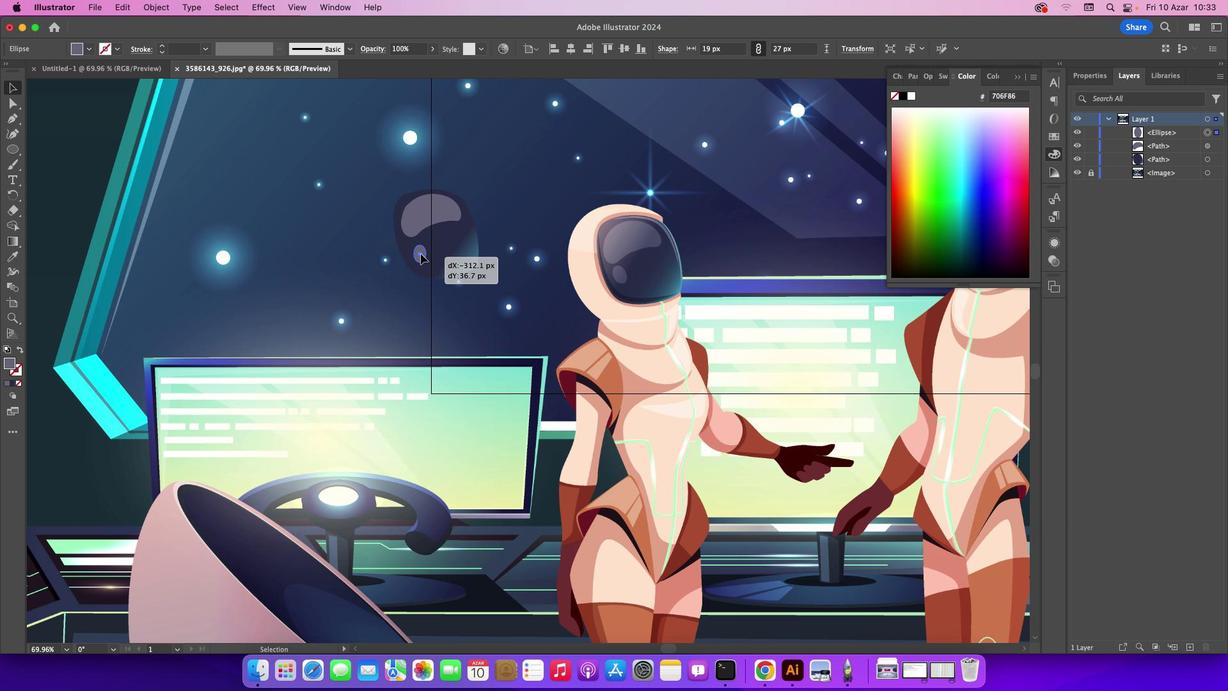 
Action: Mouse moved to (429, 262)
Screenshot: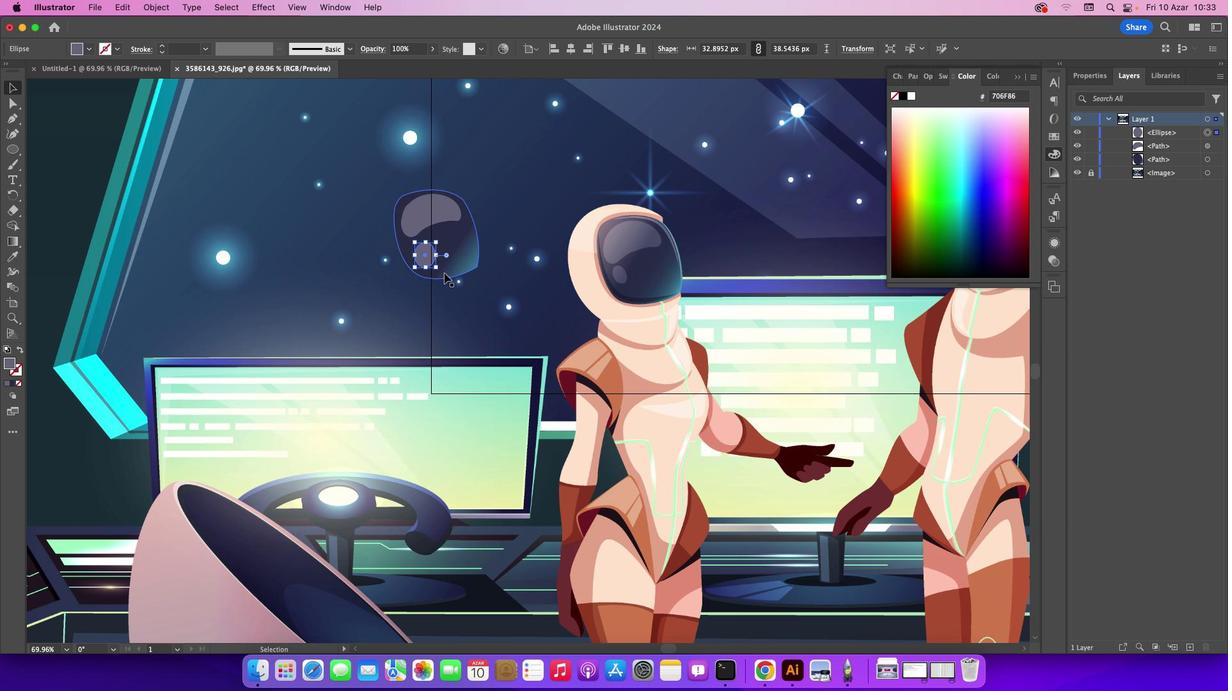 
Action: Mouse pressed left at (429, 262)
Screenshot: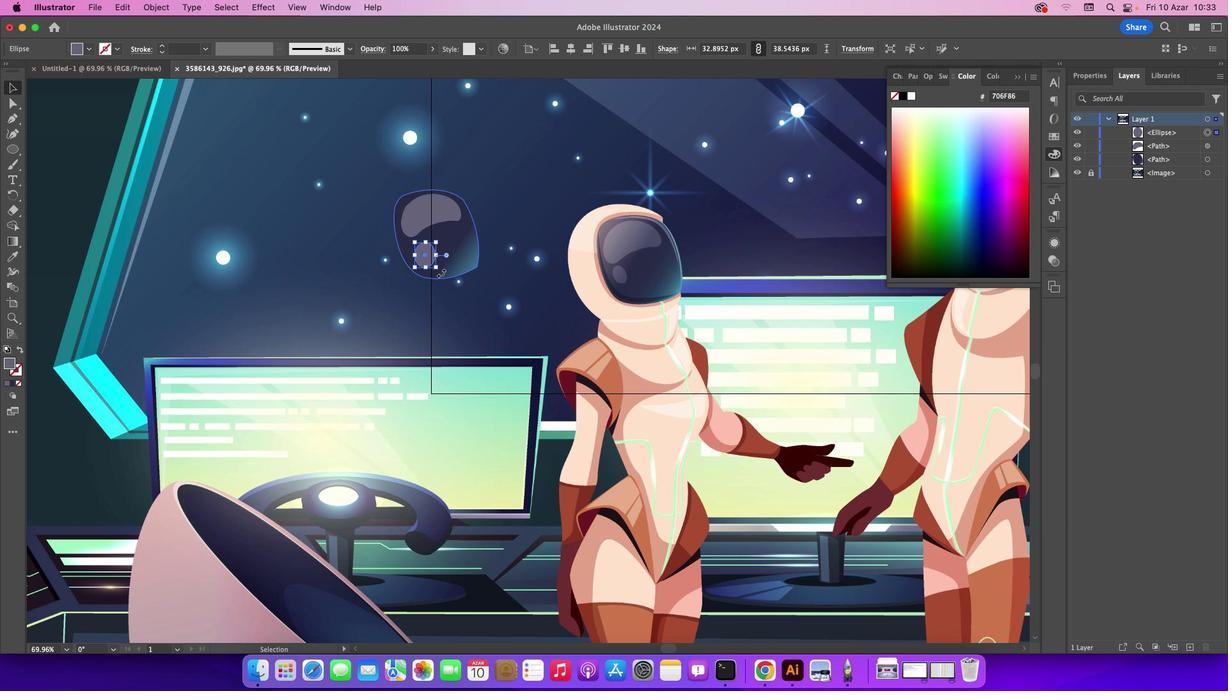 
Action: Mouse moved to (441, 273)
Screenshot: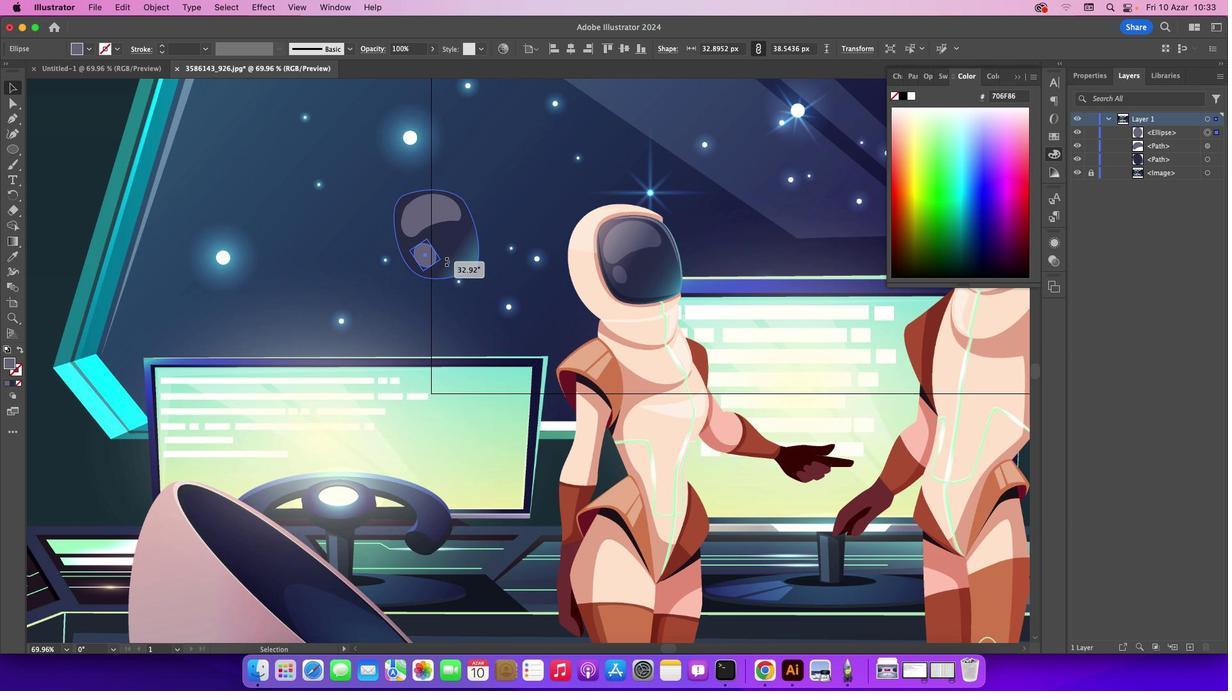 
Action: Mouse pressed left at (441, 273)
Screenshot: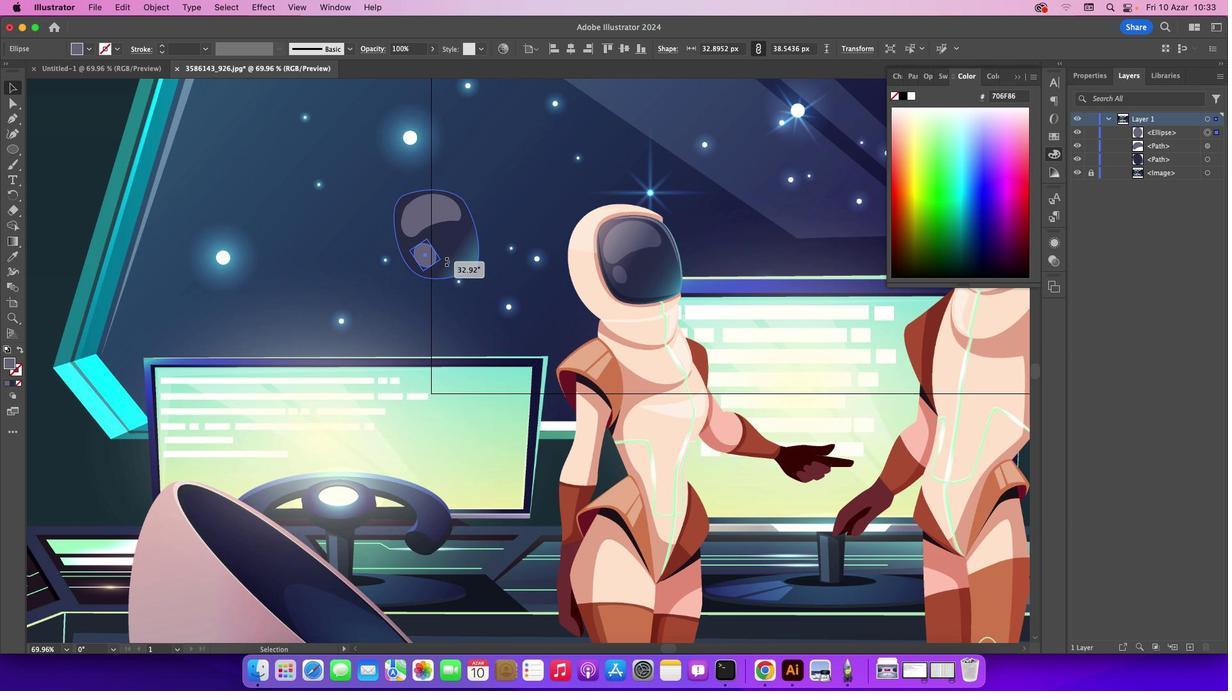 
Action: Mouse moved to (440, 262)
Screenshot: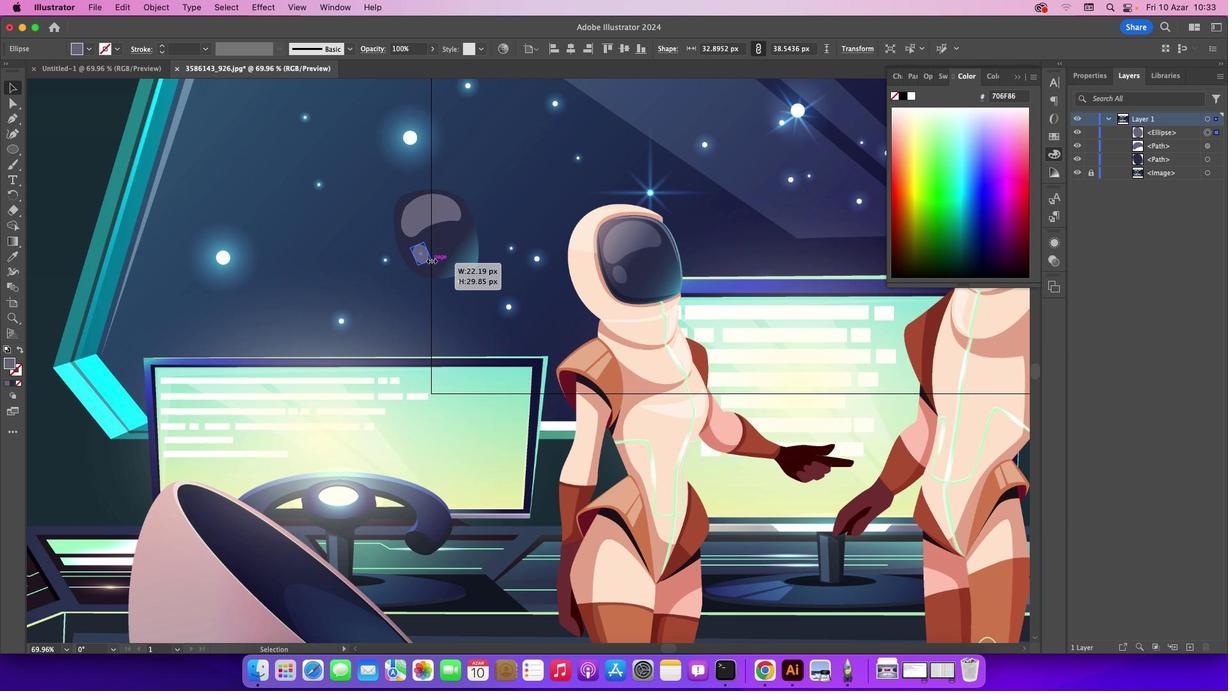 
Action: Mouse pressed left at (440, 262)
Screenshot: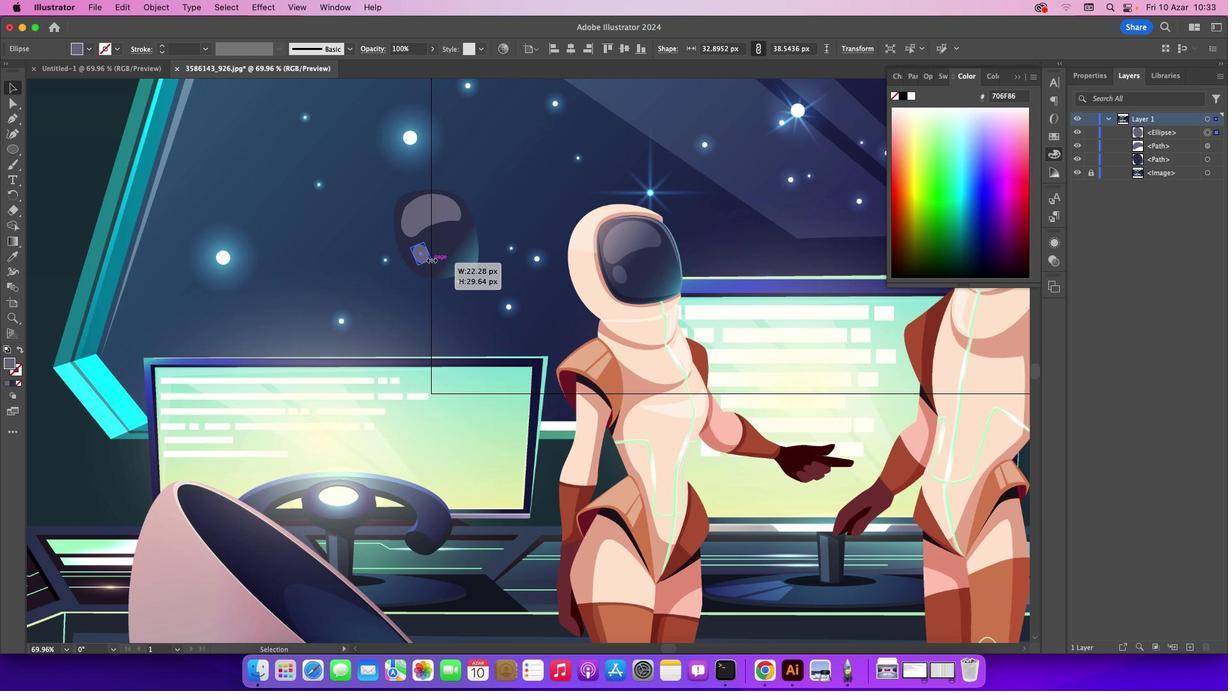 
Action: Mouse moved to (483, 188)
Screenshot: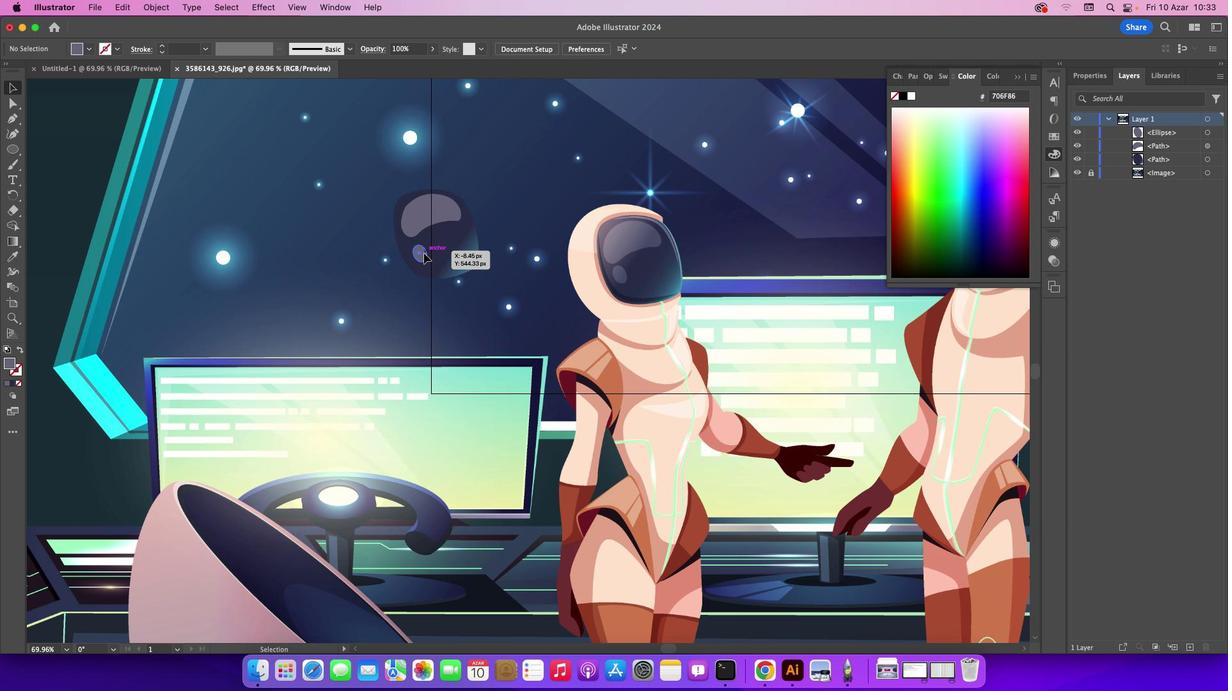 
Action: Mouse pressed left at (483, 188)
Screenshot: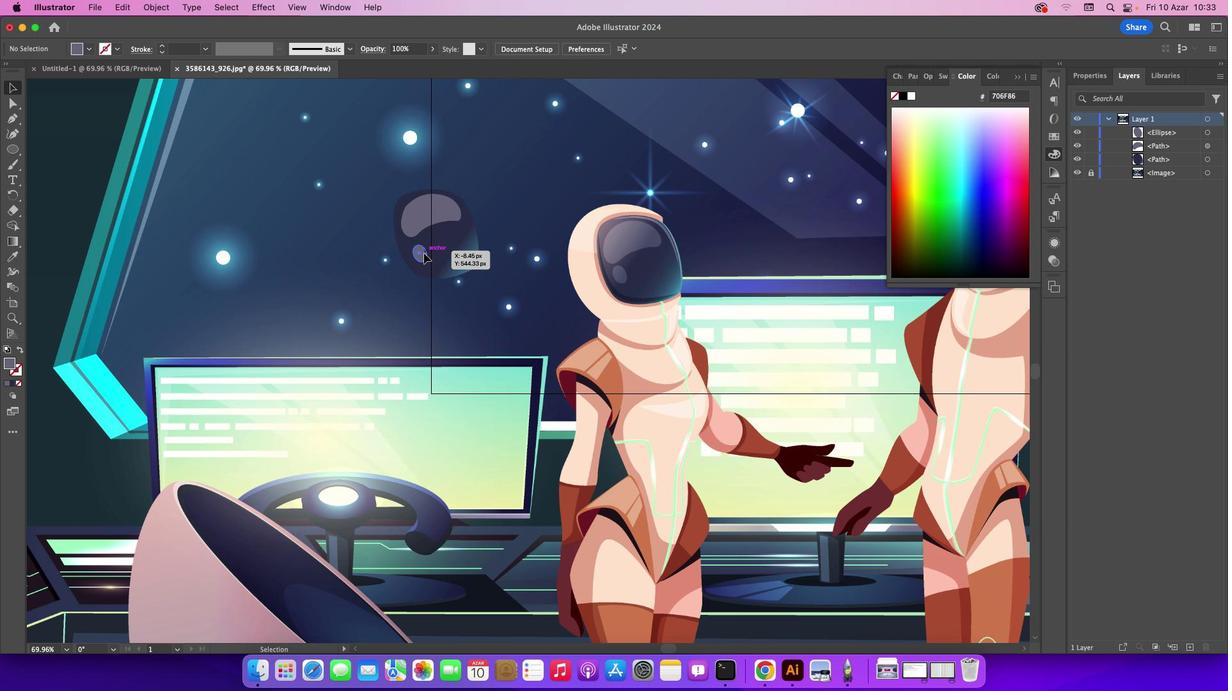 
Action: Mouse moved to (424, 252)
Screenshot: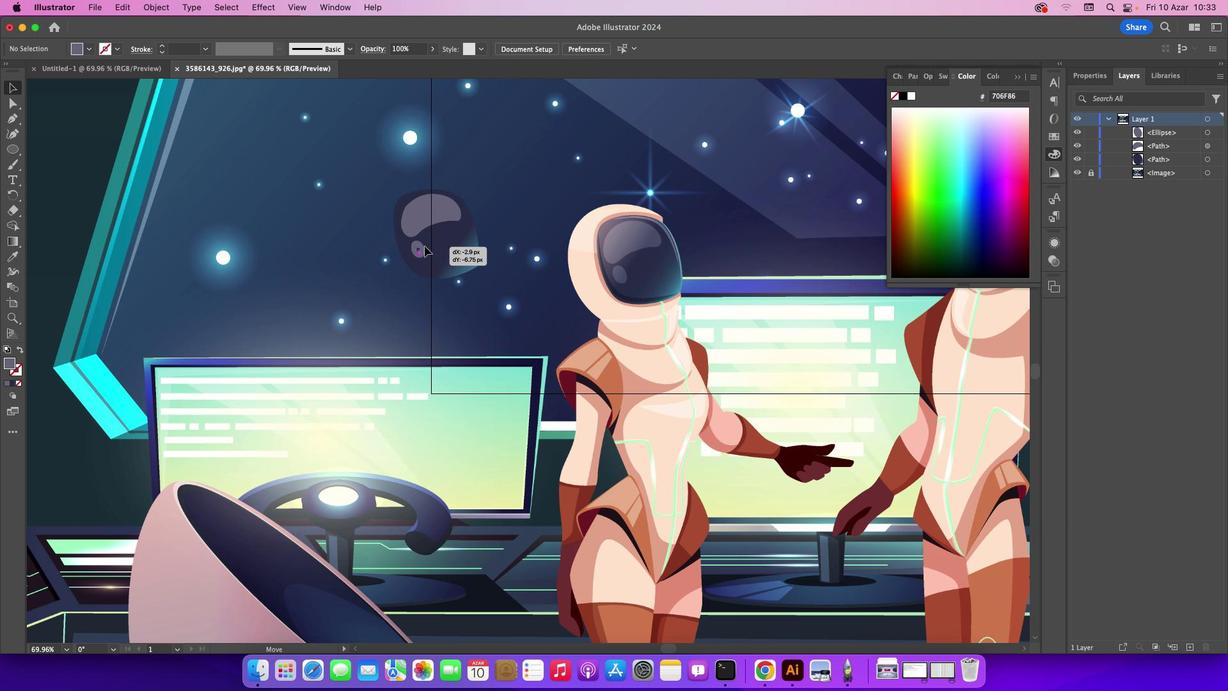
Action: Mouse pressed left at (424, 252)
Screenshot: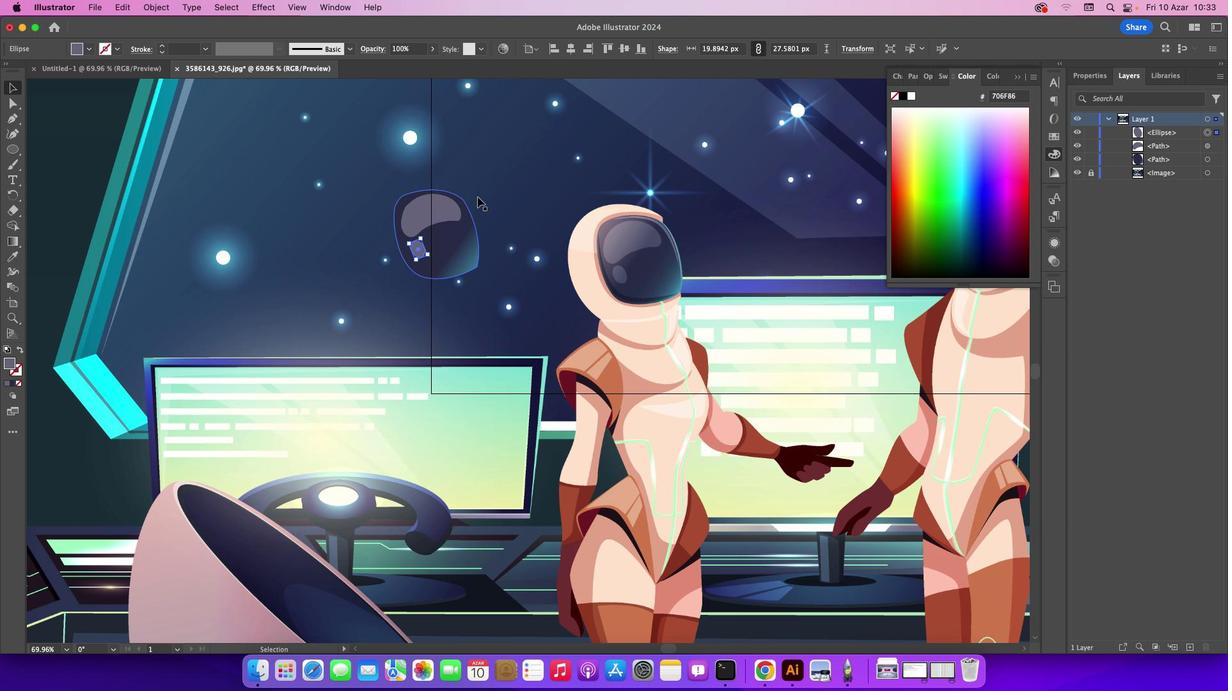 
Action: Mouse moved to (499, 154)
Screenshot: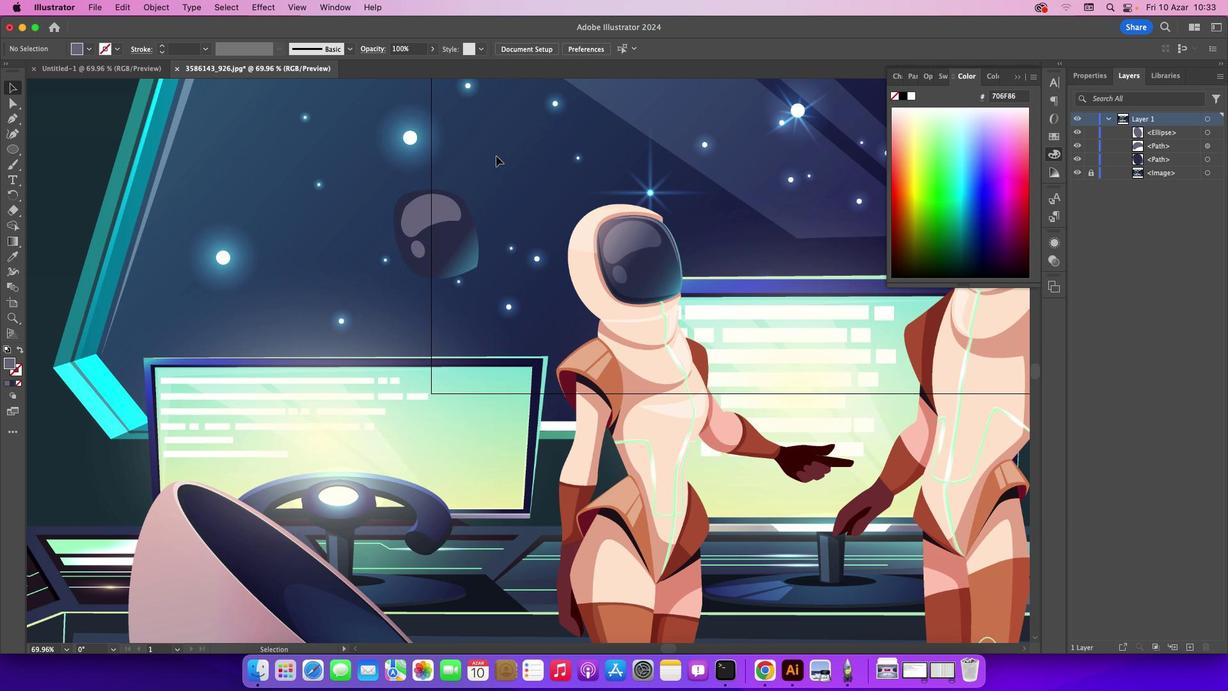 
Action: Mouse pressed left at (499, 154)
Screenshot: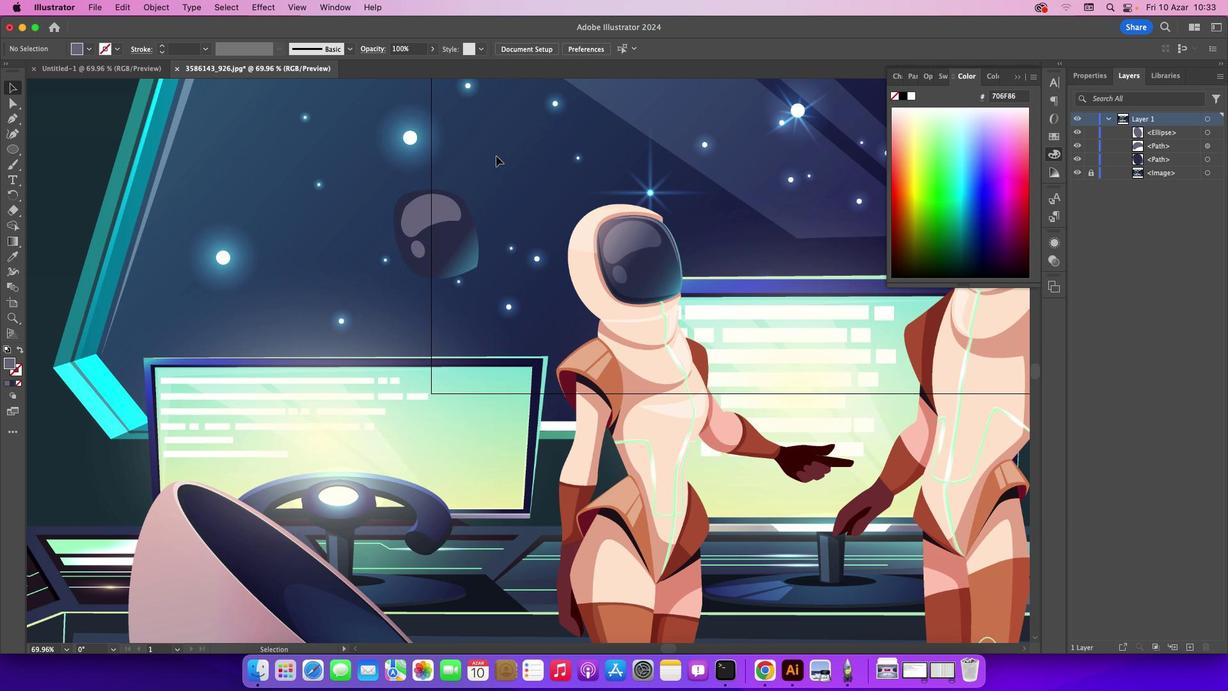 
Action: Mouse moved to (5, 119)
Screenshot: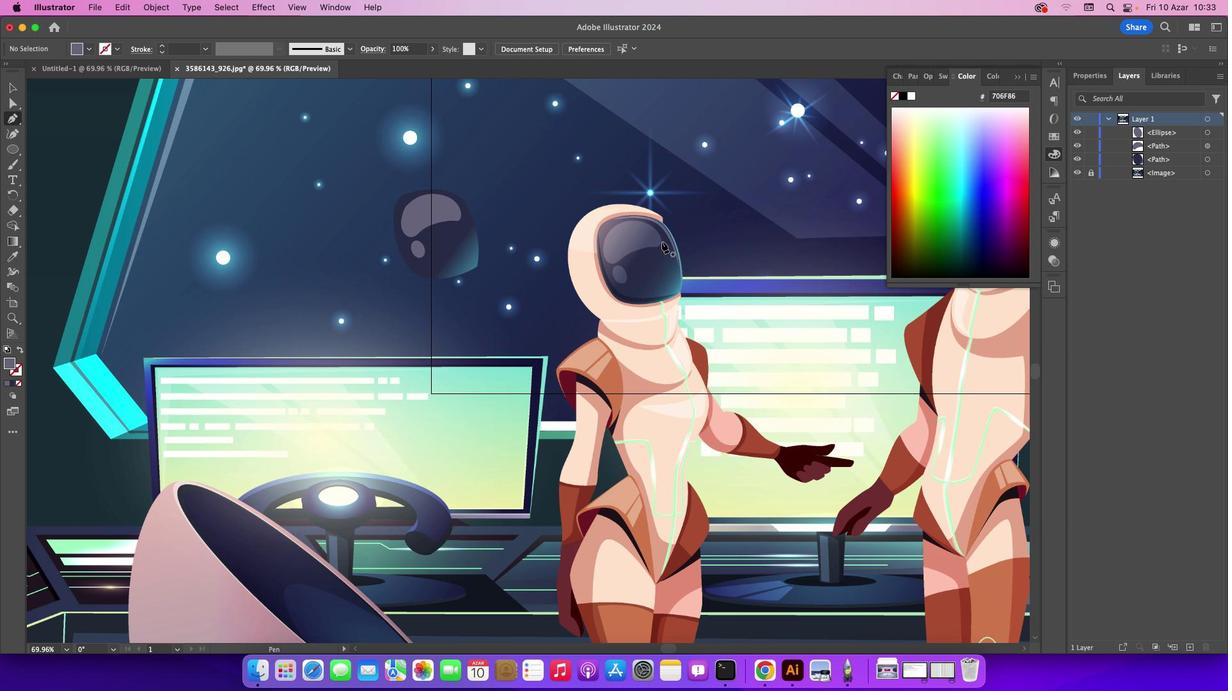 
Action: Mouse pressed left at (5, 119)
Screenshot: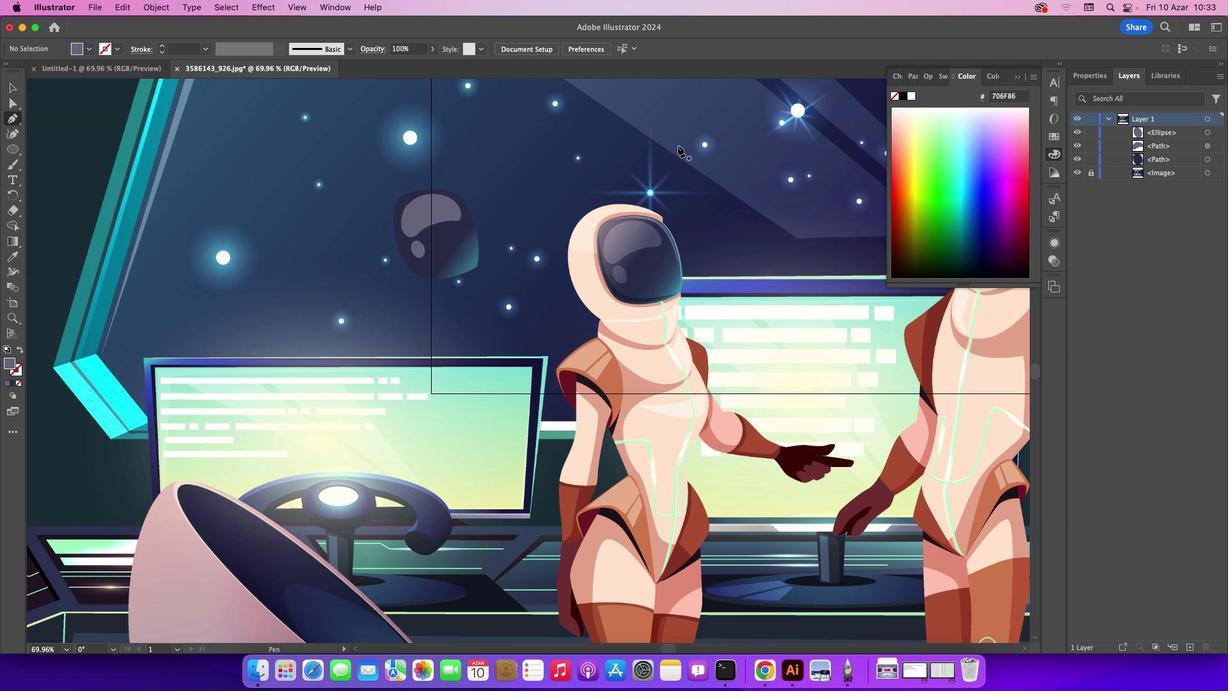 
Action: Mouse moved to (614, 219)
Screenshot: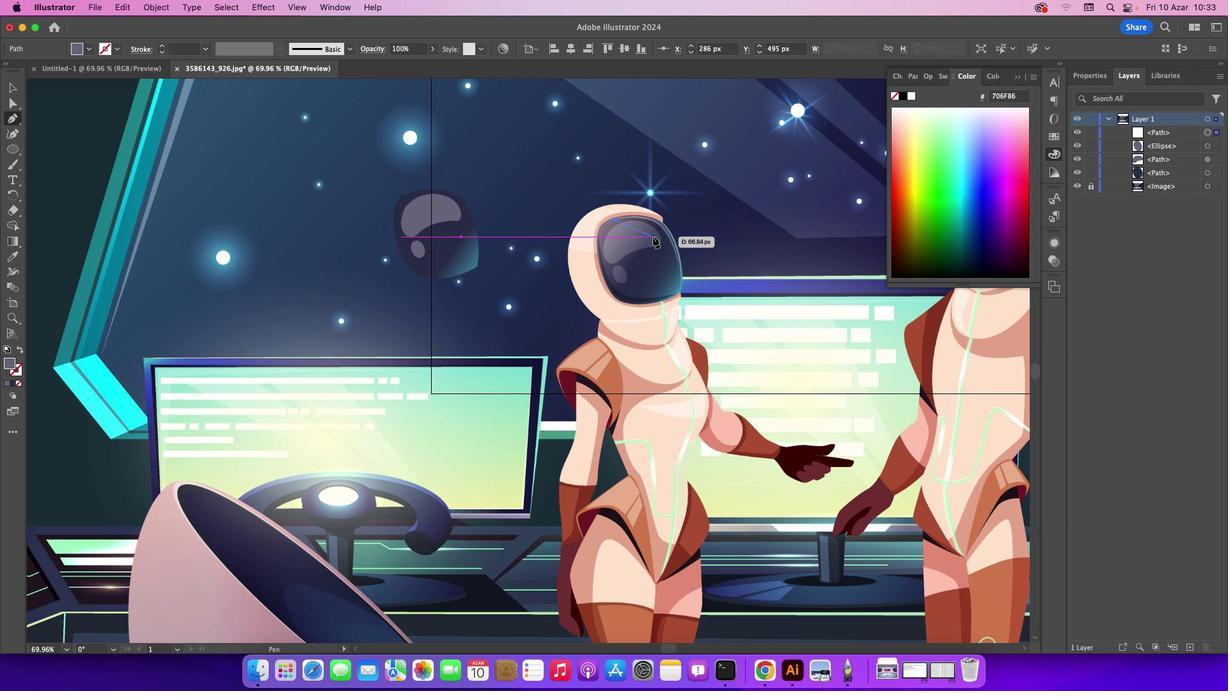 
Action: Mouse pressed left at (614, 219)
Screenshot: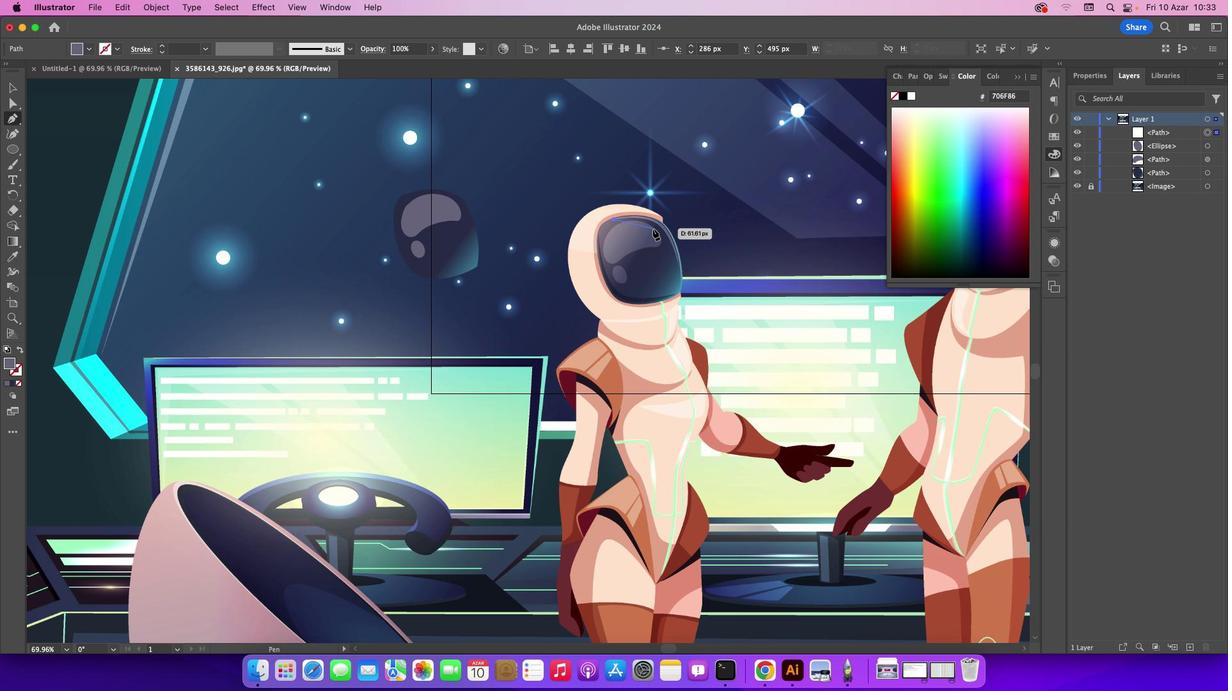 
Action: Mouse moved to (657, 225)
Screenshot: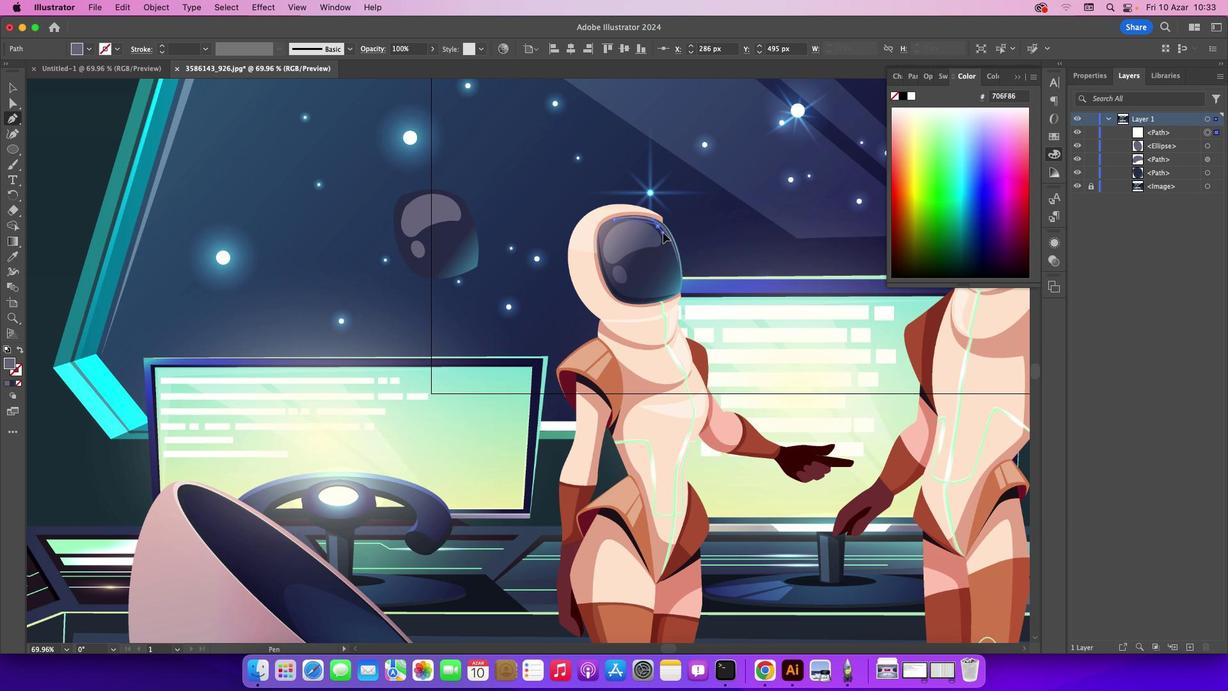 
Action: Mouse pressed left at (657, 225)
Screenshot: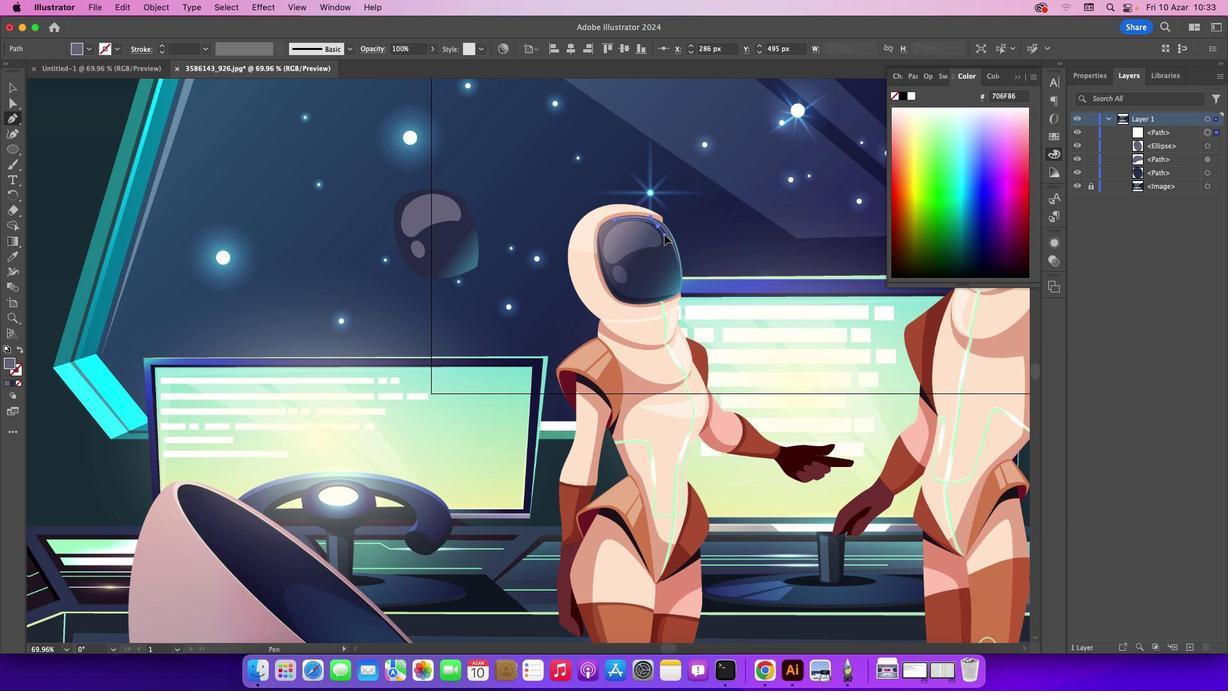 
Action: Mouse moved to (657, 225)
Screenshot: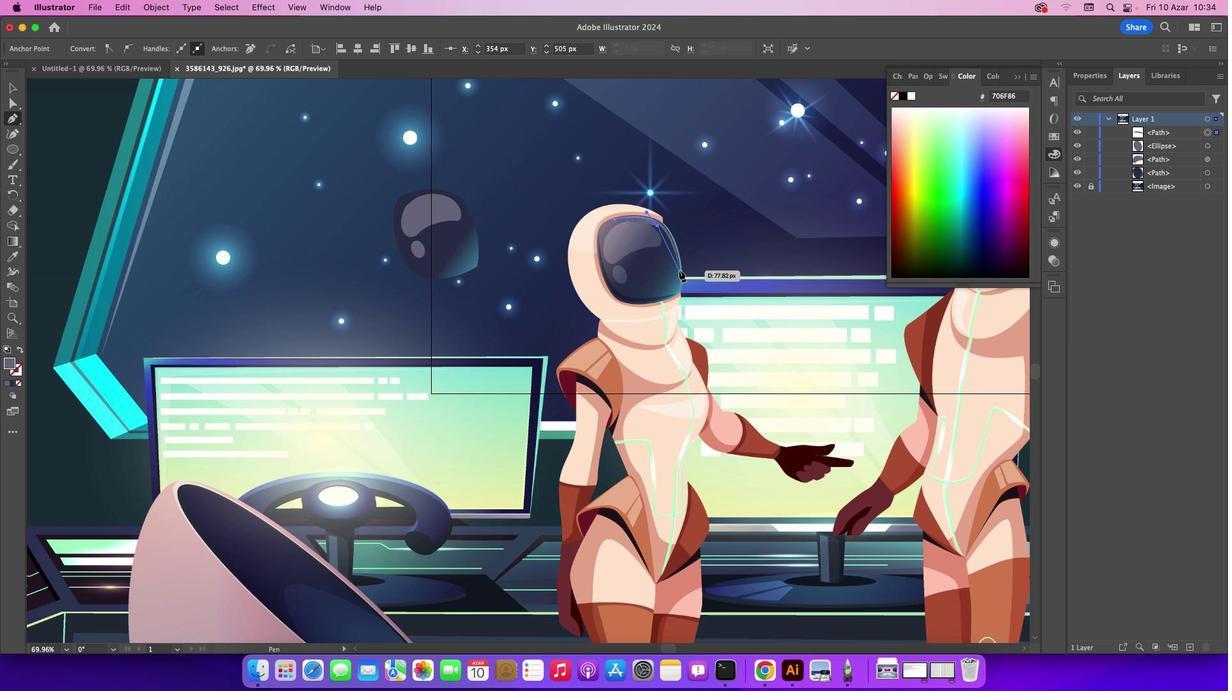 
Action: Mouse pressed left at (657, 225)
Screenshot: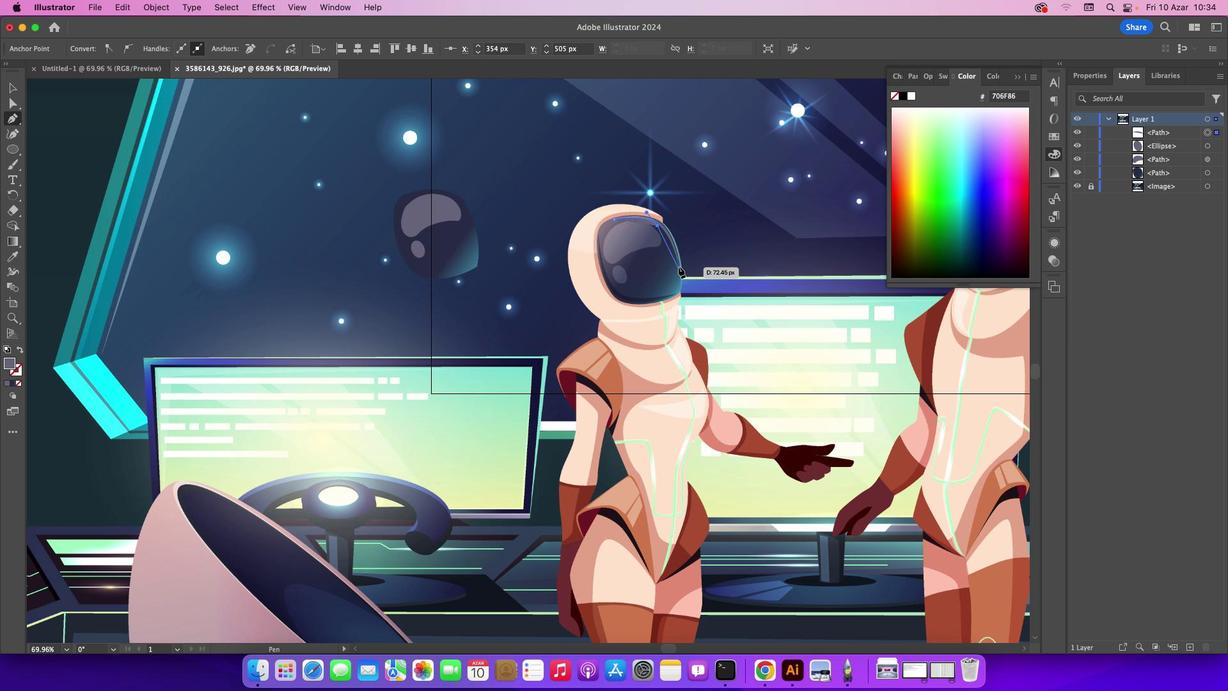 
Action: Mouse moved to (678, 266)
Screenshot: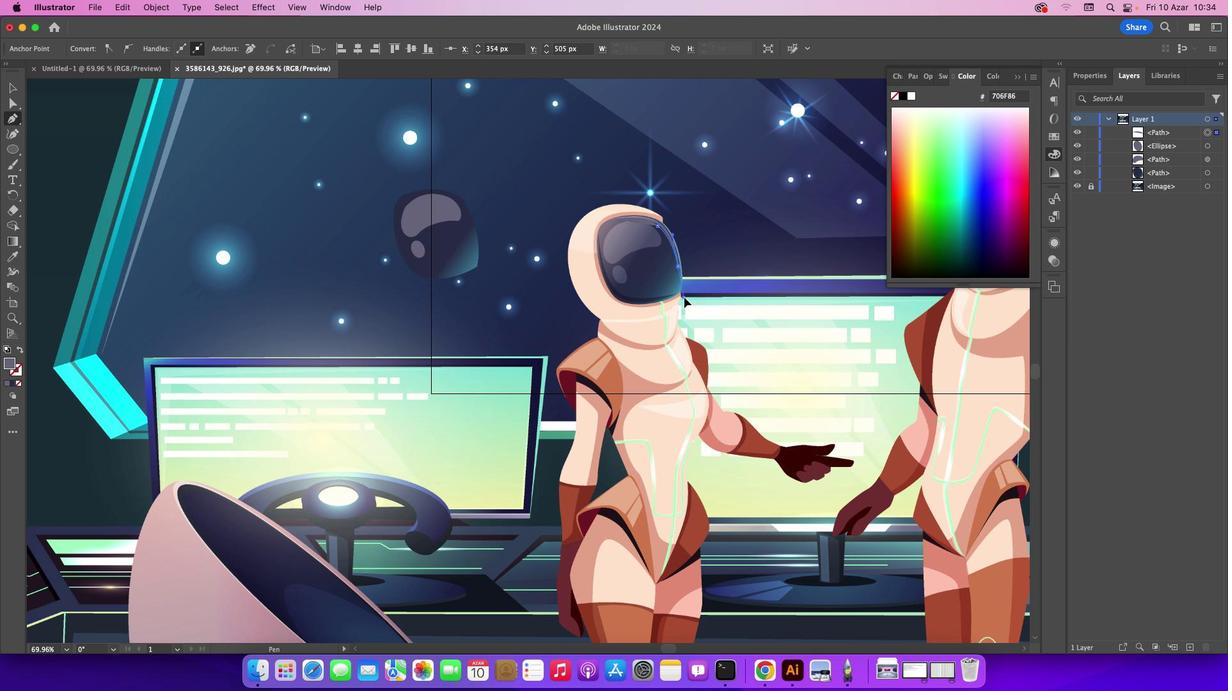
Action: Mouse pressed left at (678, 266)
Screenshot: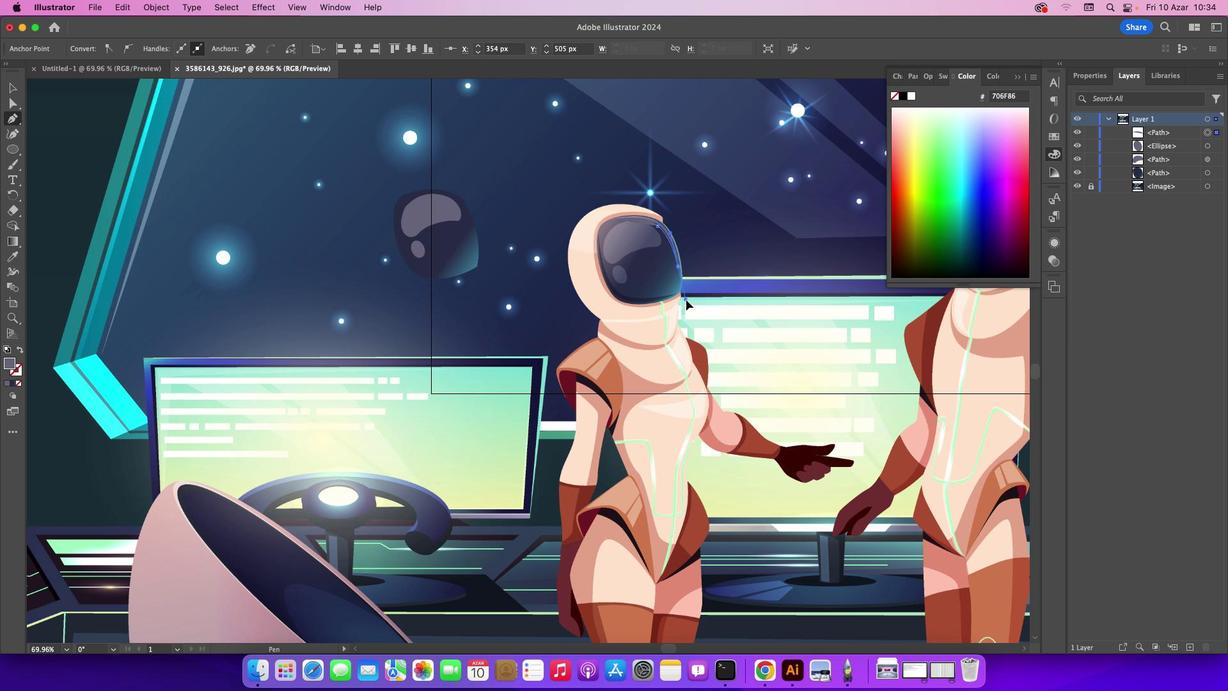 
Action: Mouse moved to (678, 267)
Screenshot: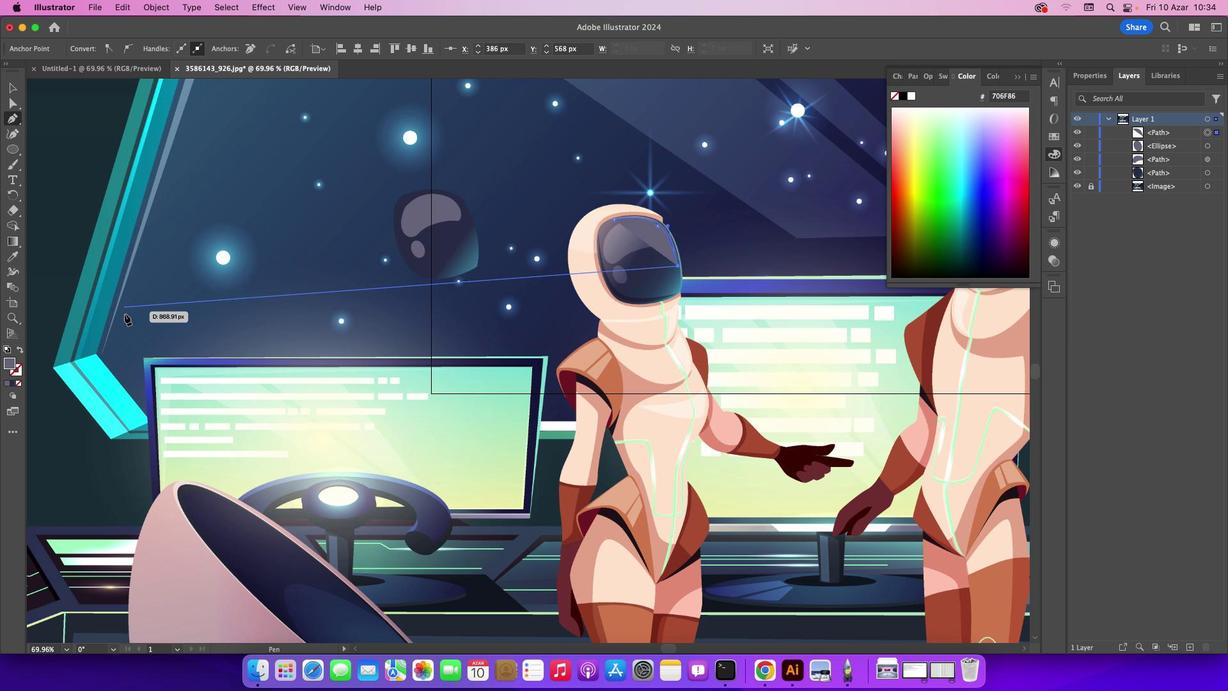 
Action: Mouse pressed left at (678, 267)
Screenshot: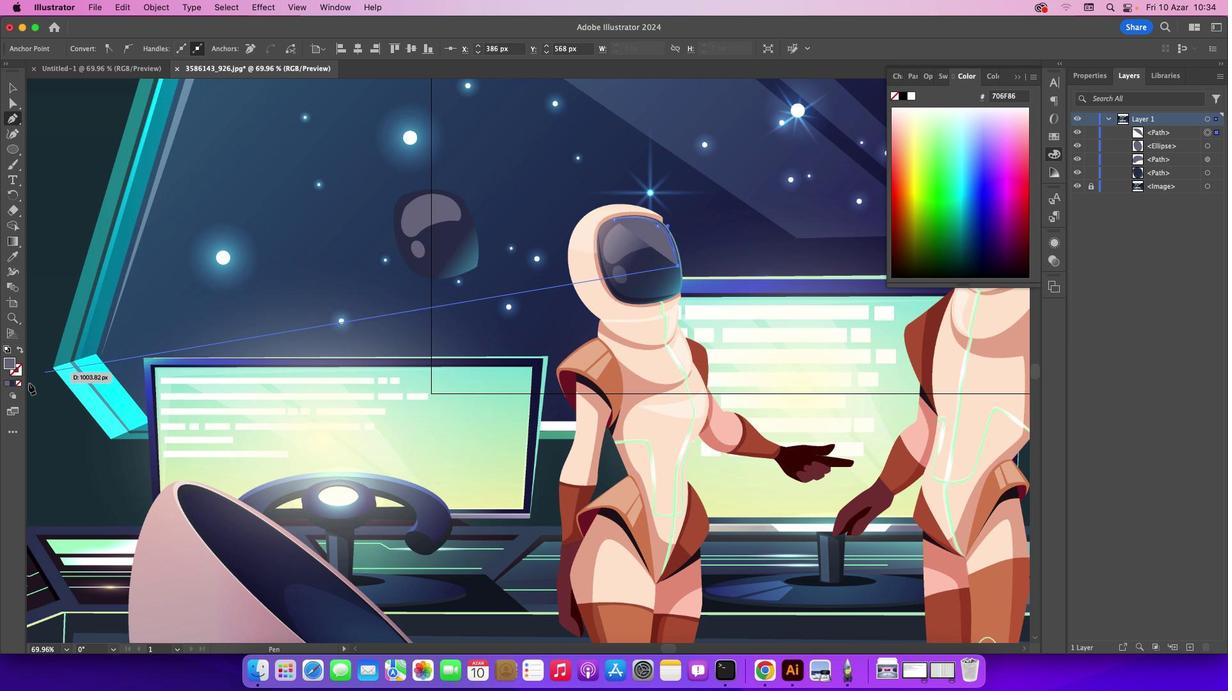 
Action: Mouse moved to (16, 383)
Screenshot: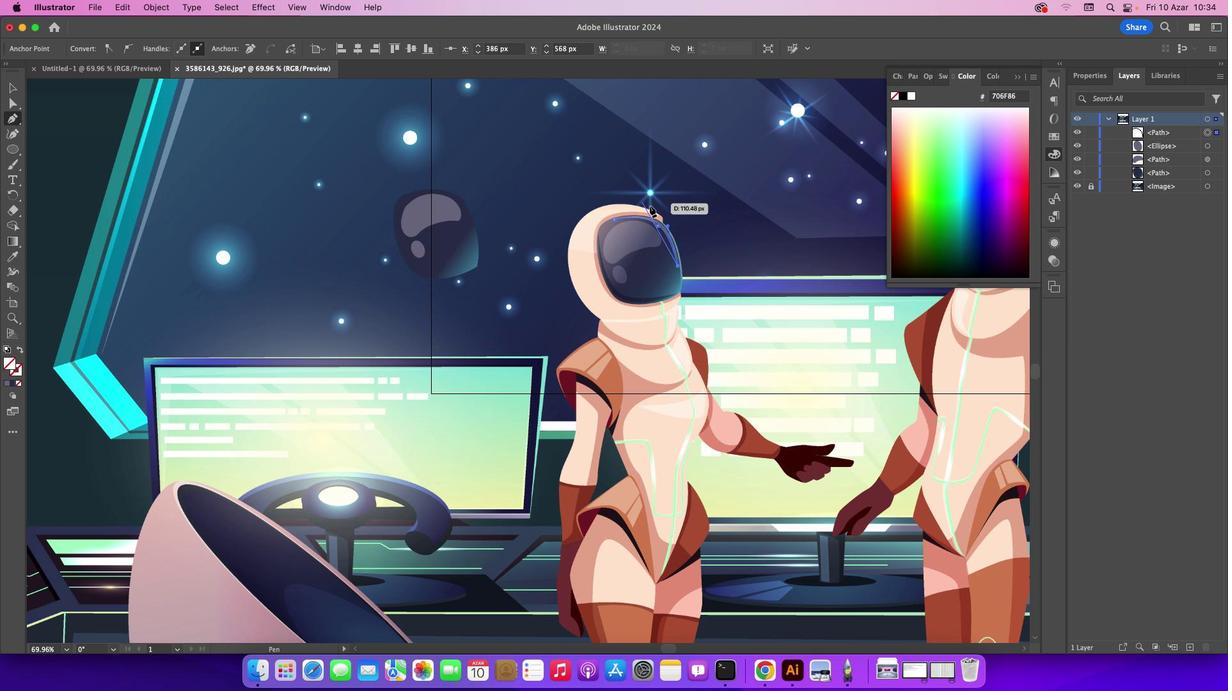 
Action: Mouse pressed left at (16, 383)
Screenshot: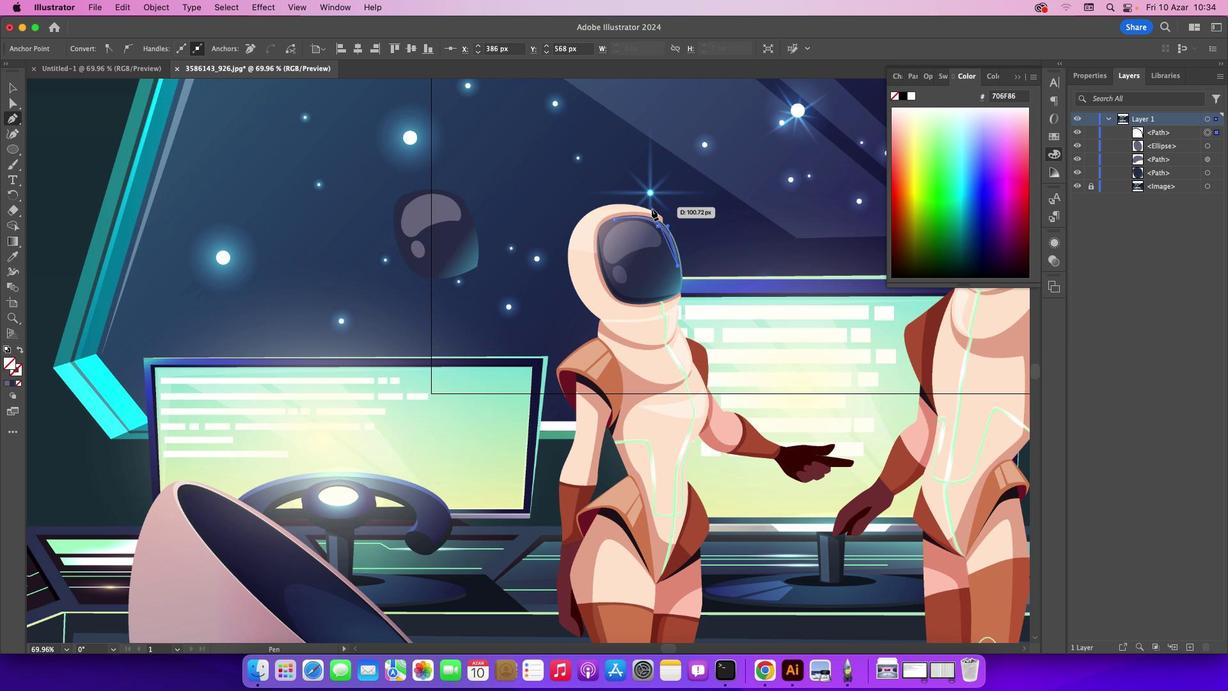 
Action: Mouse moved to (664, 227)
Screenshot: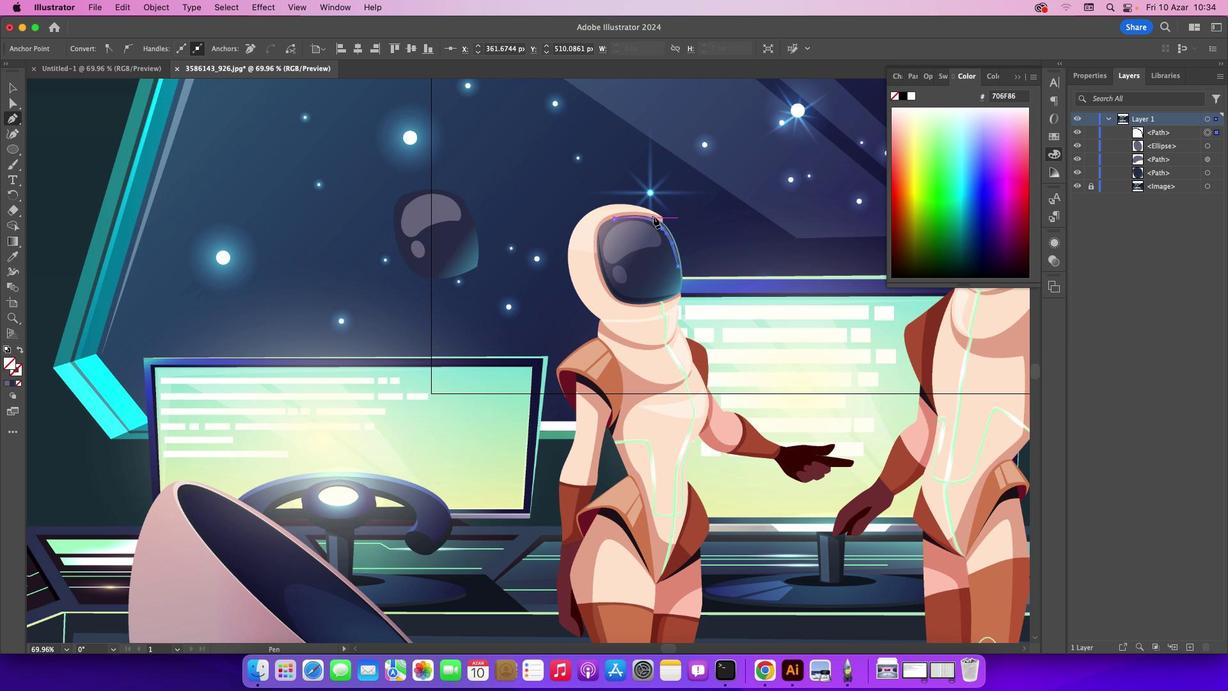 
Action: Mouse pressed left at (664, 227)
Screenshot: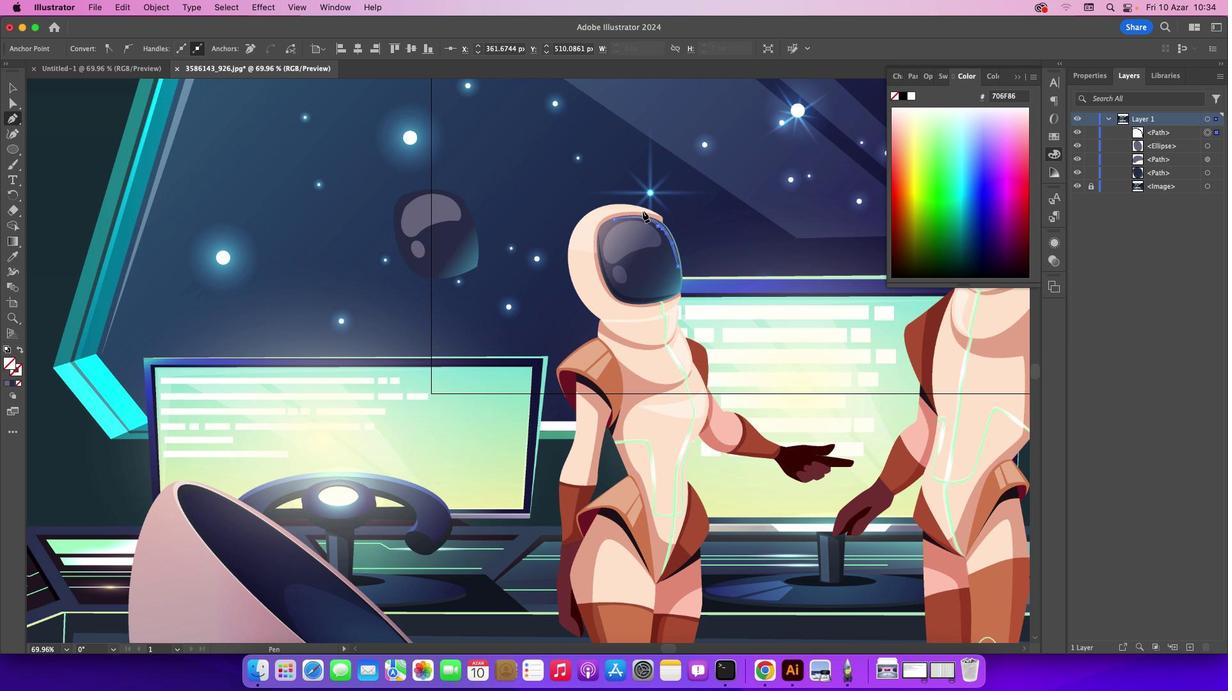 
Action: Mouse moved to (659, 220)
Screenshot: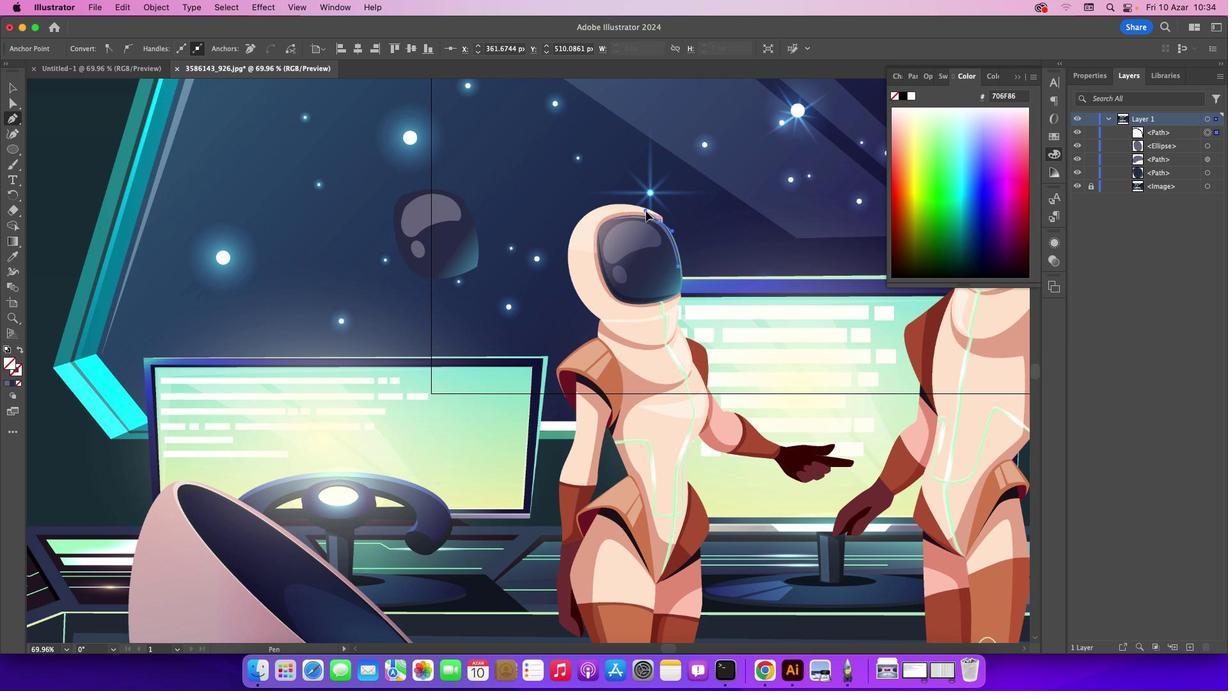 
Action: Mouse pressed left at (659, 220)
Screenshot: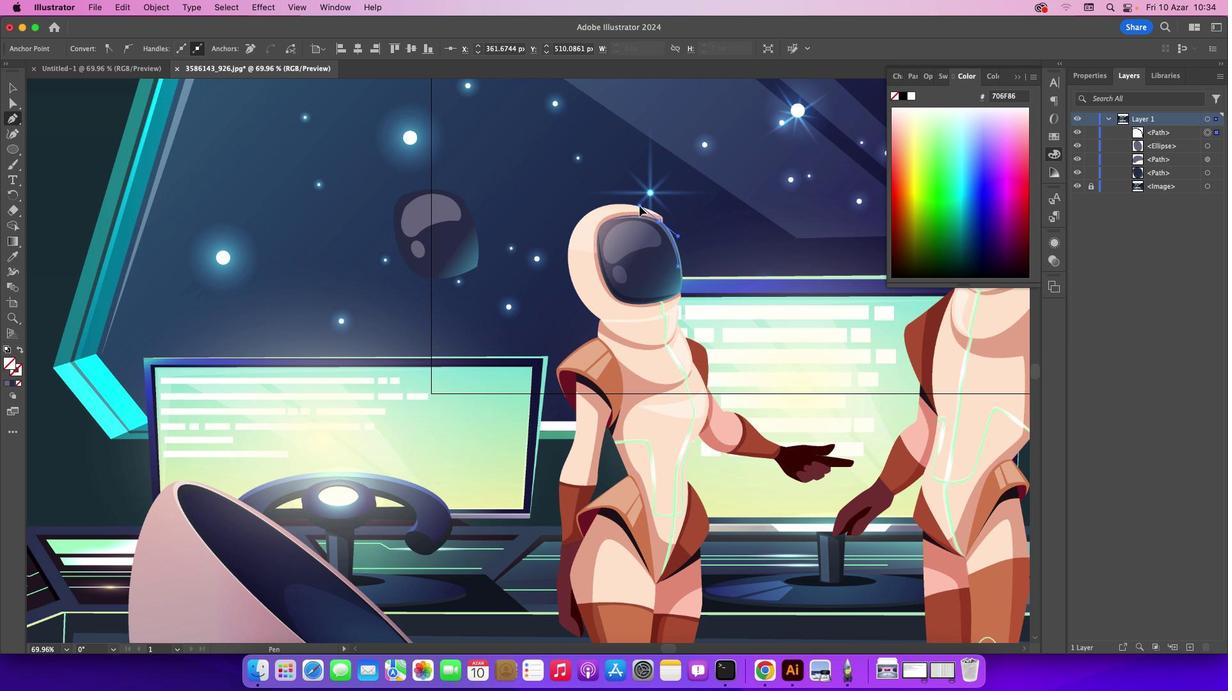 
Action: Mouse moved to (659, 220)
Screenshot: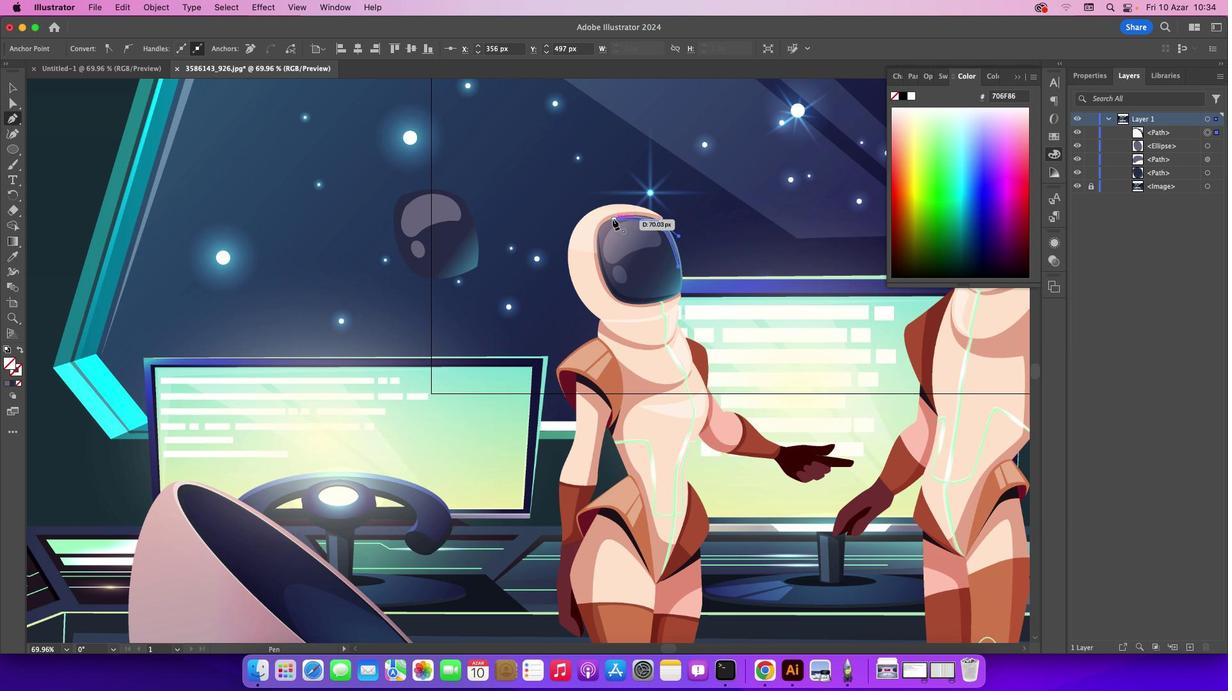 
Action: Mouse pressed left at (659, 220)
Screenshot: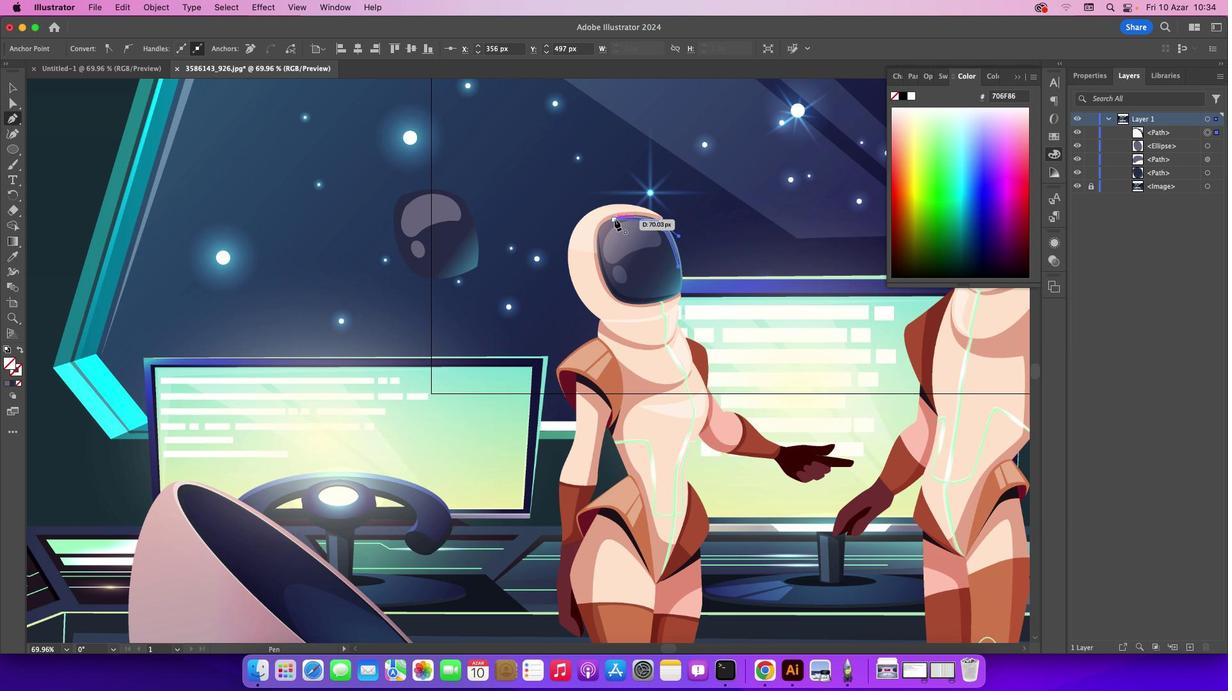 
Action: Mouse moved to (614, 219)
Screenshot: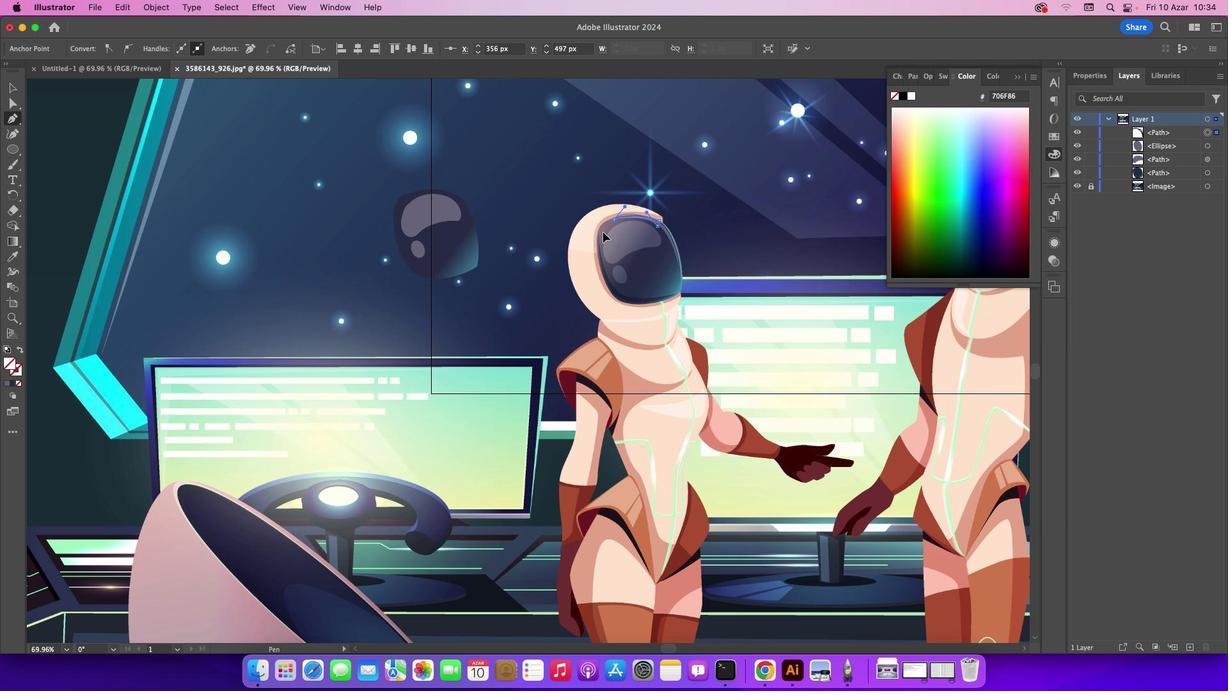 
Action: Mouse pressed left at (614, 219)
Screenshot: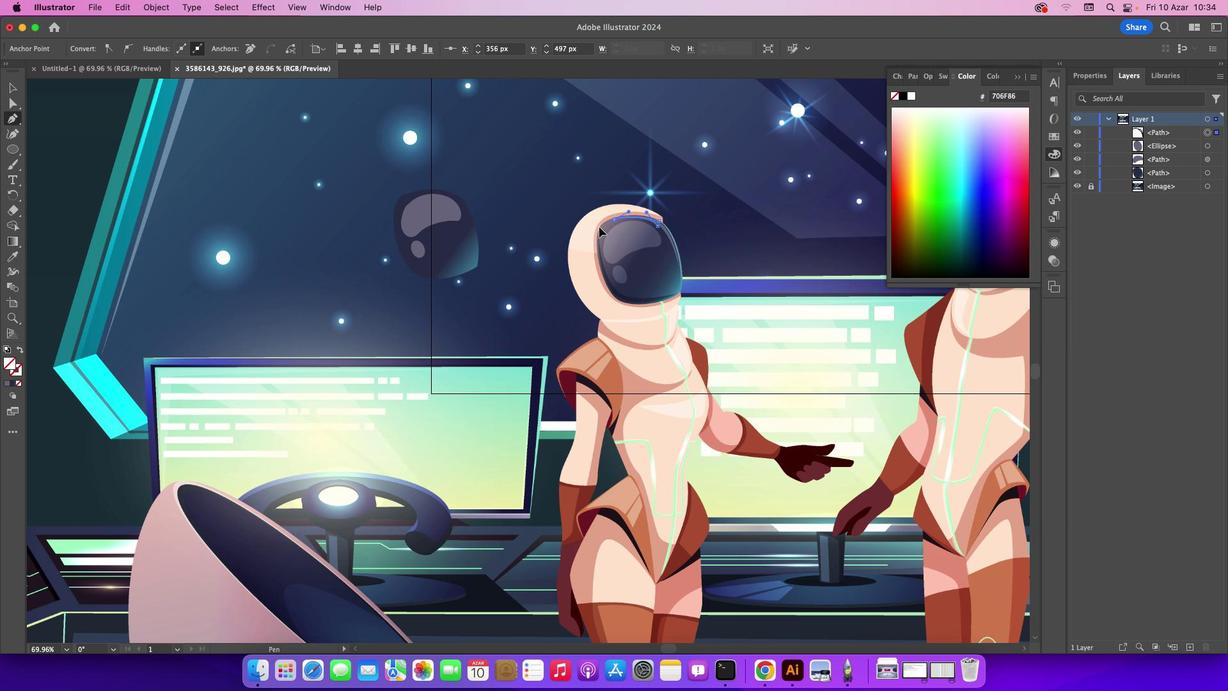 
Action: Mouse moved to (17, 93)
Screenshot: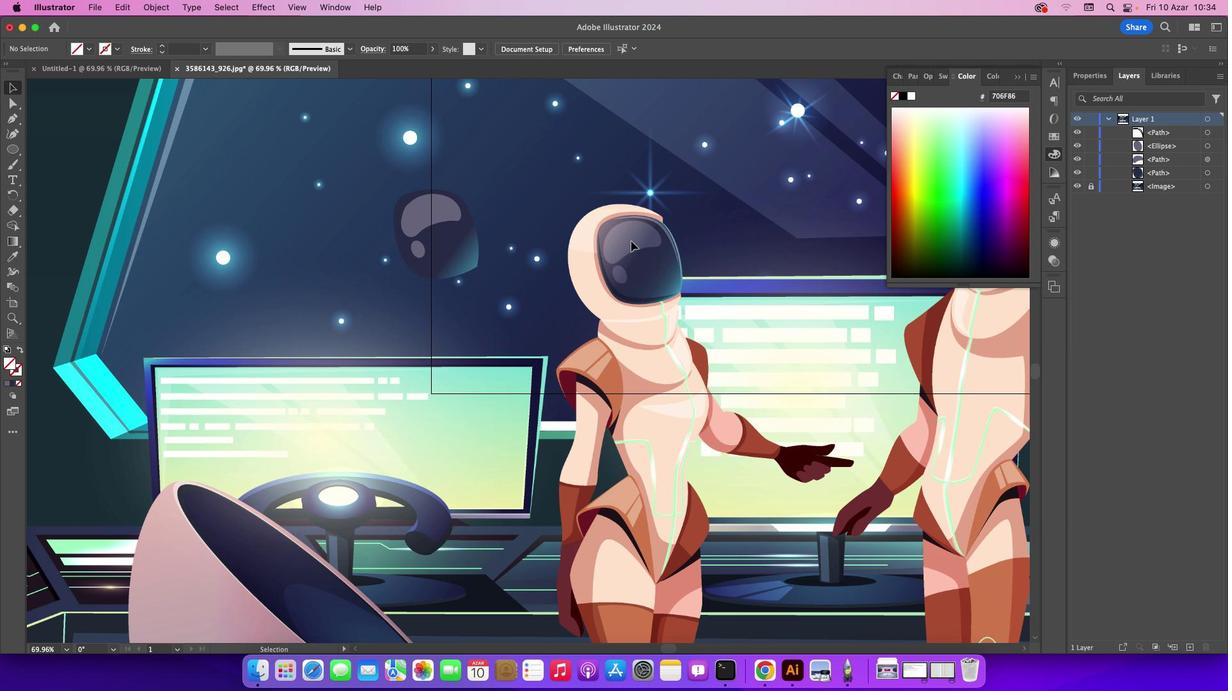 
Action: Mouse pressed left at (17, 93)
Screenshot: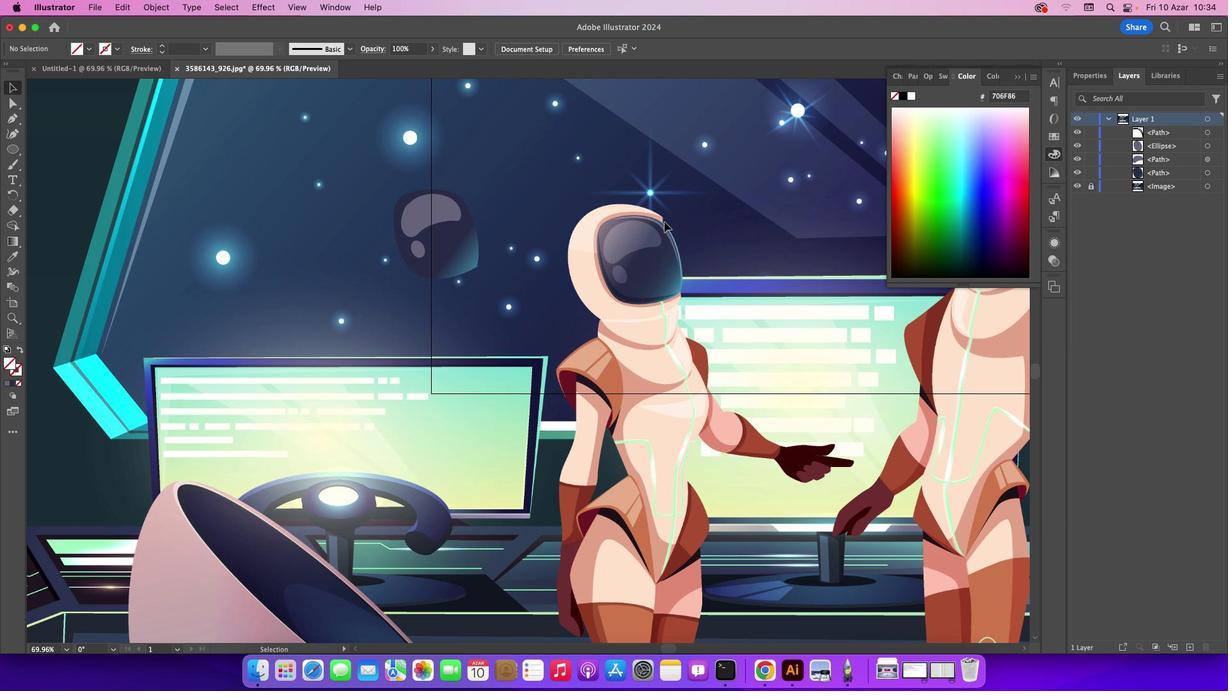 
Action: Mouse moved to (186, 121)
Screenshot: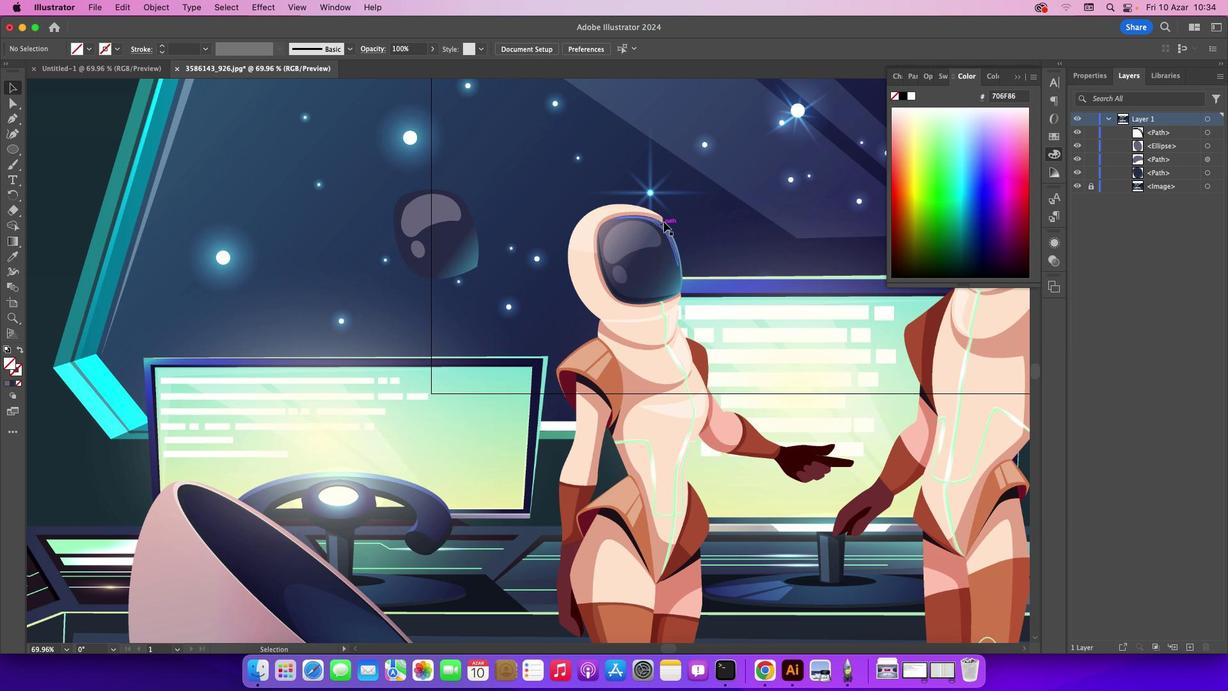 
Action: Mouse pressed left at (186, 121)
Screenshot: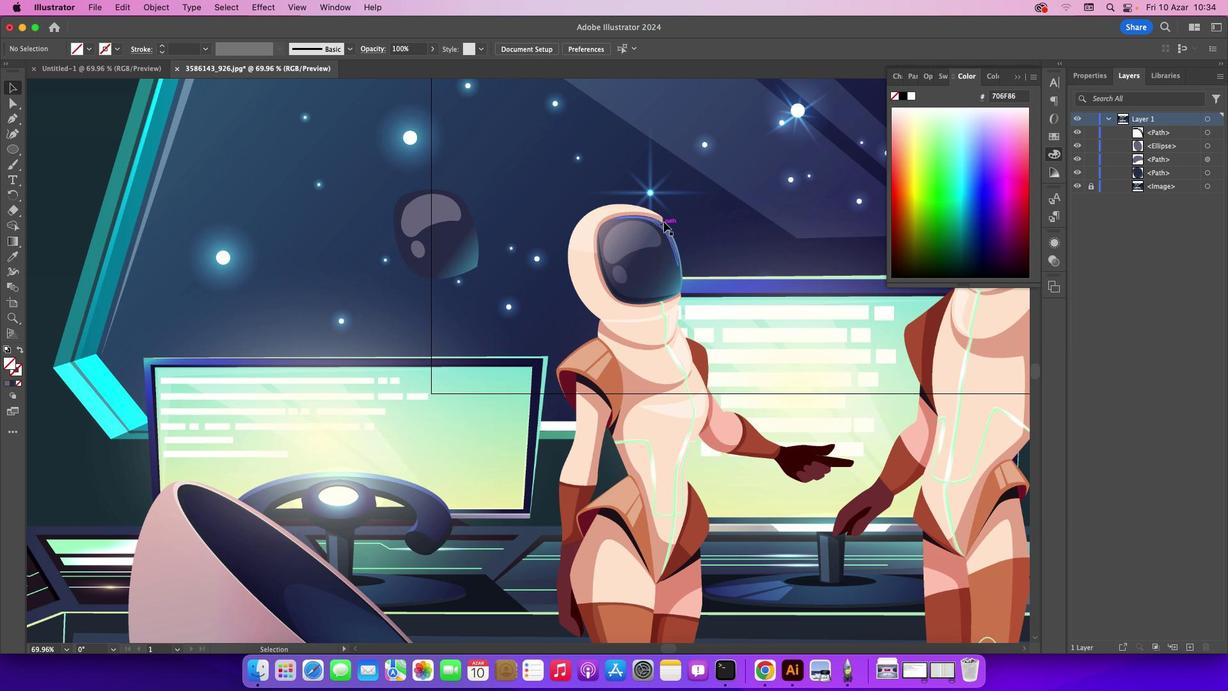
Action: Mouse moved to (662, 223)
Screenshot: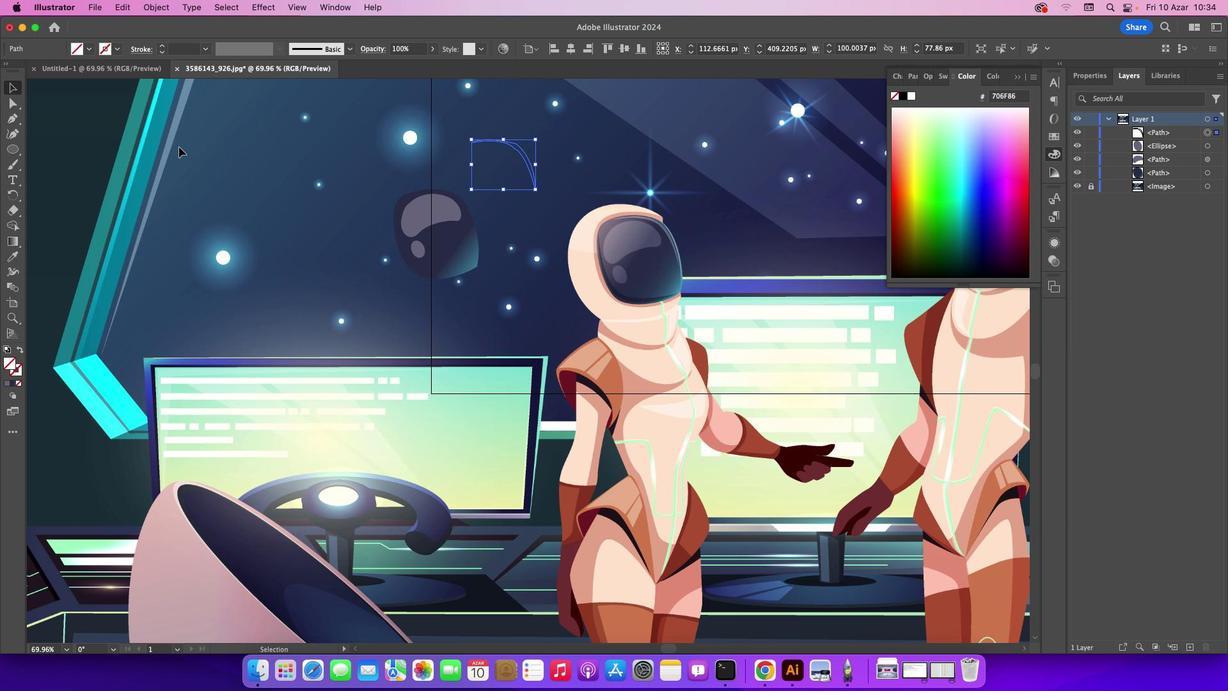 
Action: Mouse pressed left at (662, 223)
Screenshot: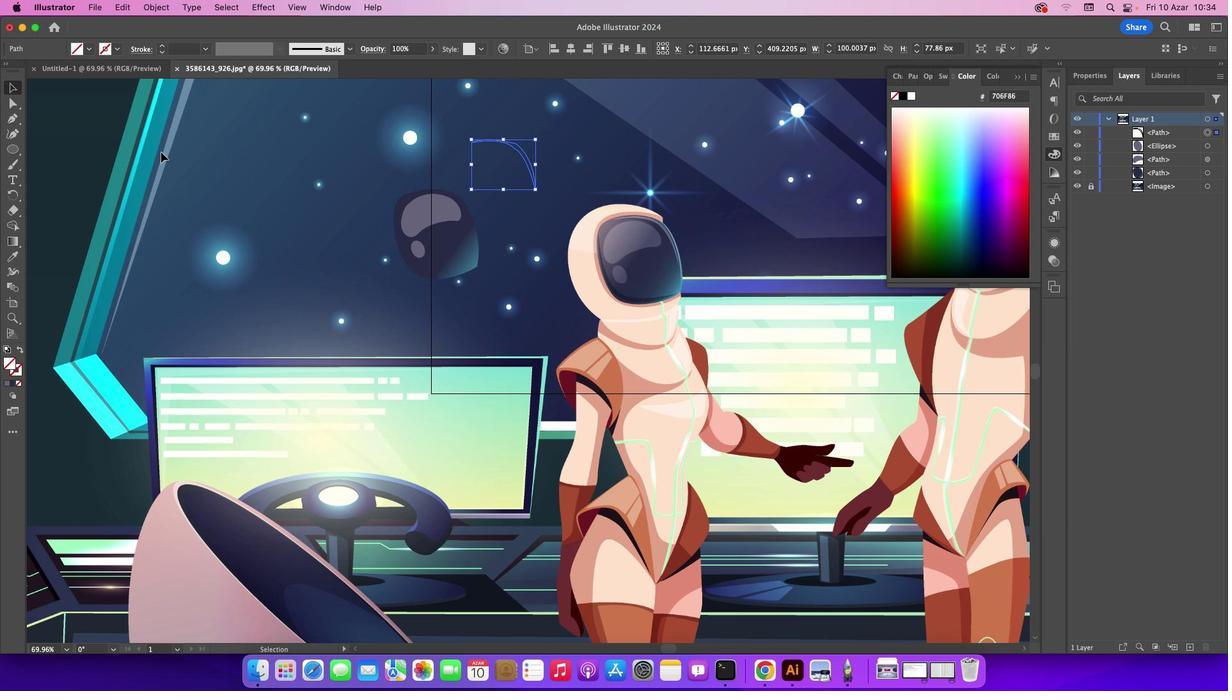 
Action: Mouse moved to (17, 259)
Screenshot: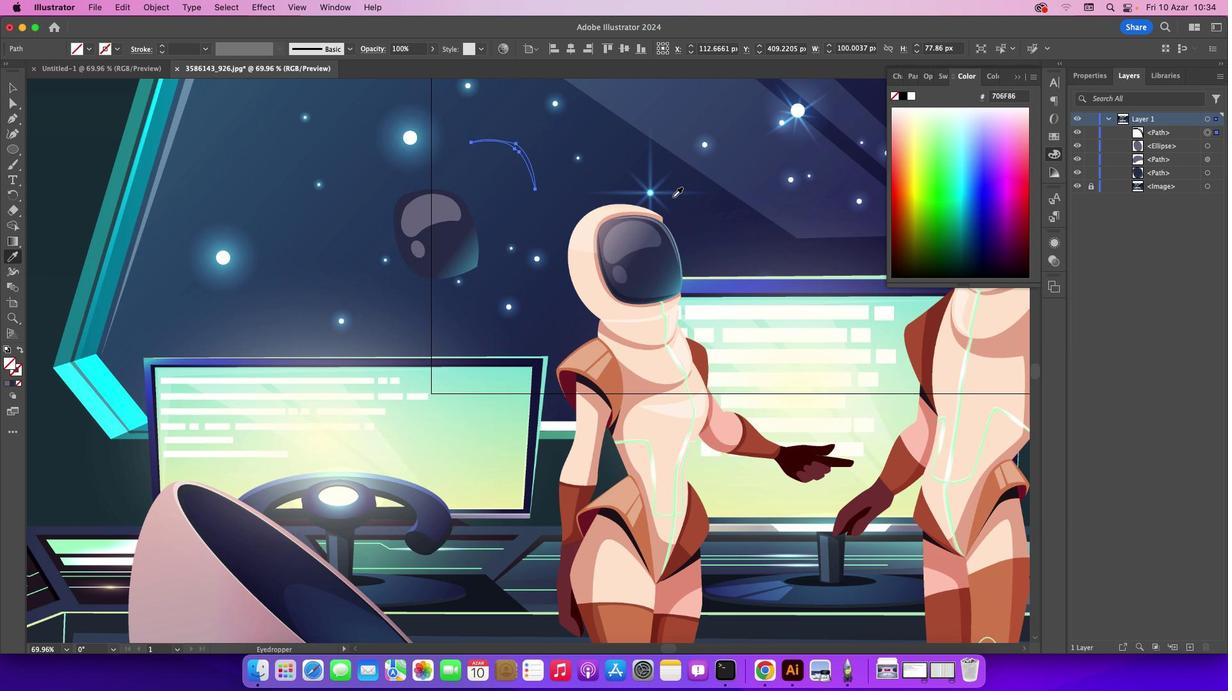 
Action: Mouse pressed left at (17, 259)
Screenshot: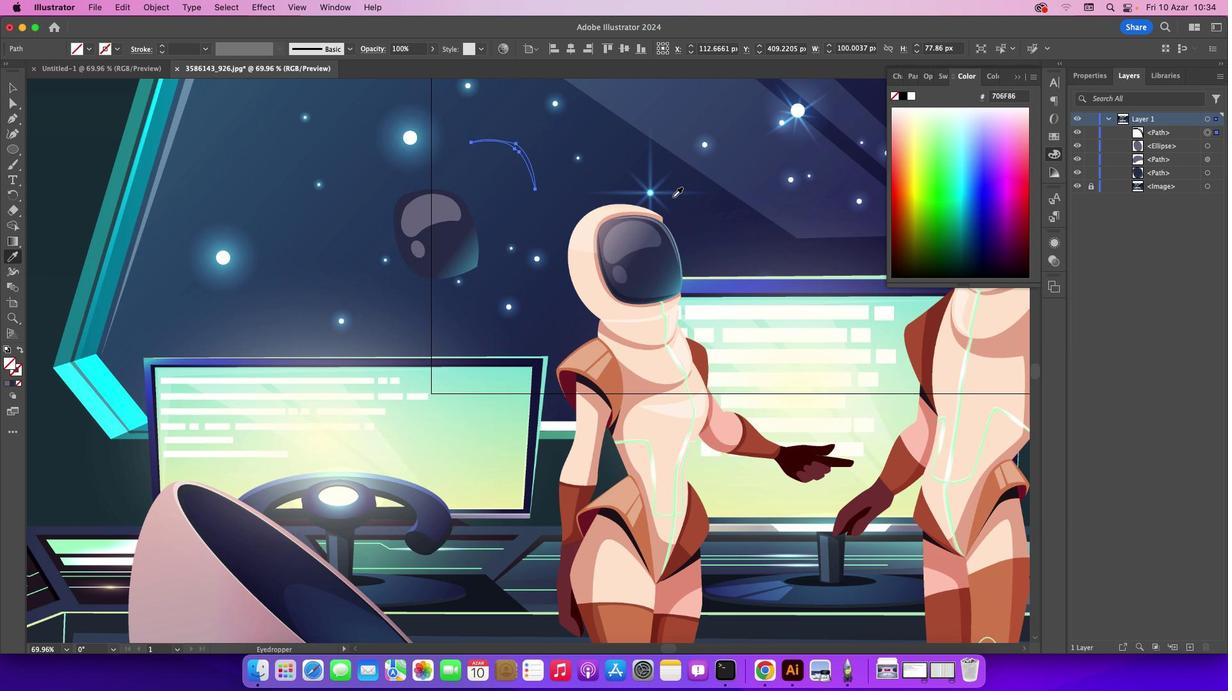 
Action: Mouse moved to (664, 229)
Screenshot: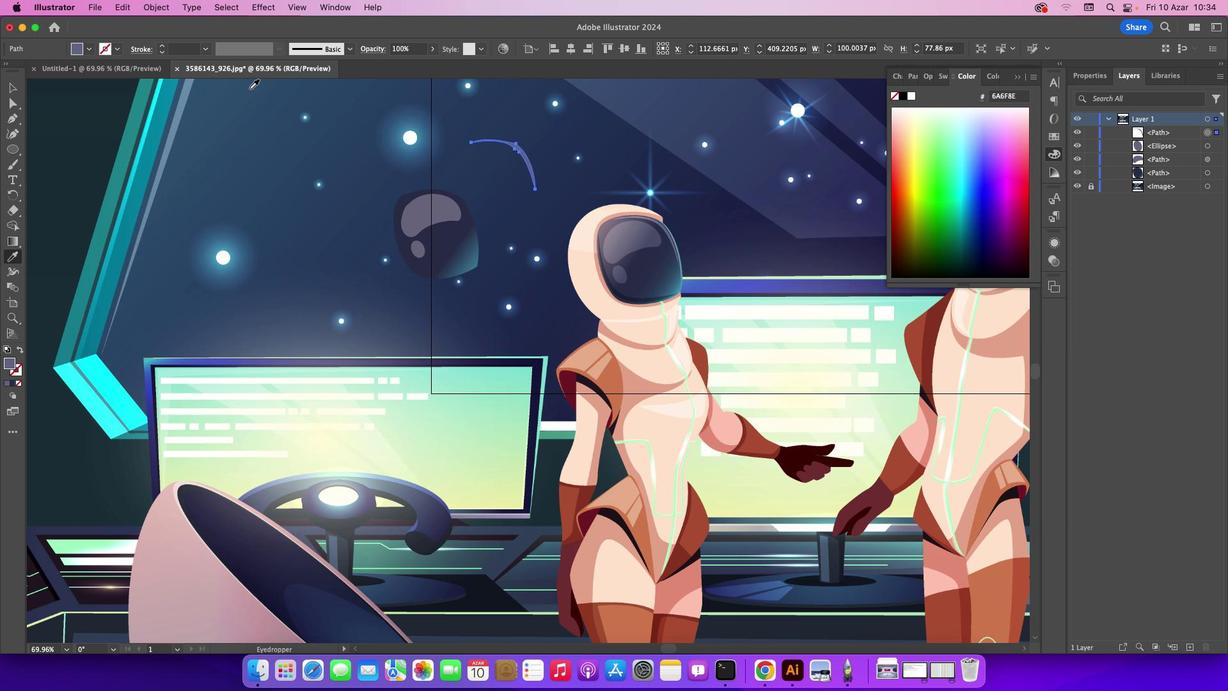 
Action: Mouse pressed left at (664, 229)
Screenshot: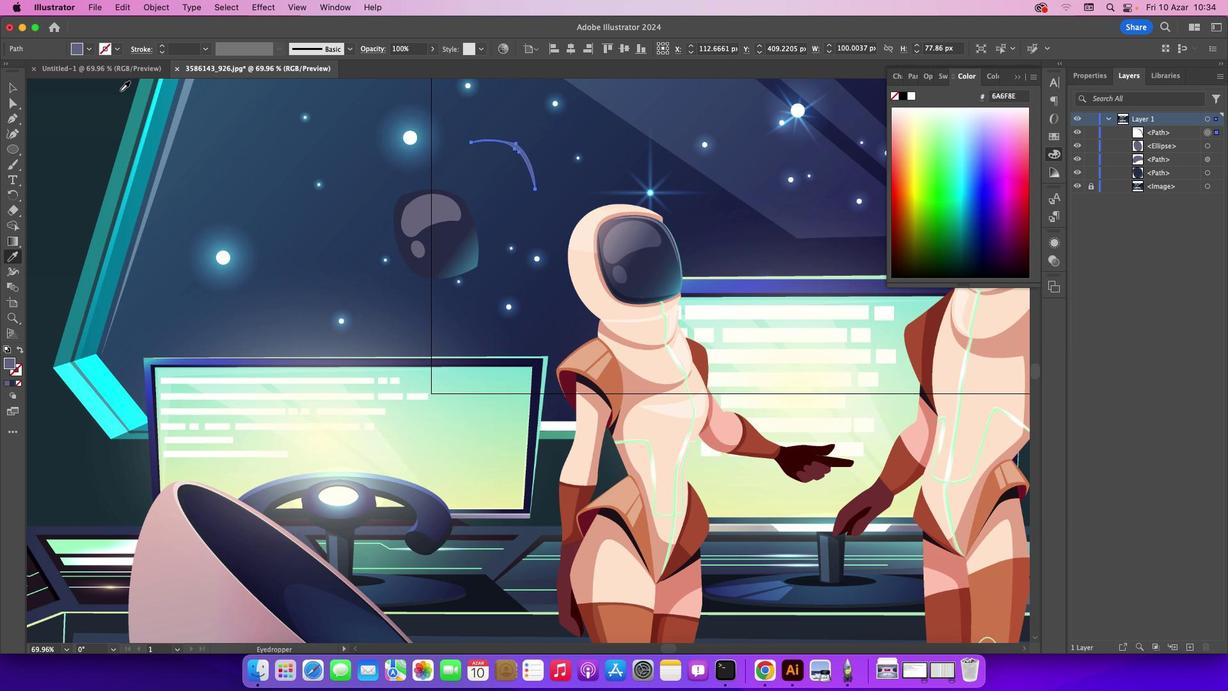 
Action: Mouse moved to (21, 91)
Screenshot: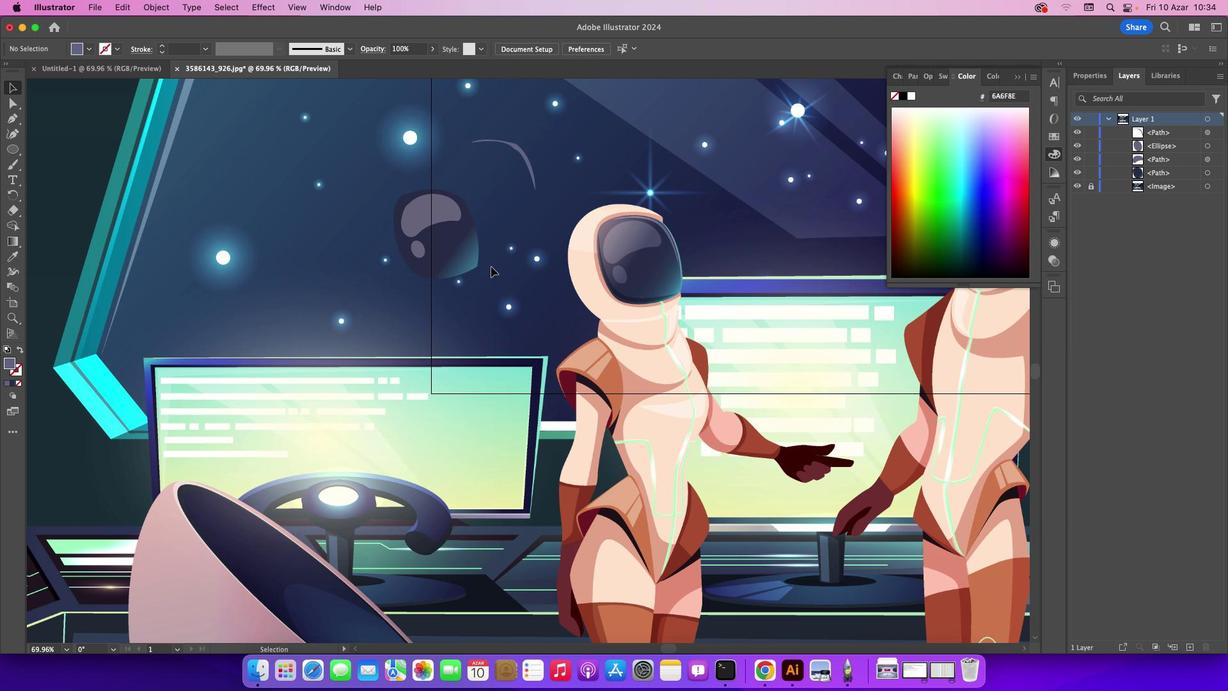 
Action: Mouse pressed left at (21, 91)
Screenshot: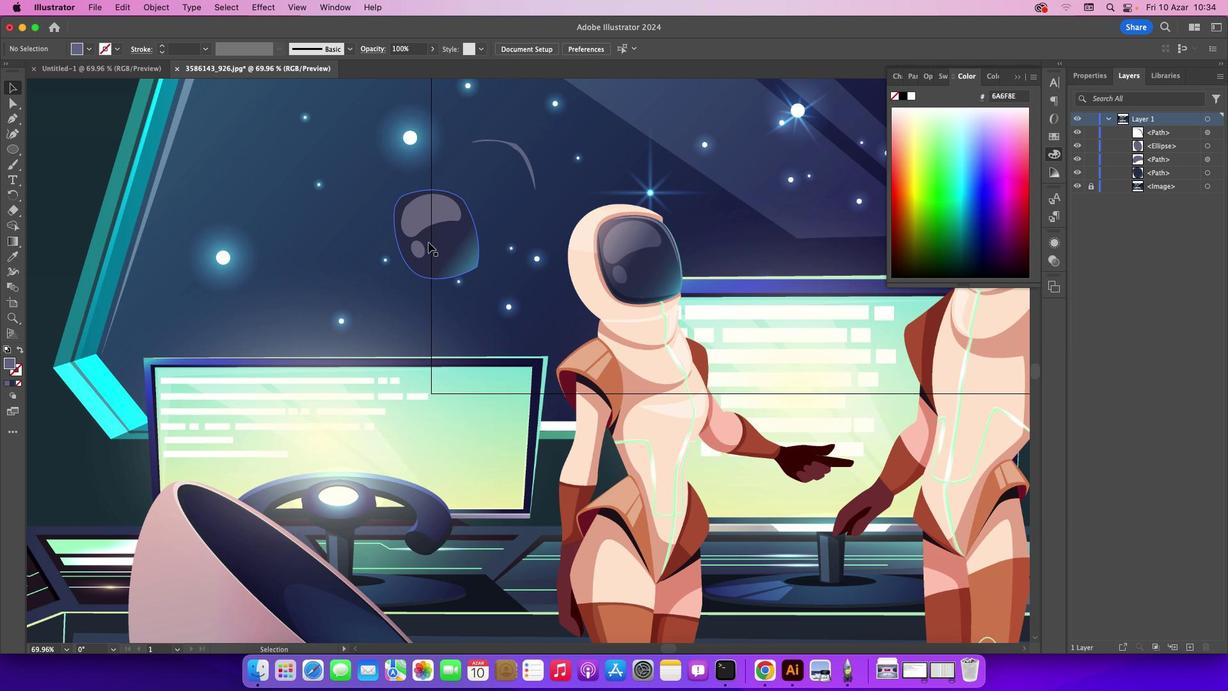 
Action: Mouse moved to (491, 266)
Screenshot: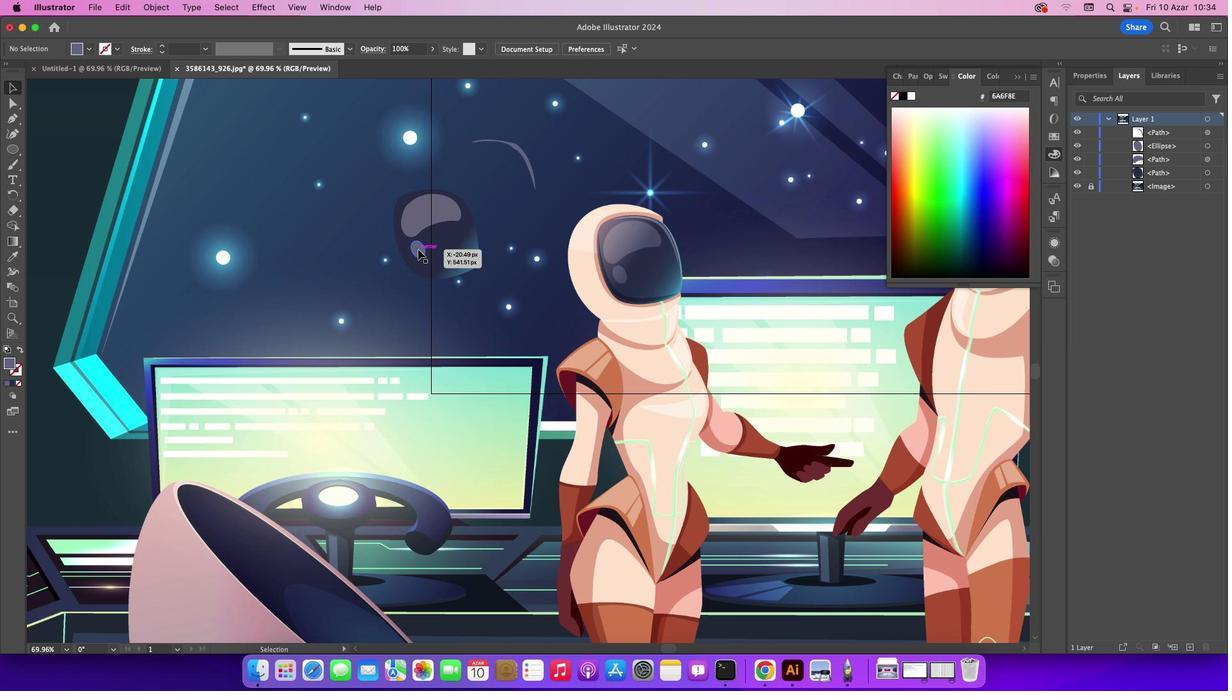 
Action: Mouse pressed left at (491, 266)
Screenshot: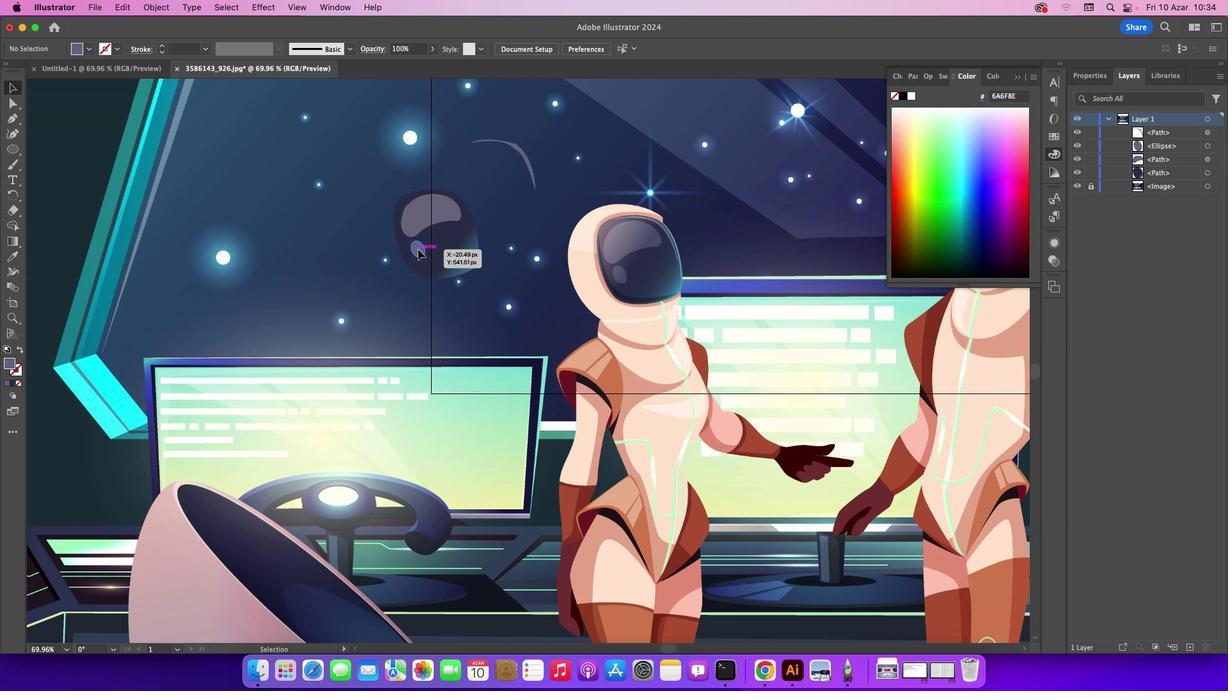 
Action: Mouse moved to (417, 249)
Screenshot: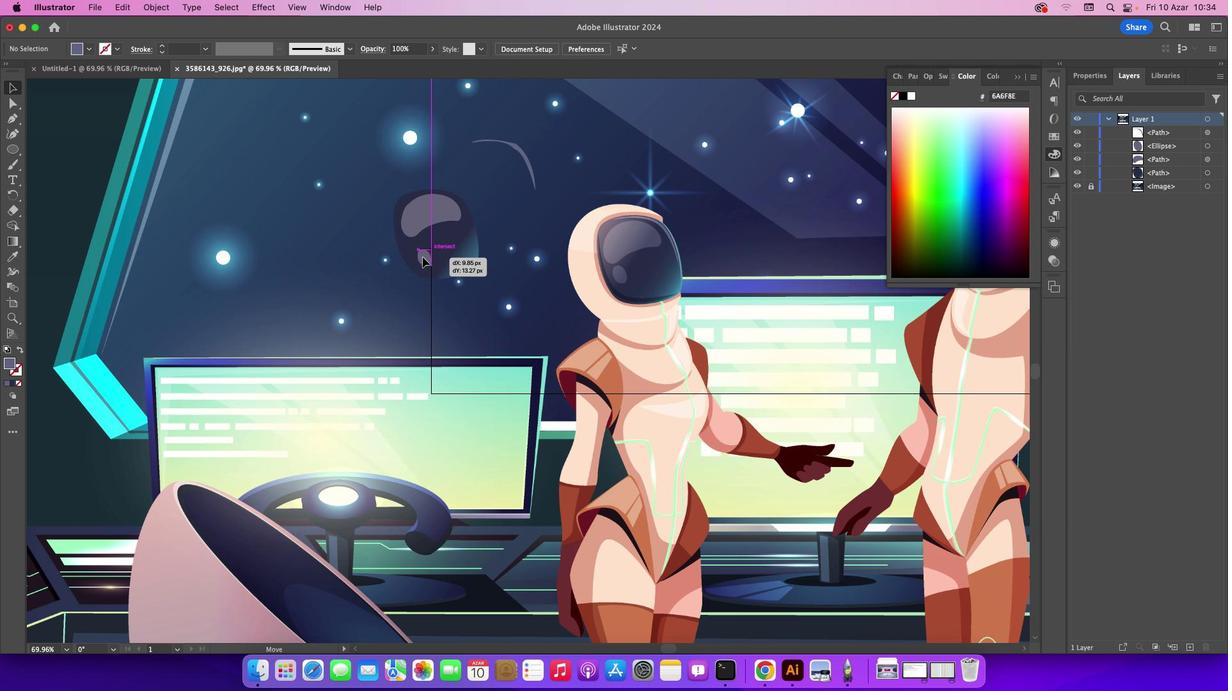 
Action: Mouse pressed left at (417, 249)
Screenshot: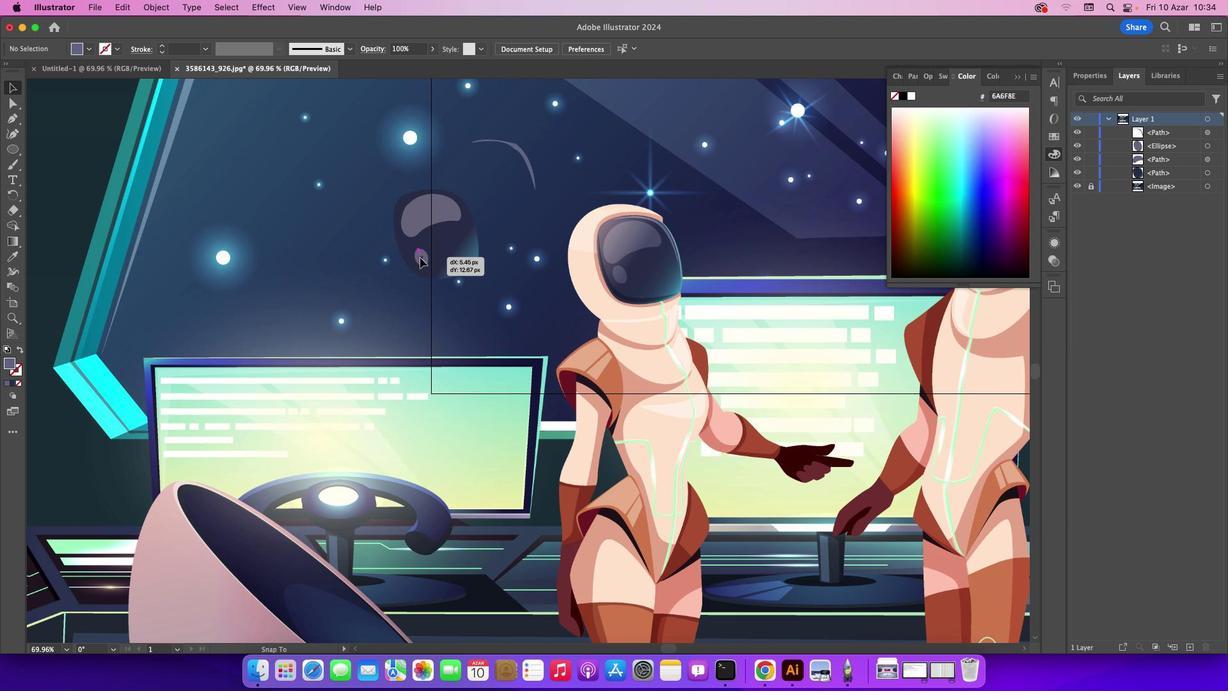
Action: Mouse moved to (423, 209)
Screenshot: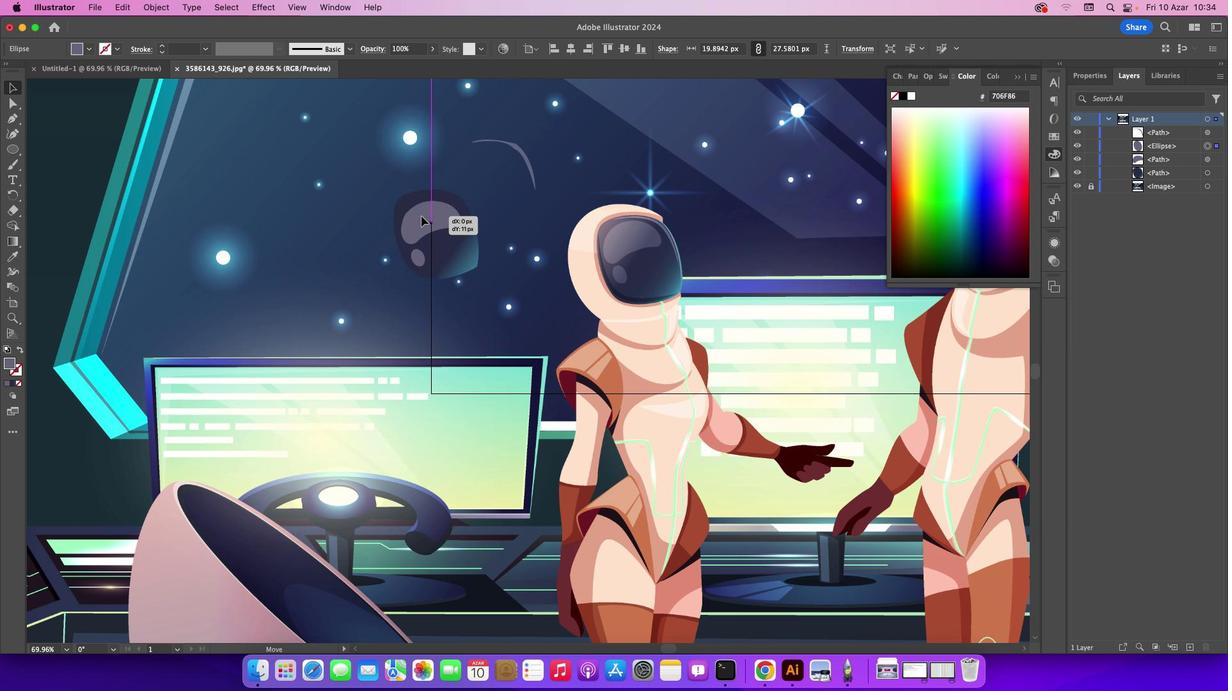 
Action: Mouse pressed left at (423, 209)
Screenshot: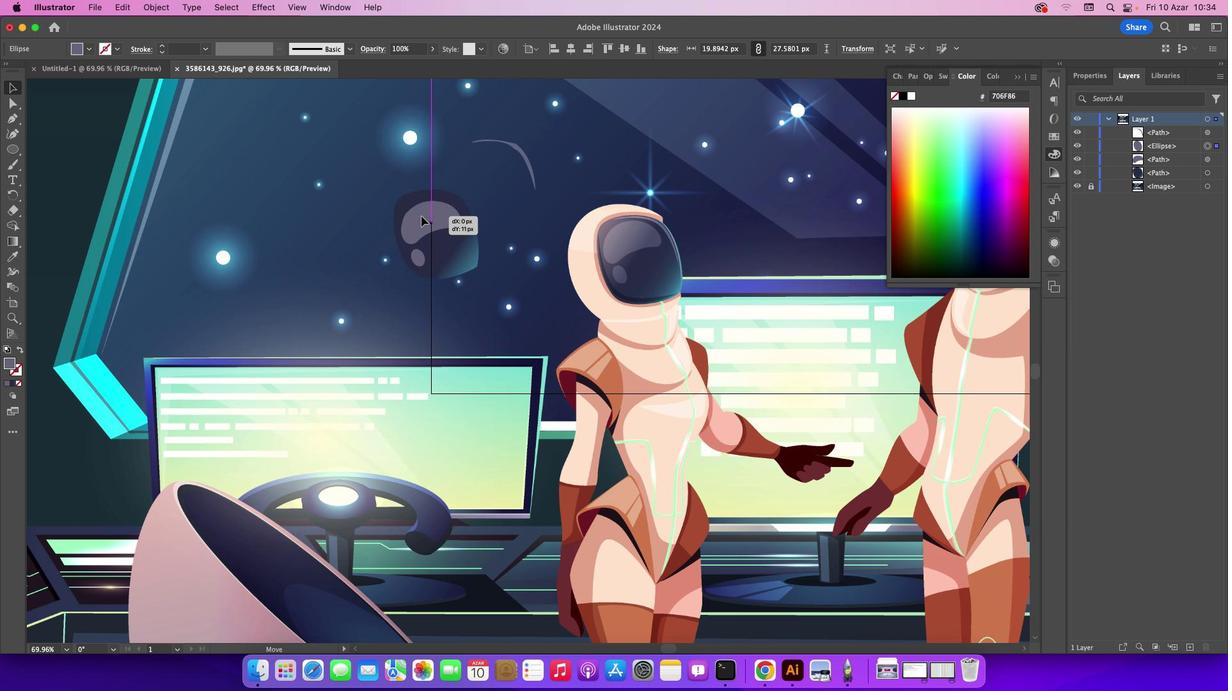 
Action: Mouse moved to (520, 170)
Screenshot: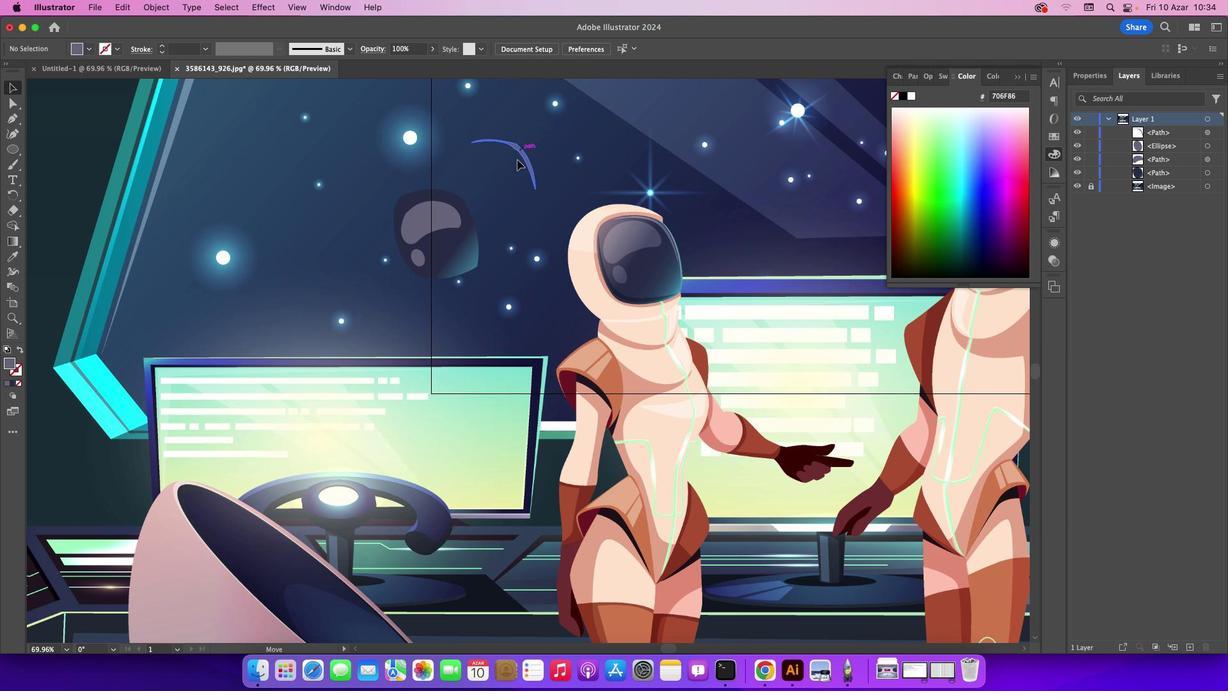 
Action: Mouse pressed left at (520, 170)
Screenshot: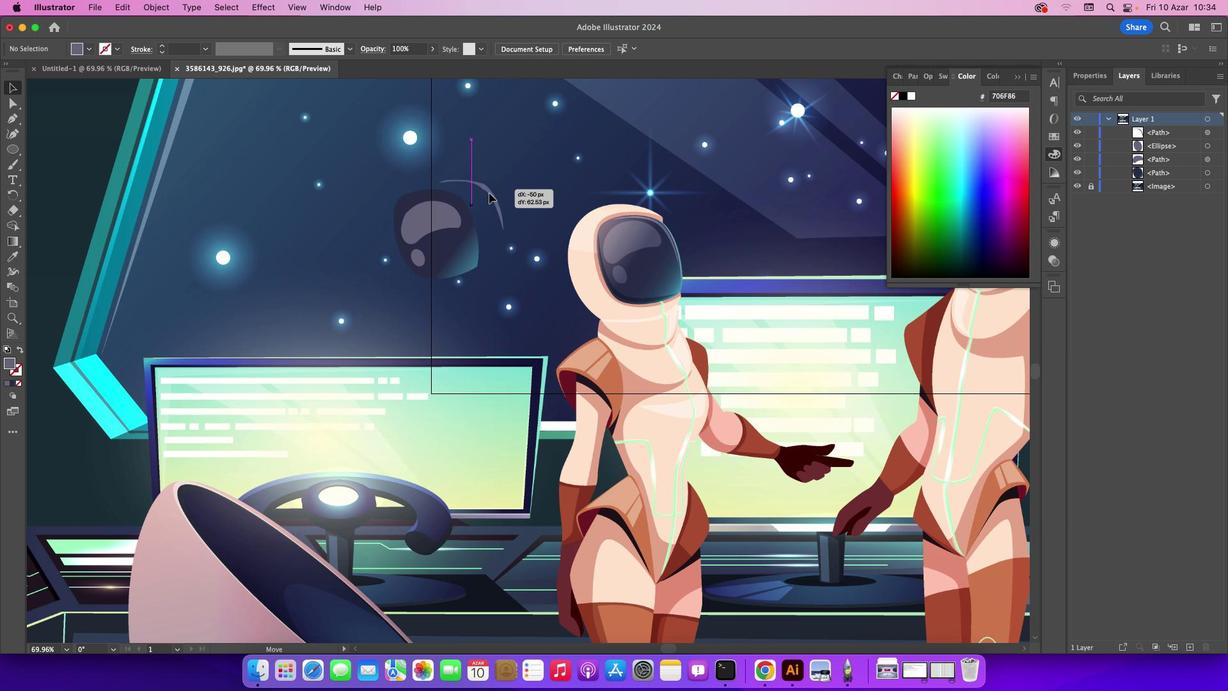 
Action: Mouse moved to (522, 149)
Screenshot: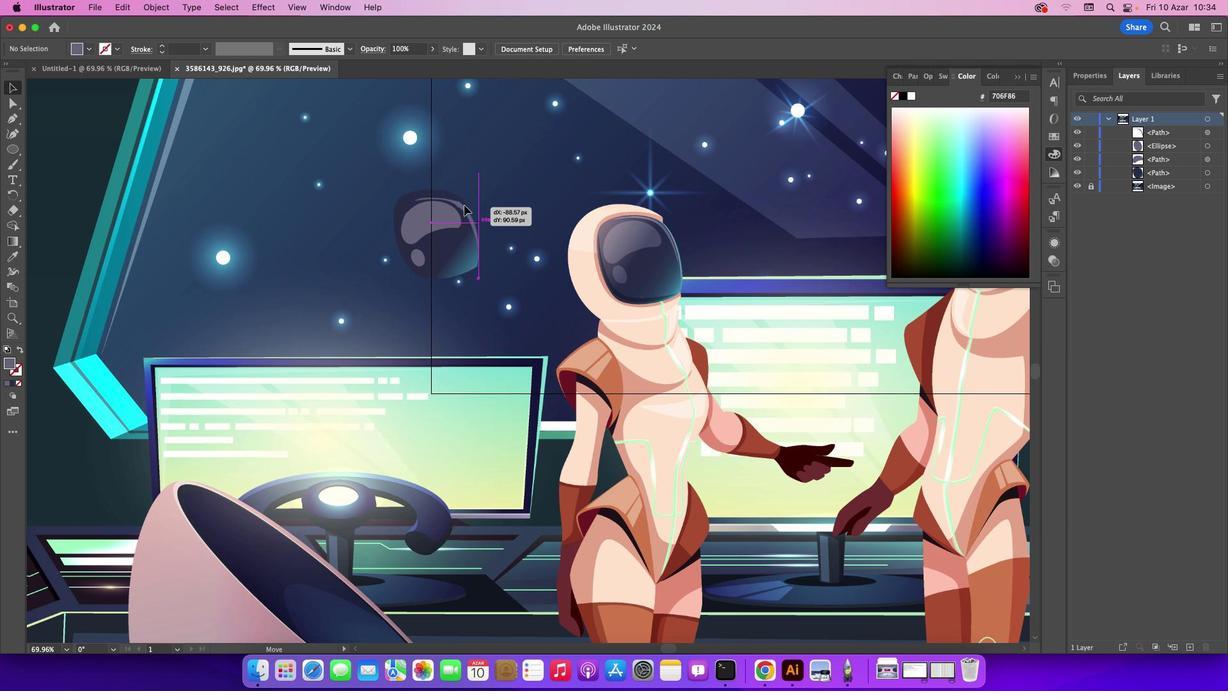 
Action: Mouse pressed left at (522, 149)
Screenshot: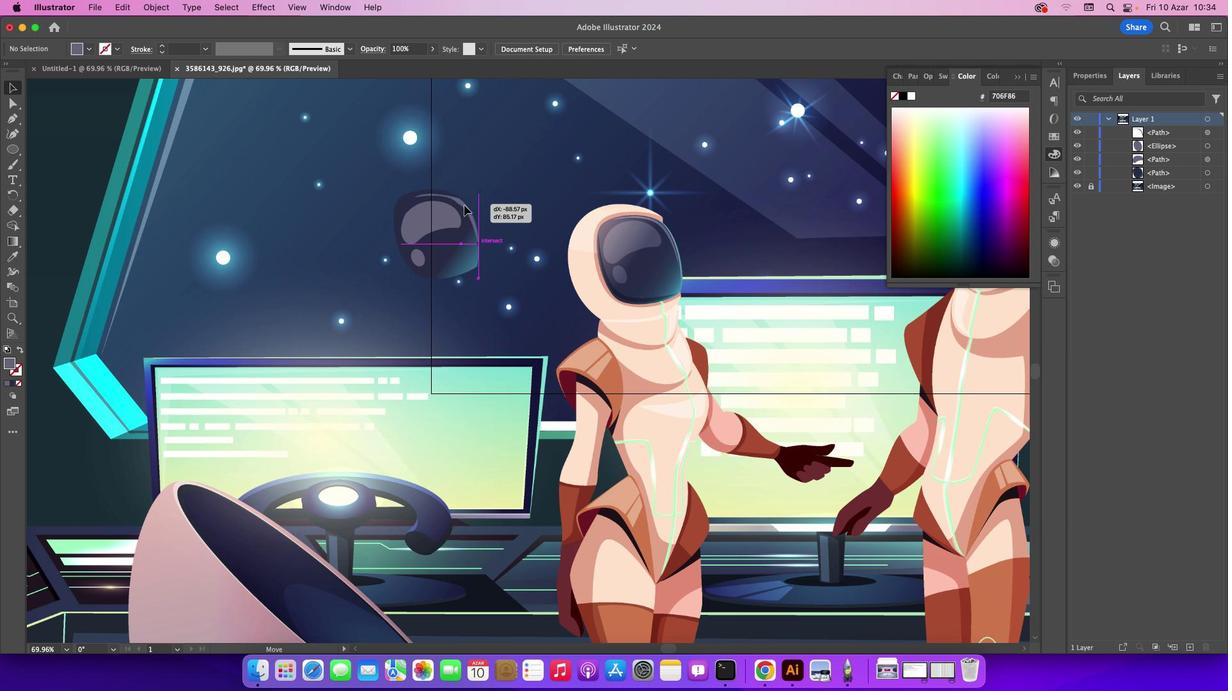 
Action: Mouse moved to (491, 193)
Screenshot: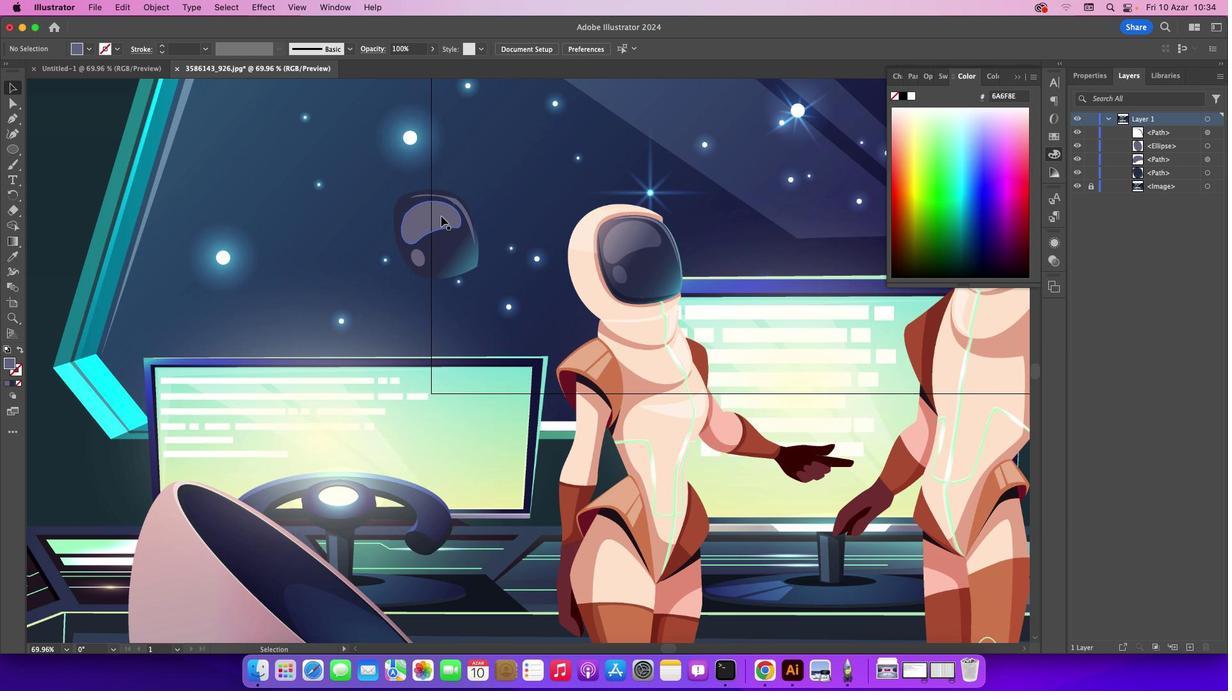 
Action: Mouse pressed left at (491, 193)
Screenshot: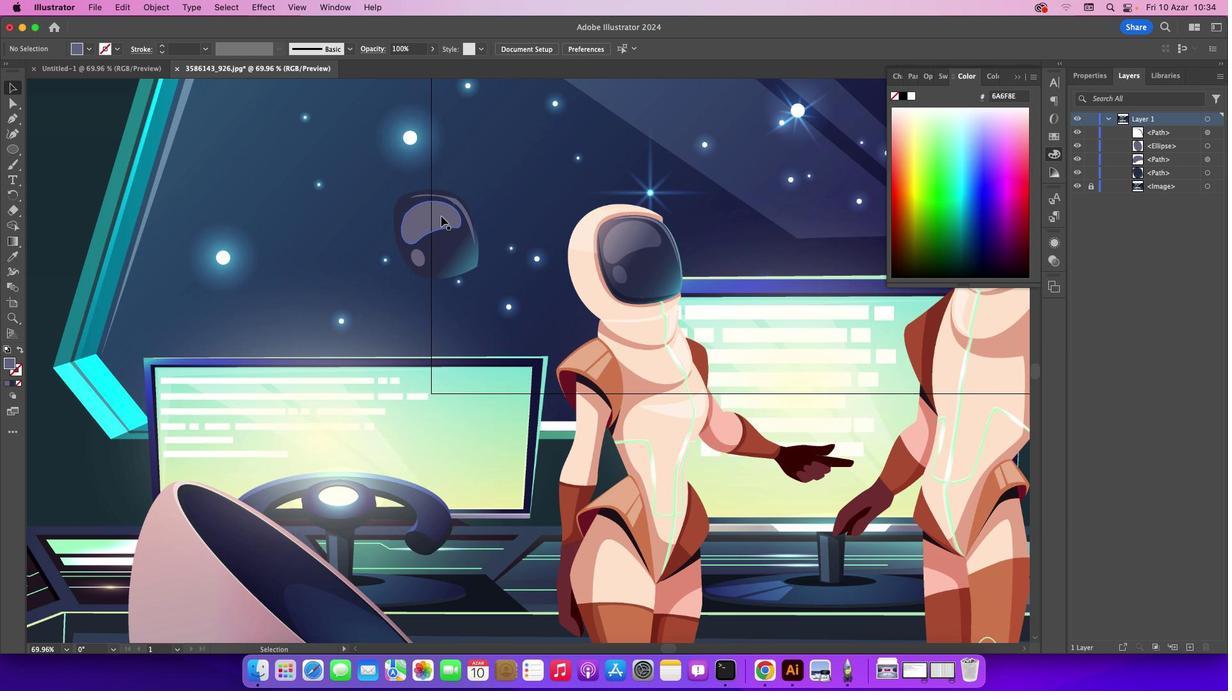 
Action: Mouse moved to (441, 215)
Screenshot: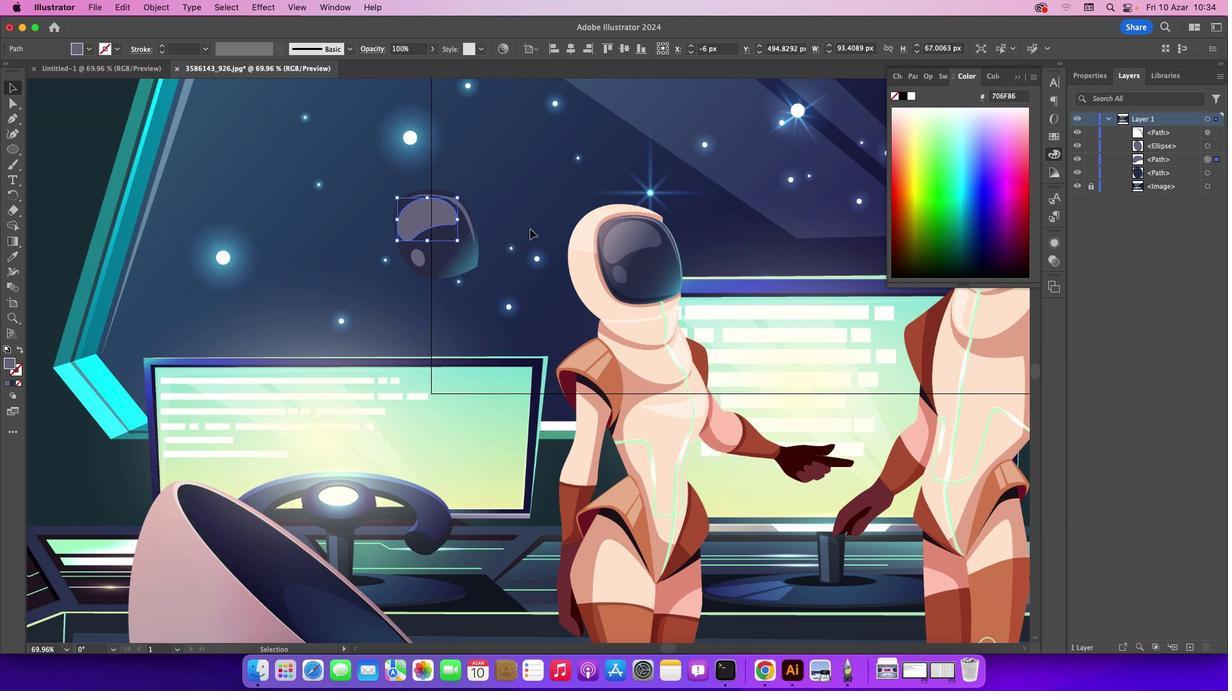 
Action: Mouse pressed left at (441, 215)
Screenshot: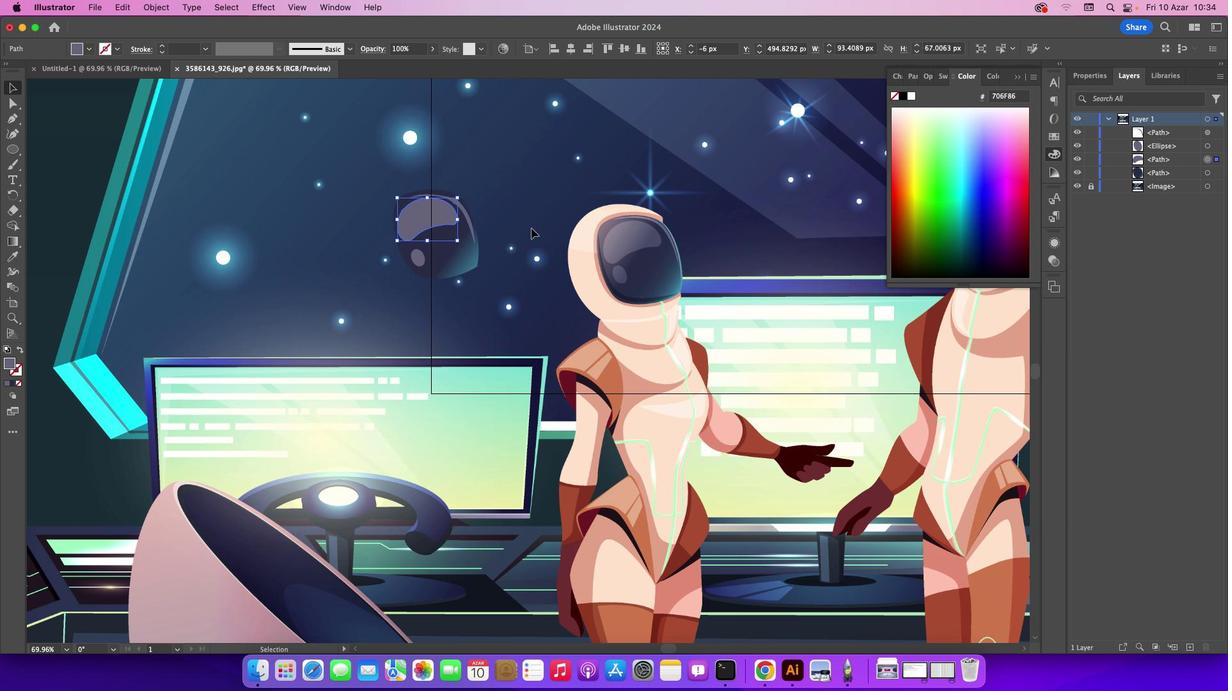 
Action: Mouse moved to (531, 227)
Screenshot: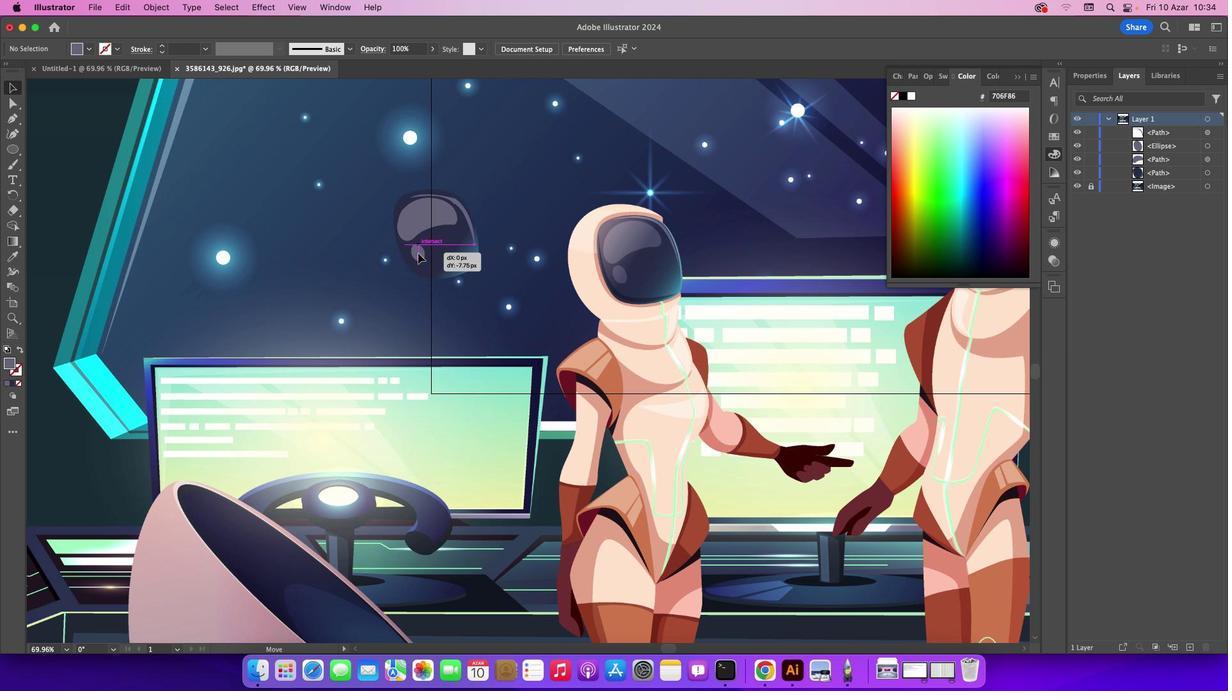 
Action: Mouse pressed left at (531, 227)
Screenshot: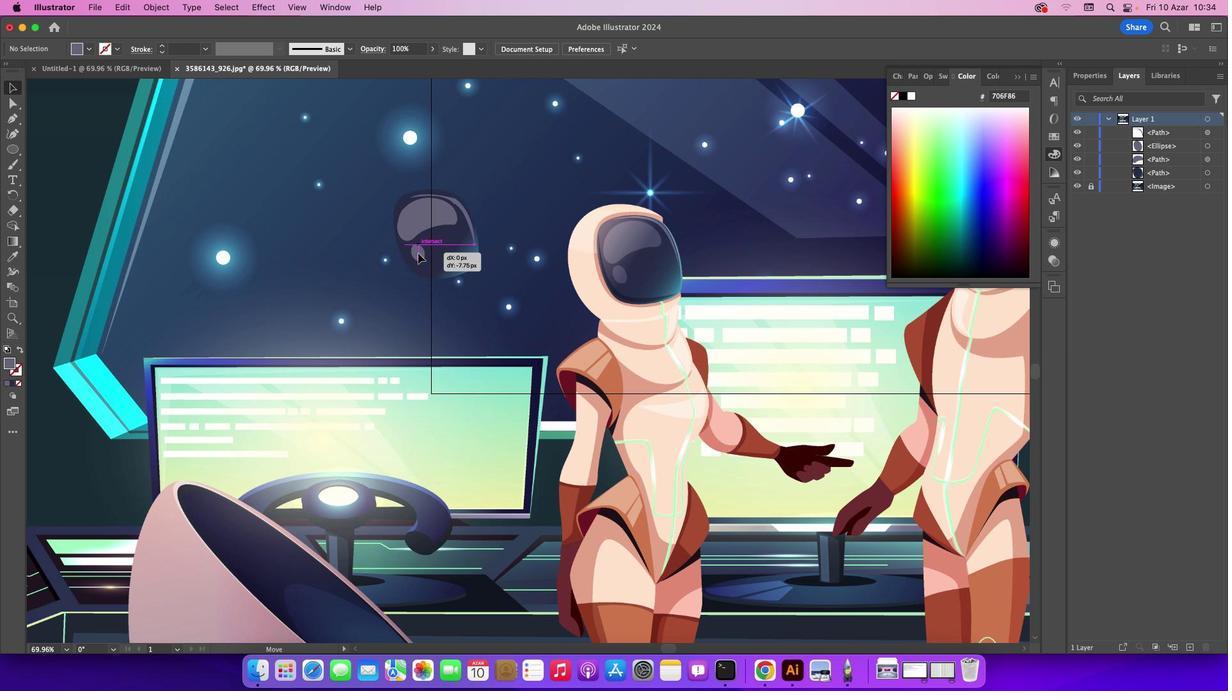 
Action: Mouse moved to (418, 257)
Screenshot: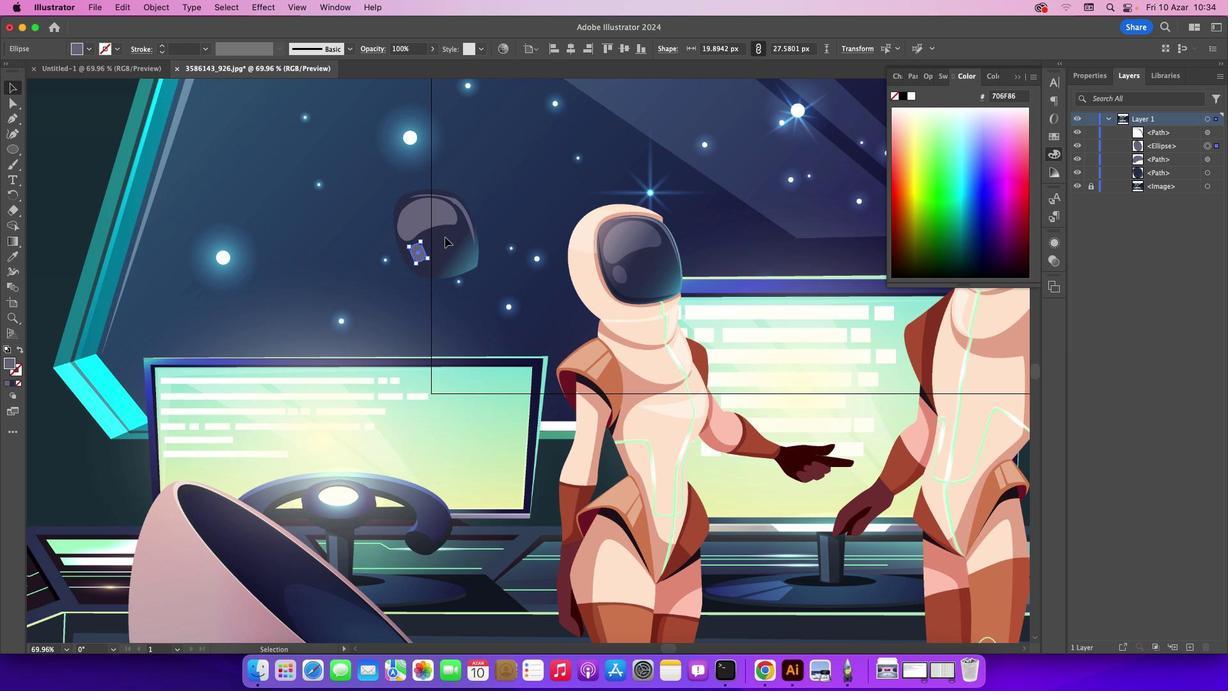 
Action: Mouse pressed left at (418, 257)
Screenshot: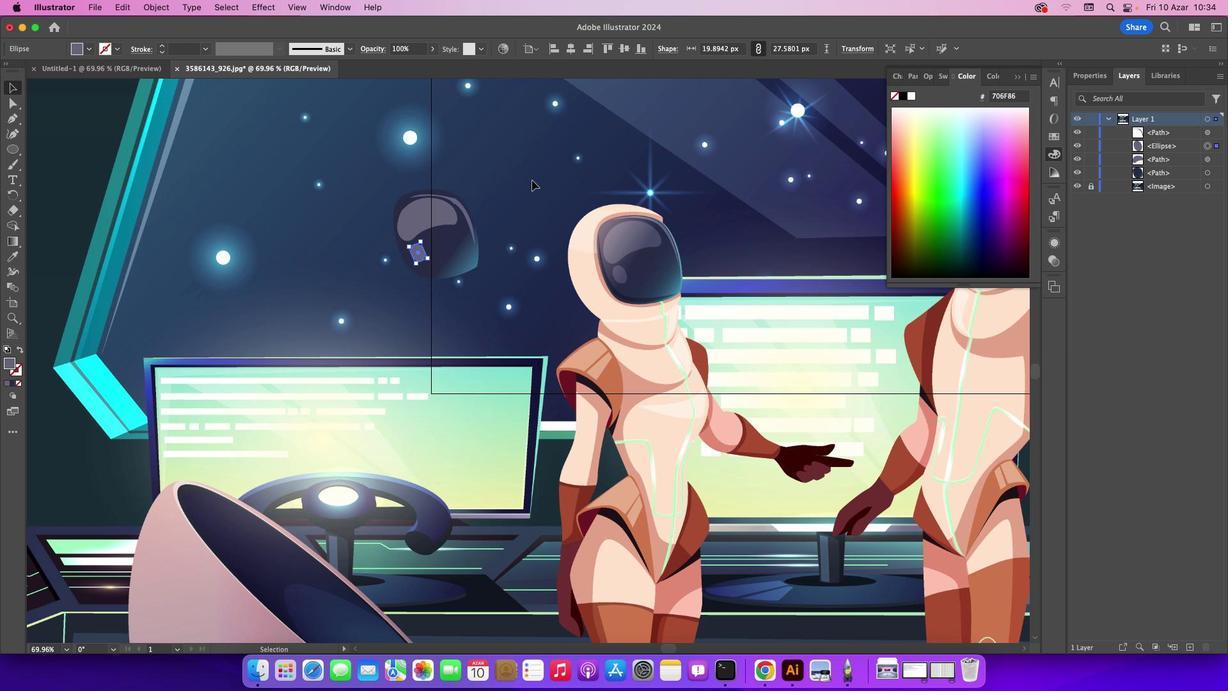 
Action: Mouse moved to (532, 179)
Screenshot: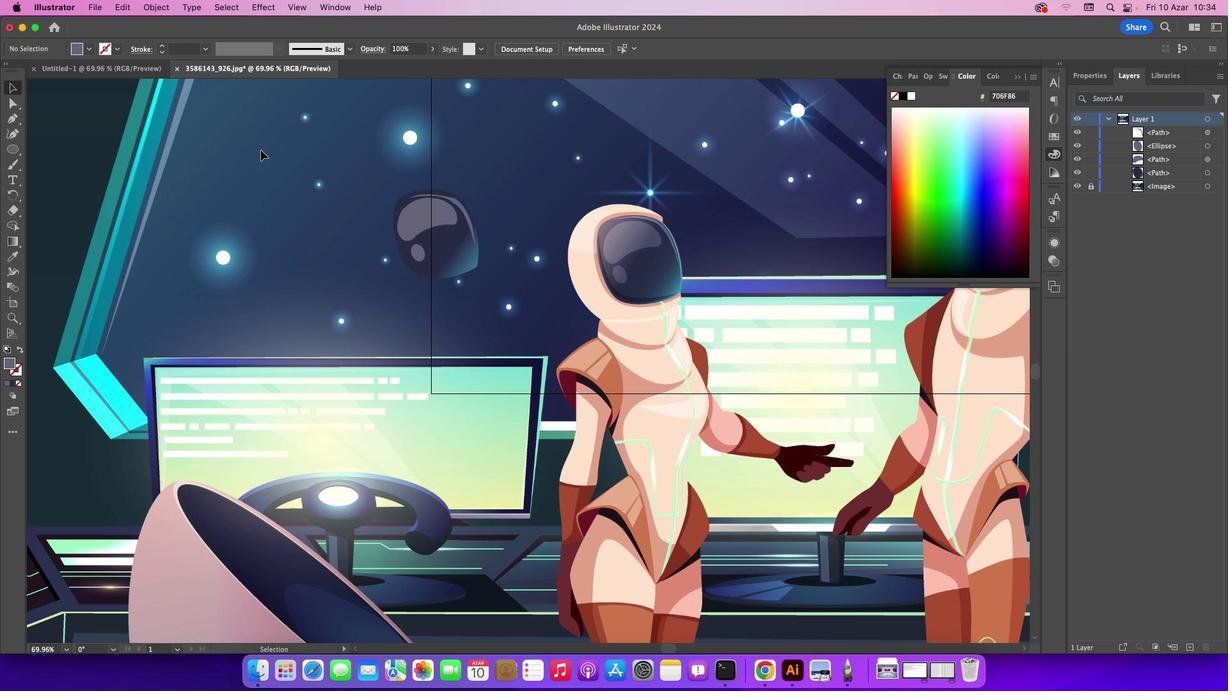 
Action: Mouse pressed left at (532, 179)
Screenshot: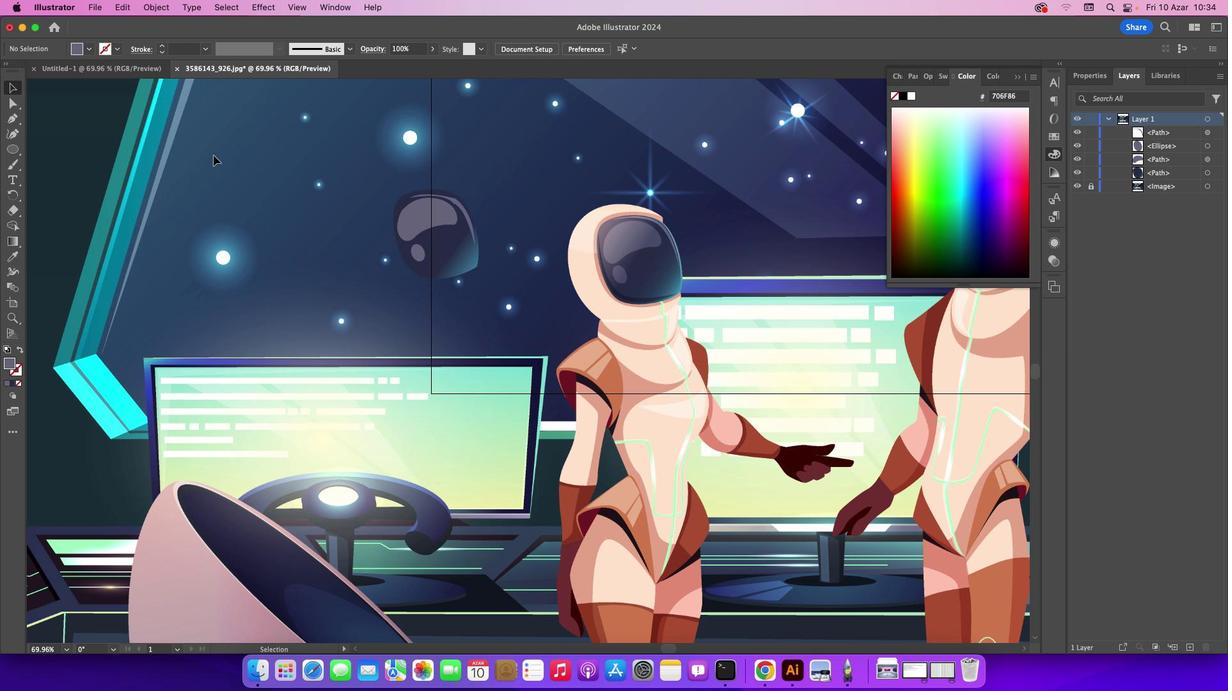 
Action: Mouse moved to (17, 122)
Screenshot: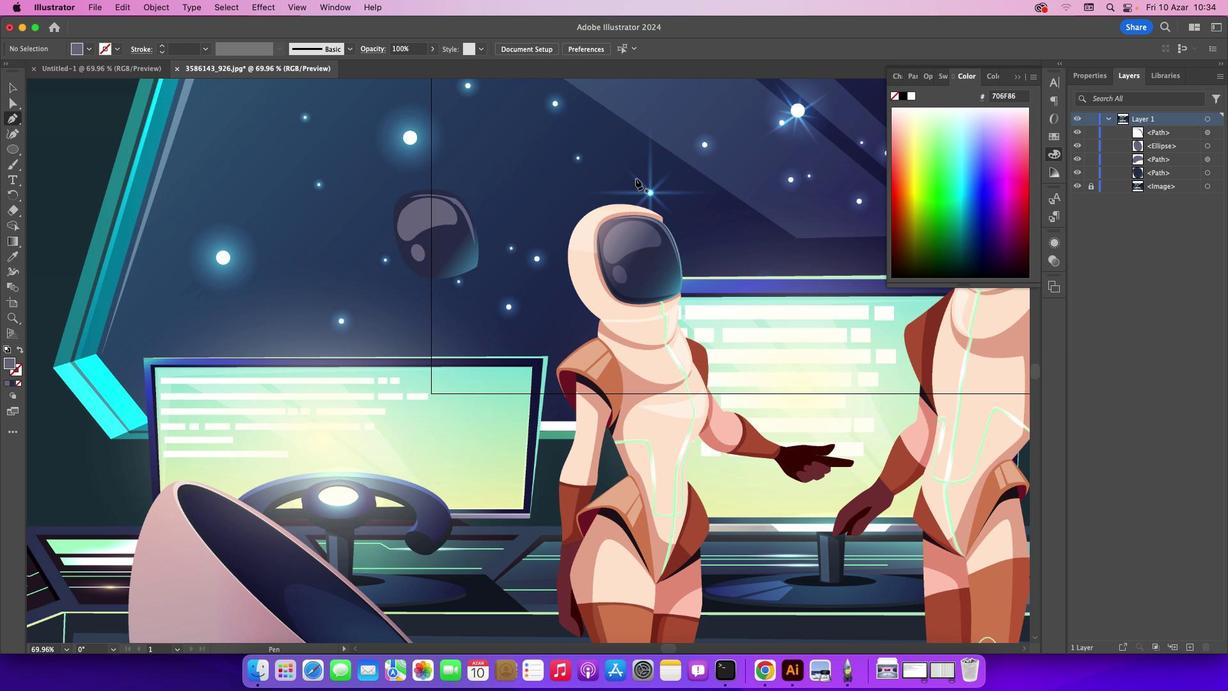 
Action: Mouse pressed left at (17, 122)
Screenshot: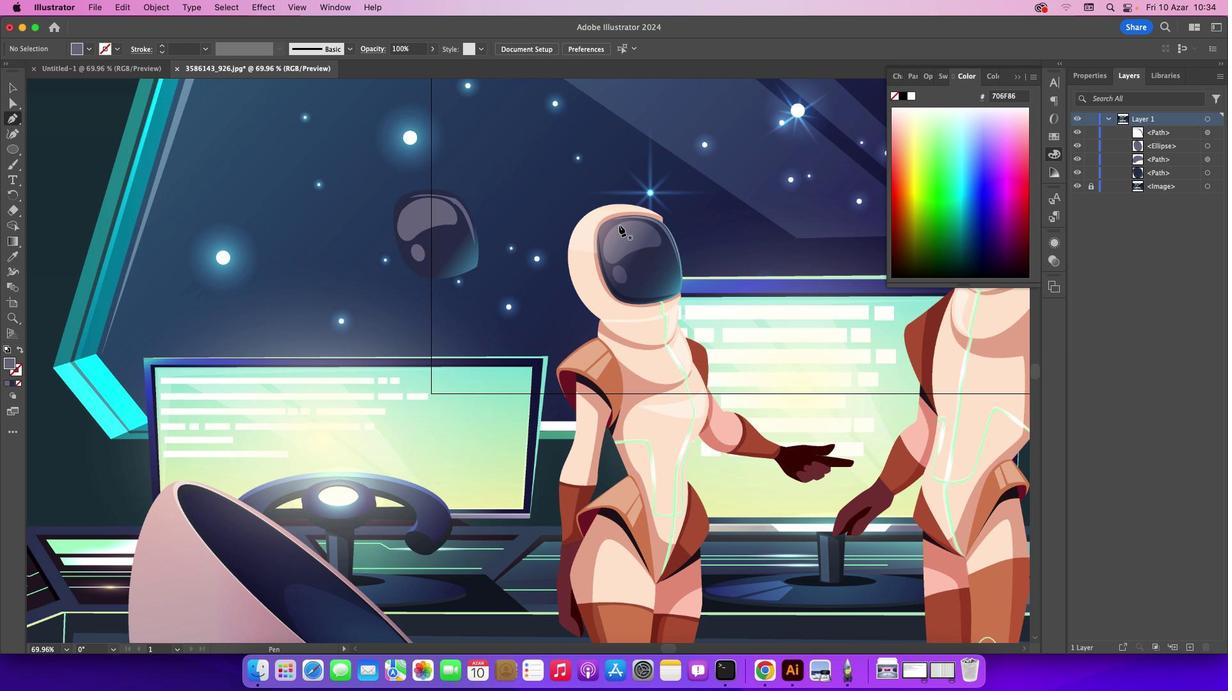 
Action: Mouse moved to (662, 222)
Screenshot: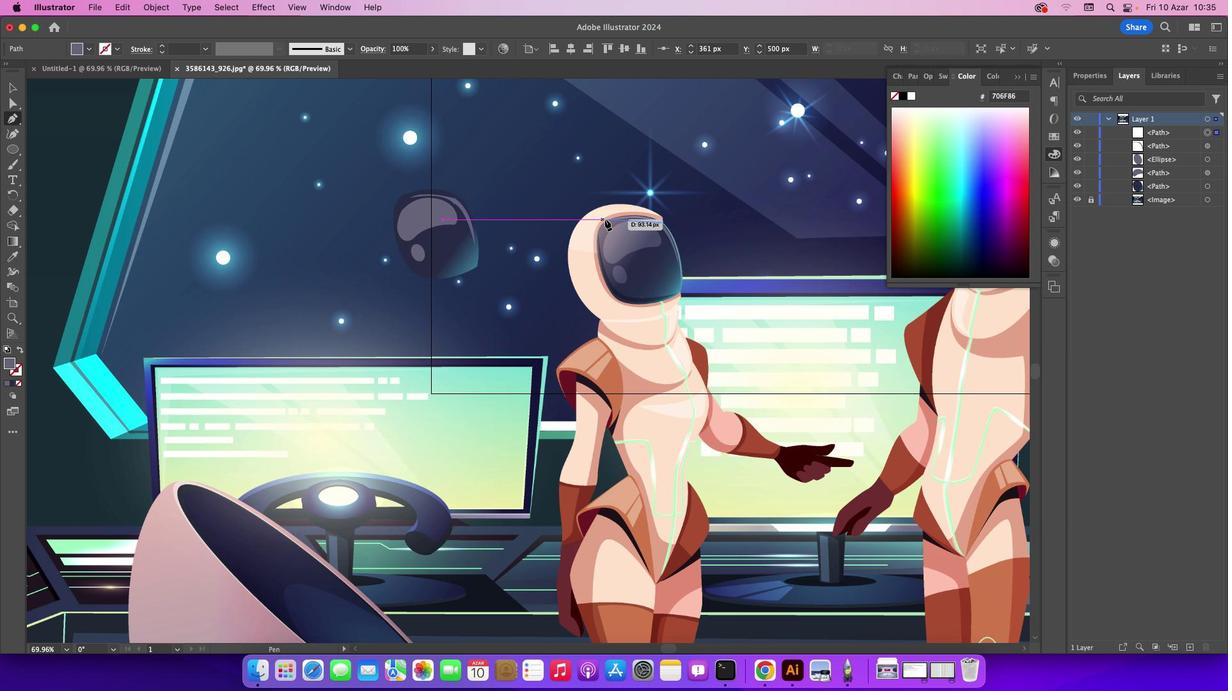 
Action: Mouse pressed left at (662, 222)
Screenshot: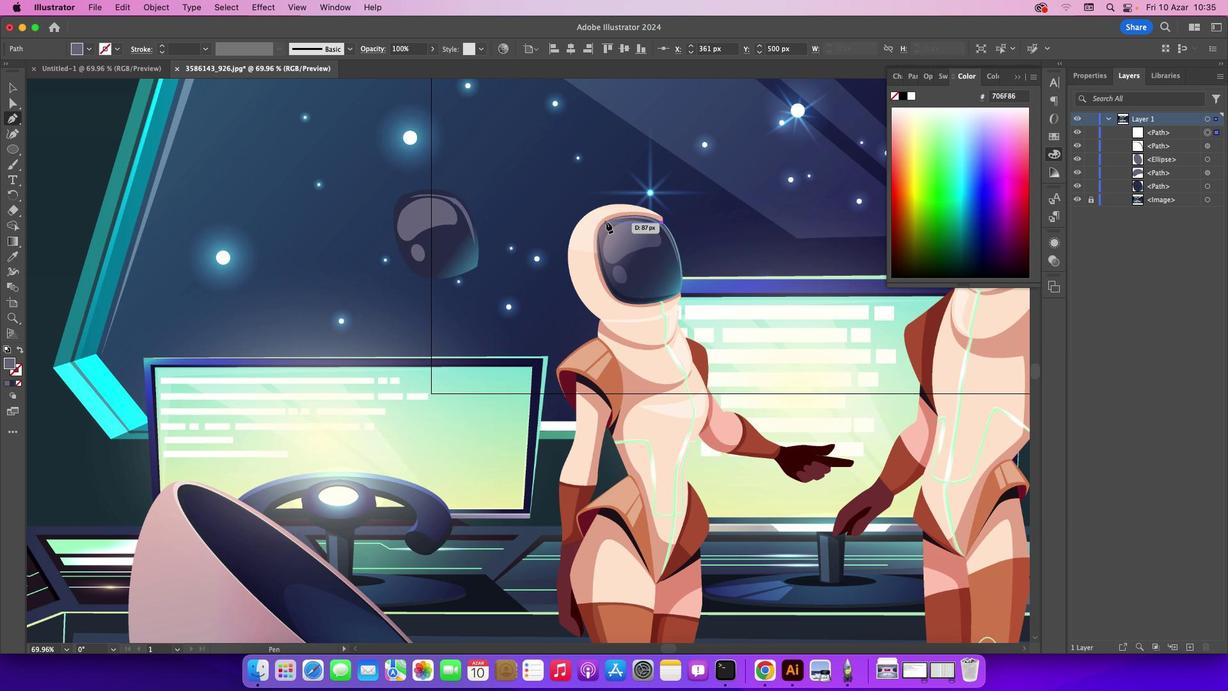 
Action: Mouse moved to (602, 225)
Screenshot: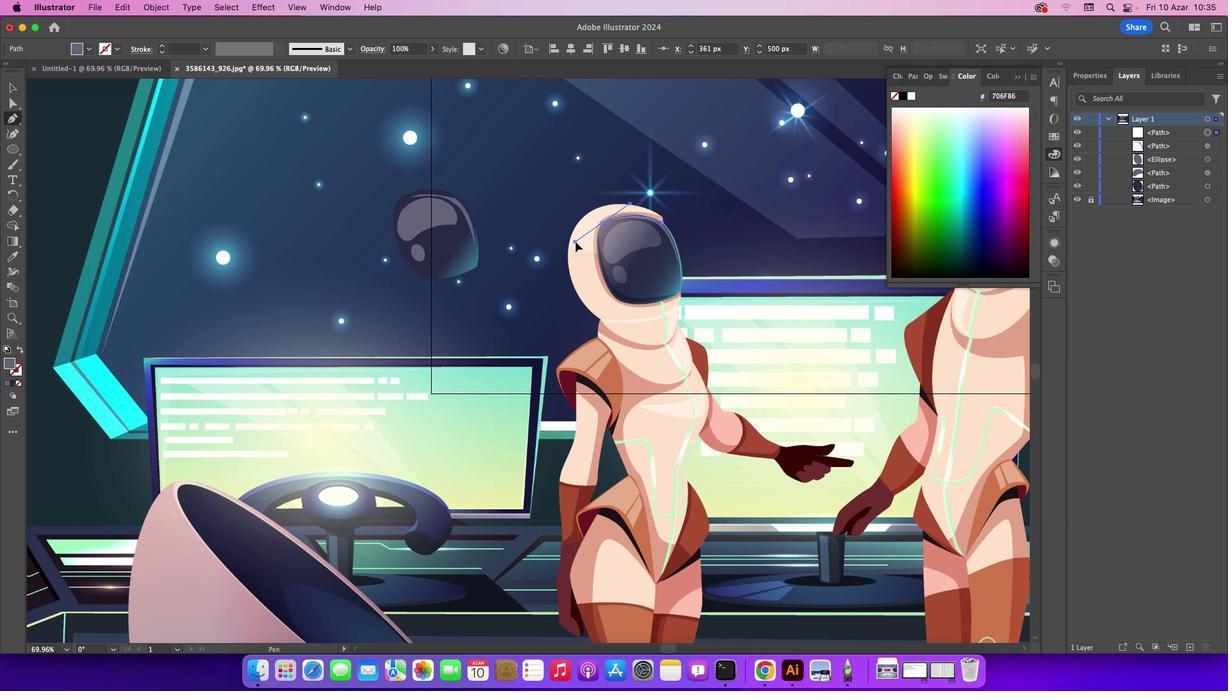 
Action: Mouse pressed left at (602, 225)
Screenshot: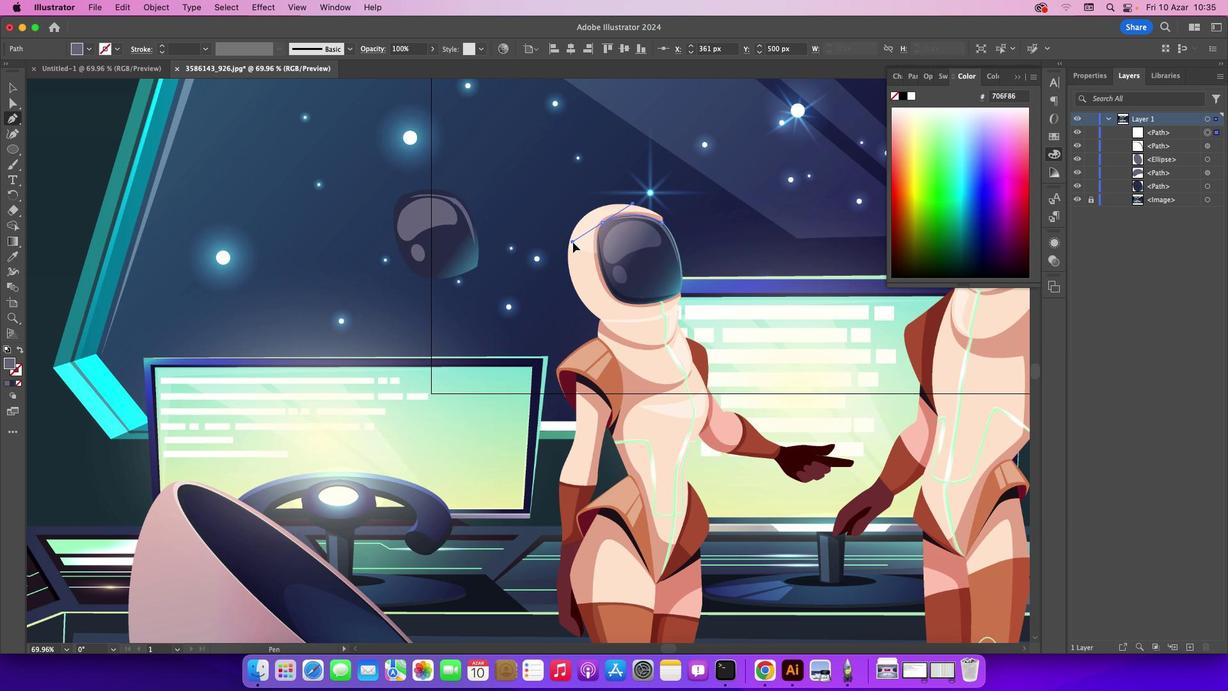 
Action: Mouse moved to (603, 223)
Screenshot: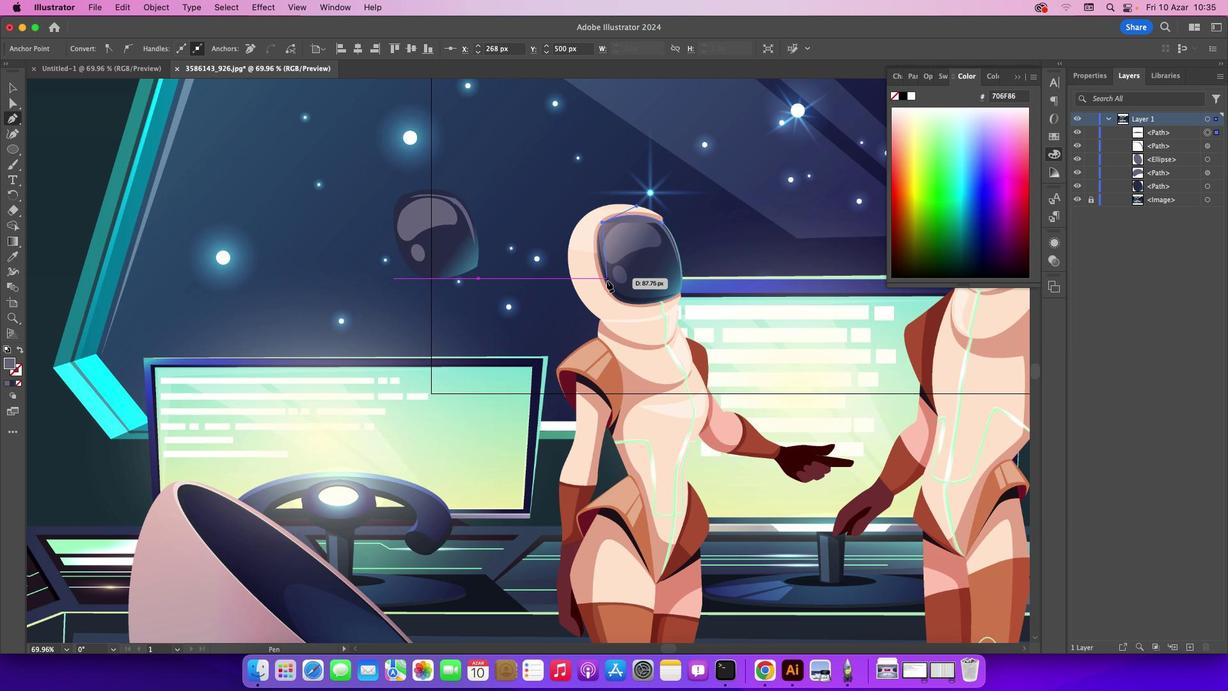 
Action: Mouse pressed left at (603, 223)
Screenshot: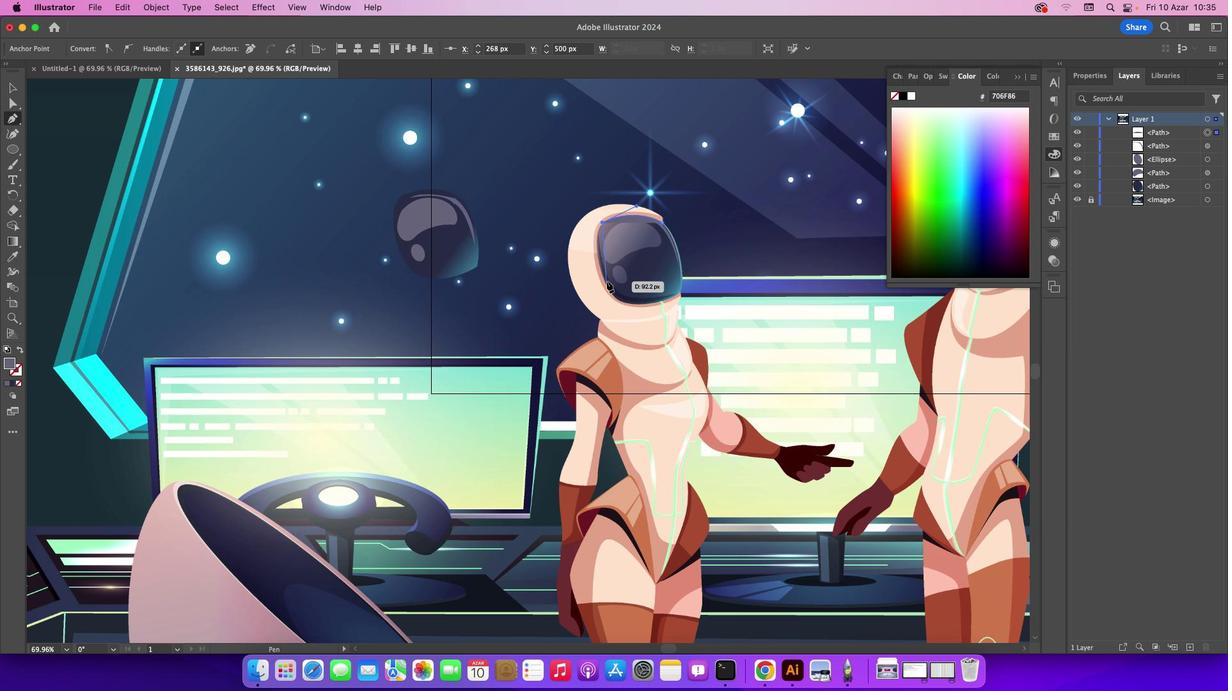 
Action: Mouse moved to (605, 282)
Screenshot: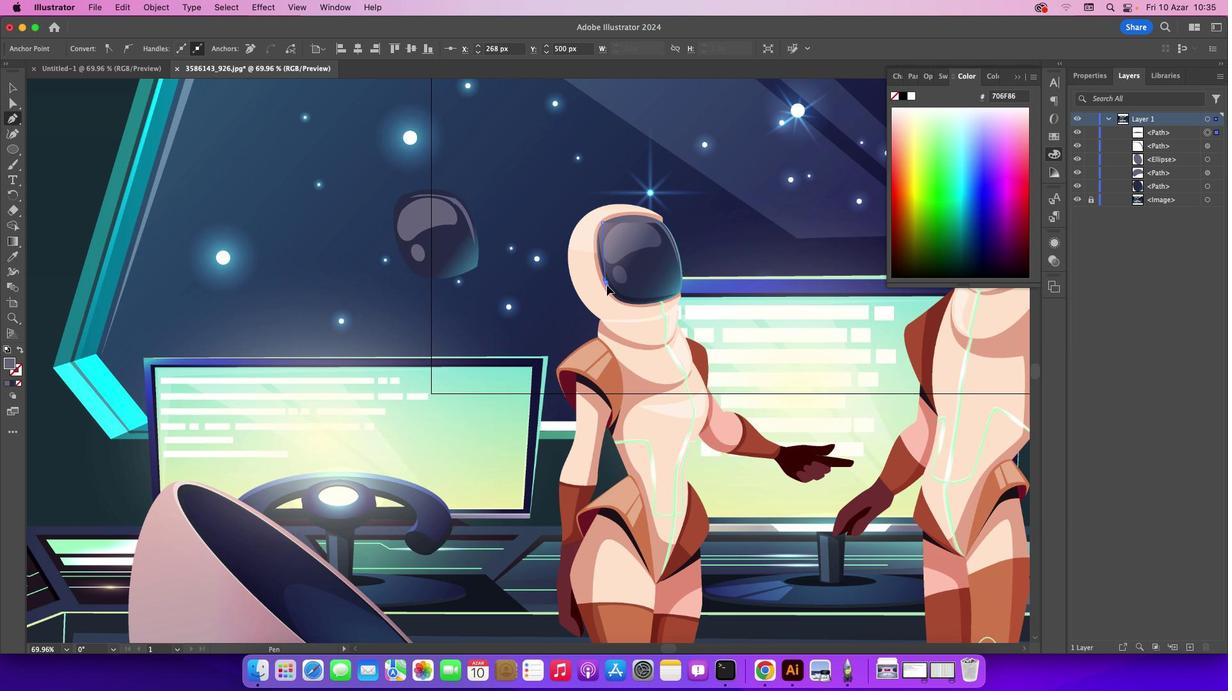 
Action: Mouse pressed left at (605, 282)
Screenshot: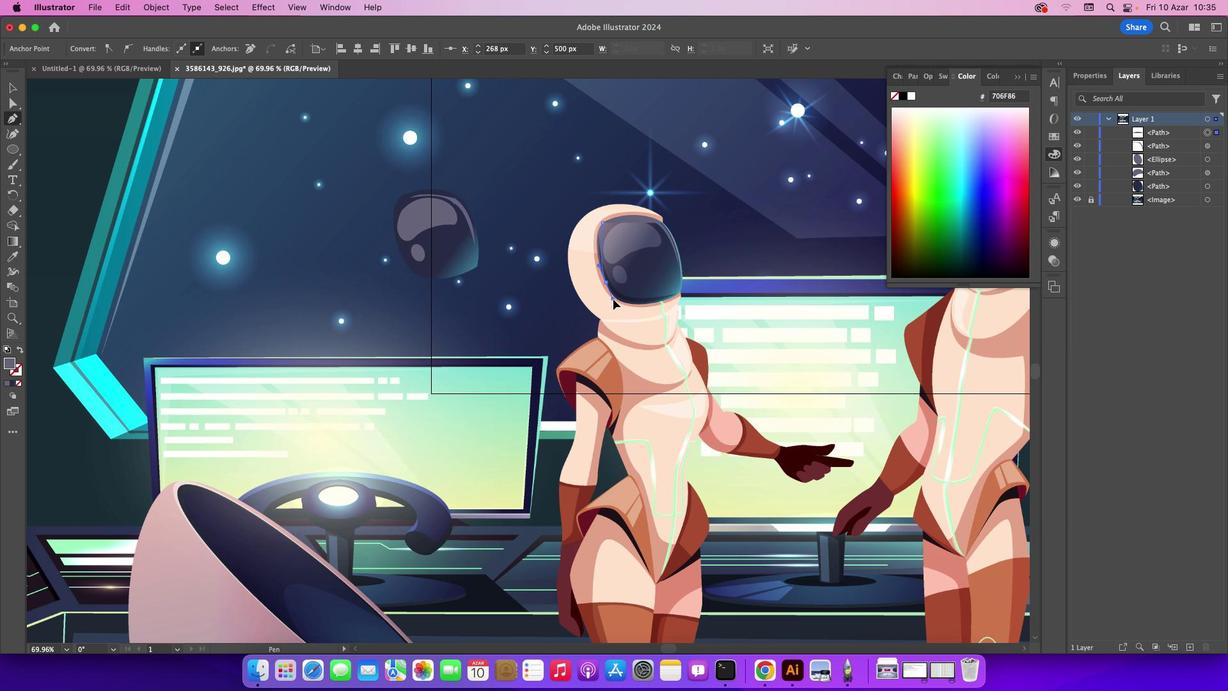 
Action: Mouse moved to (679, 291)
Screenshot: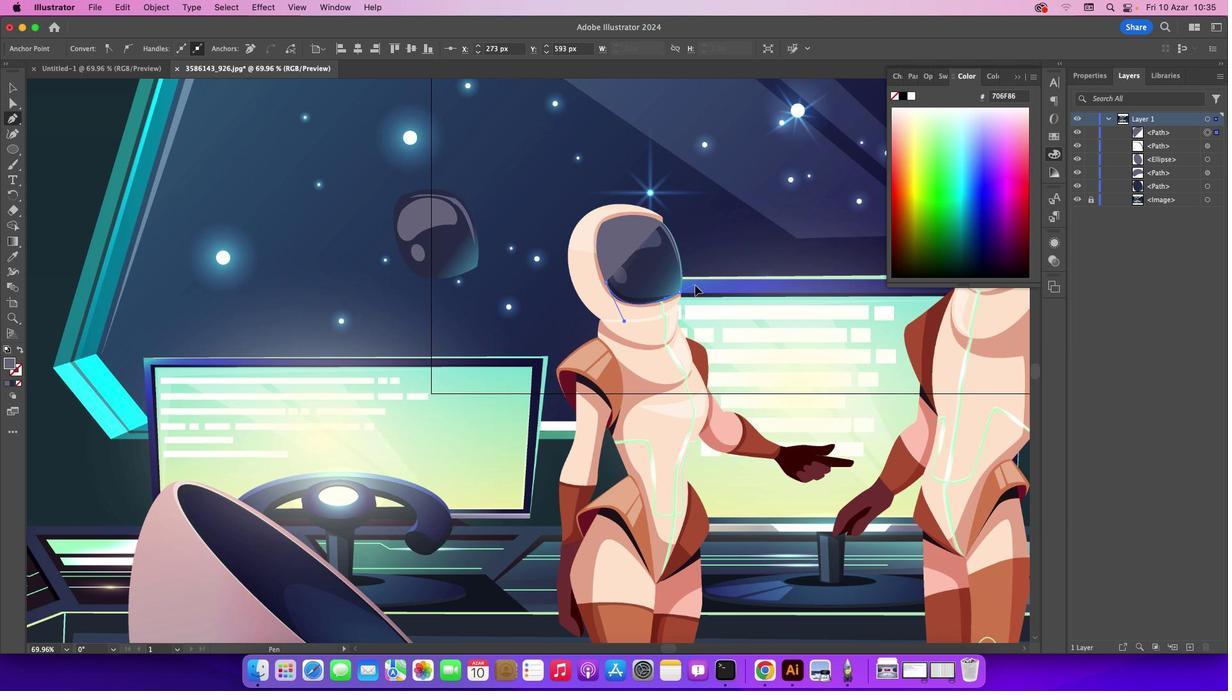 
Action: Mouse pressed left at (679, 291)
Screenshot: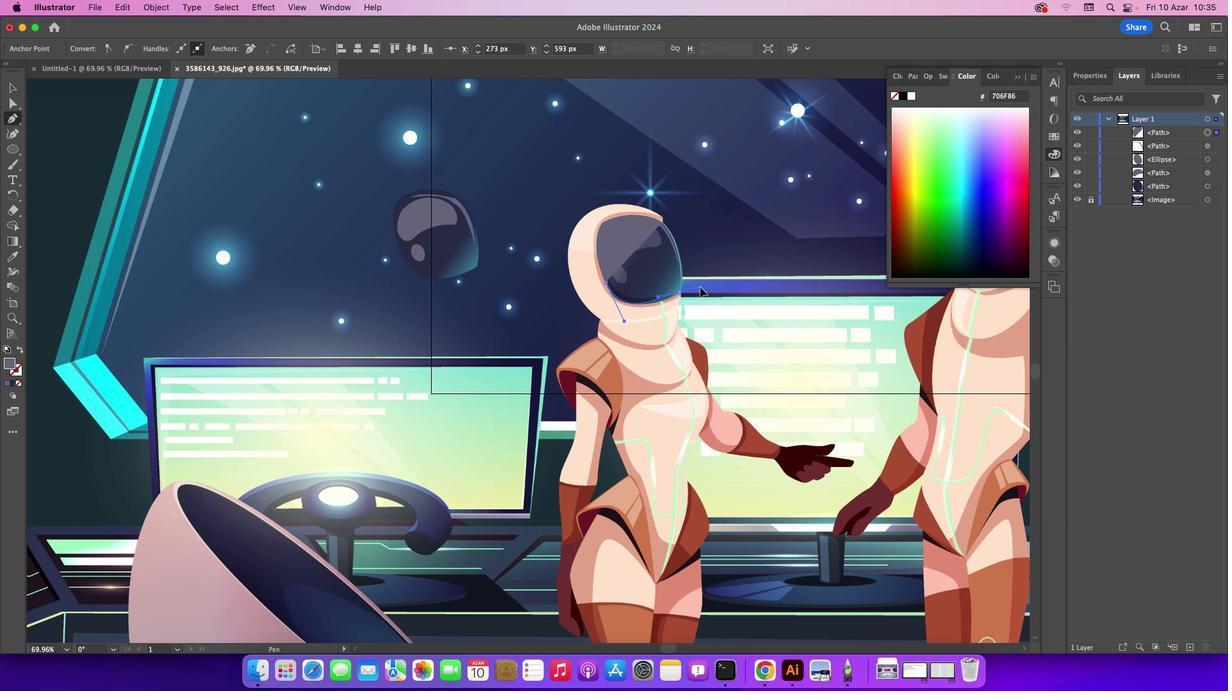 
Action: Mouse moved to (679, 291)
Screenshot: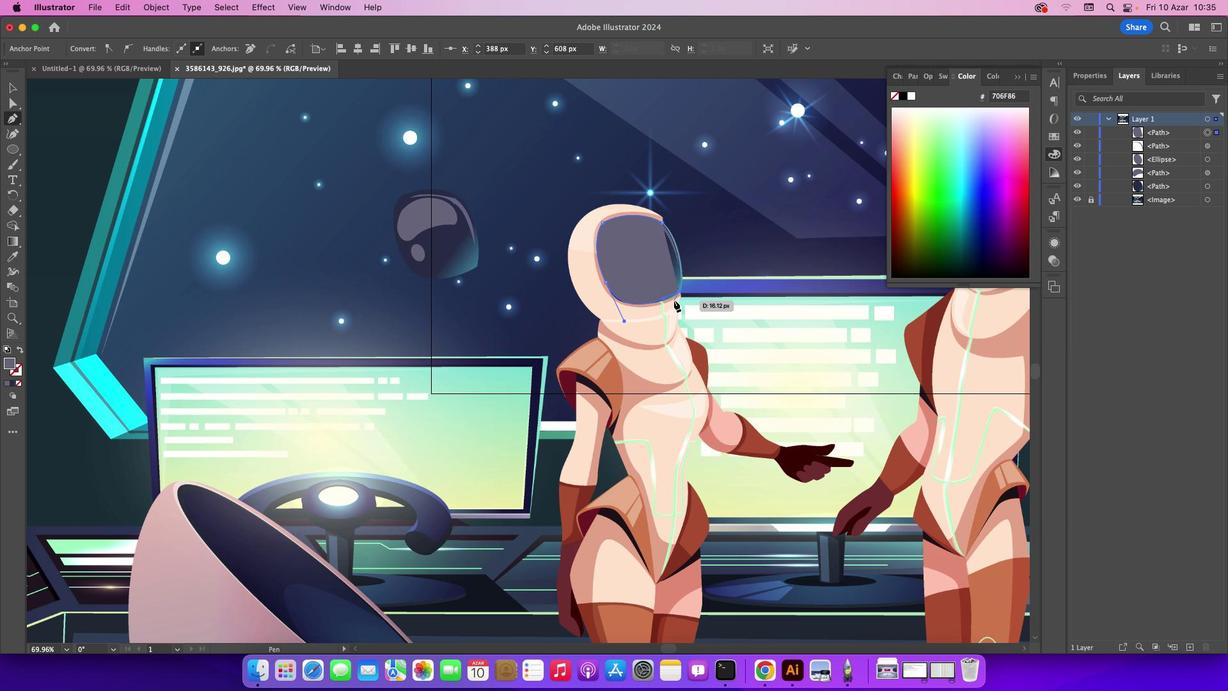 
Action: Mouse pressed left at (679, 291)
Screenshot: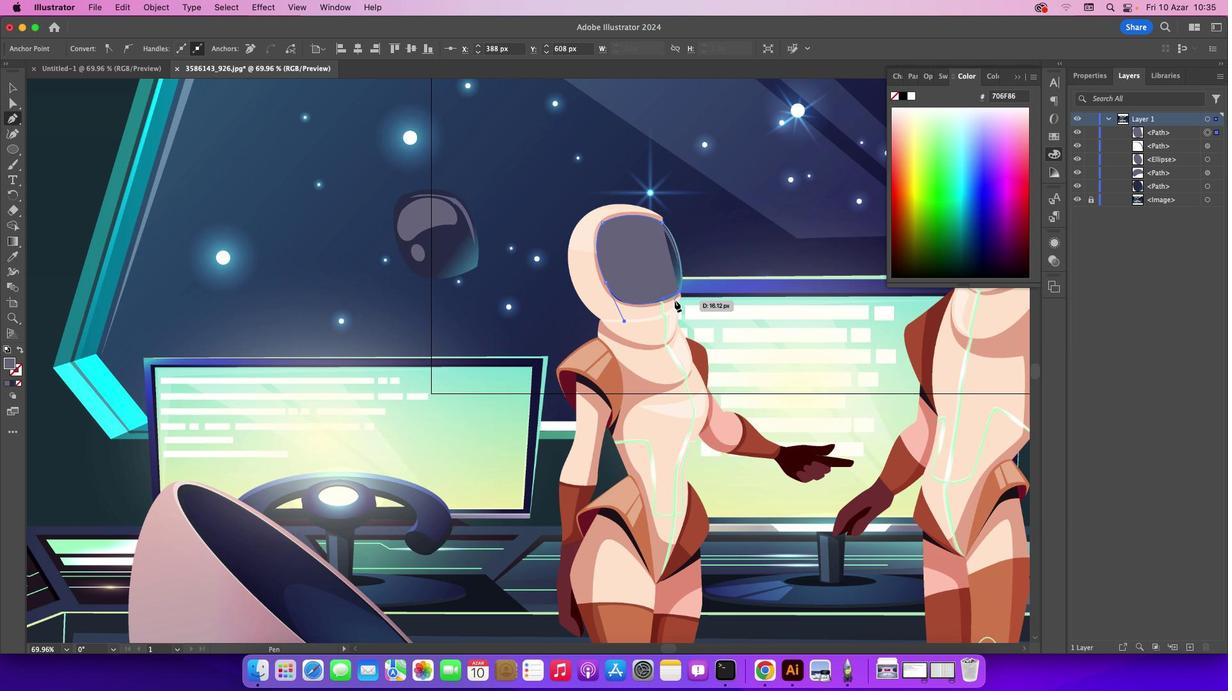 
Action: Mouse moved to (675, 298)
Screenshot: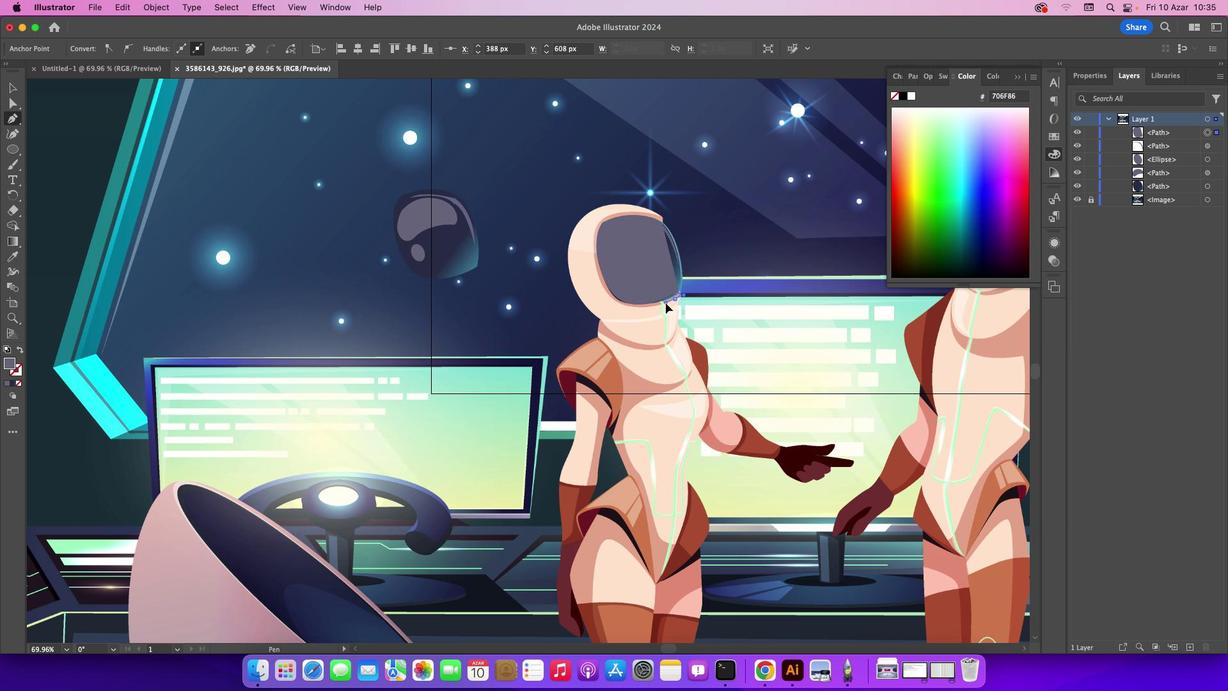 
Action: Mouse pressed left at (675, 298)
Screenshot: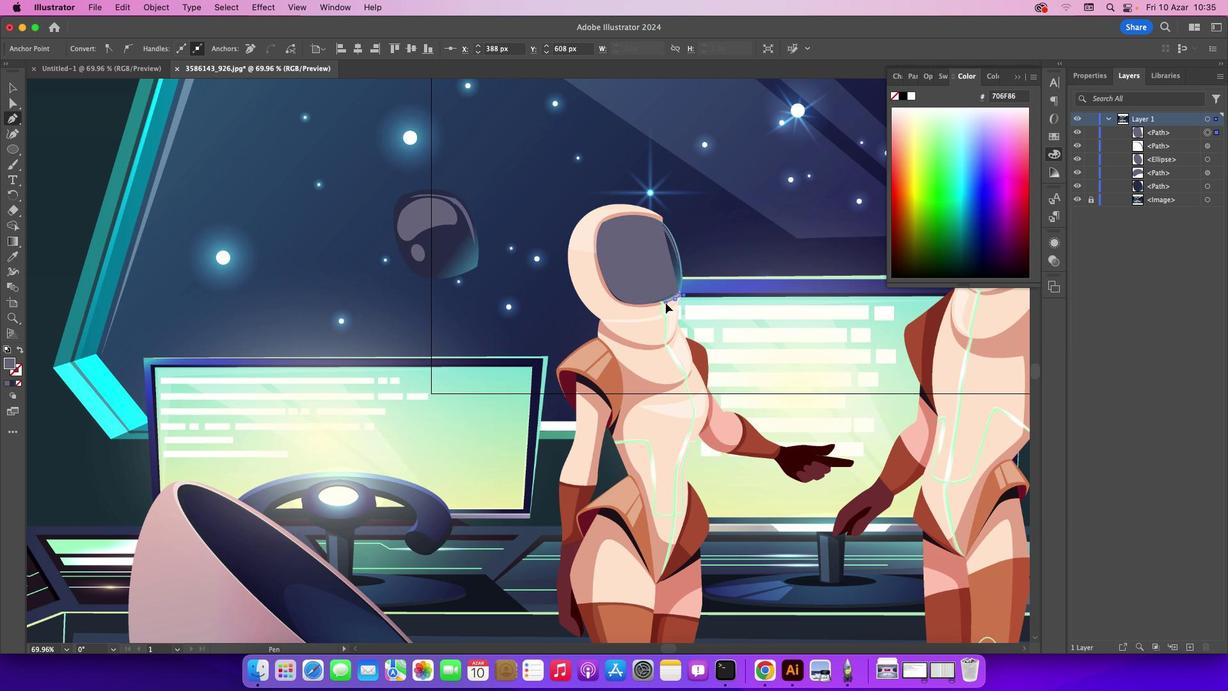 
Action: Mouse moved to (675, 299)
Screenshot: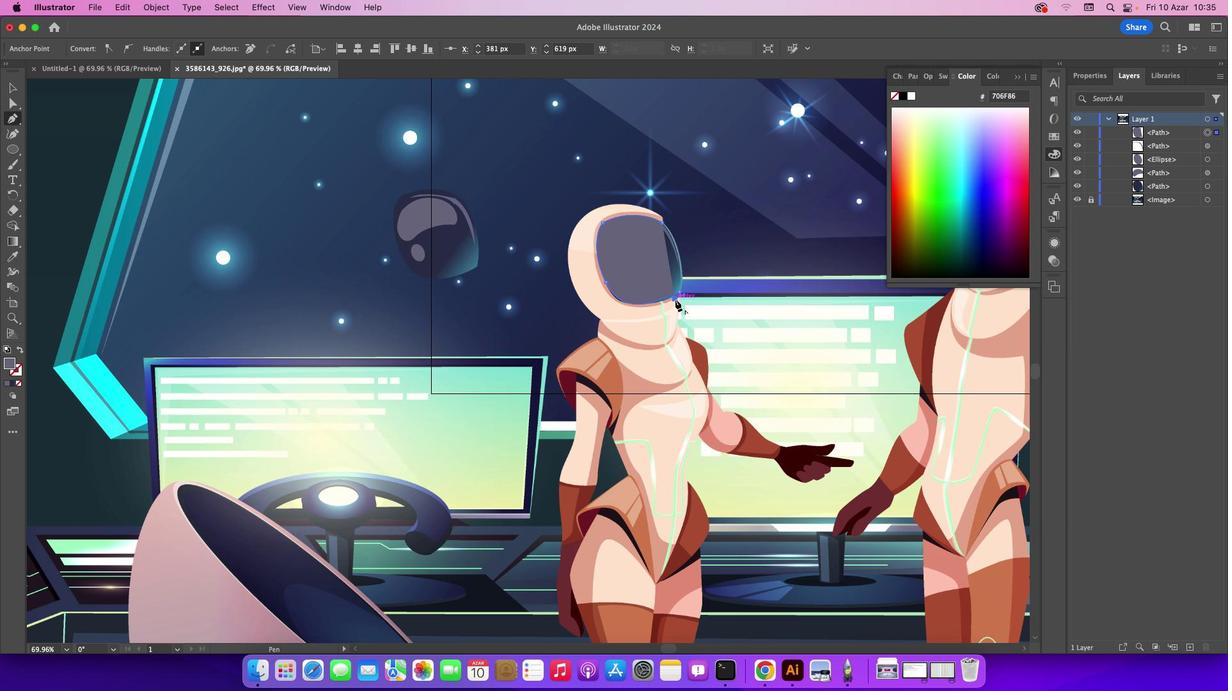 
Action: Mouse pressed left at (675, 299)
Screenshot: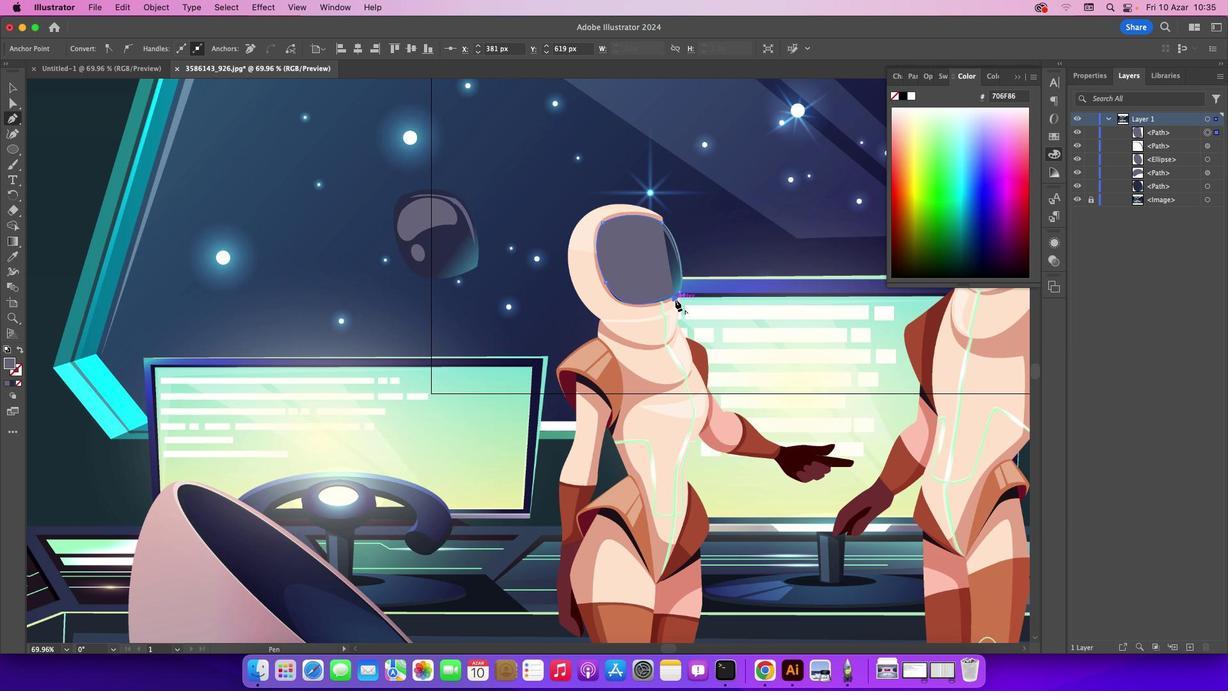 
Action: Mouse moved to (620, 305)
Screenshot: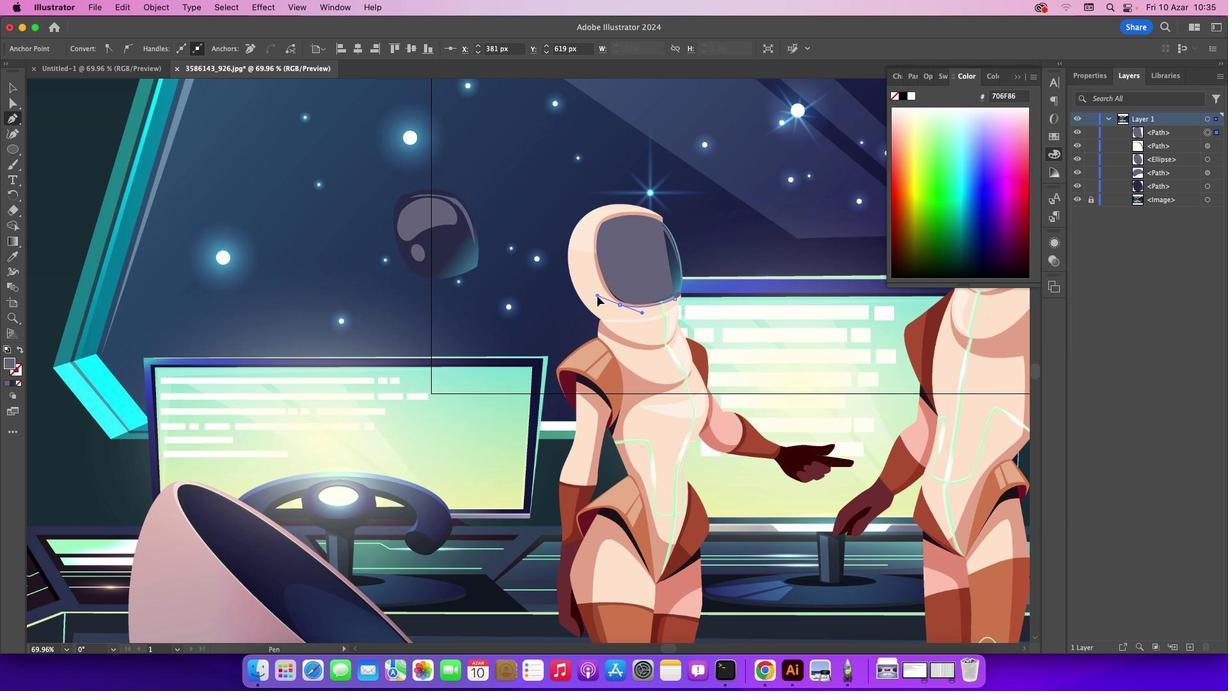 
Action: Mouse pressed left at (620, 305)
